 Task: Look for Airbnb options in Orvault, France from 15th December, 2023 to 16th December, 2023 for 2 adults. Place can be entire room with 1  bedroom having 1 bed and 1 bathroom. Property type can be hotel.
Action: Mouse moved to (619, 108)
Screenshot: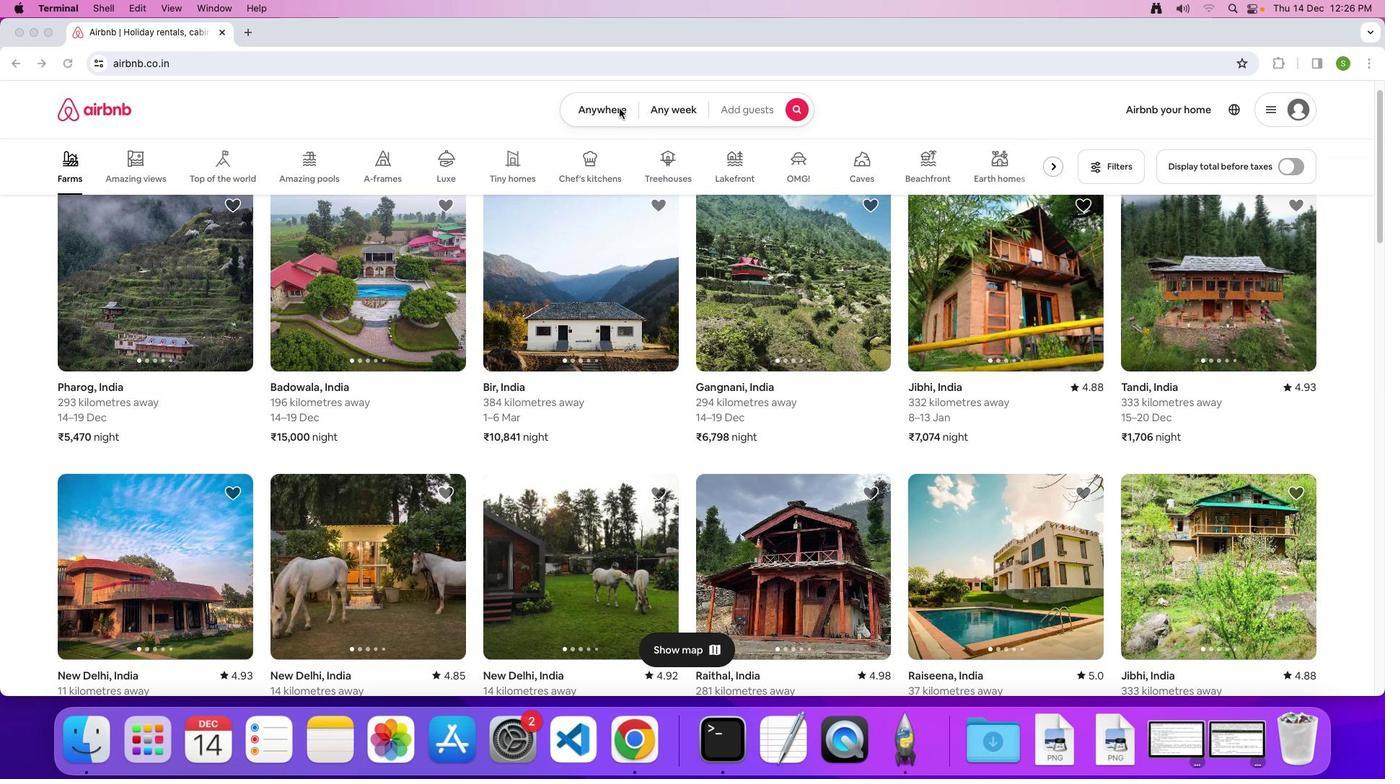 
Action: Mouse pressed left at (619, 108)
Screenshot: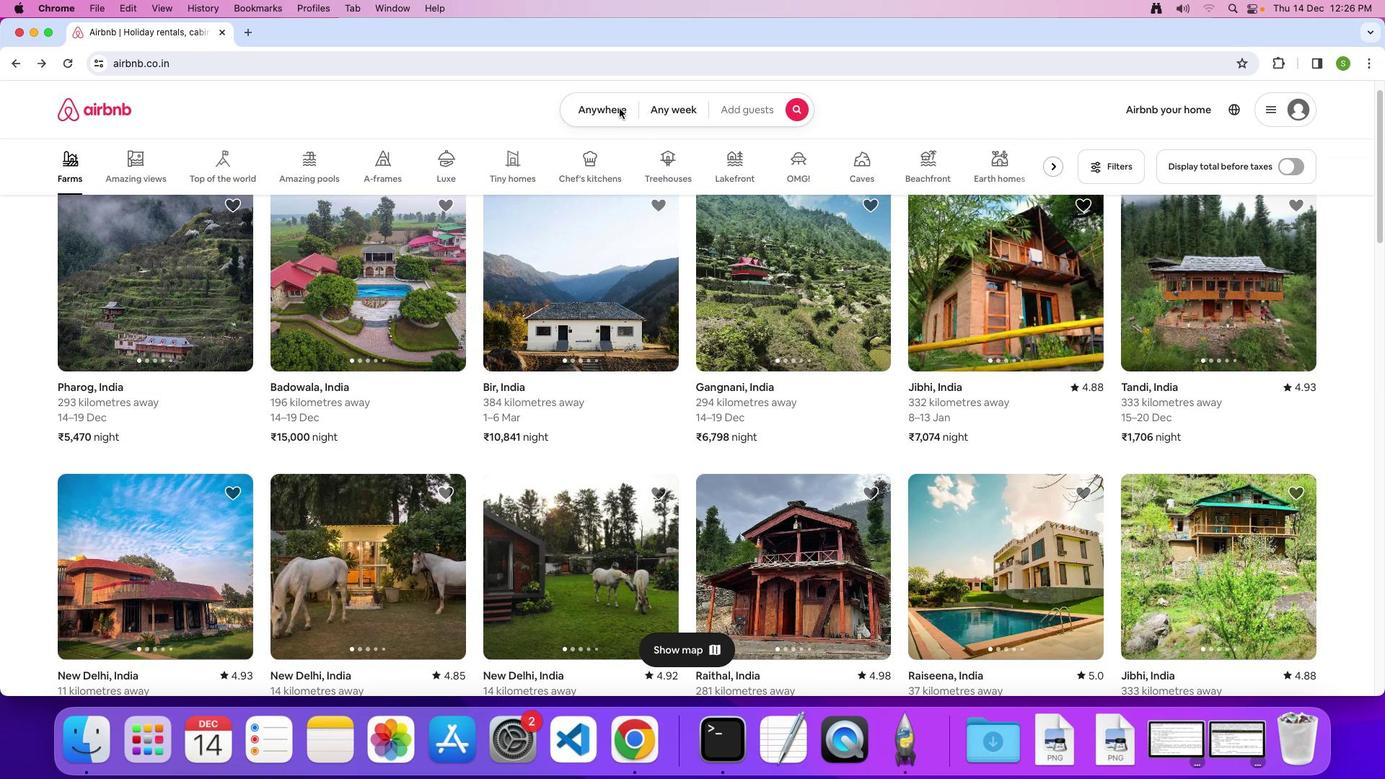 
Action: Mouse moved to (601, 115)
Screenshot: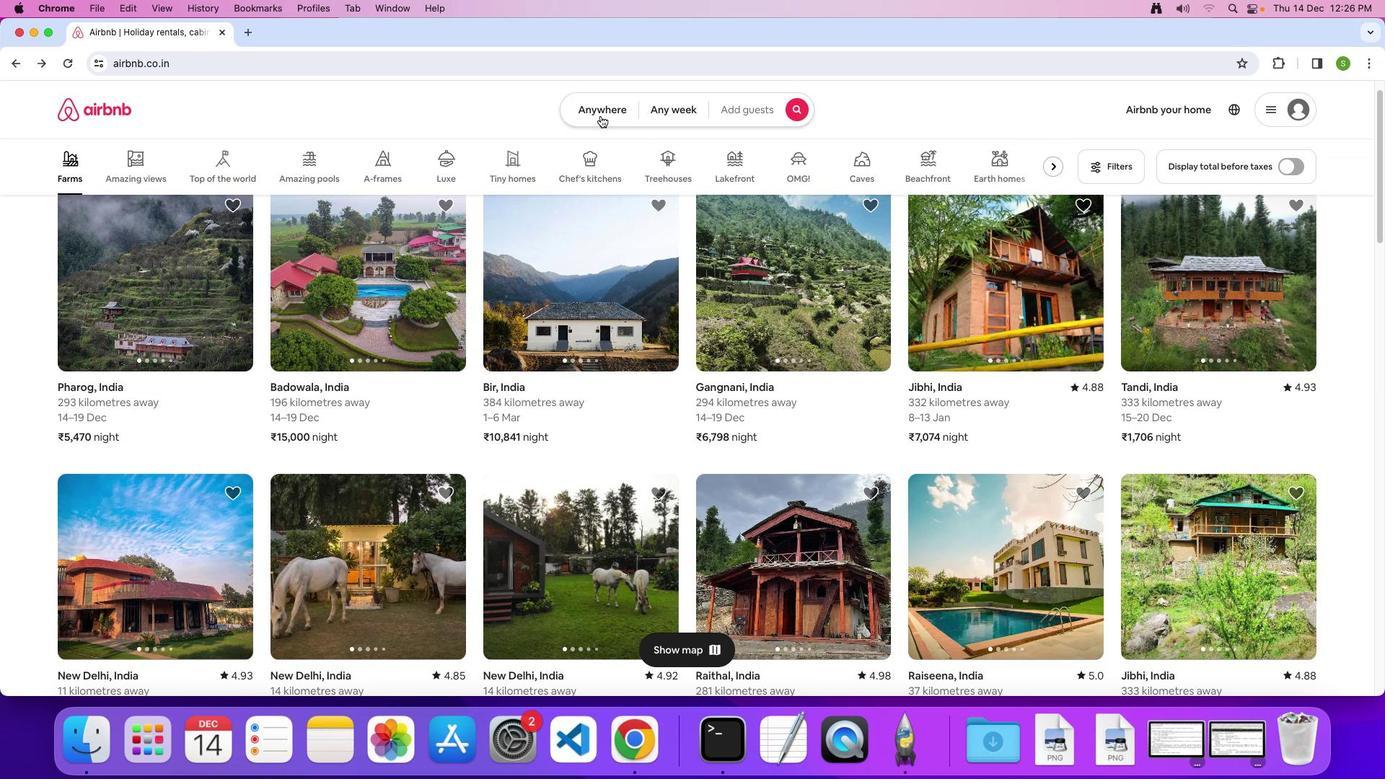 
Action: Mouse pressed left at (601, 115)
Screenshot: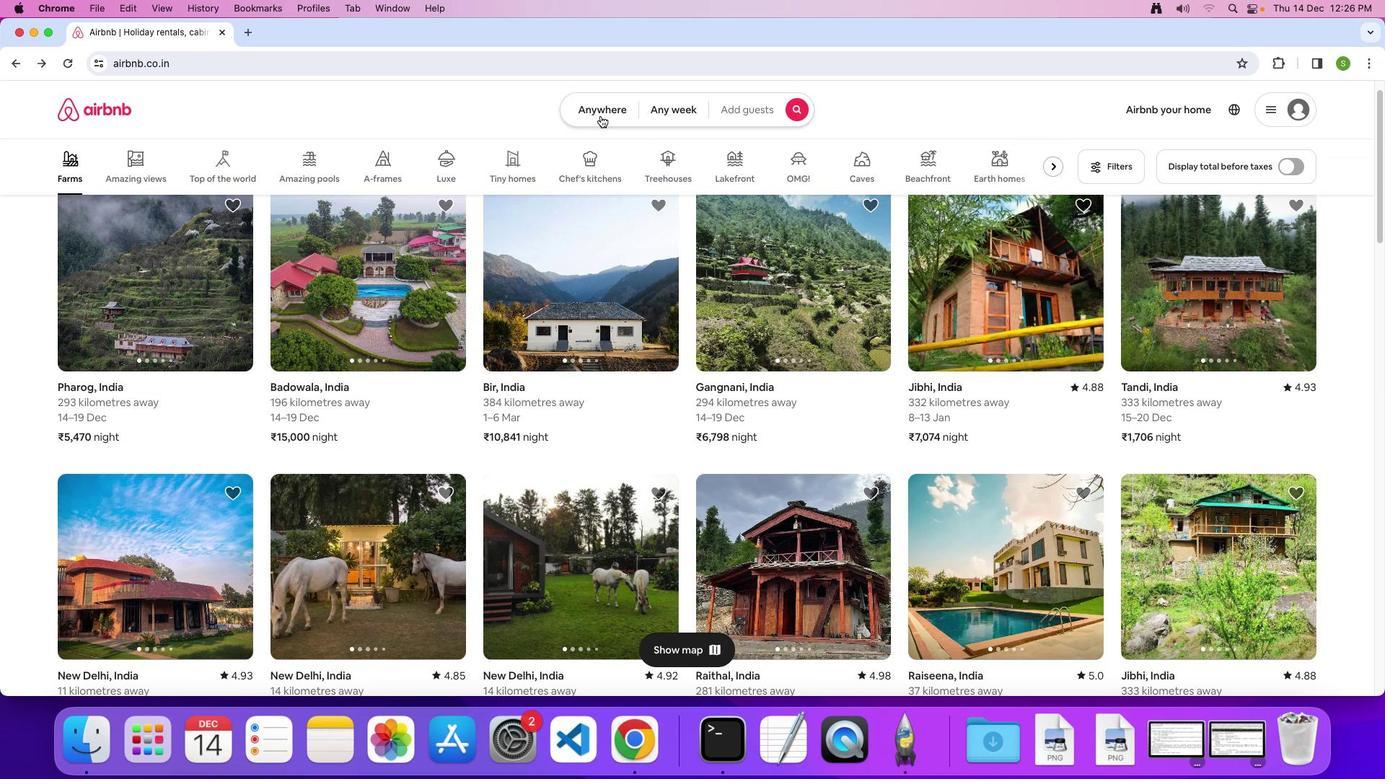
Action: Mouse moved to (533, 169)
Screenshot: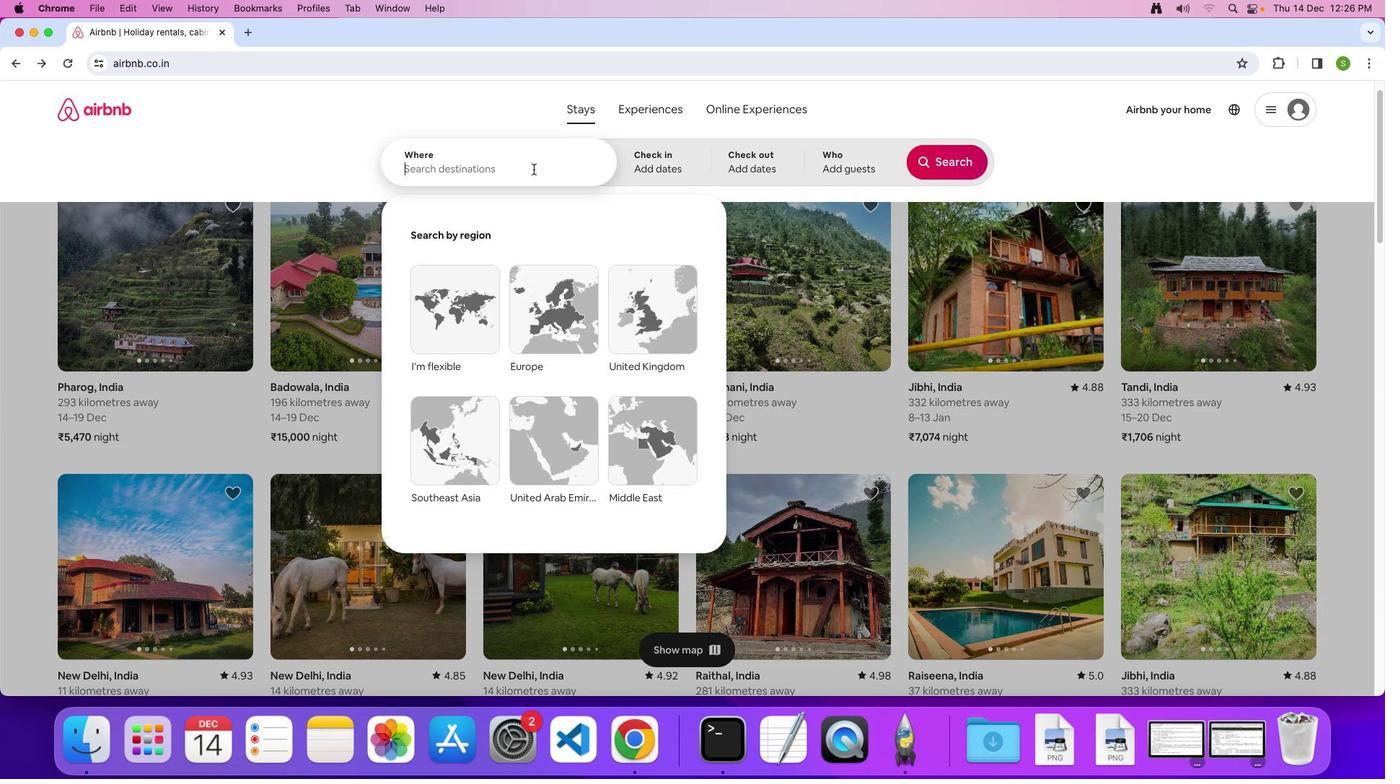 
Action: Mouse pressed left at (533, 169)
Screenshot: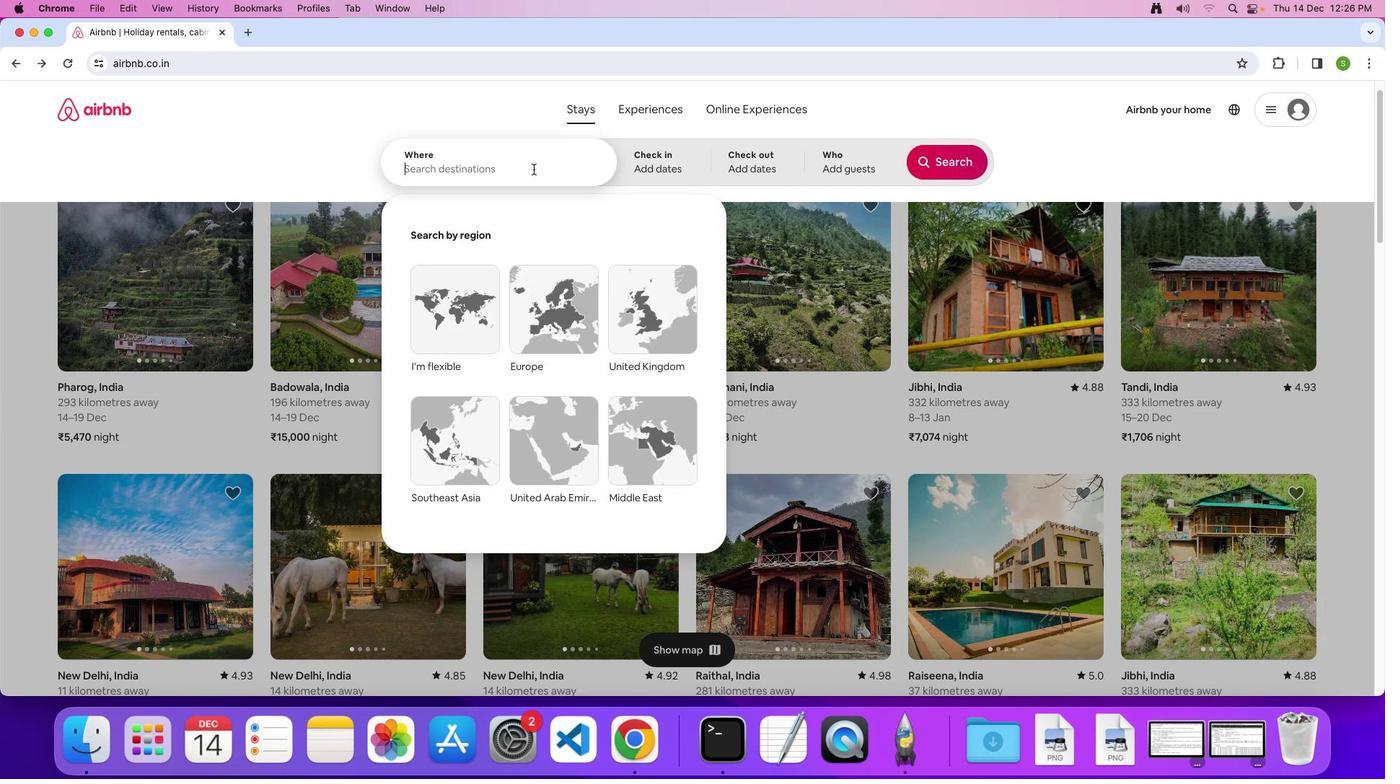 
Action: Key pressed 'O'Key.caps_lock'v'Key.backspace'r''v''a''u''l''t'','Key.spaceKey.shift'F''r''a''n''c''e'Key.enter
Screenshot: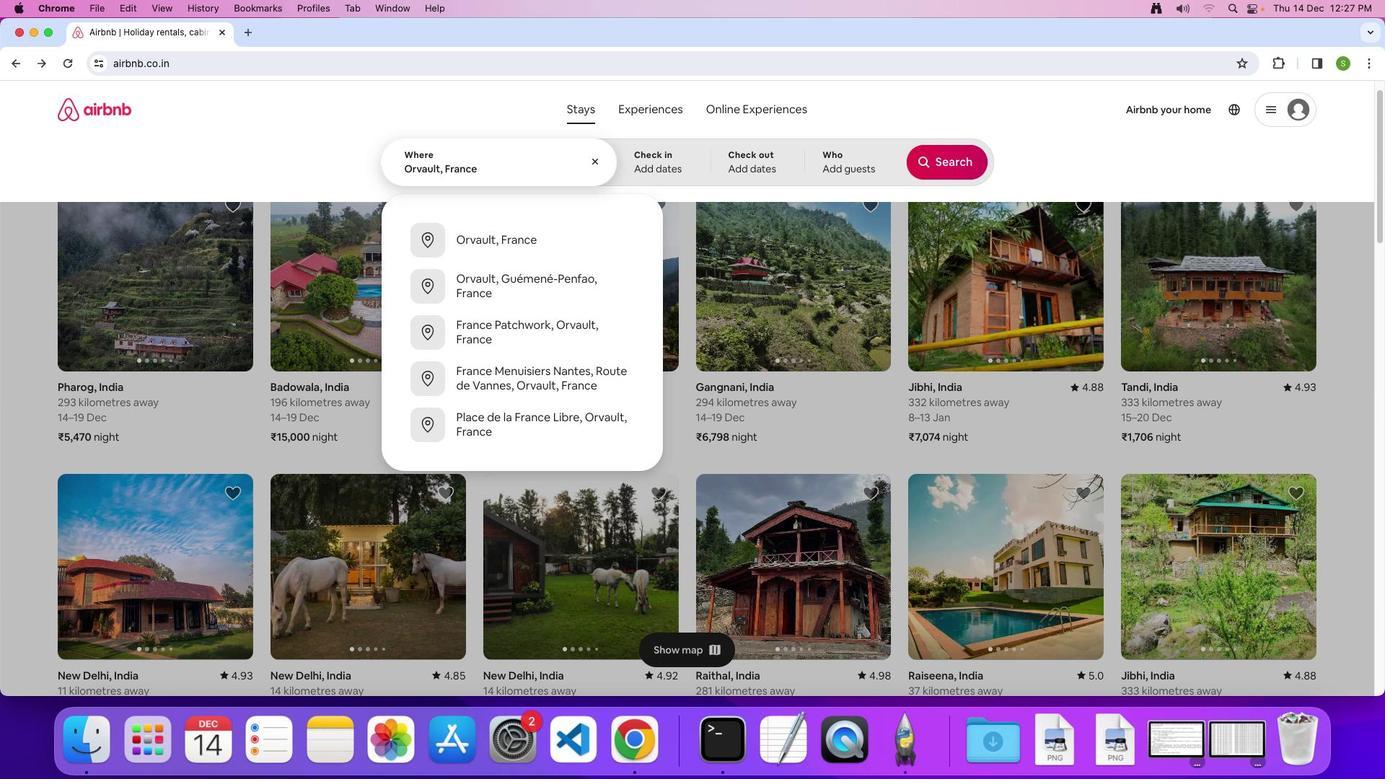 
Action: Mouse moved to (605, 414)
Screenshot: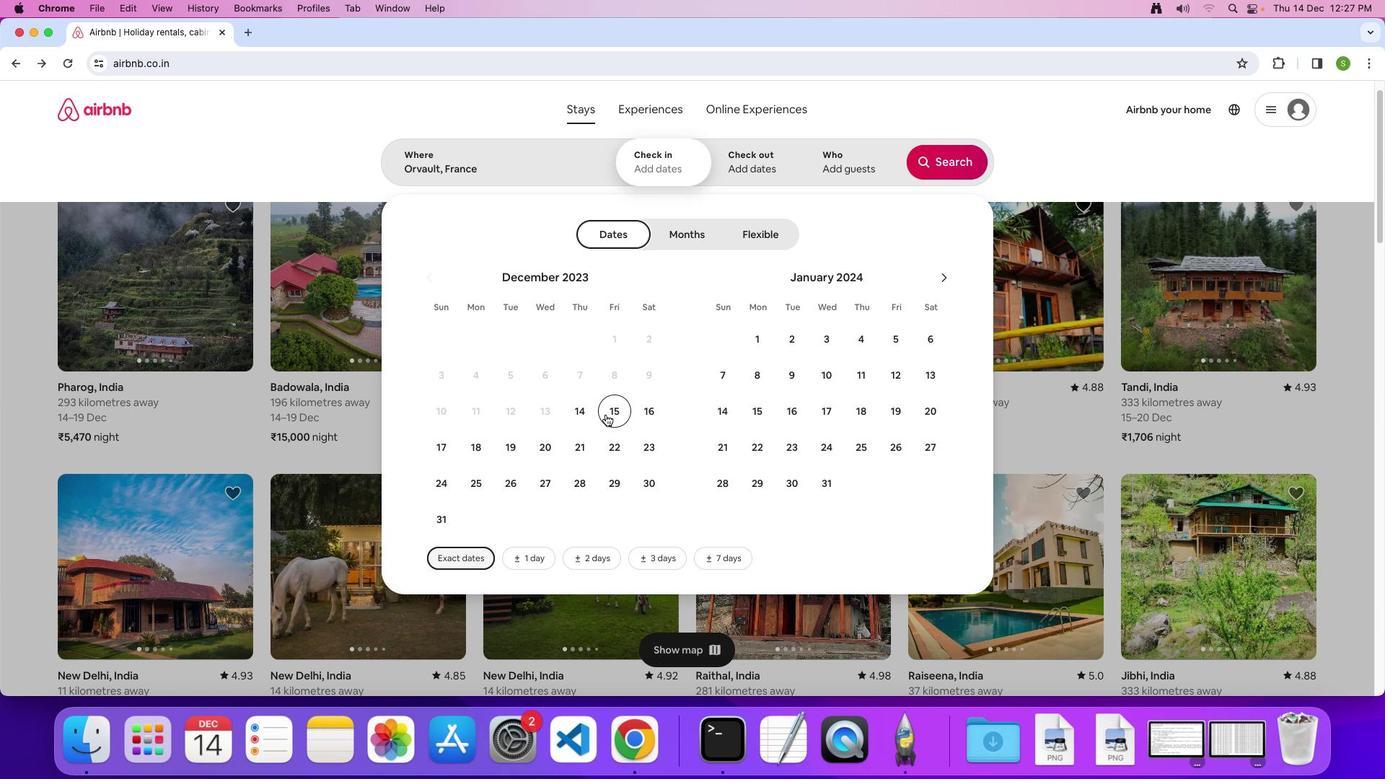 
Action: Mouse pressed left at (605, 414)
Screenshot: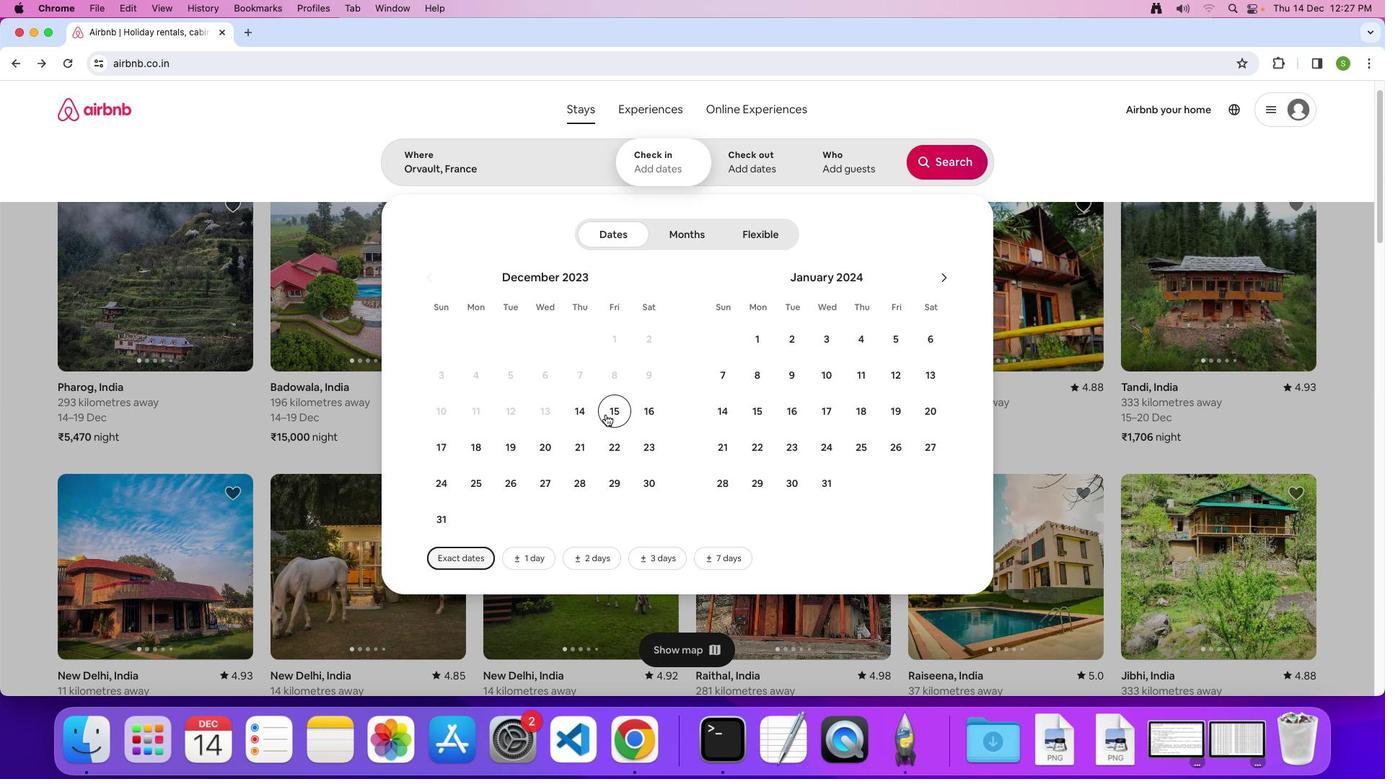 
Action: Mouse moved to (642, 413)
Screenshot: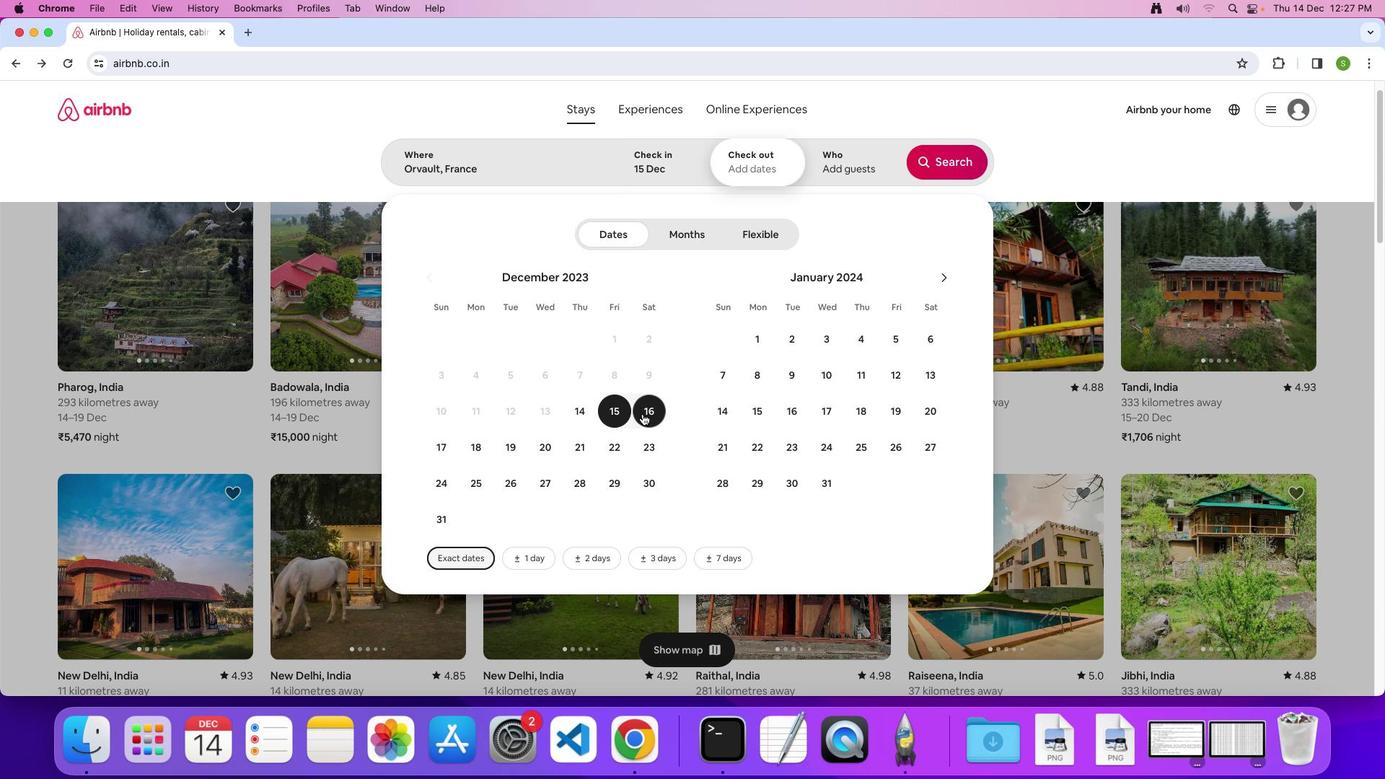 
Action: Mouse pressed left at (642, 413)
Screenshot: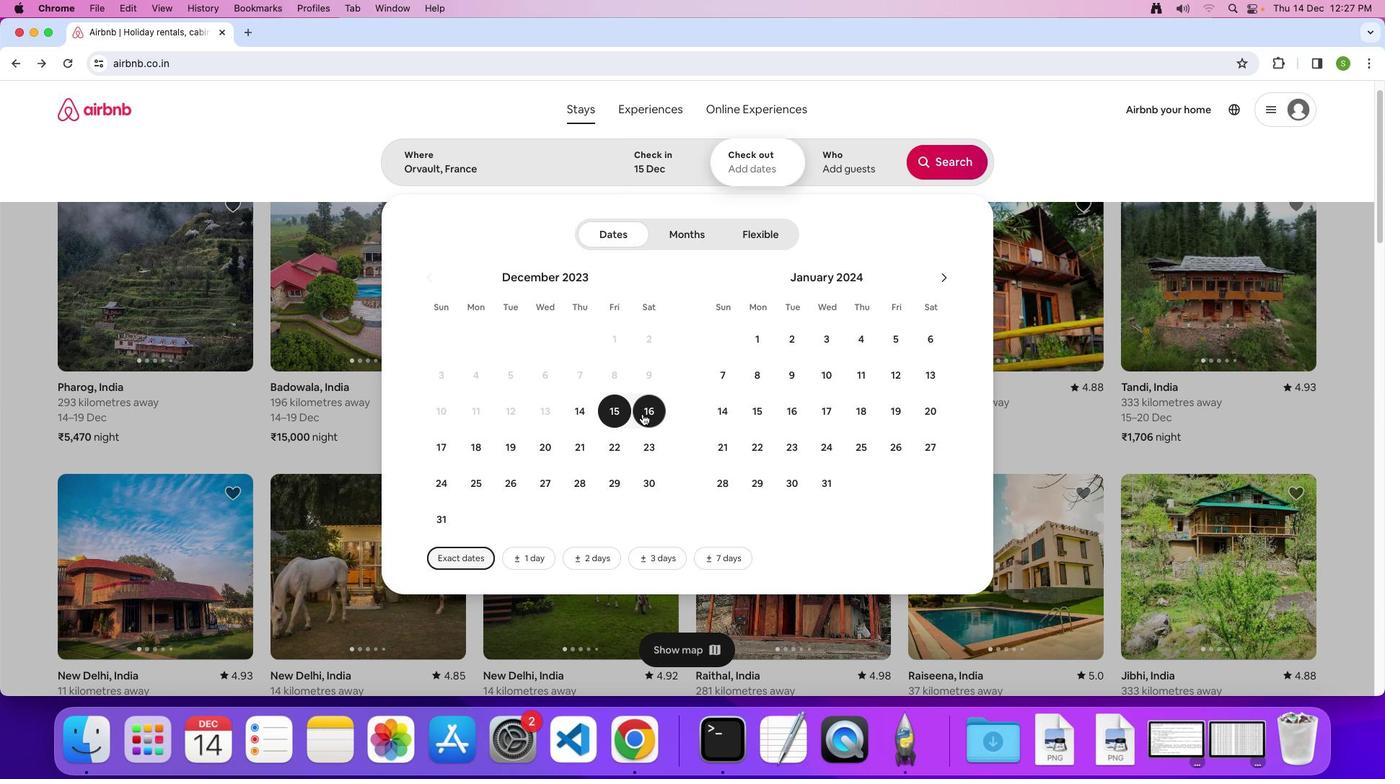
Action: Mouse moved to (844, 171)
Screenshot: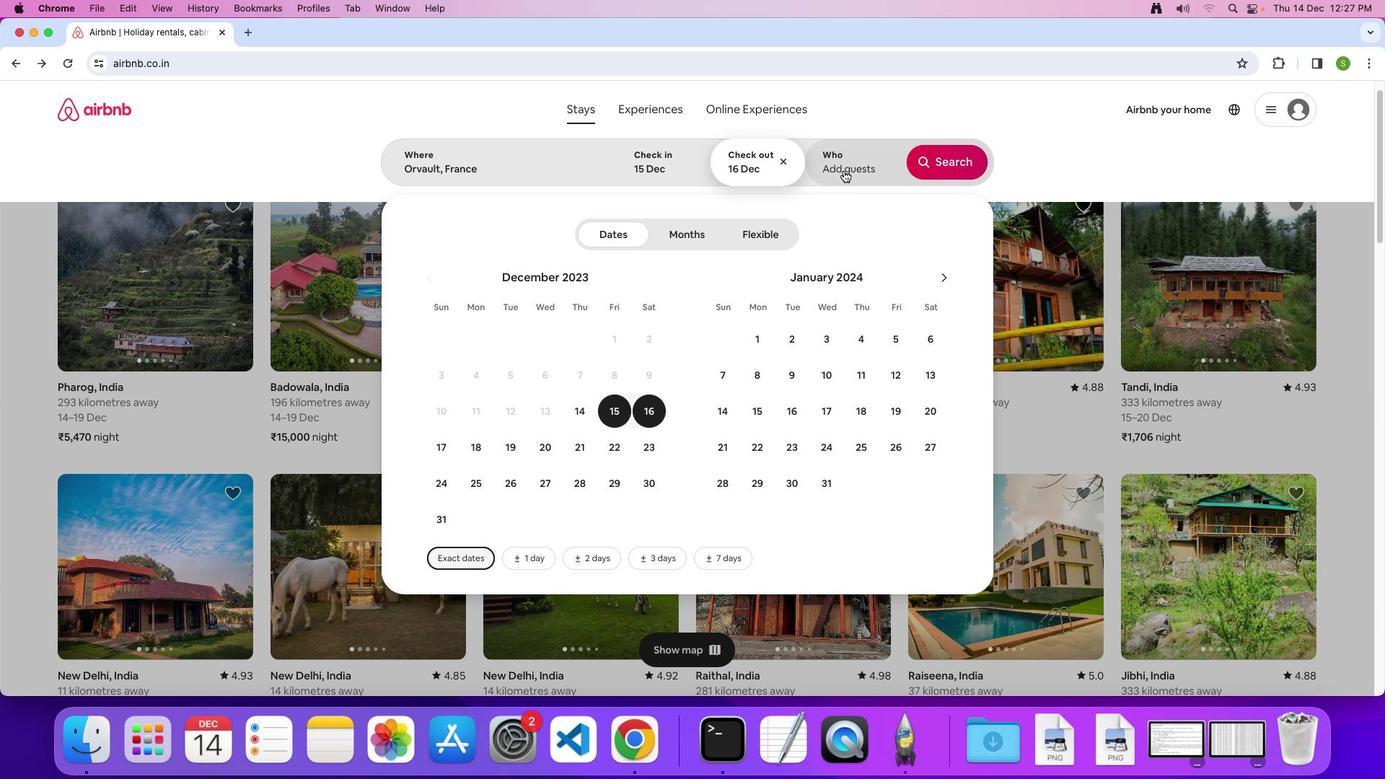 
Action: Mouse pressed left at (844, 171)
Screenshot: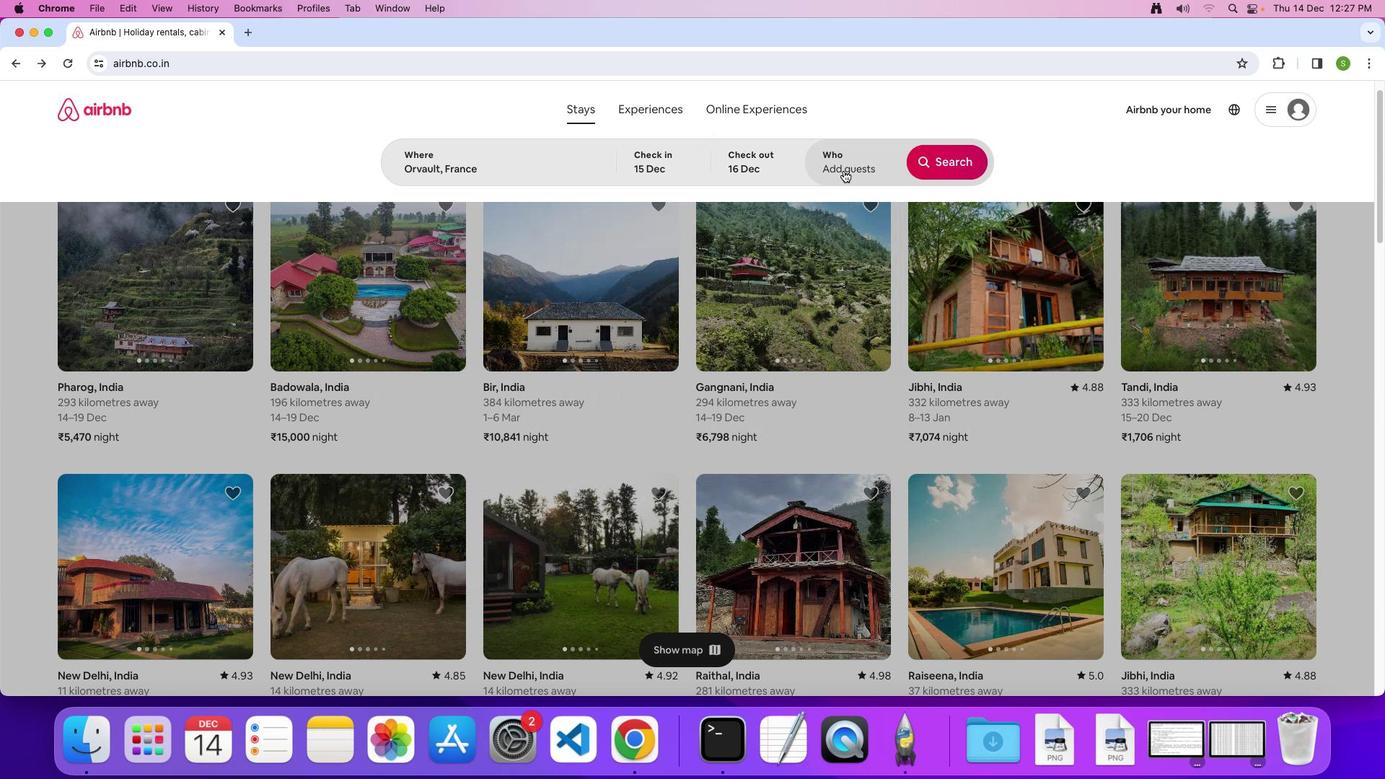
Action: Mouse moved to (953, 236)
Screenshot: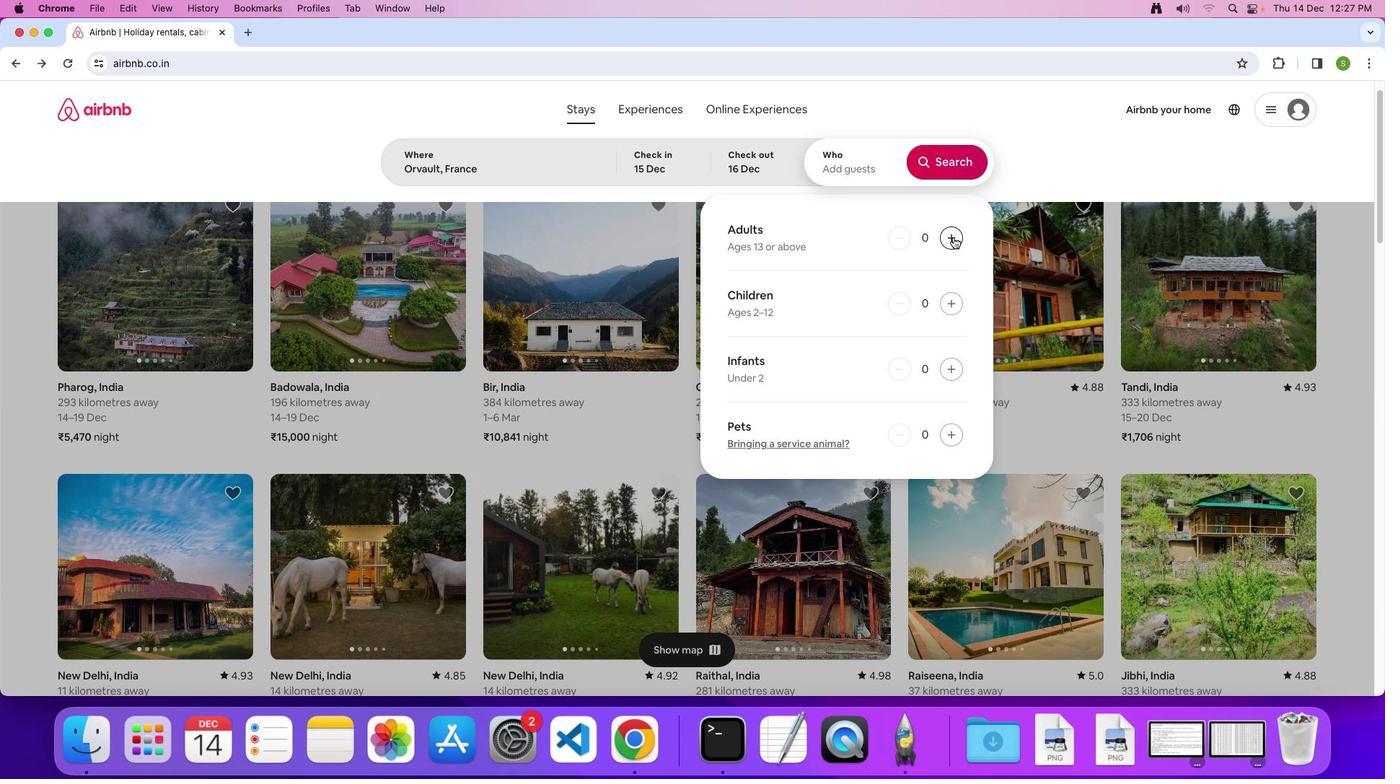 
Action: Mouse pressed left at (953, 236)
Screenshot: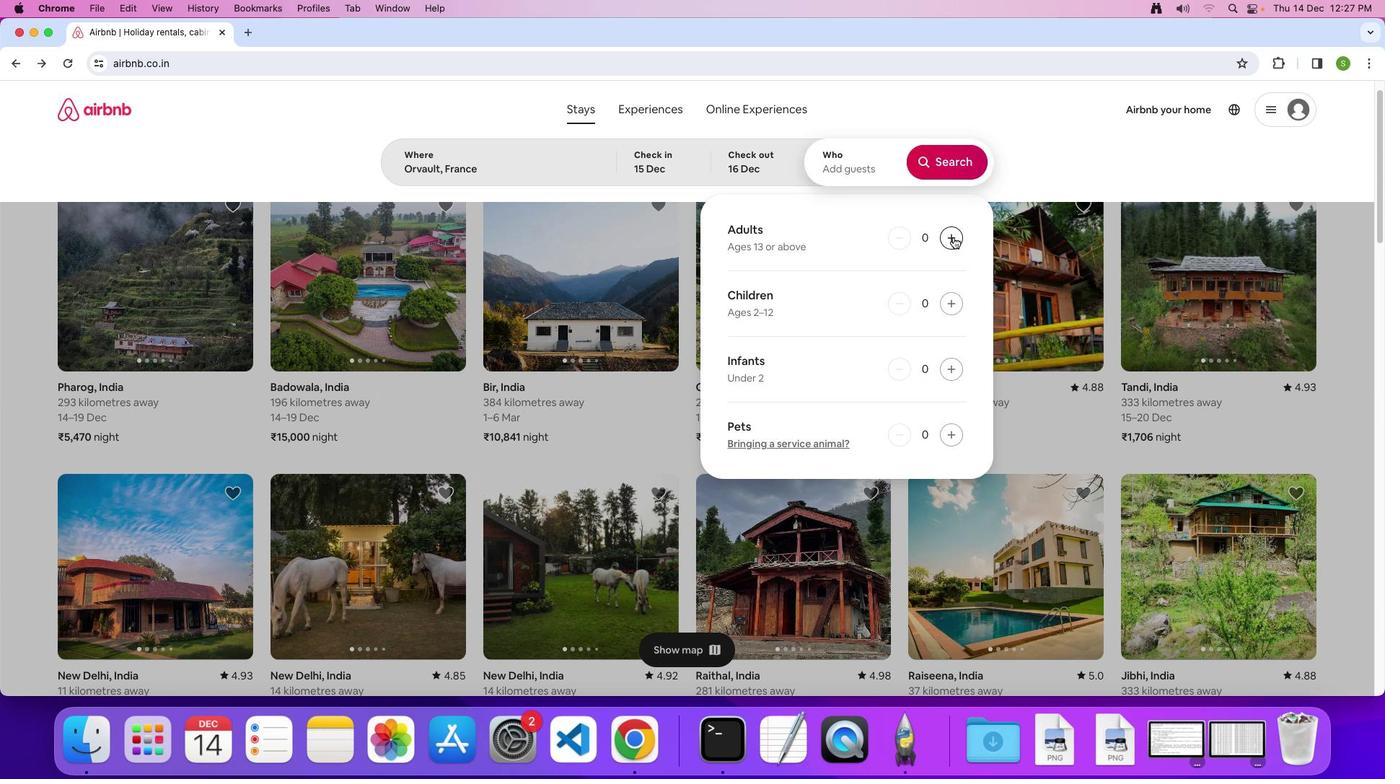 
Action: Mouse pressed left at (953, 236)
Screenshot: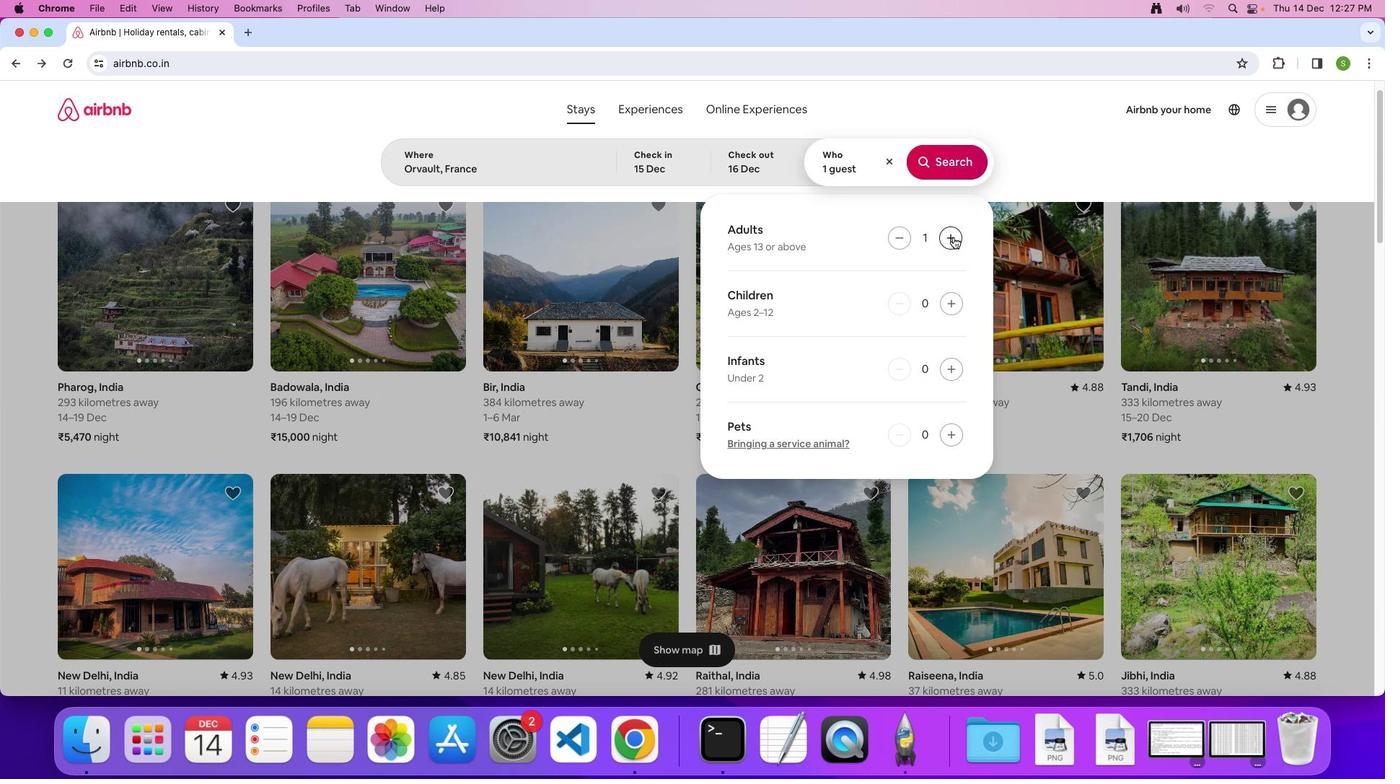 
Action: Mouse moved to (956, 170)
Screenshot: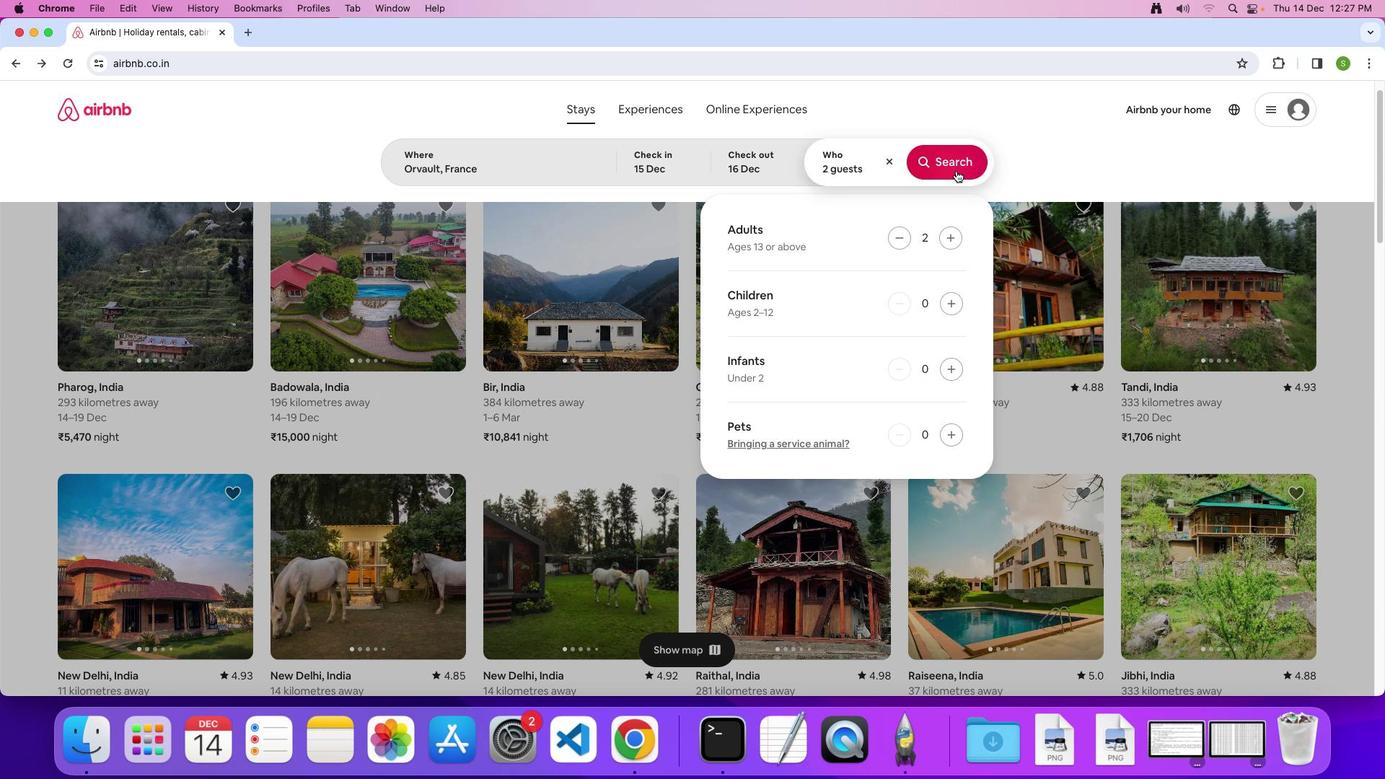 
Action: Mouse pressed left at (956, 170)
Screenshot: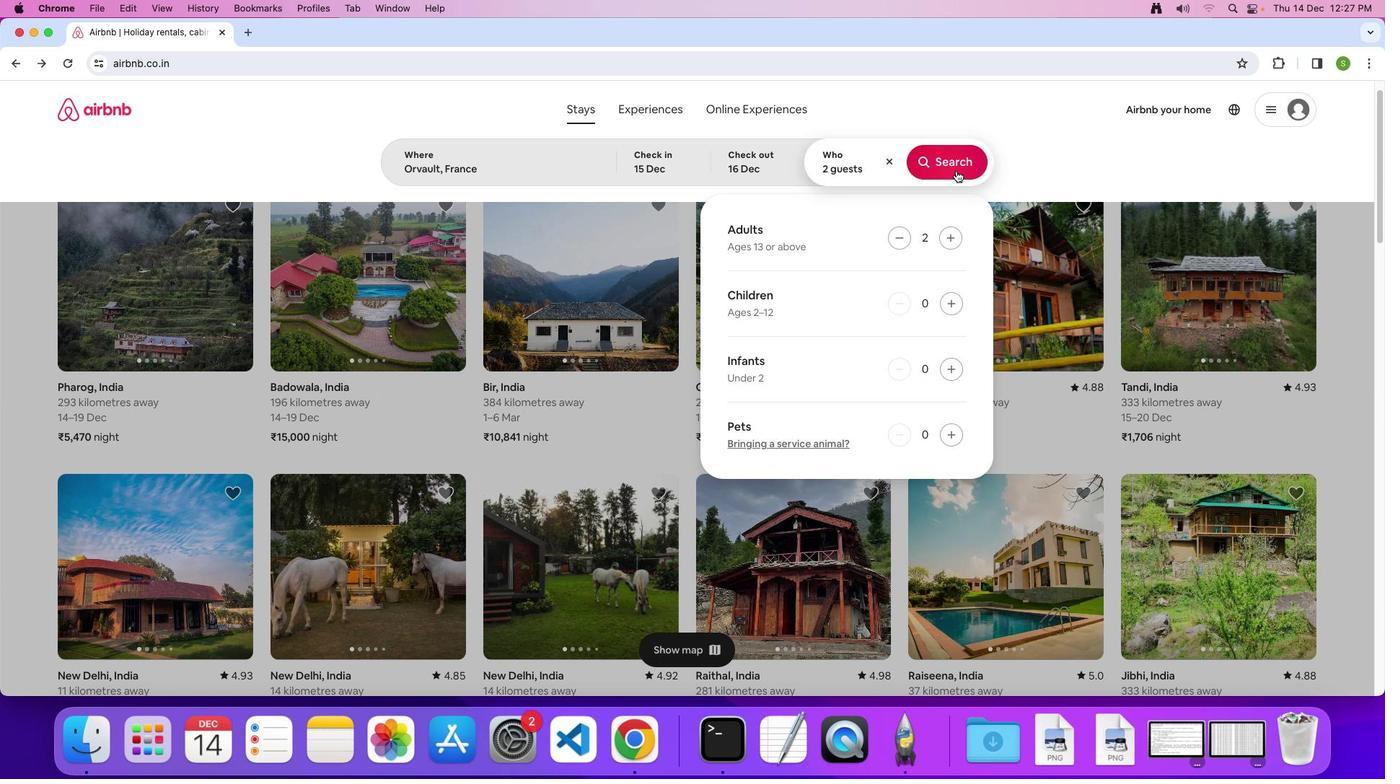 
Action: Mouse moved to (1155, 167)
Screenshot: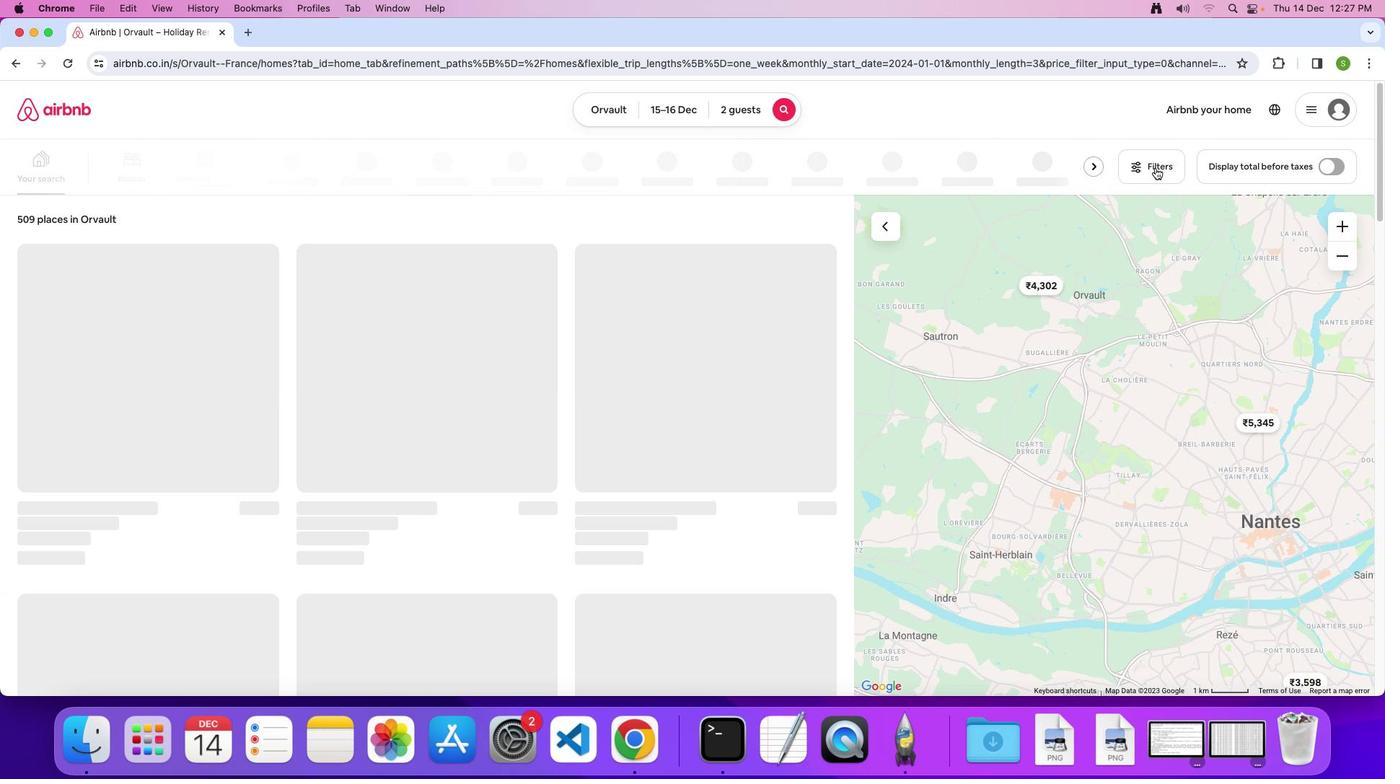 
Action: Mouse pressed left at (1155, 167)
Screenshot: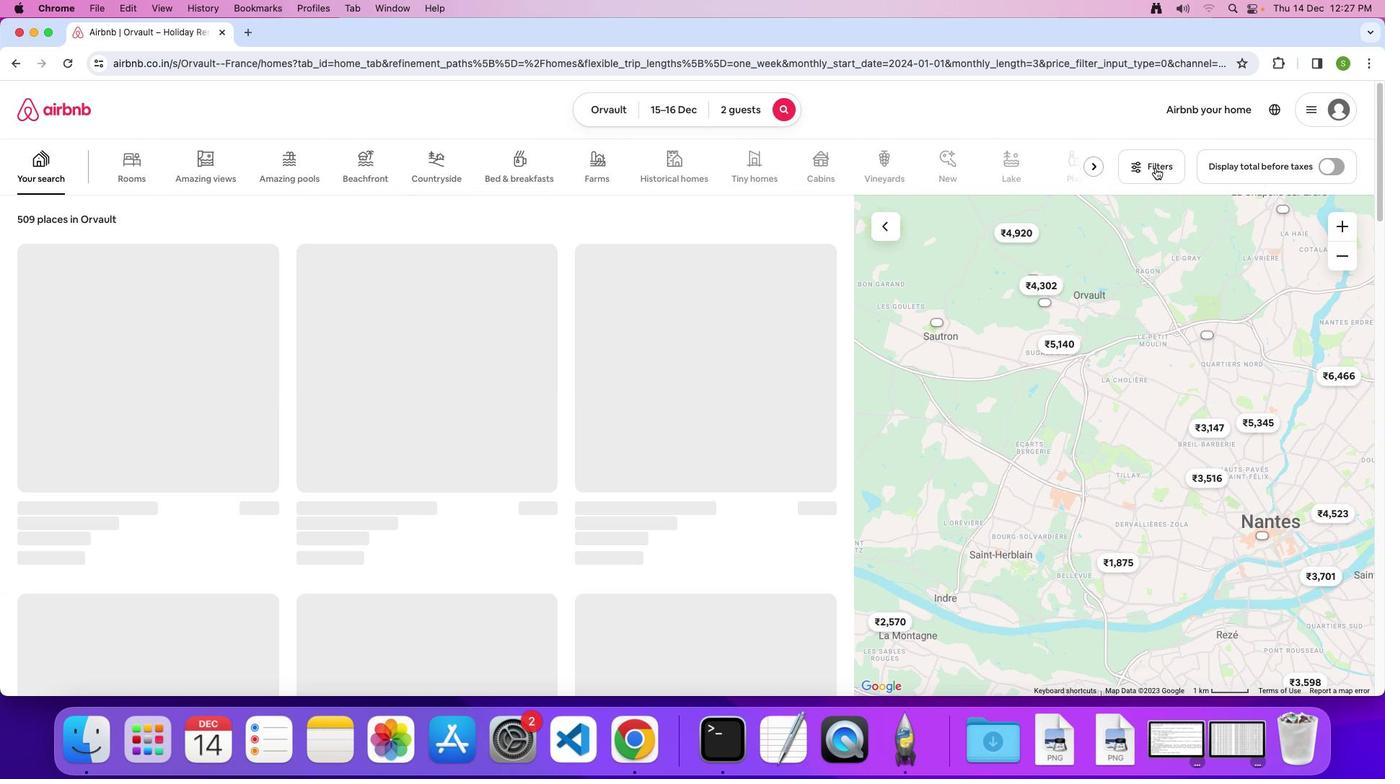 
Action: Mouse moved to (730, 399)
Screenshot: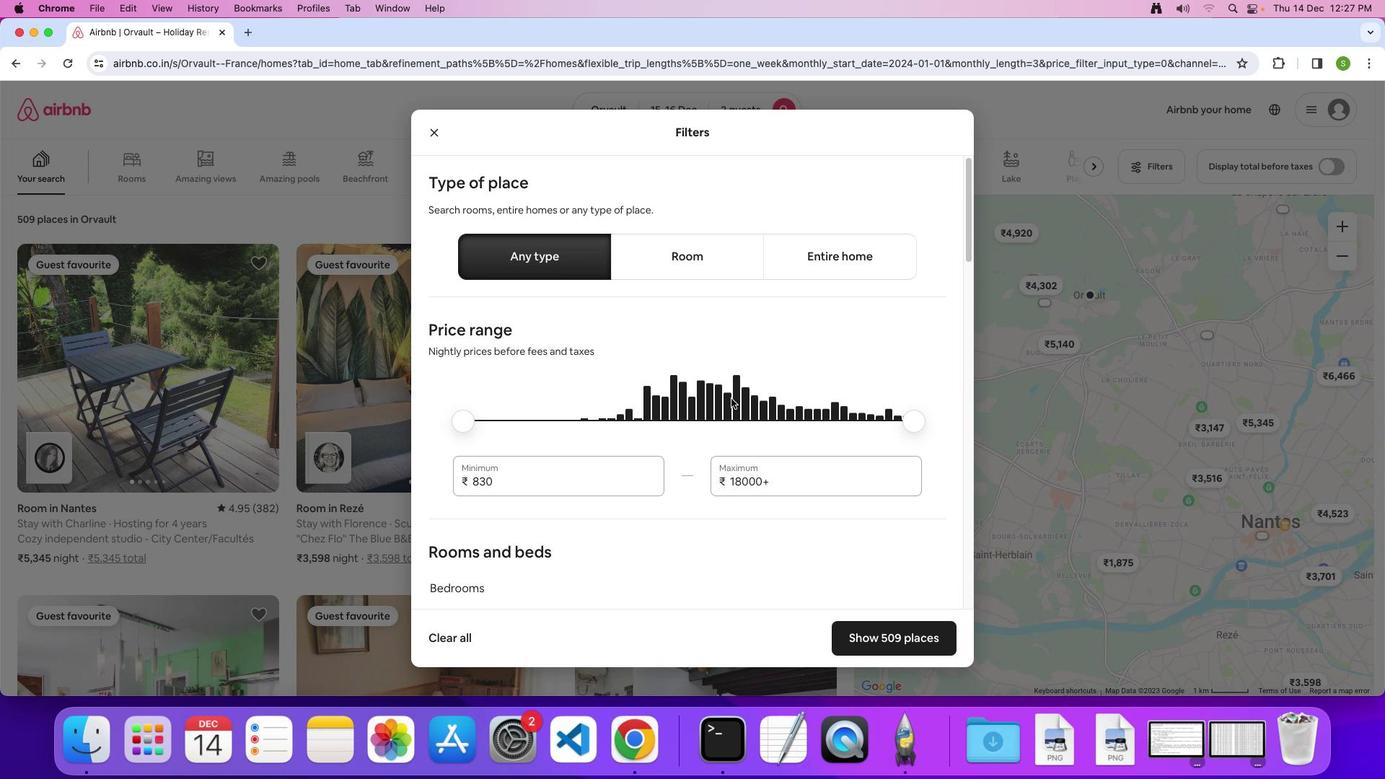 
Action: Mouse scrolled (730, 399) with delta (0, 0)
Screenshot: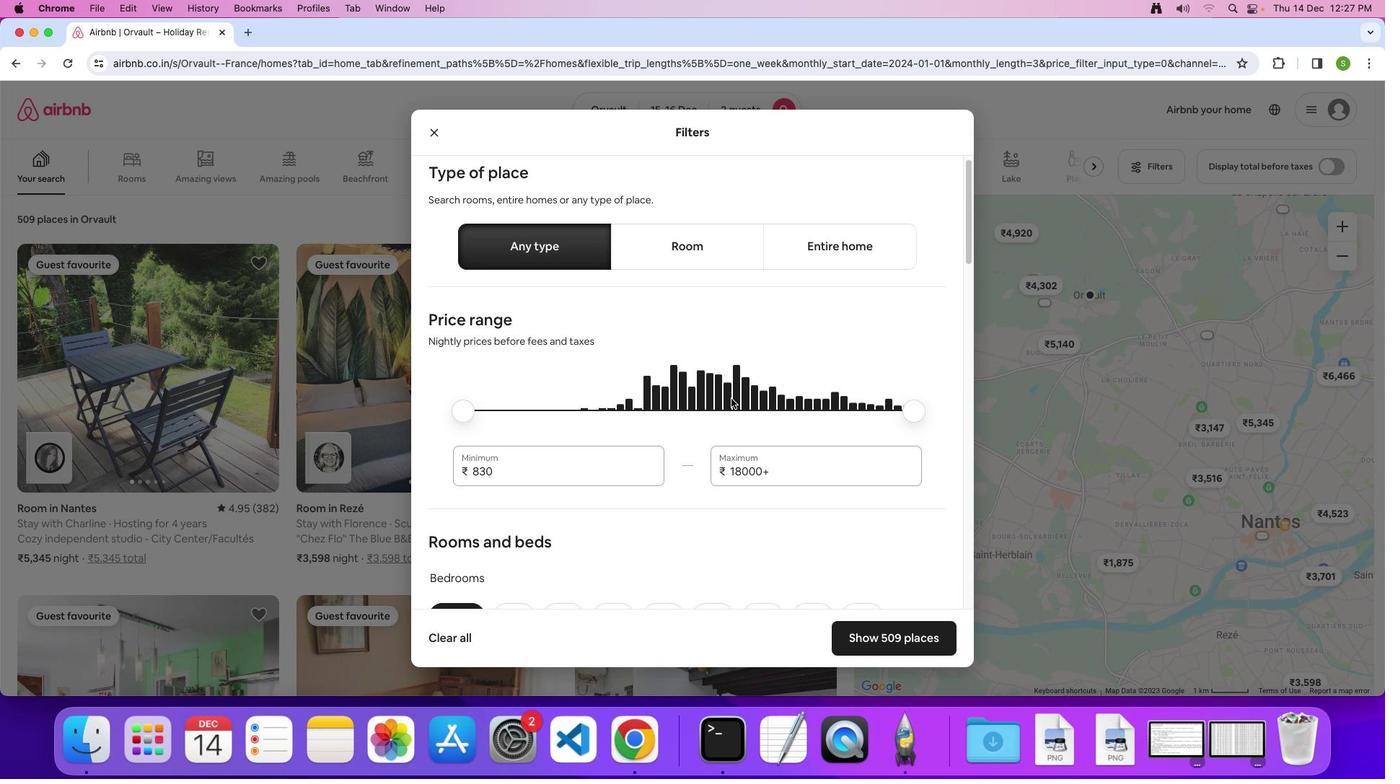 
Action: Mouse scrolled (730, 399) with delta (0, 0)
Screenshot: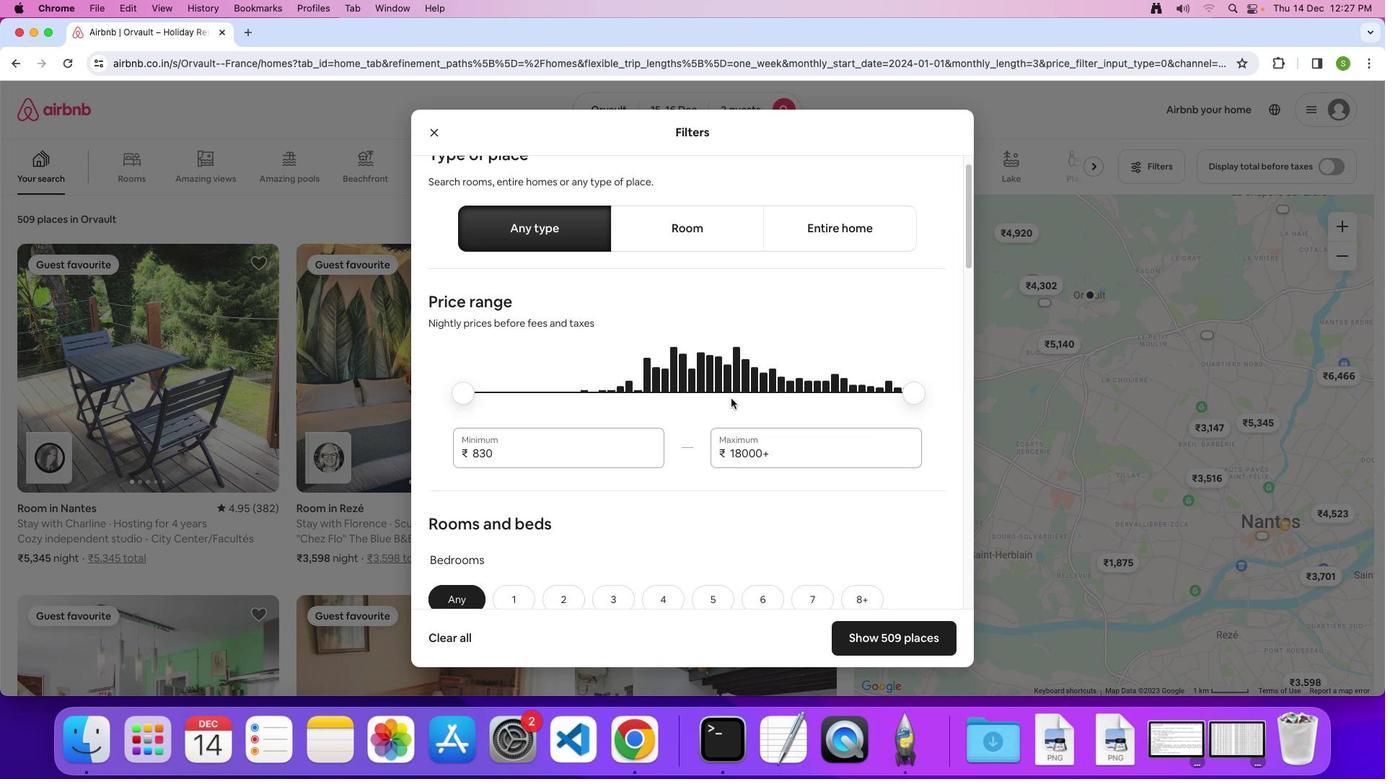 
Action: Mouse scrolled (730, 399) with delta (0, -2)
Screenshot: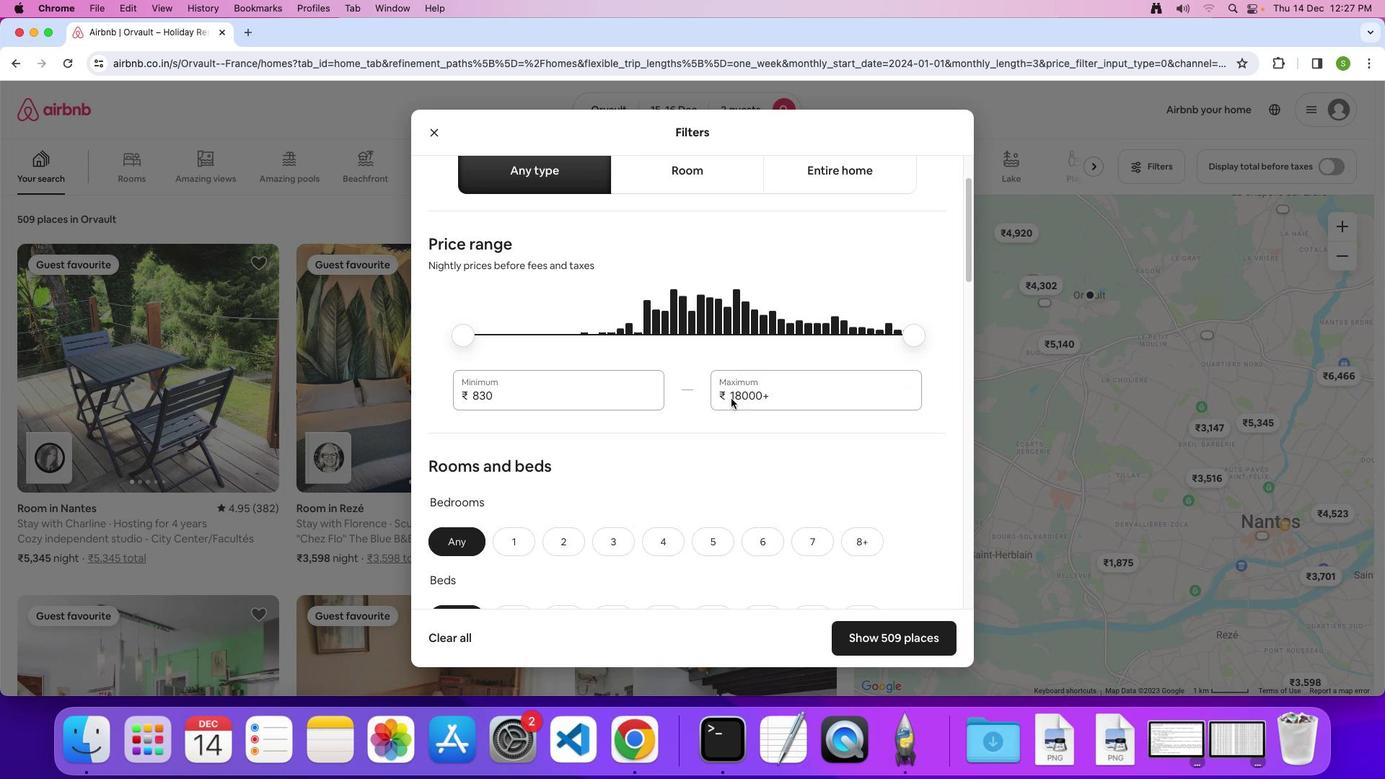 
Action: Mouse scrolled (730, 399) with delta (0, 0)
Screenshot: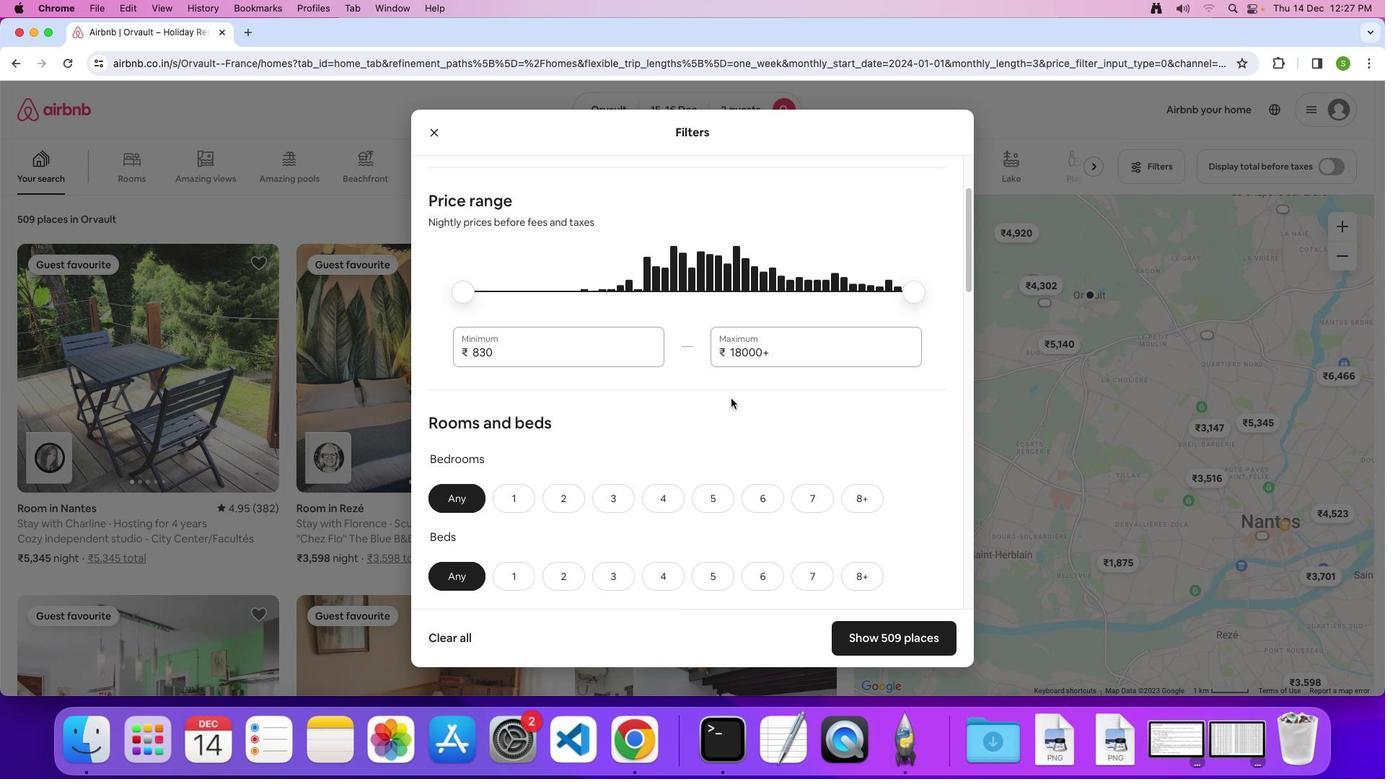 
Action: Mouse scrolled (730, 399) with delta (0, 0)
Screenshot: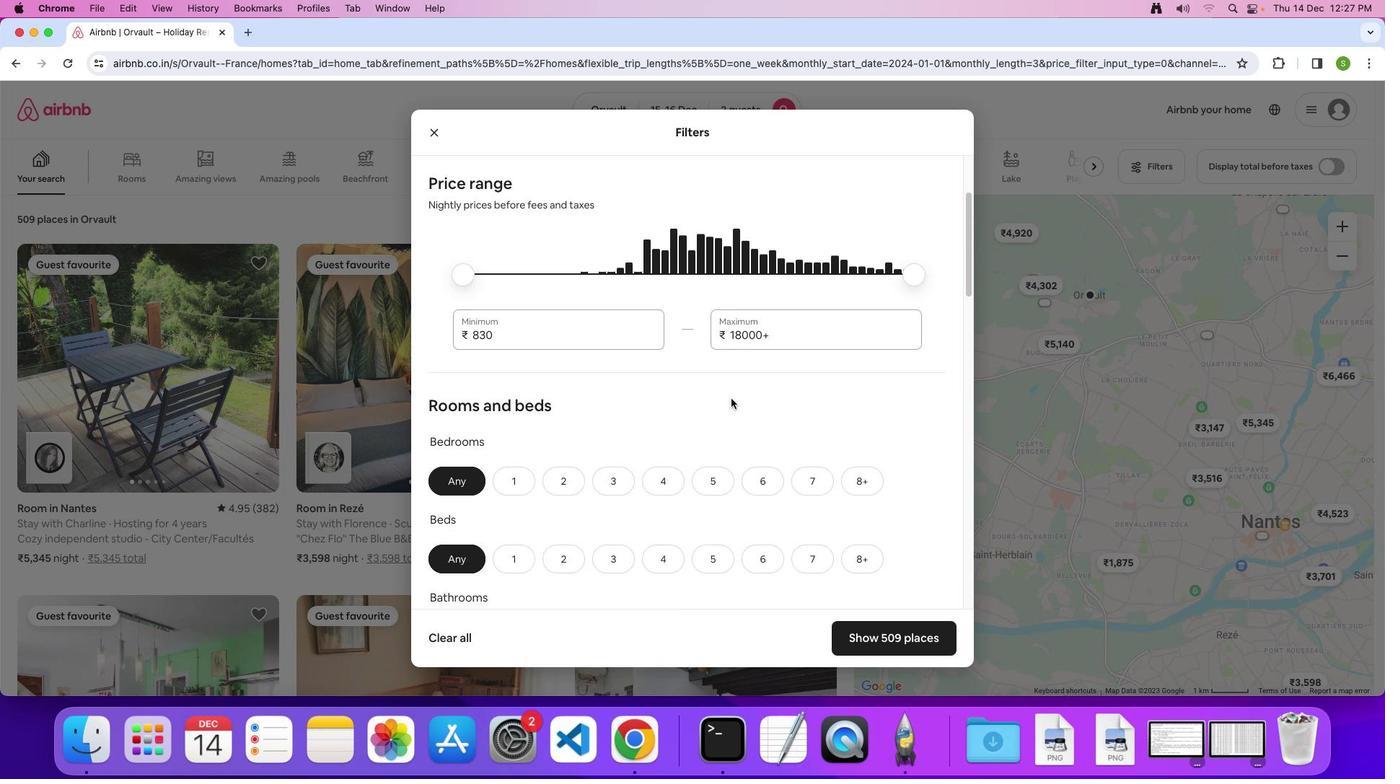 
Action: Mouse scrolled (730, 399) with delta (0, -1)
Screenshot: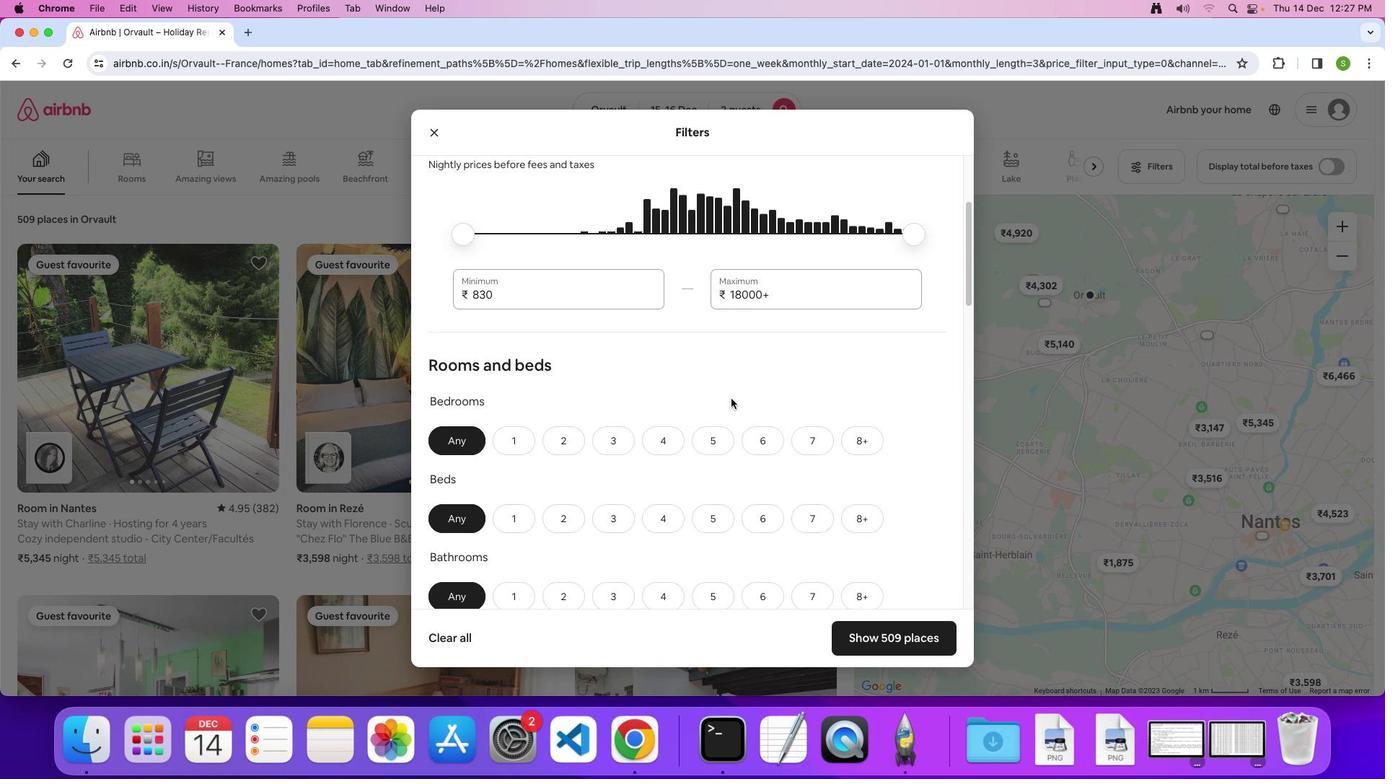 
Action: Mouse moved to (502, 395)
Screenshot: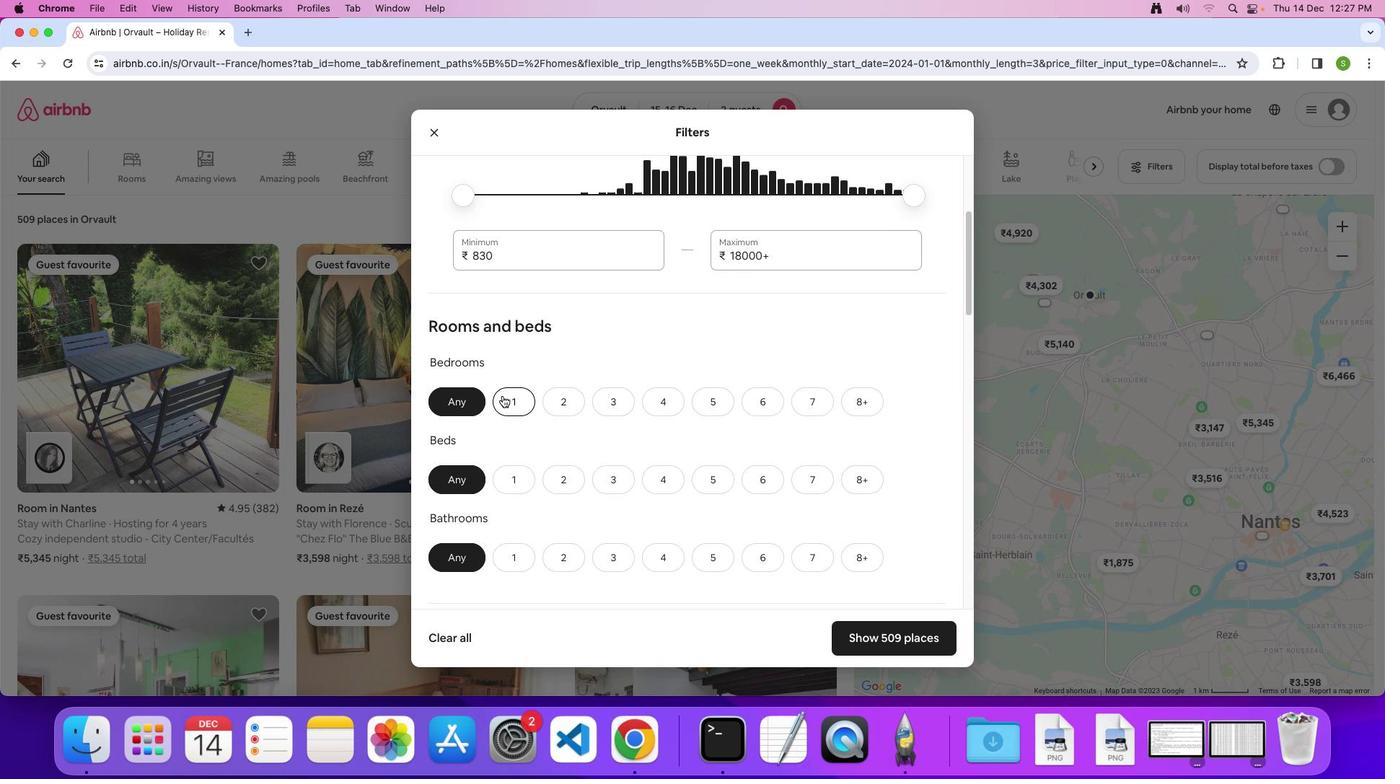 
Action: Mouse pressed left at (502, 395)
Screenshot: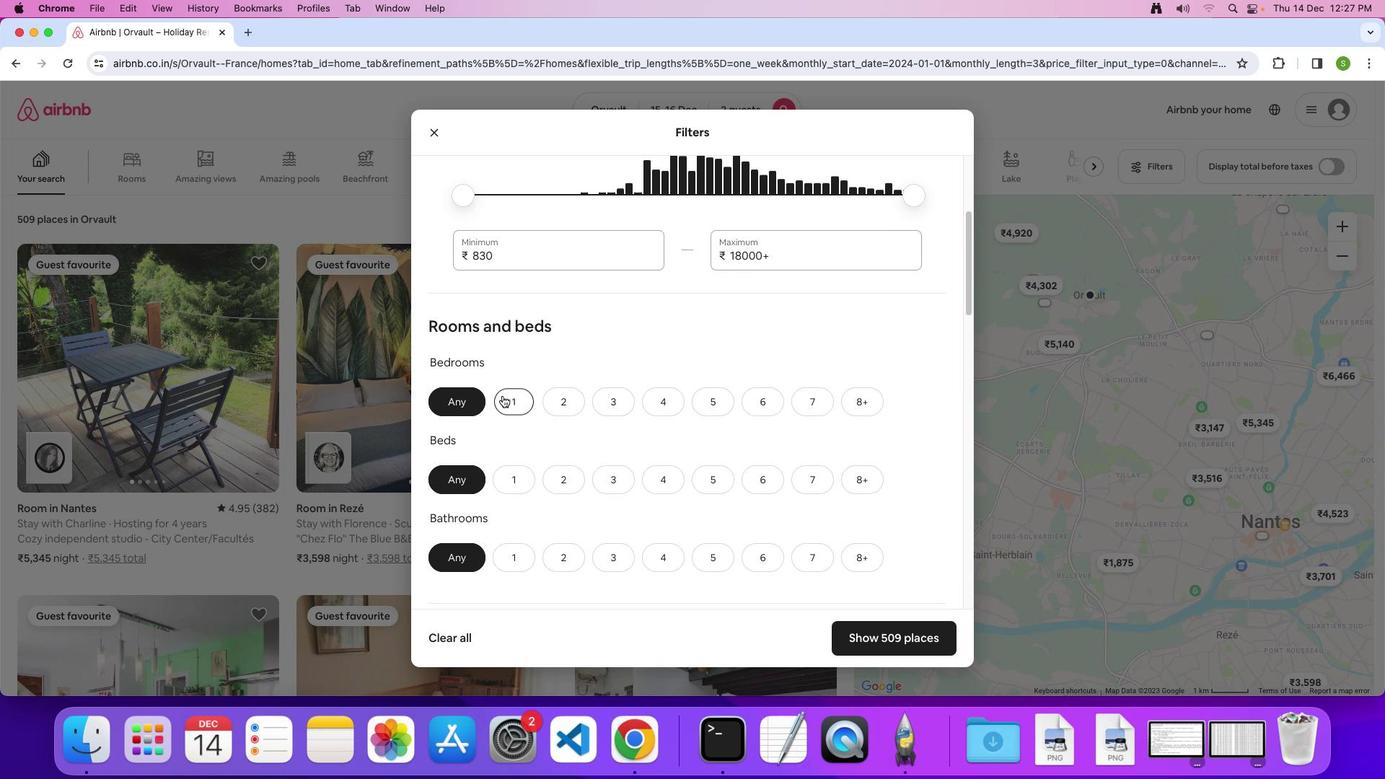 
Action: Mouse moved to (620, 388)
Screenshot: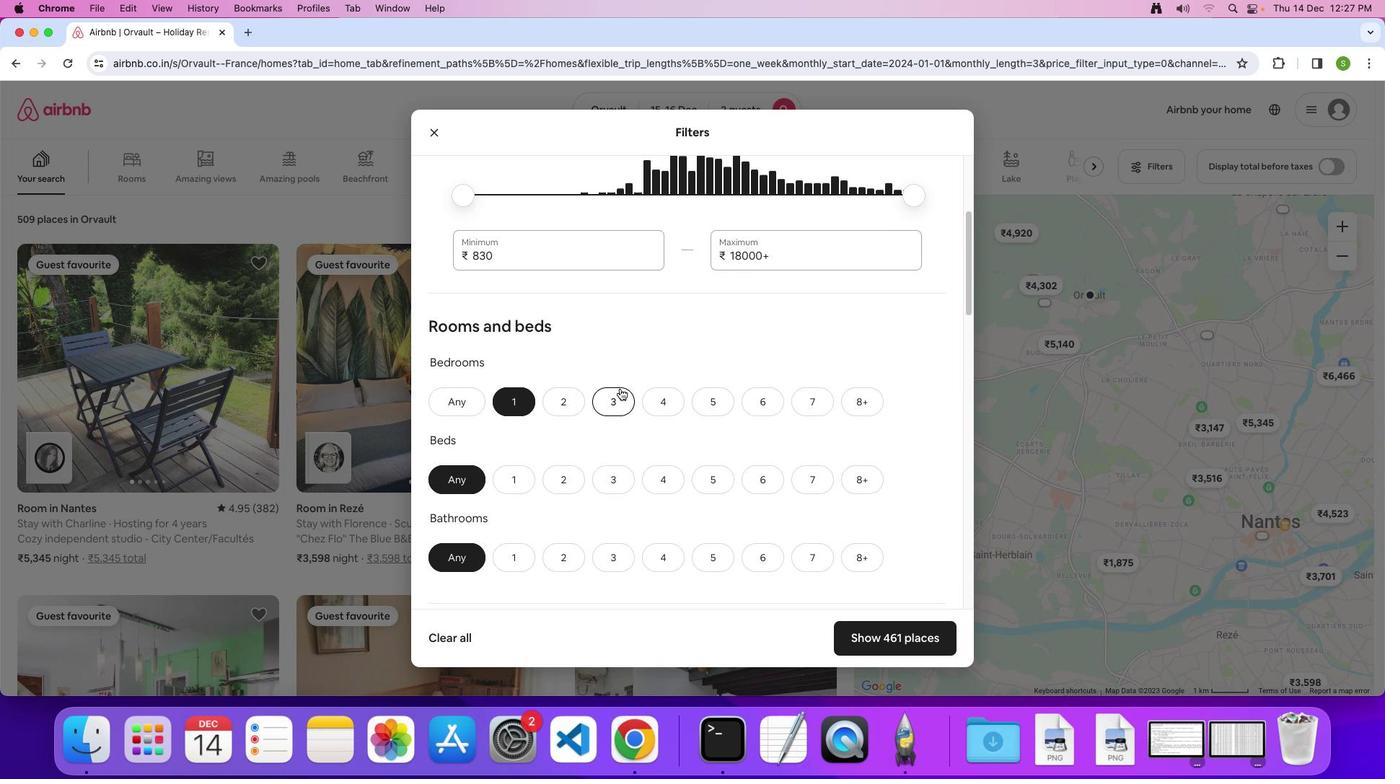 
Action: Mouse scrolled (620, 388) with delta (0, 0)
Screenshot: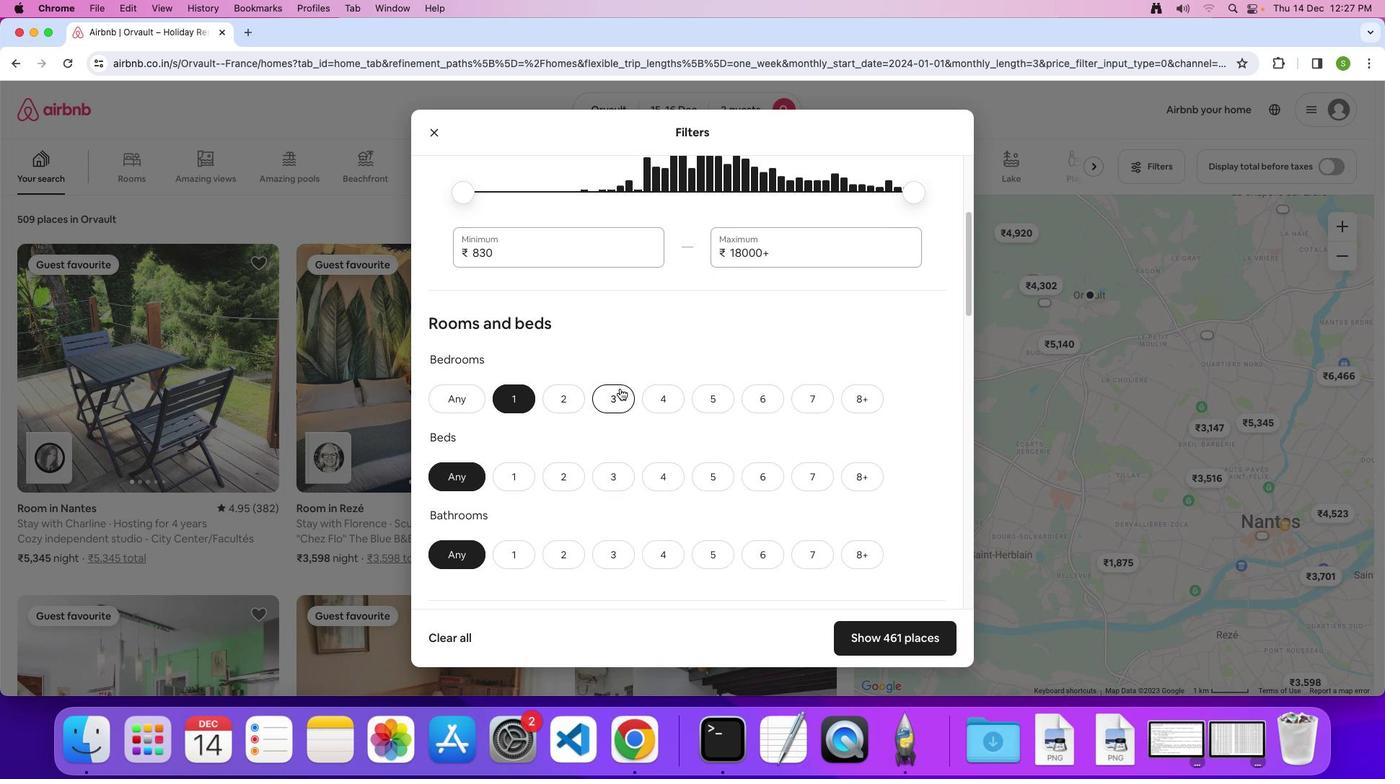 
Action: Mouse scrolled (620, 388) with delta (0, 0)
Screenshot: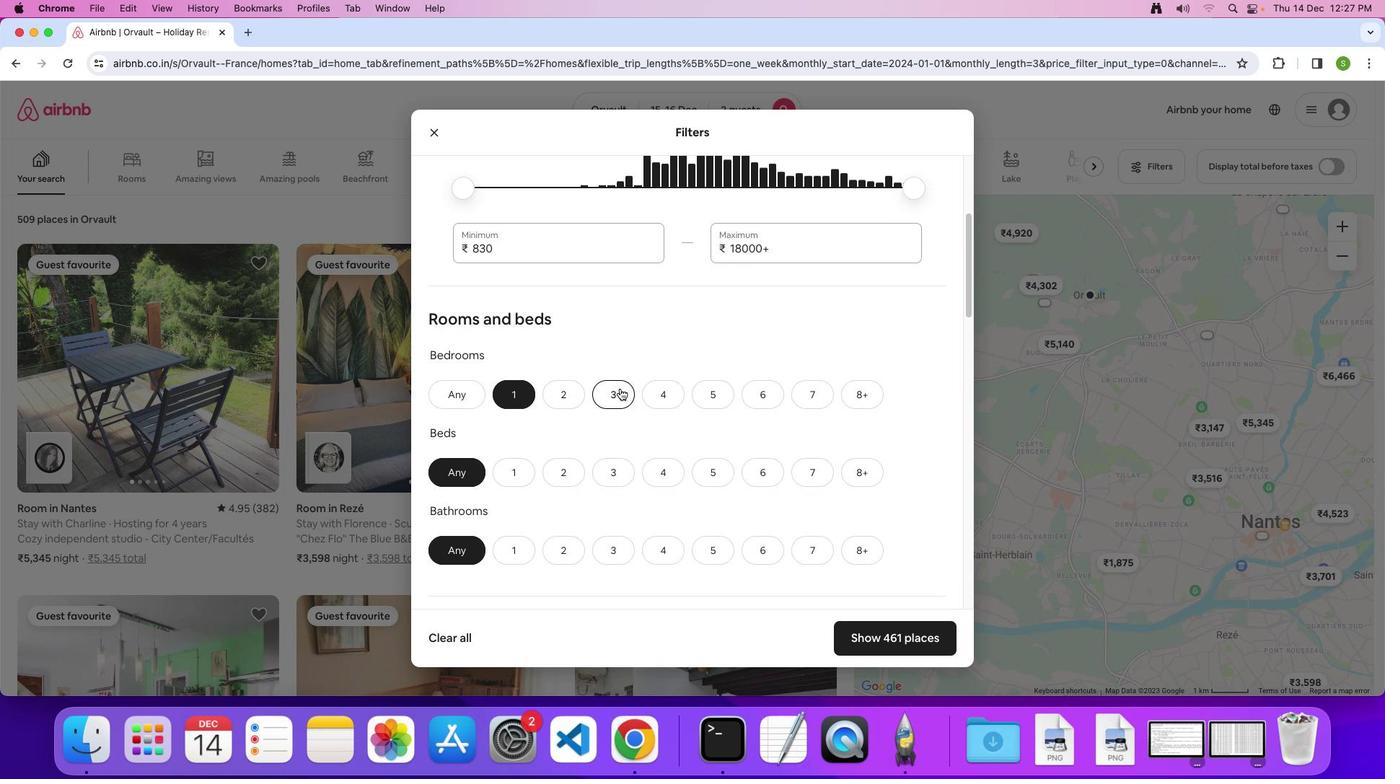 
Action: Mouse moved to (620, 388)
Screenshot: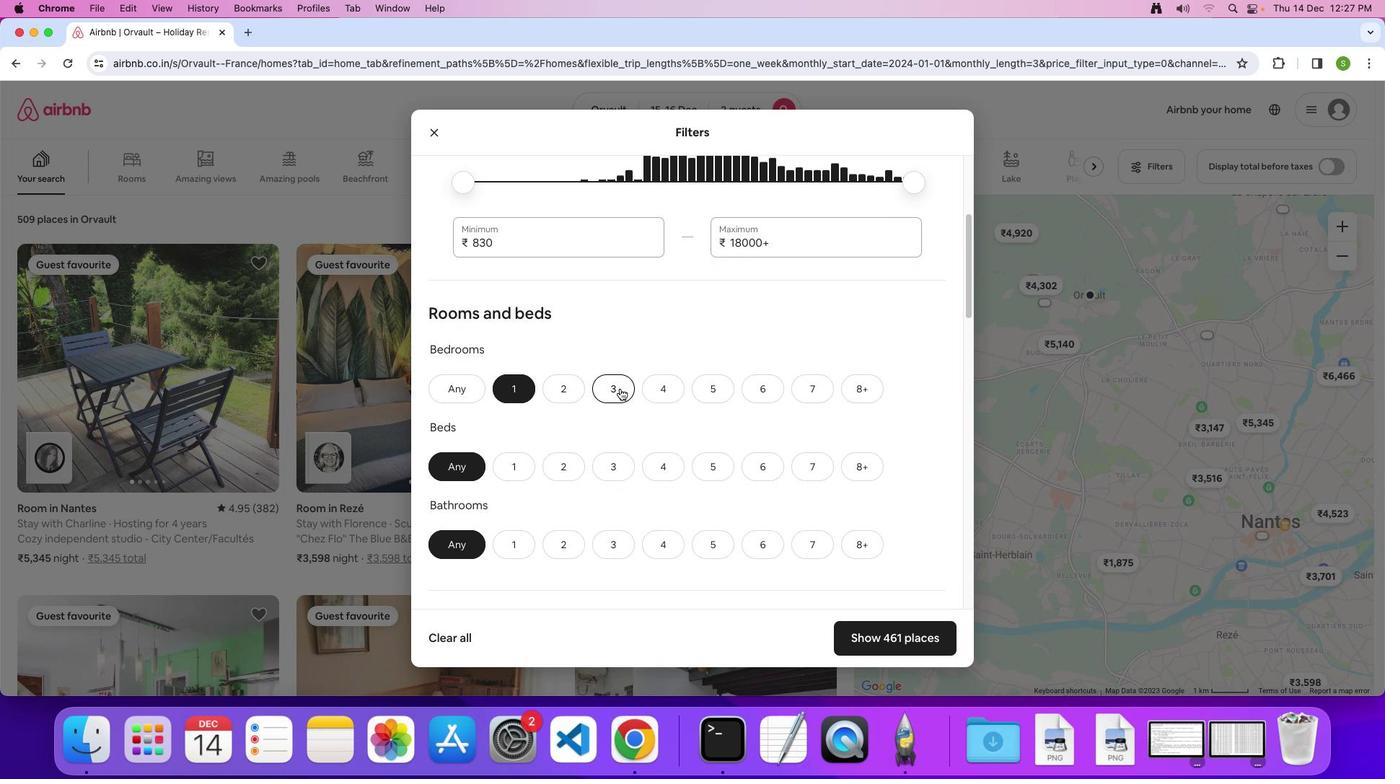 
Action: Mouse scrolled (620, 388) with delta (0, 0)
Screenshot: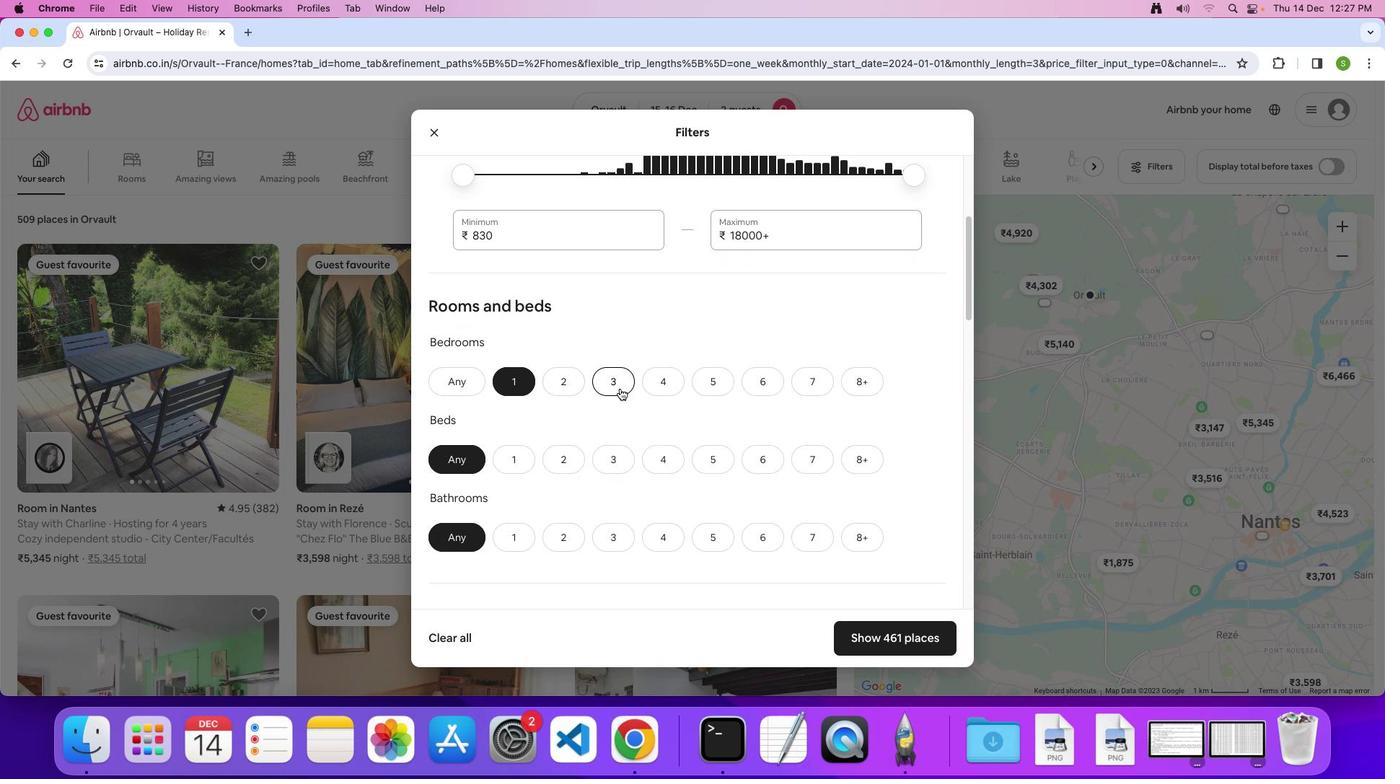 
Action: Mouse scrolled (620, 388) with delta (0, 0)
Screenshot: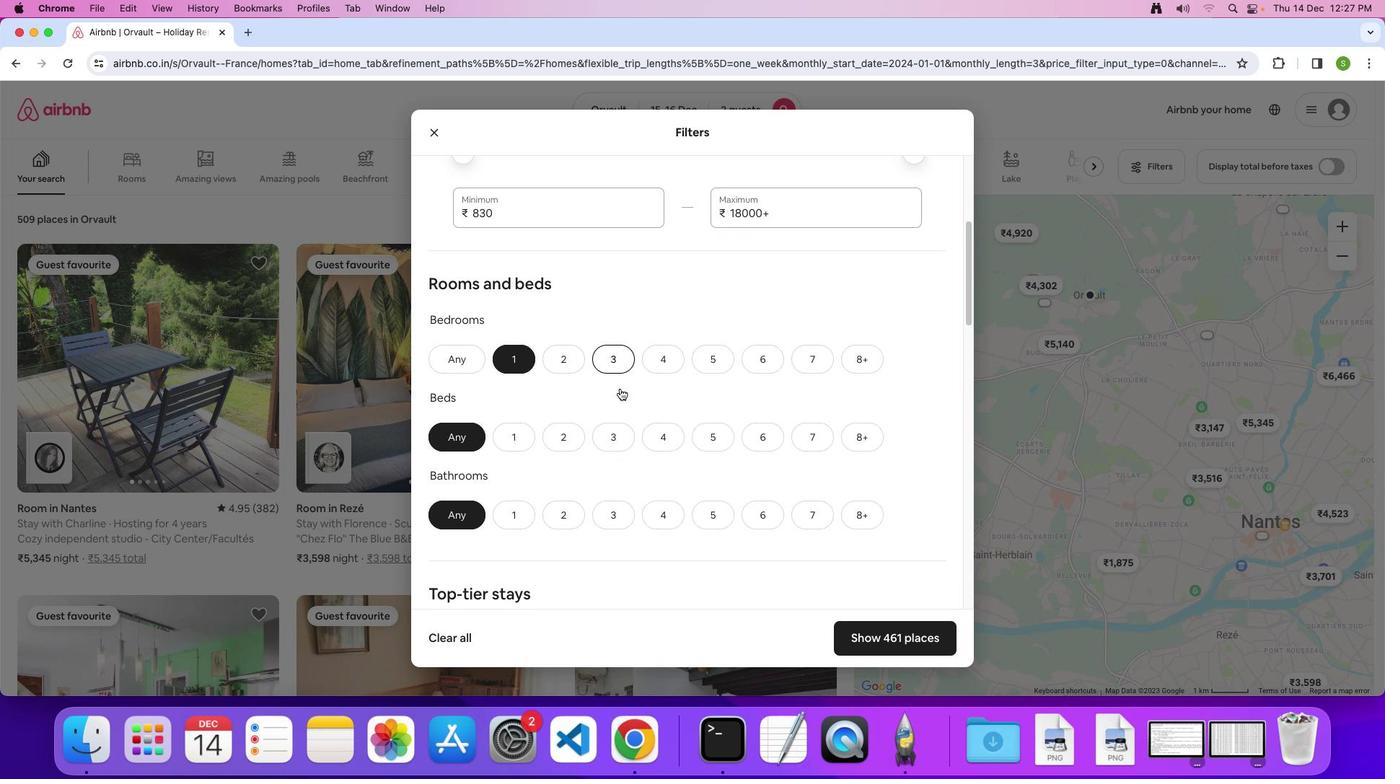 
Action: Mouse scrolled (620, 388) with delta (0, 0)
Screenshot: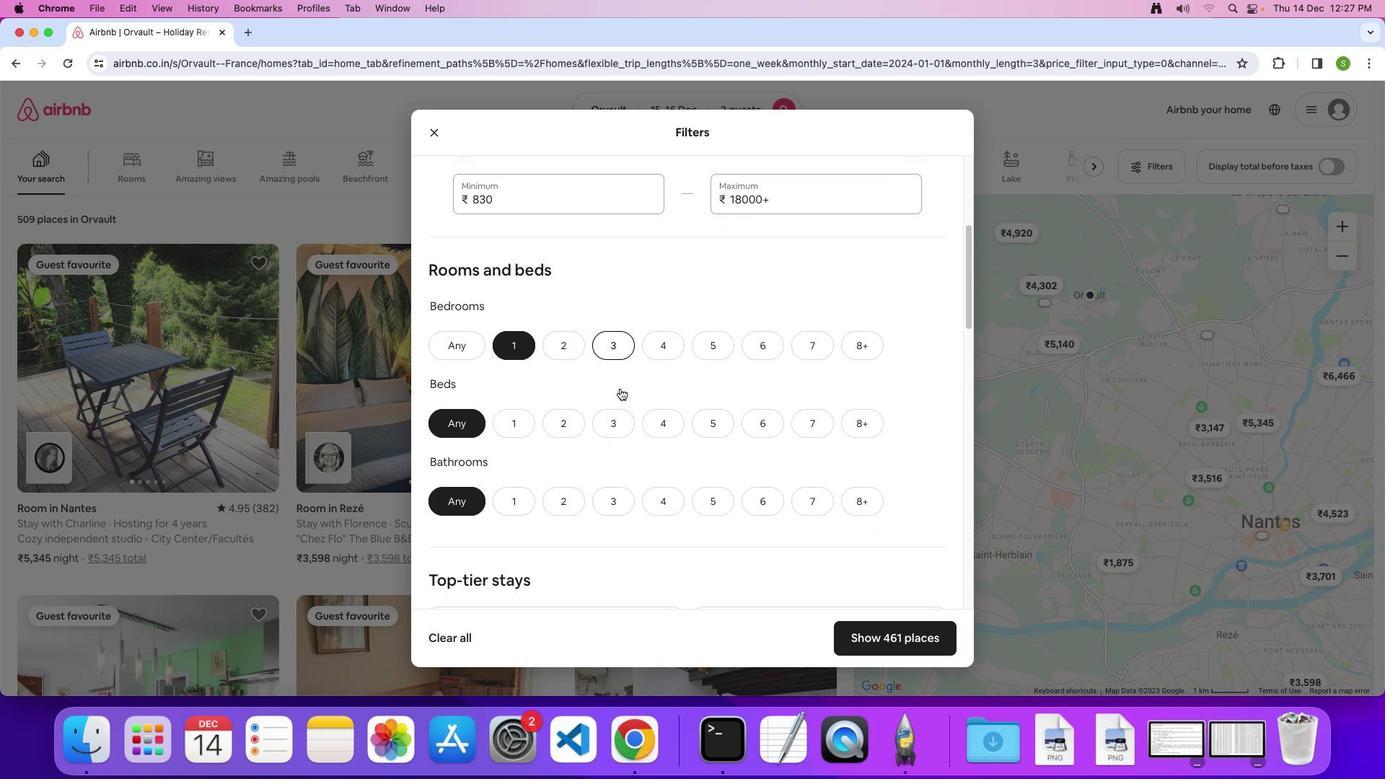 
Action: Mouse scrolled (620, 388) with delta (0, -1)
Screenshot: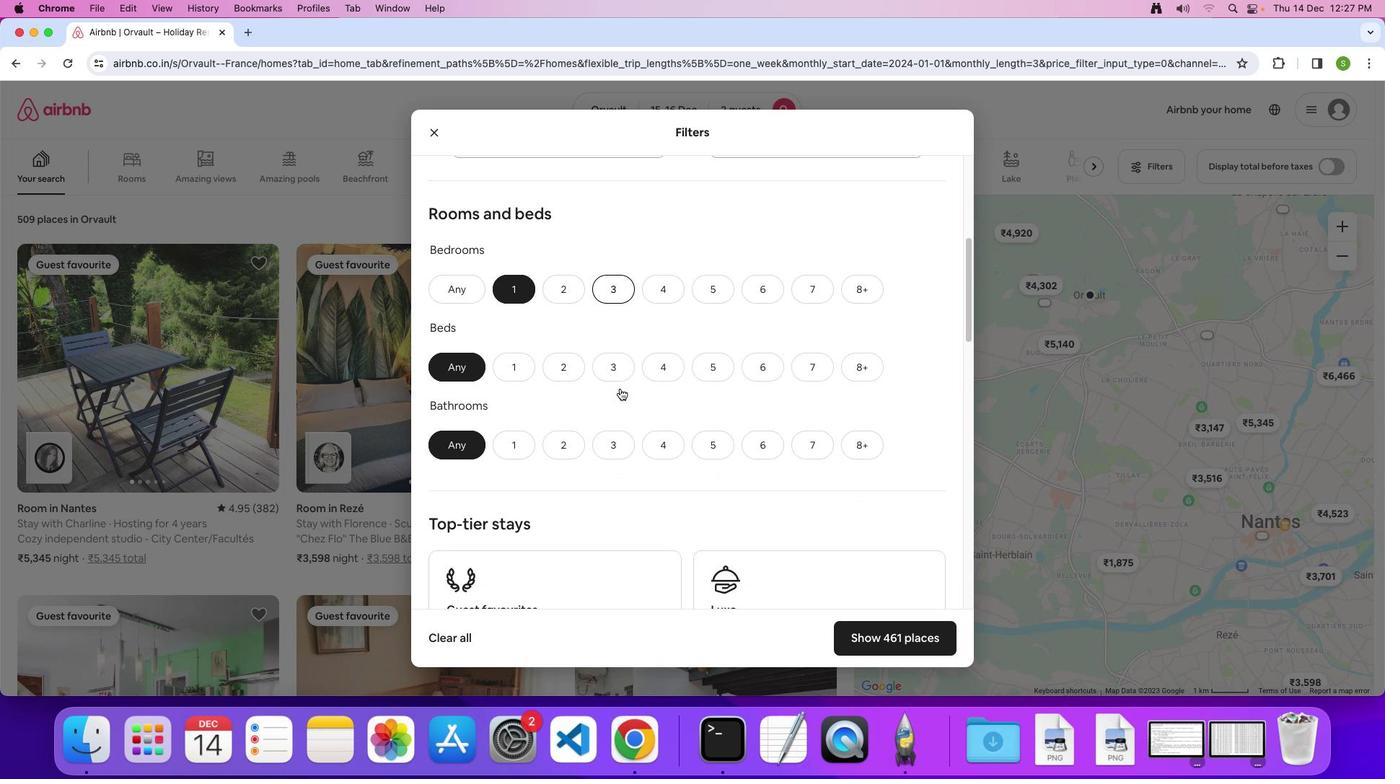 
Action: Mouse scrolled (620, 388) with delta (0, 0)
Screenshot: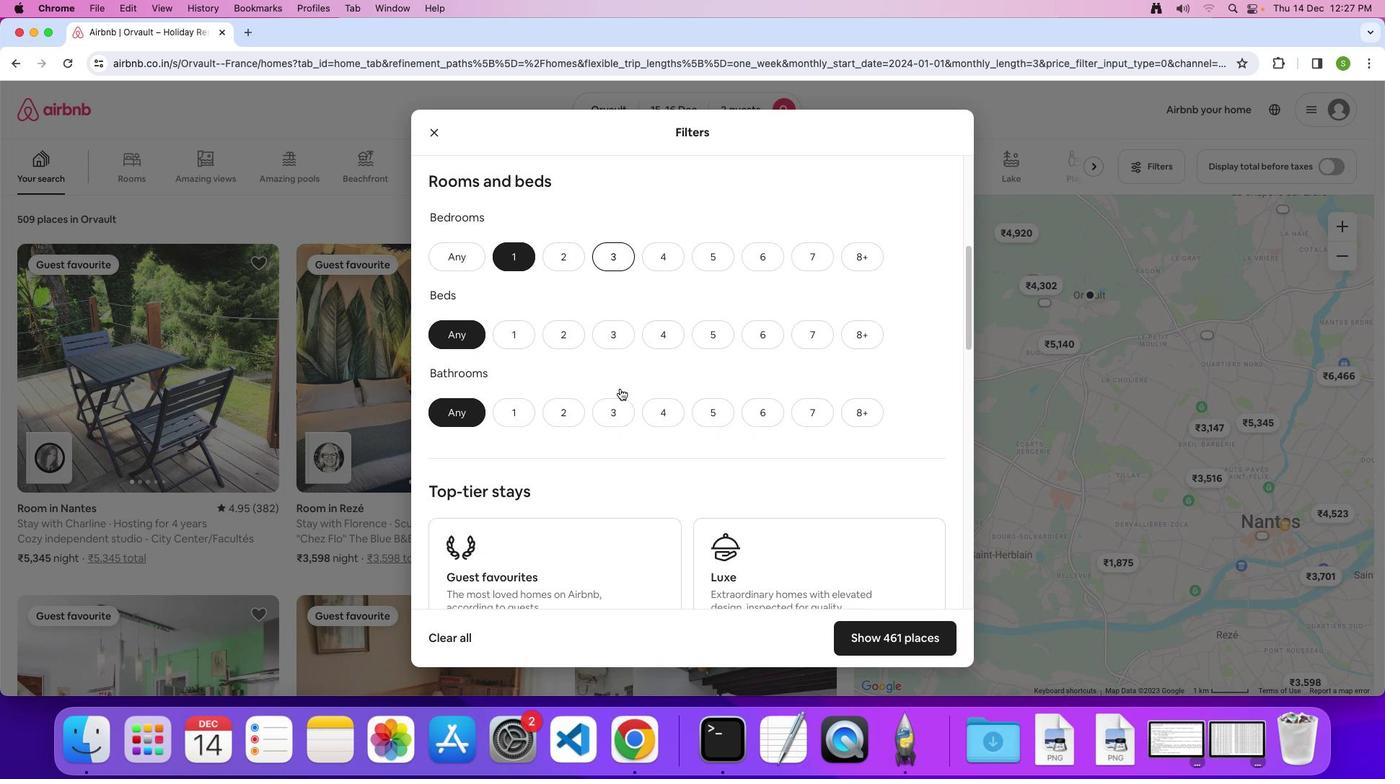 
Action: Mouse scrolled (620, 388) with delta (0, 0)
Screenshot: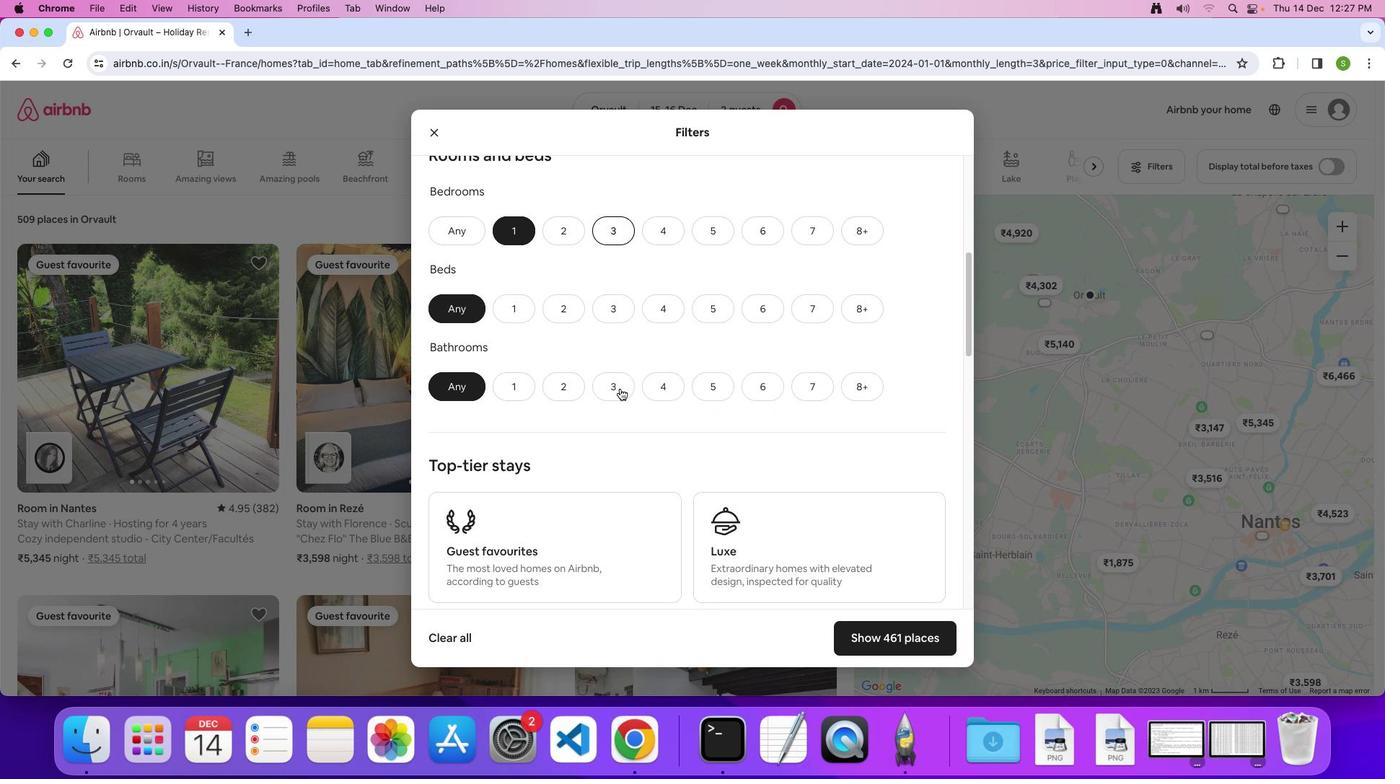 
Action: Mouse scrolled (620, 388) with delta (0, -1)
Screenshot: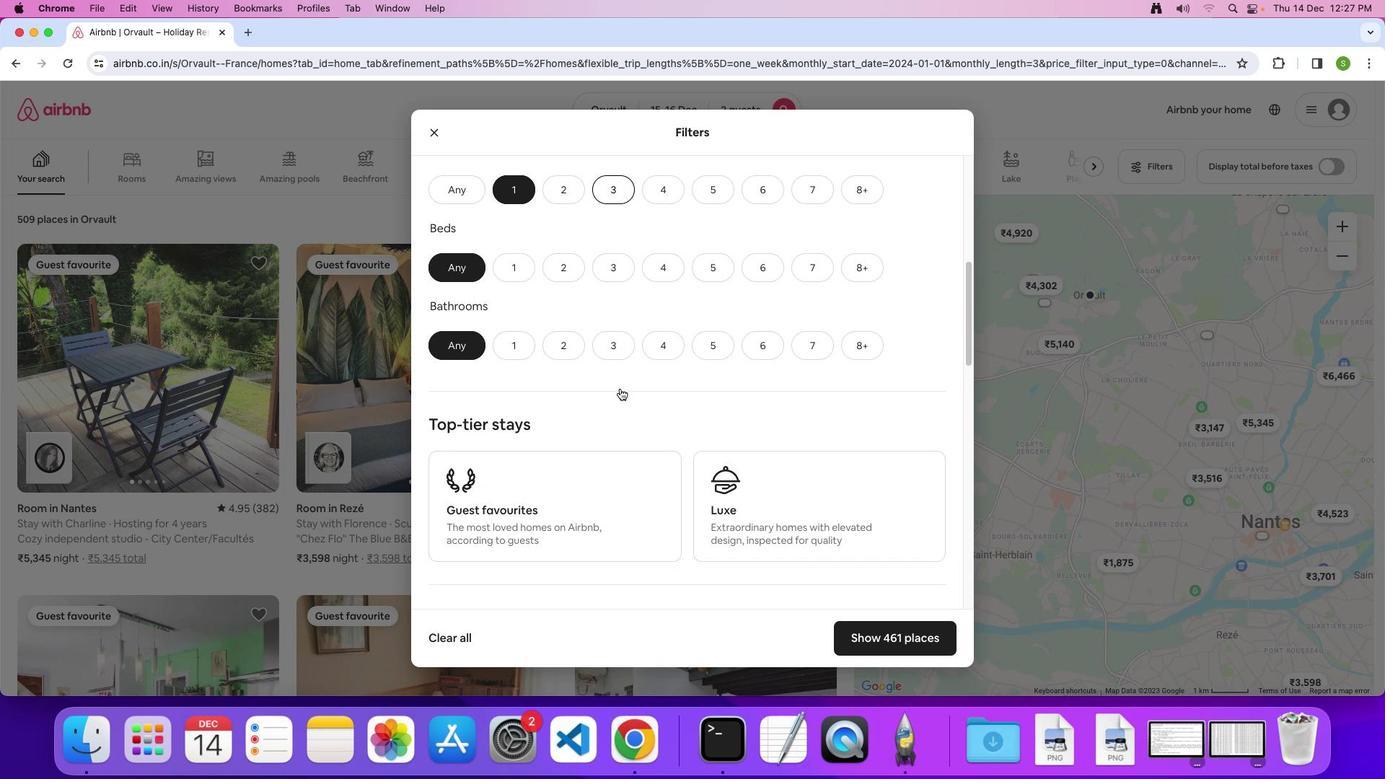 
Action: Mouse moved to (515, 254)
Screenshot: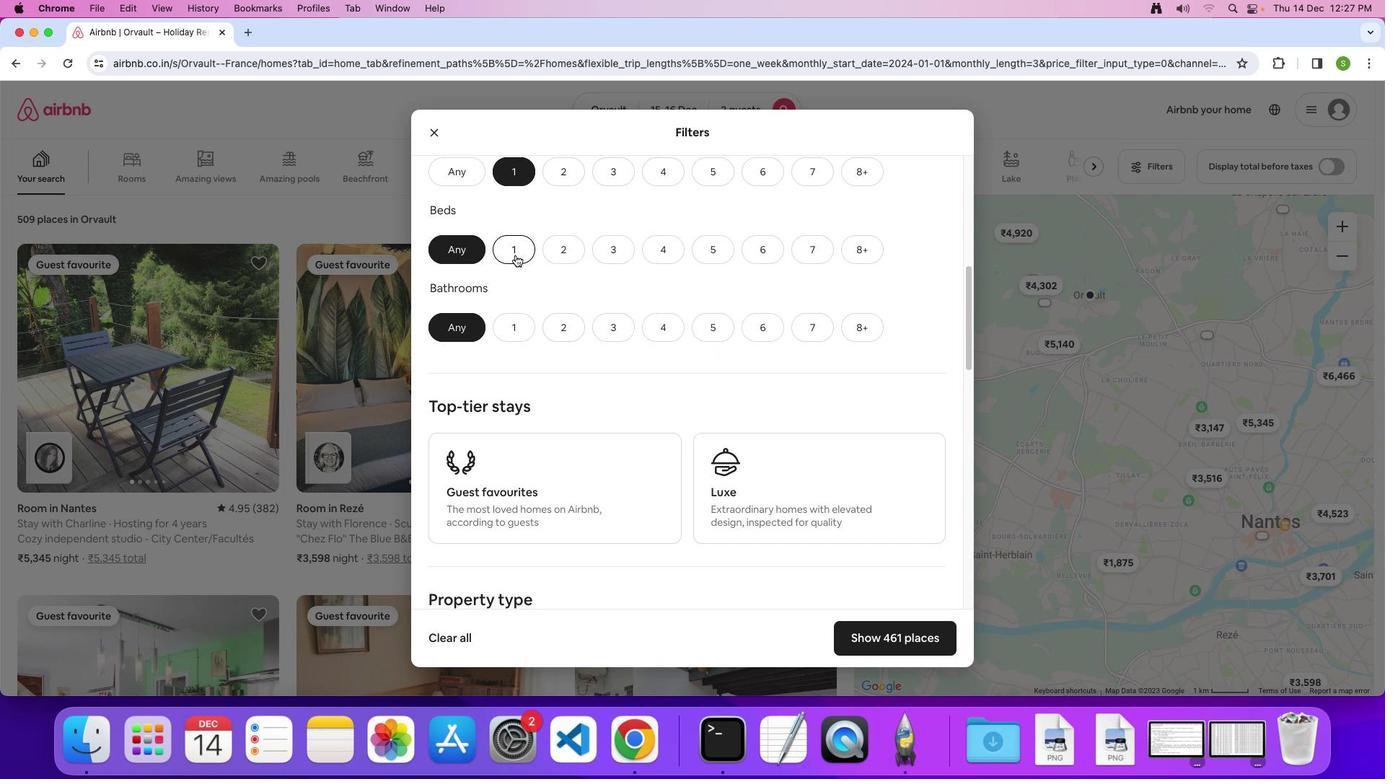 
Action: Mouse pressed left at (515, 254)
Screenshot: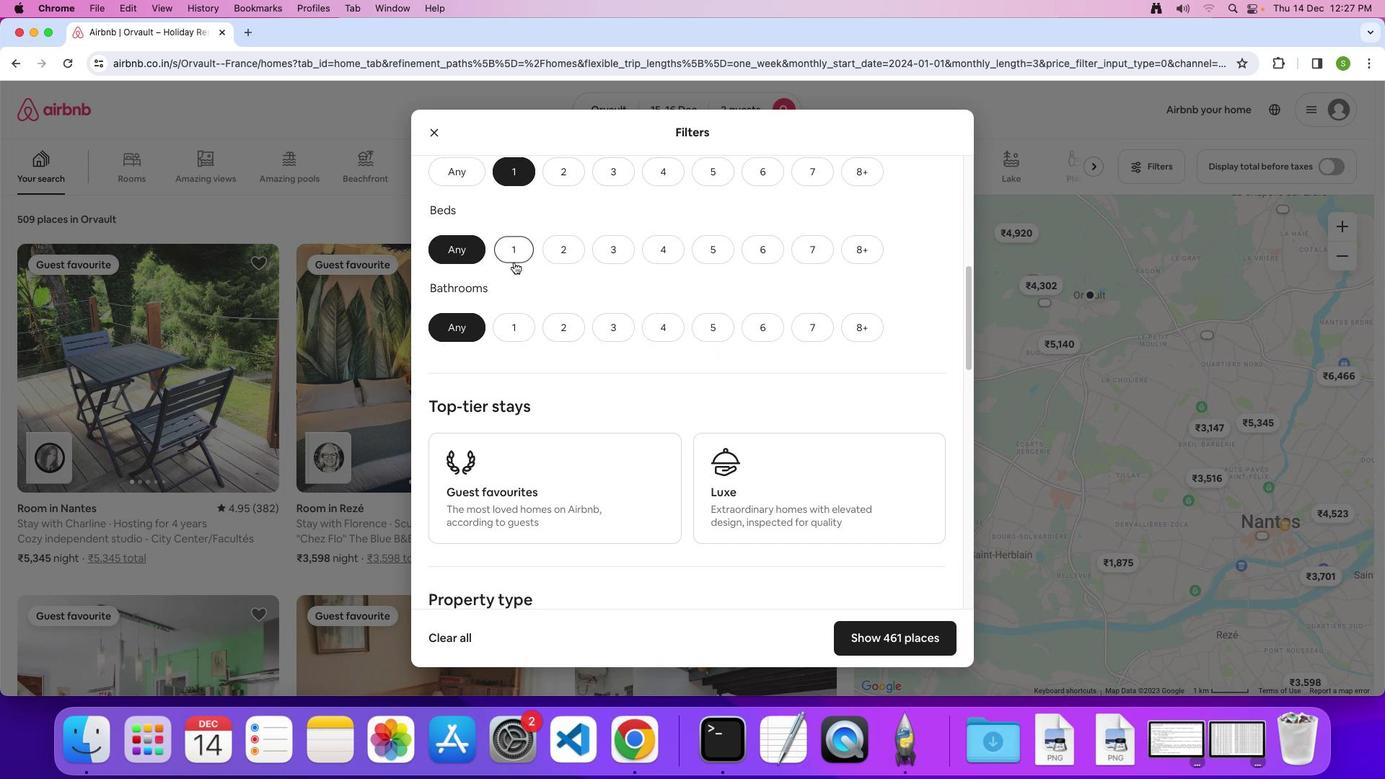 
Action: Mouse moved to (510, 326)
Screenshot: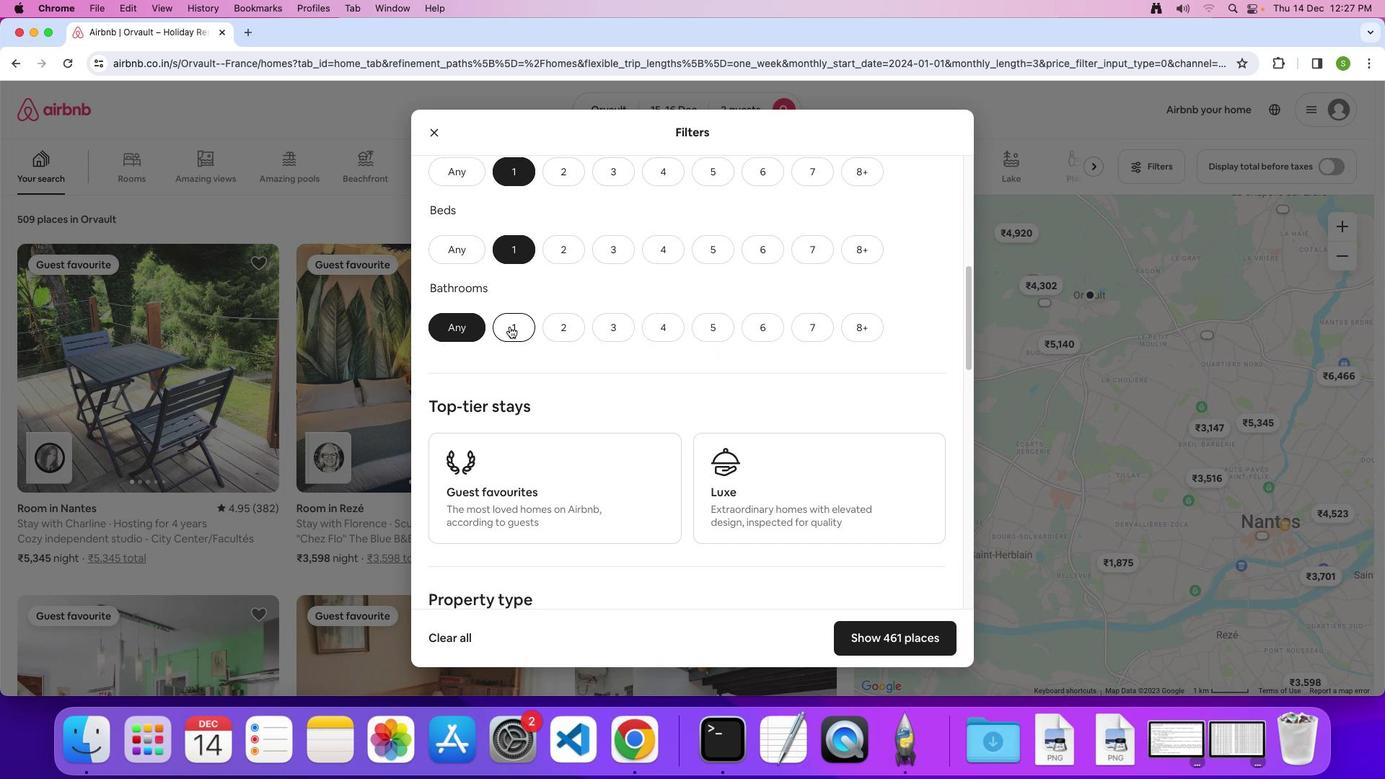 
Action: Mouse pressed left at (510, 326)
Screenshot: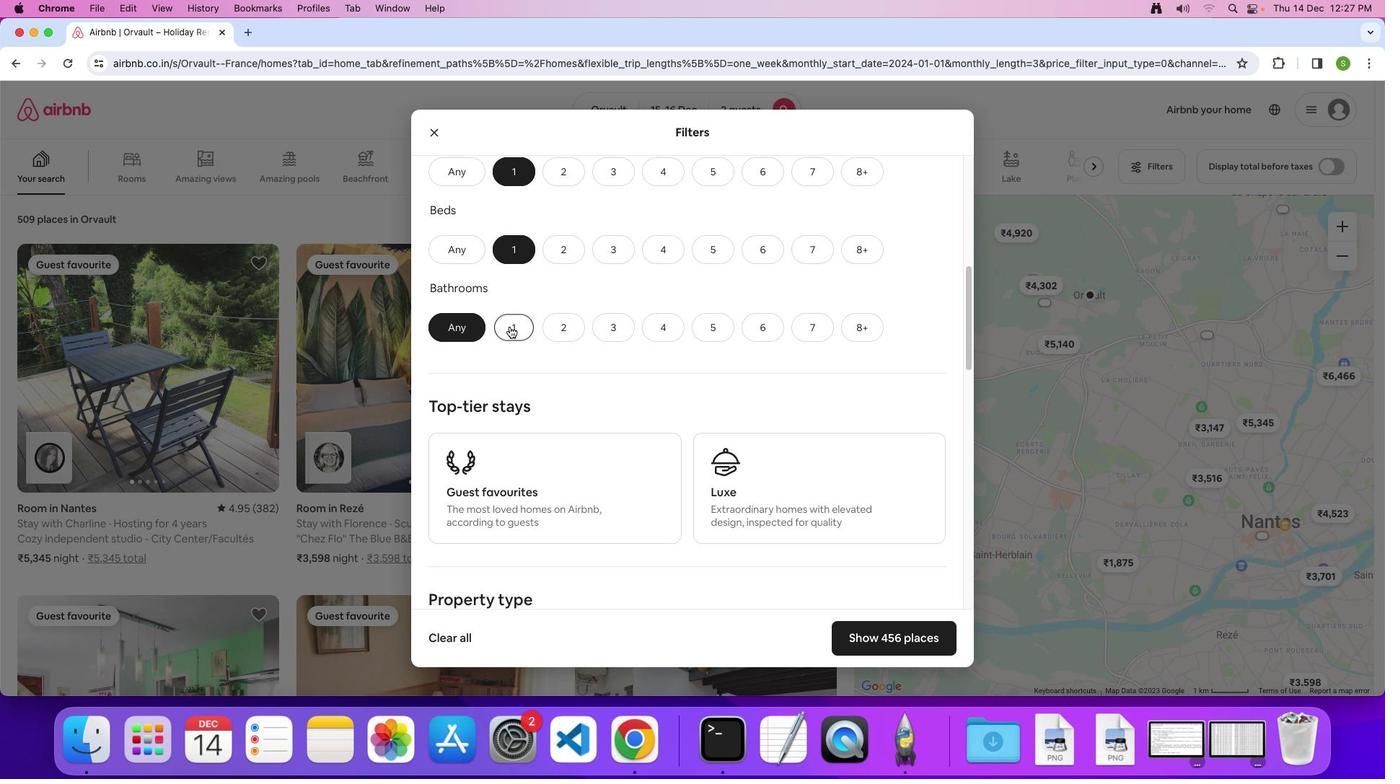 
Action: Mouse moved to (657, 329)
Screenshot: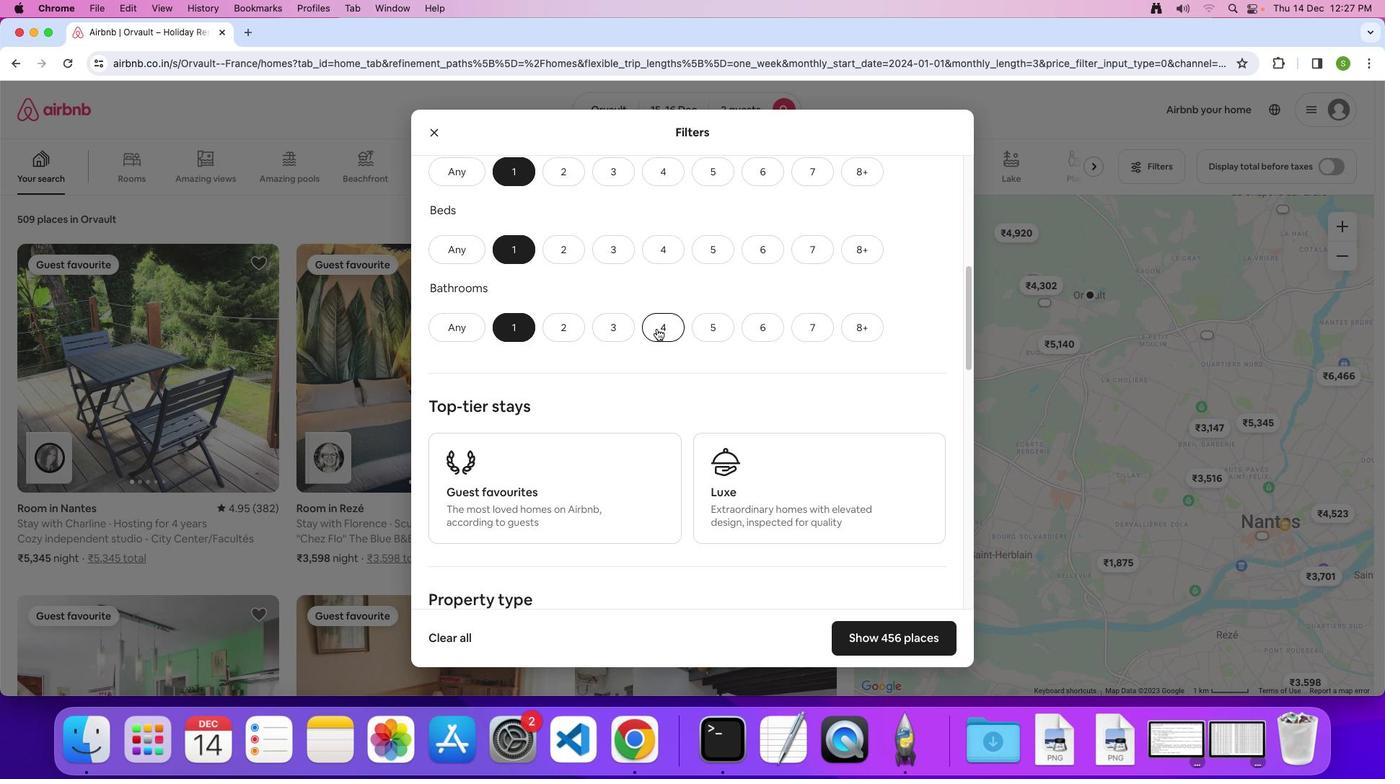
Action: Mouse scrolled (657, 329) with delta (0, 0)
Screenshot: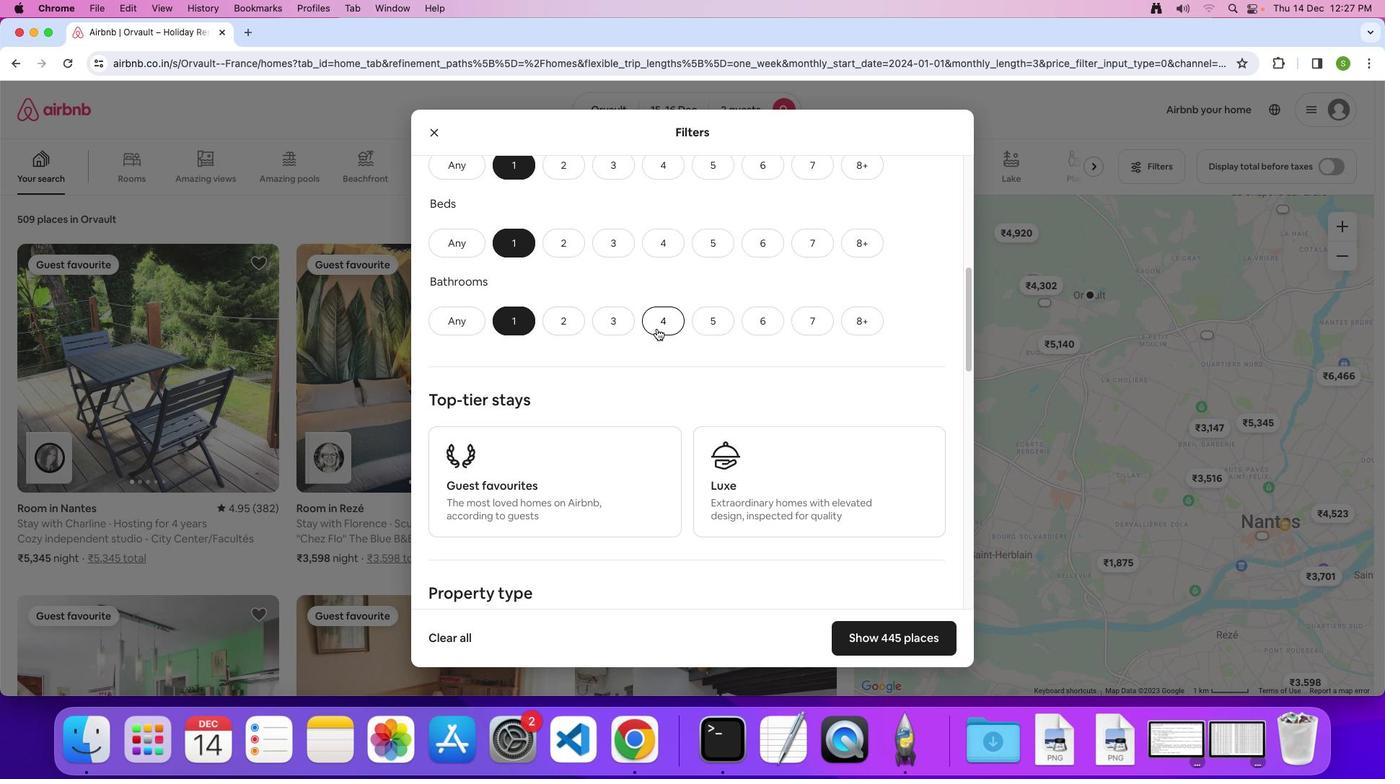
Action: Mouse scrolled (657, 329) with delta (0, 0)
Screenshot: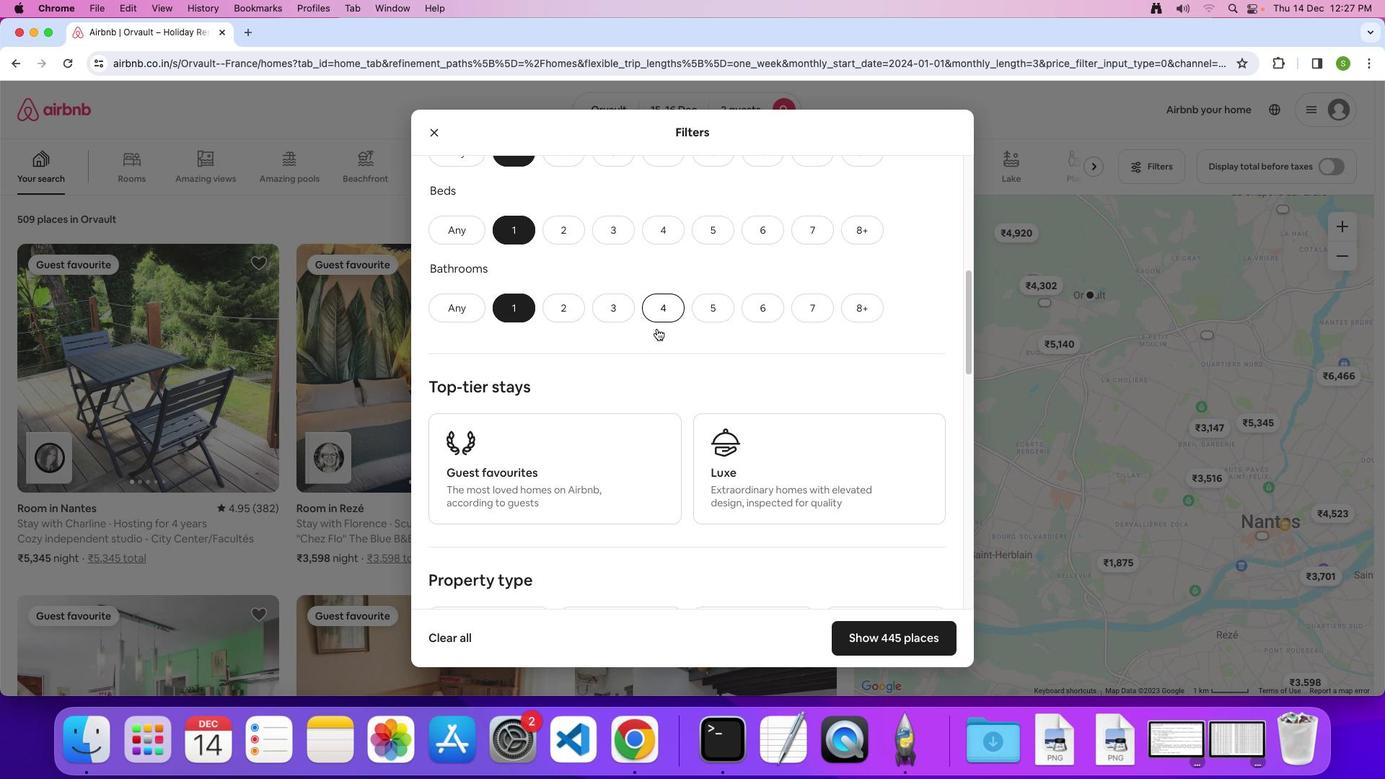 
Action: Mouse scrolled (657, 329) with delta (0, 0)
Screenshot: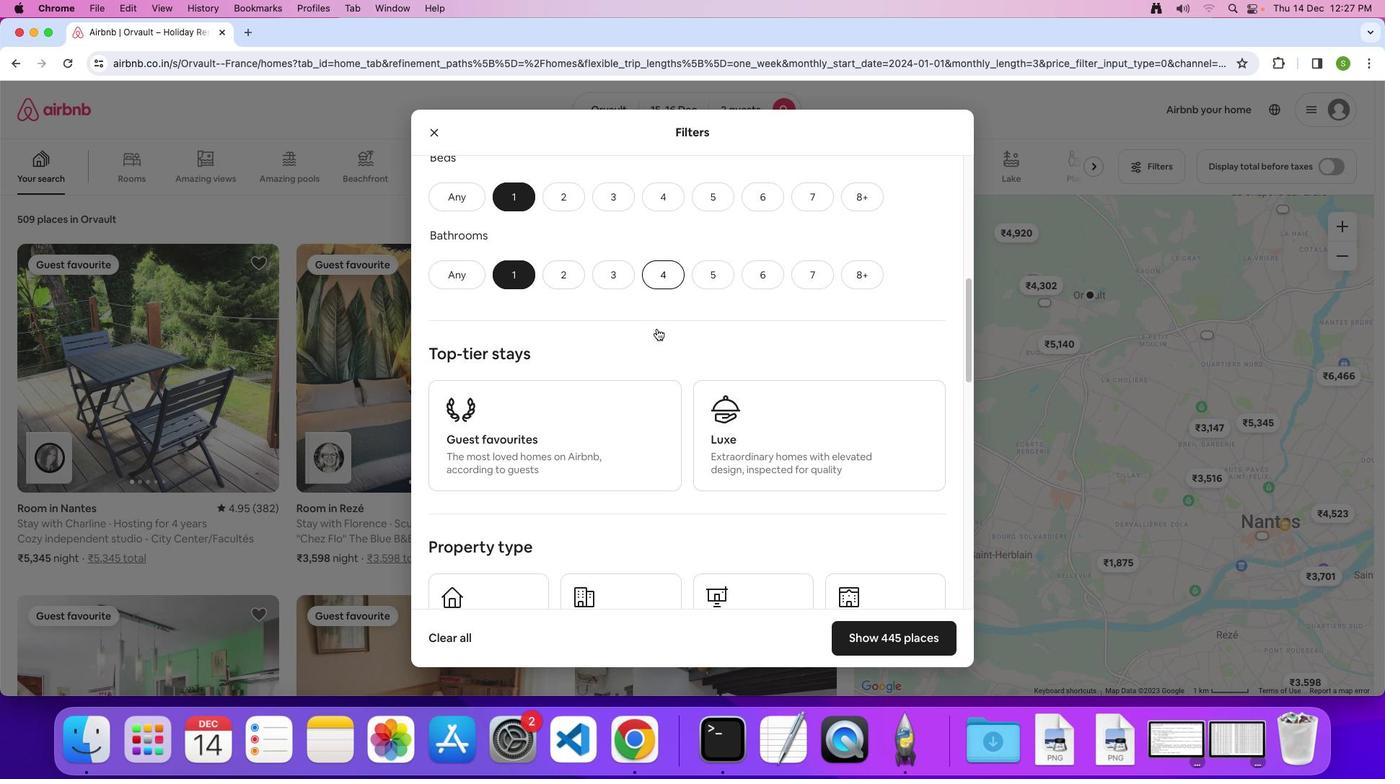 
Action: Mouse scrolled (657, 329) with delta (0, 0)
Screenshot: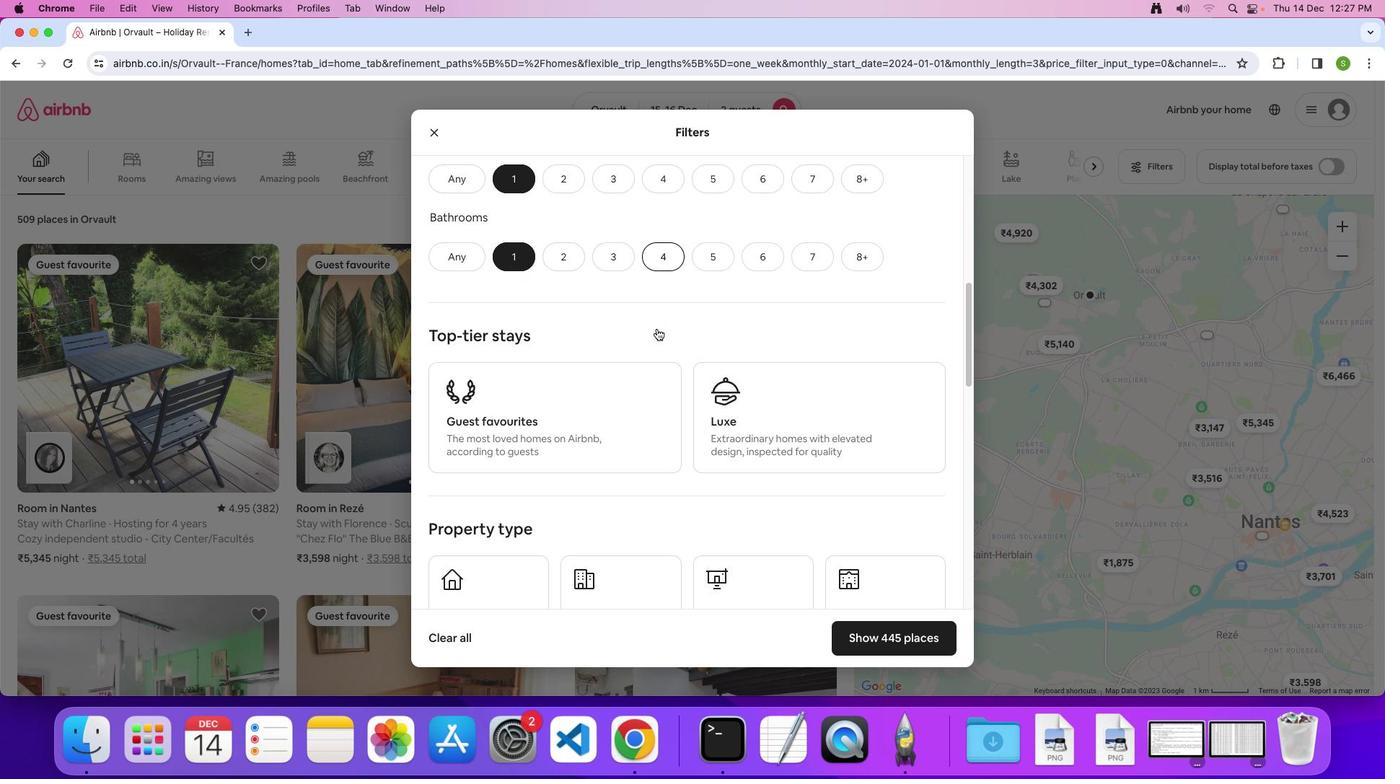 
Action: Mouse scrolled (657, 329) with delta (0, 0)
Screenshot: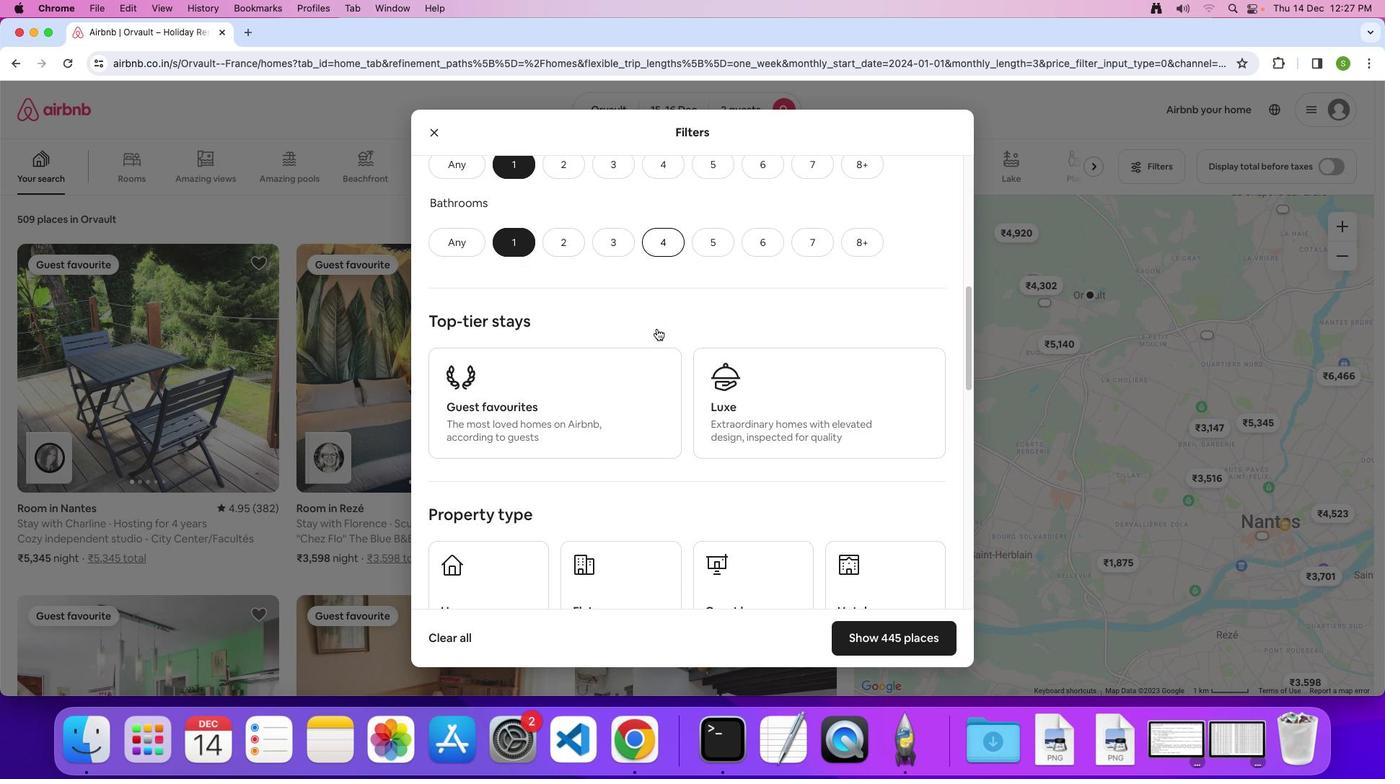 
Action: Mouse scrolled (657, 329) with delta (0, 0)
Screenshot: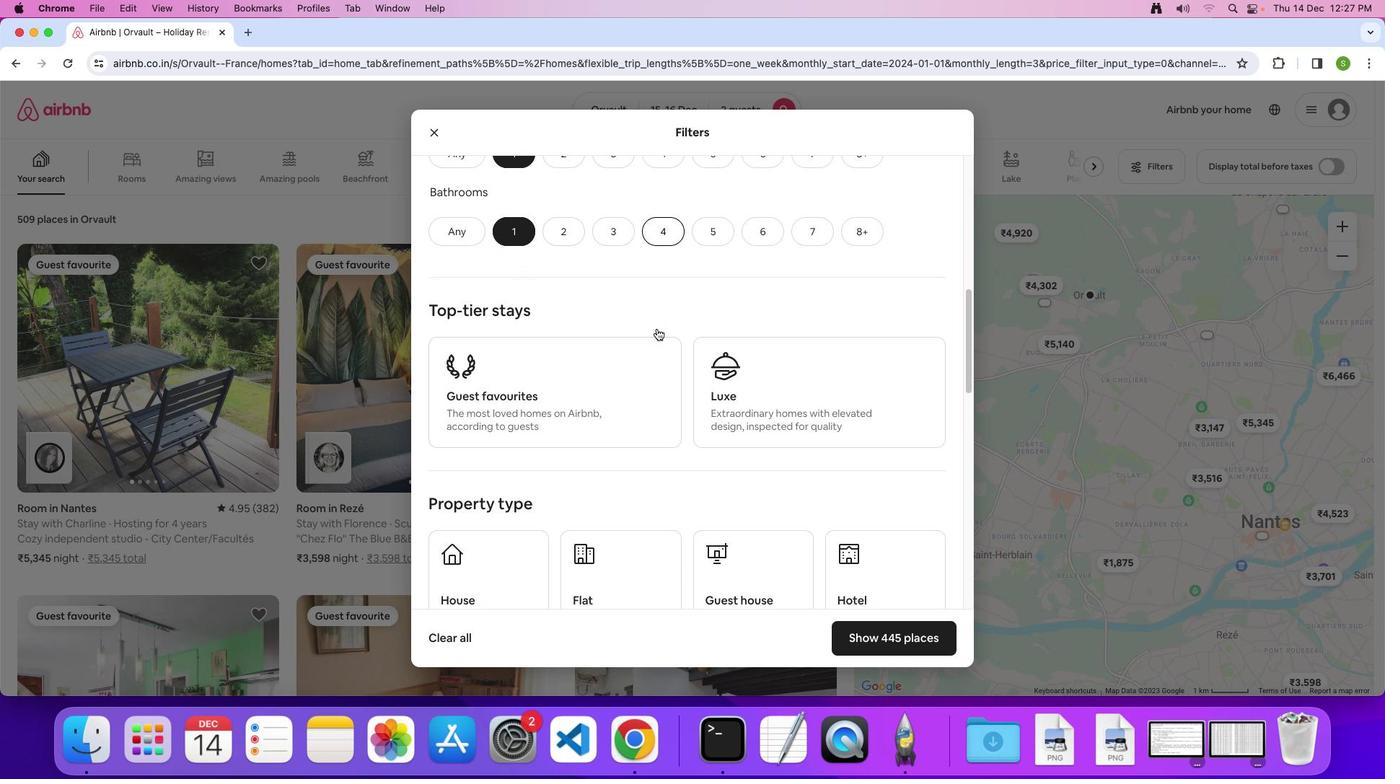 
Action: Mouse scrolled (657, 329) with delta (0, 0)
Screenshot: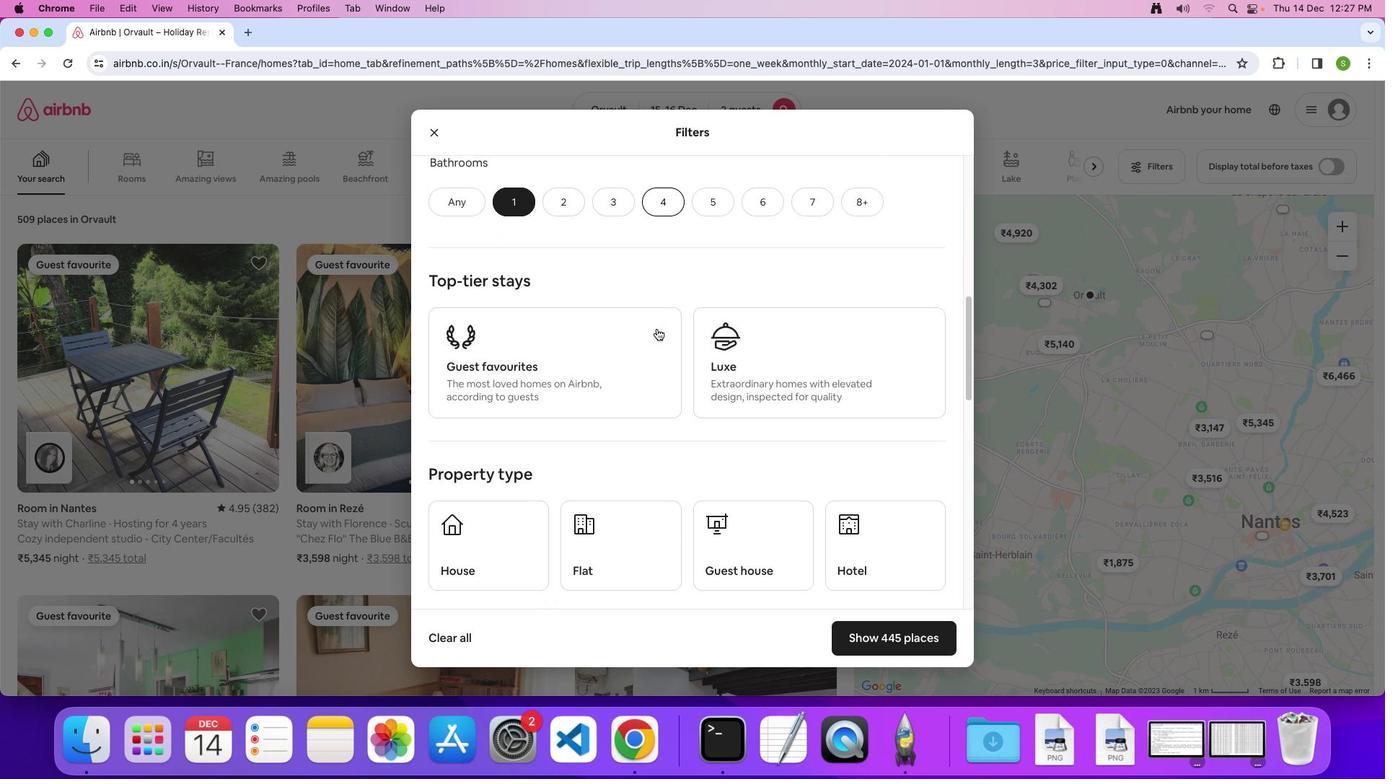 
Action: Mouse scrolled (657, 329) with delta (0, -1)
Screenshot: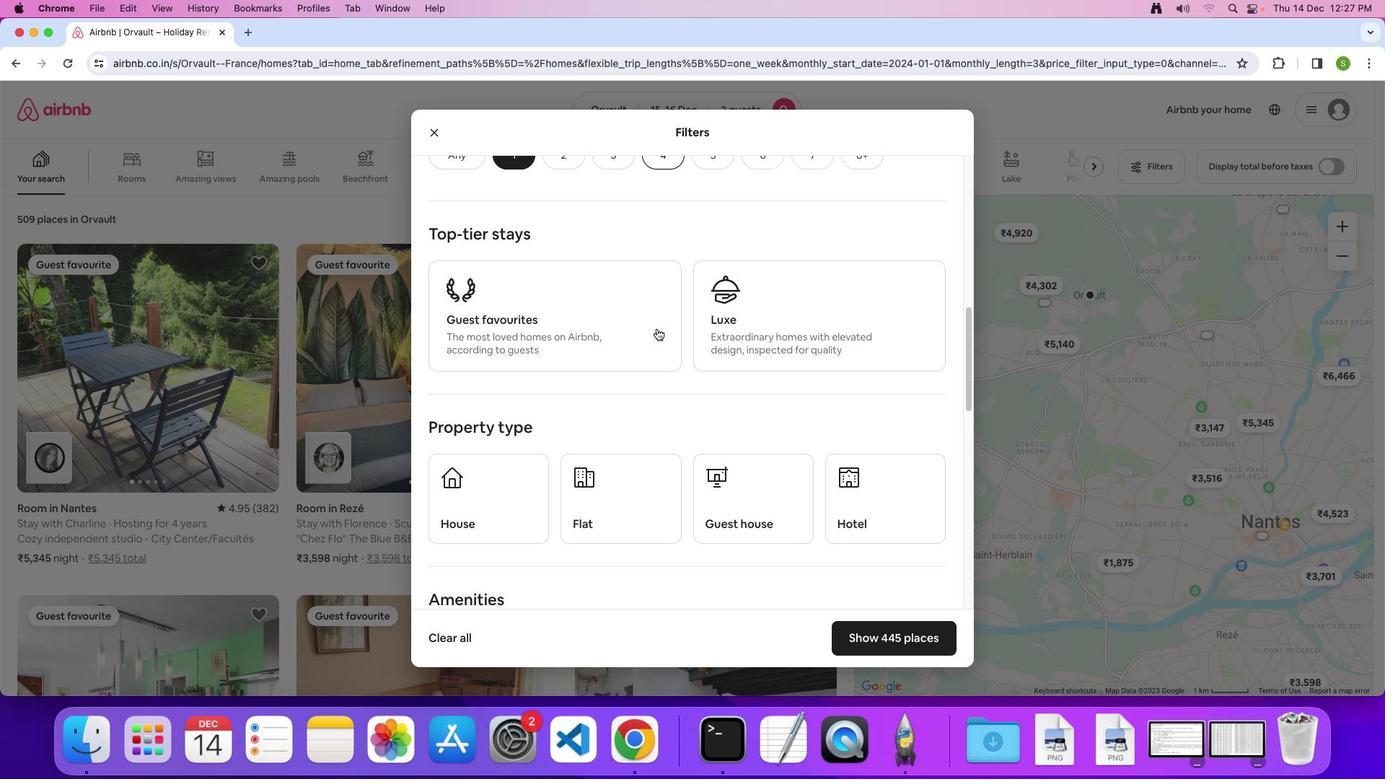 
Action: Mouse scrolled (657, 329) with delta (0, 0)
Screenshot: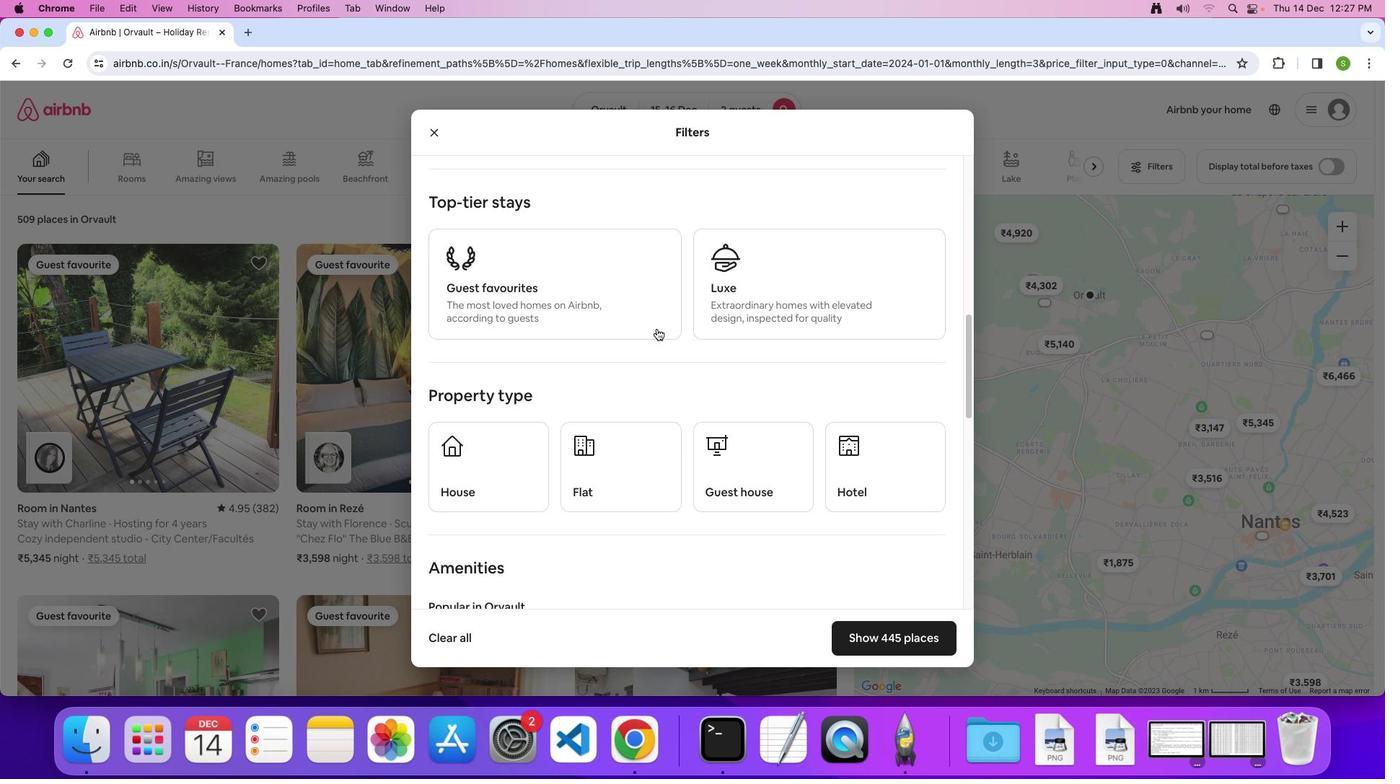 
Action: Mouse scrolled (657, 329) with delta (0, 0)
Screenshot: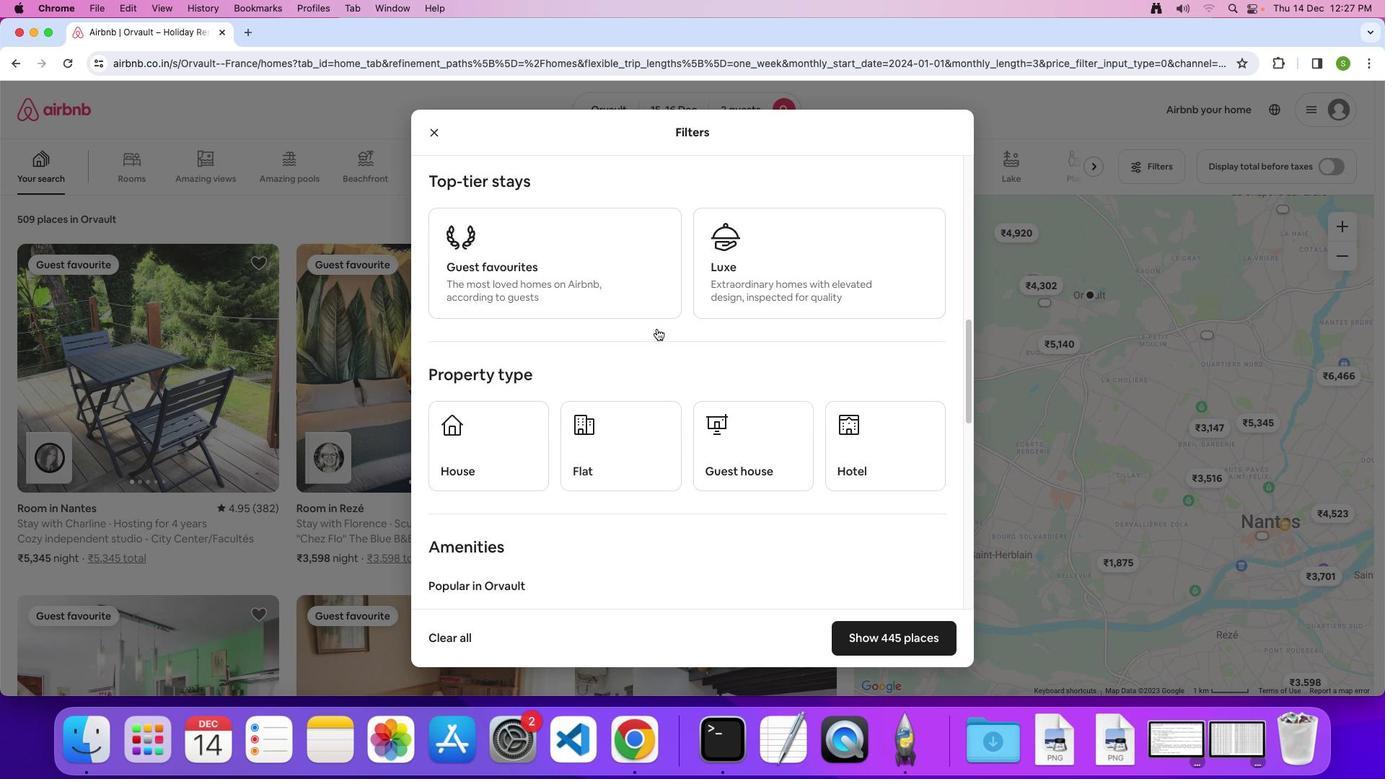 
Action: Mouse scrolled (657, 329) with delta (0, -2)
Screenshot: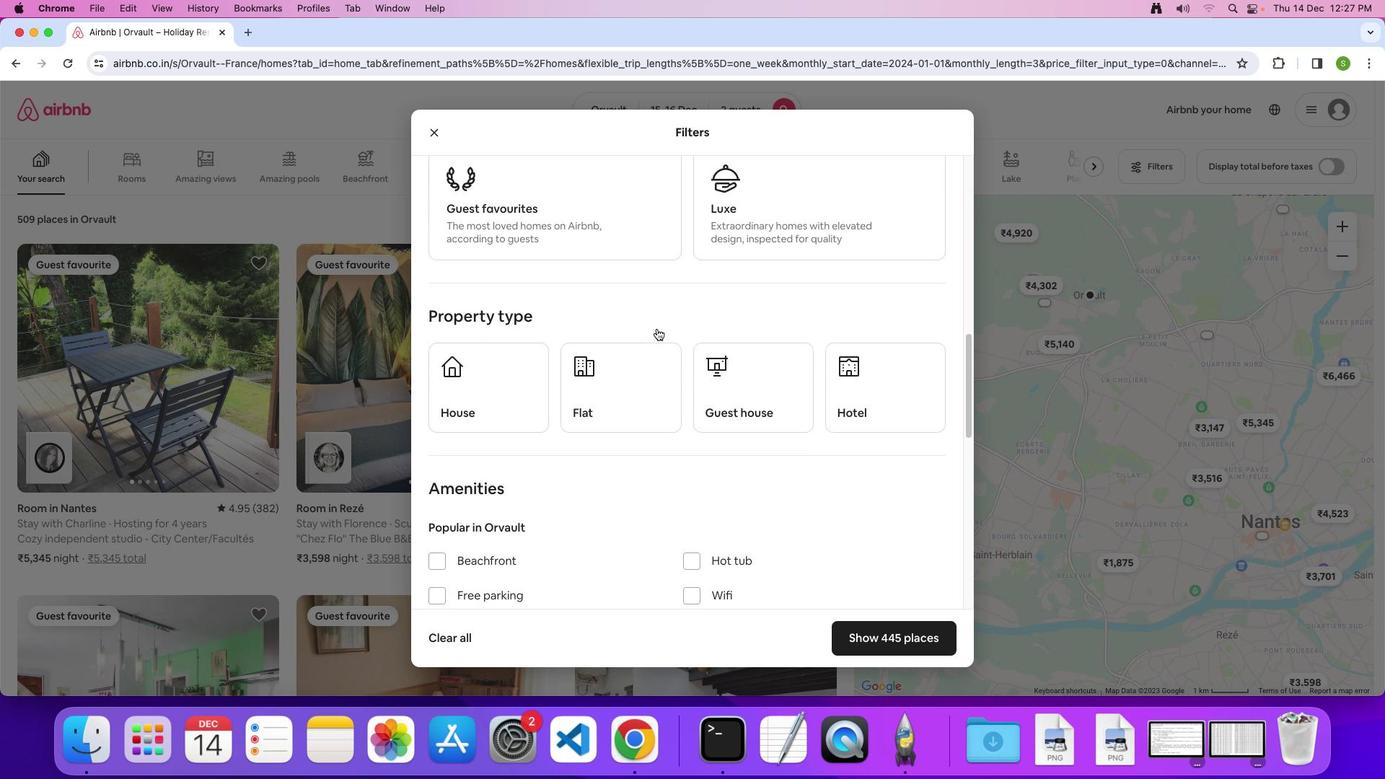 
Action: Mouse scrolled (657, 329) with delta (0, 0)
Screenshot: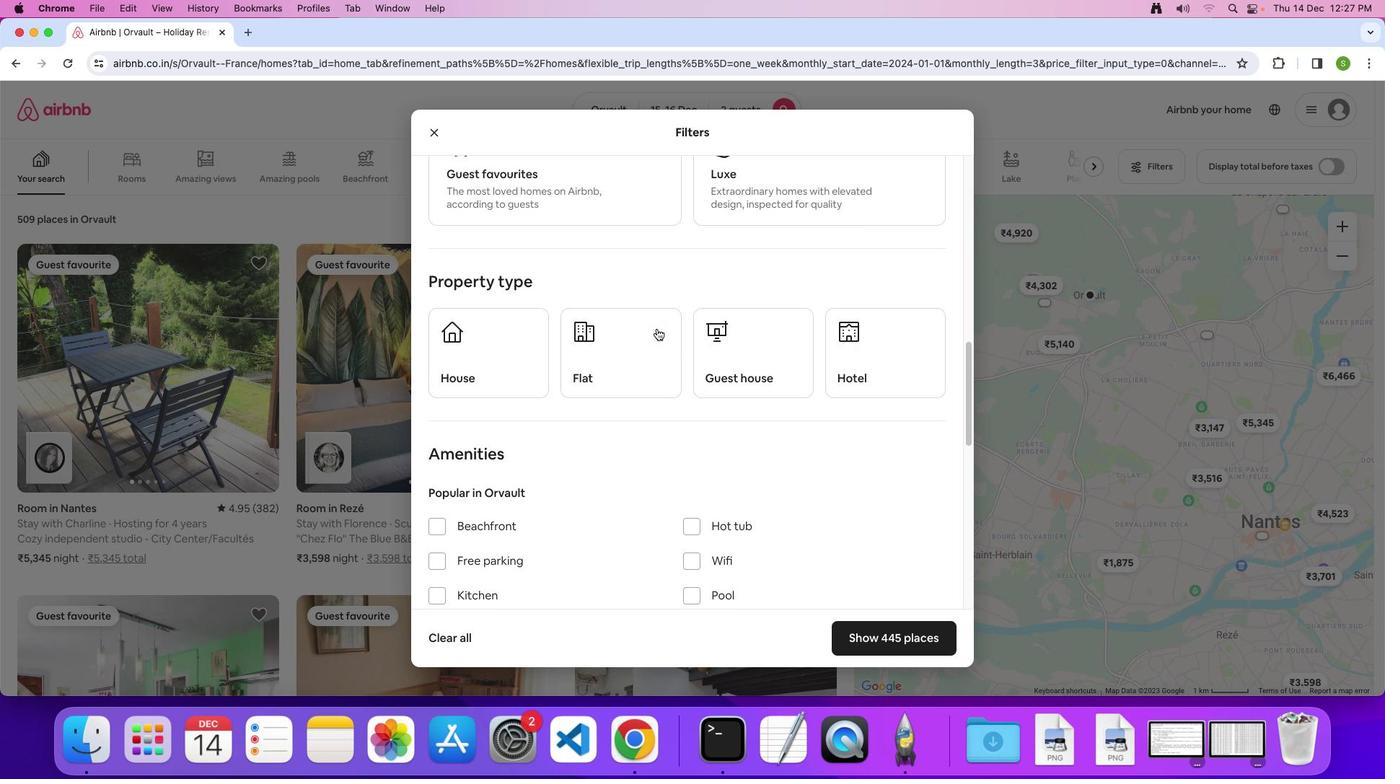 
Action: Mouse scrolled (657, 329) with delta (0, 0)
Screenshot: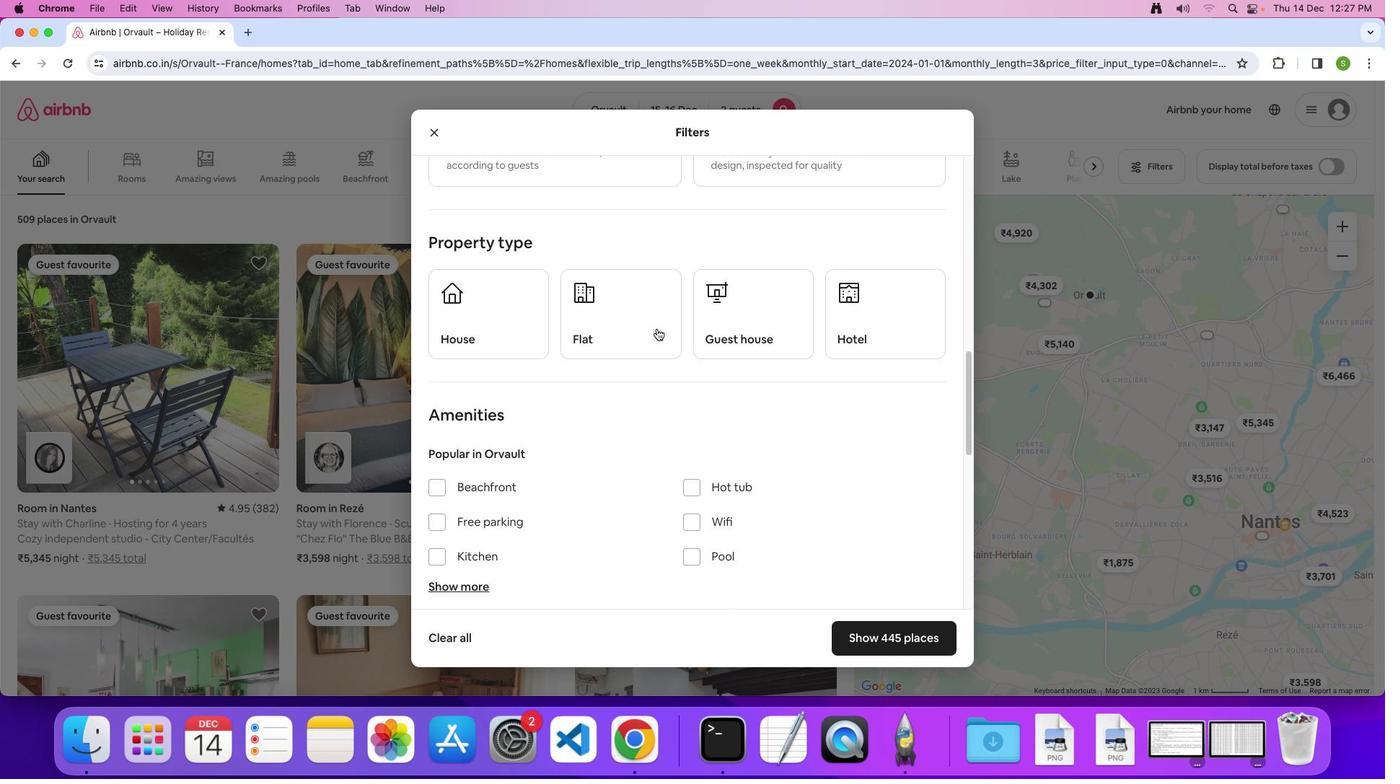 
Action: Mouse scrolled (657, 329) with delta (0, -1)
Screenshot: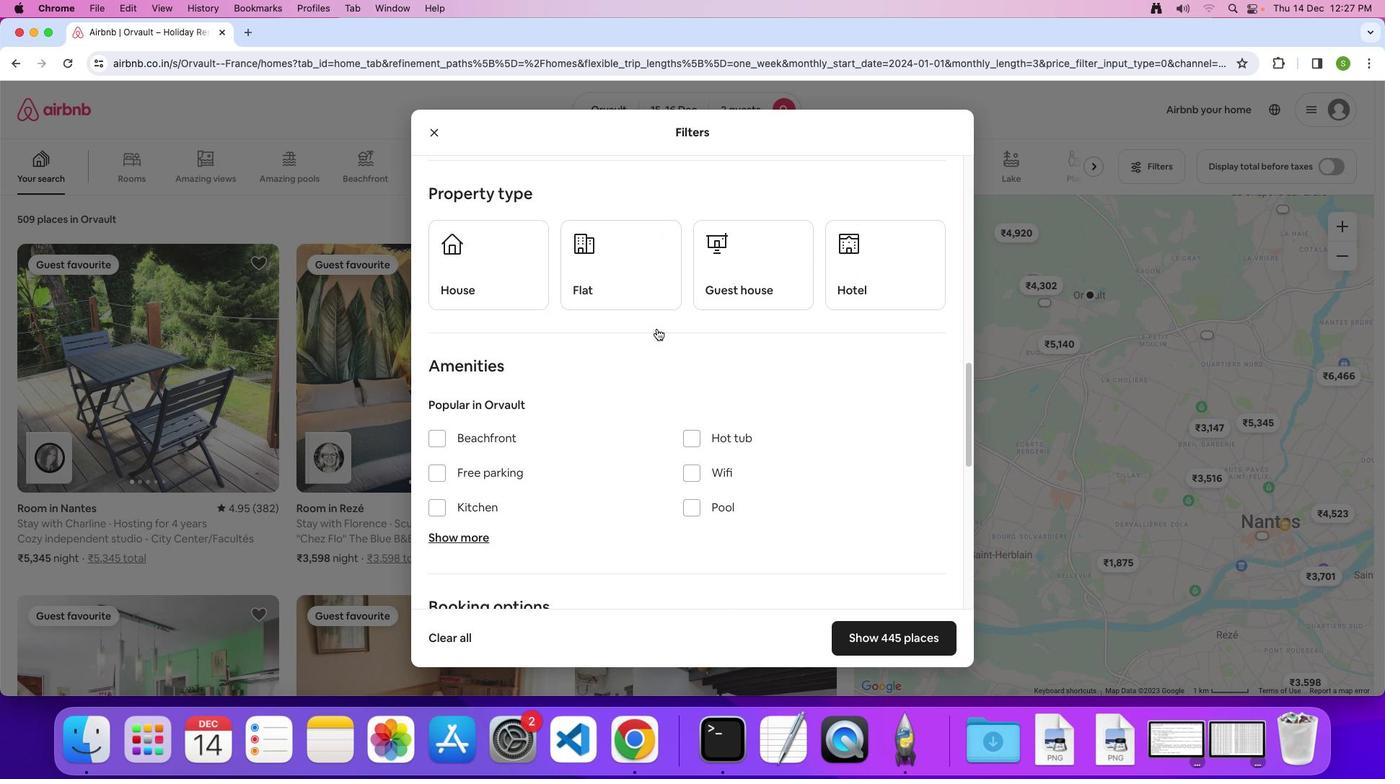 
Action: Mouse moved to (864, 285)
Screenshot: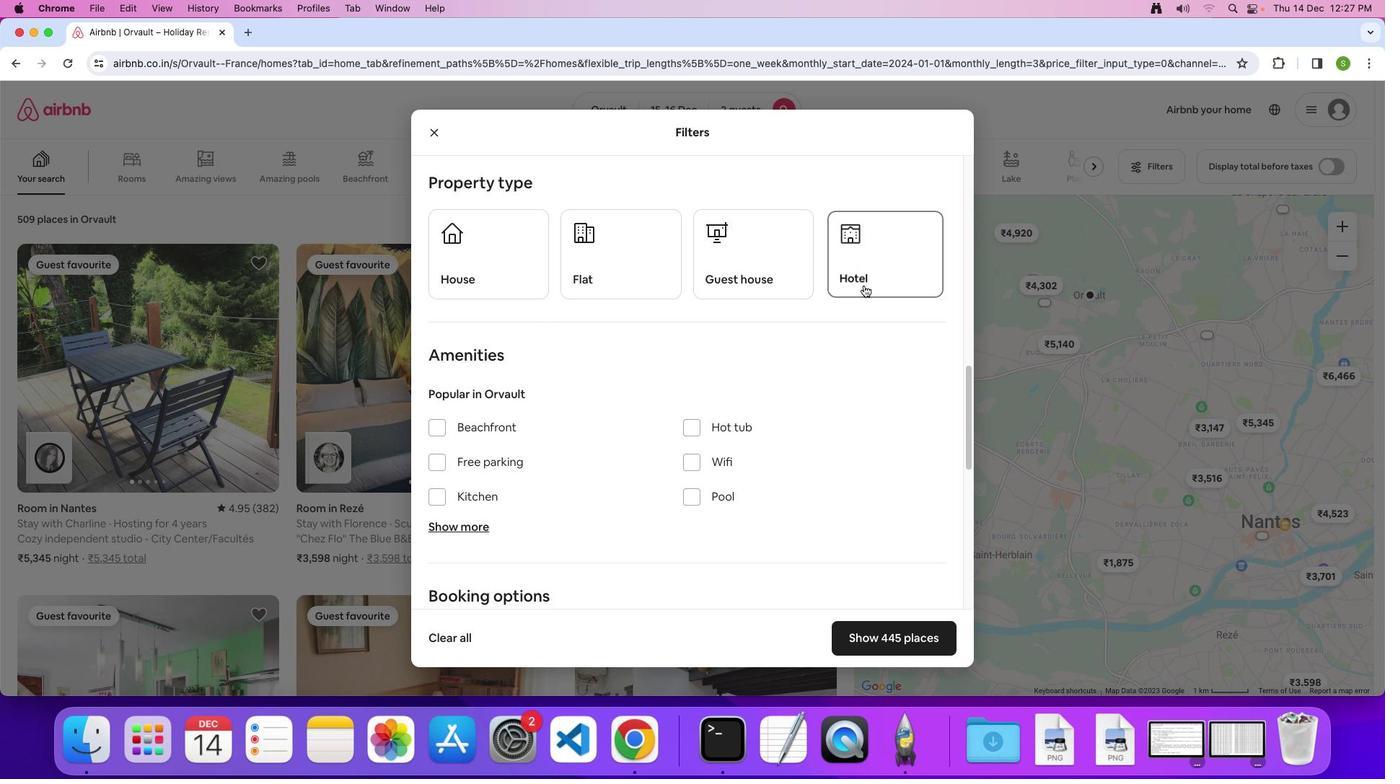 
Action: Mouse pressed left at (864, 285)
Screenshot: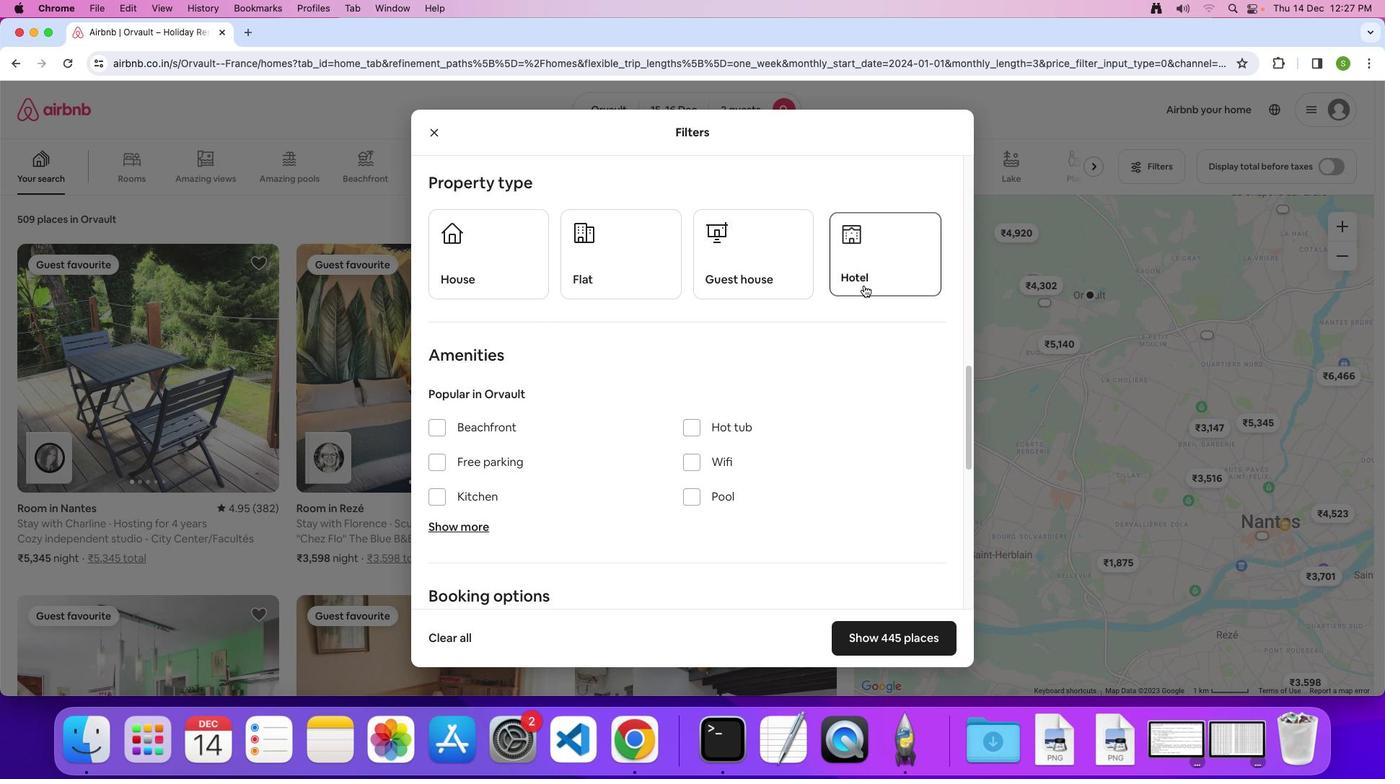 
Action: Mouse moved to (868, 393)
Screenshot: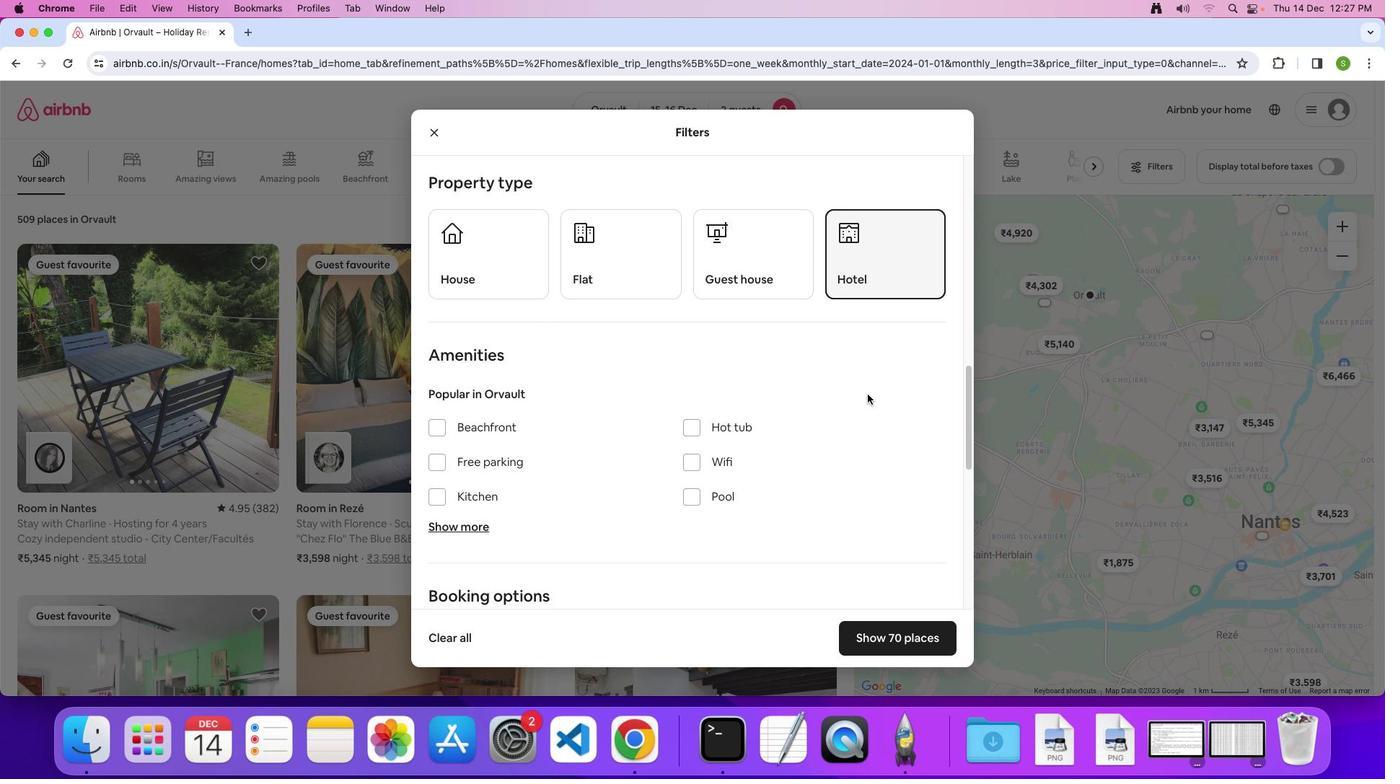 
Action: Mouse scrolled (868, 393) with delta (0, 0)
Screenshot: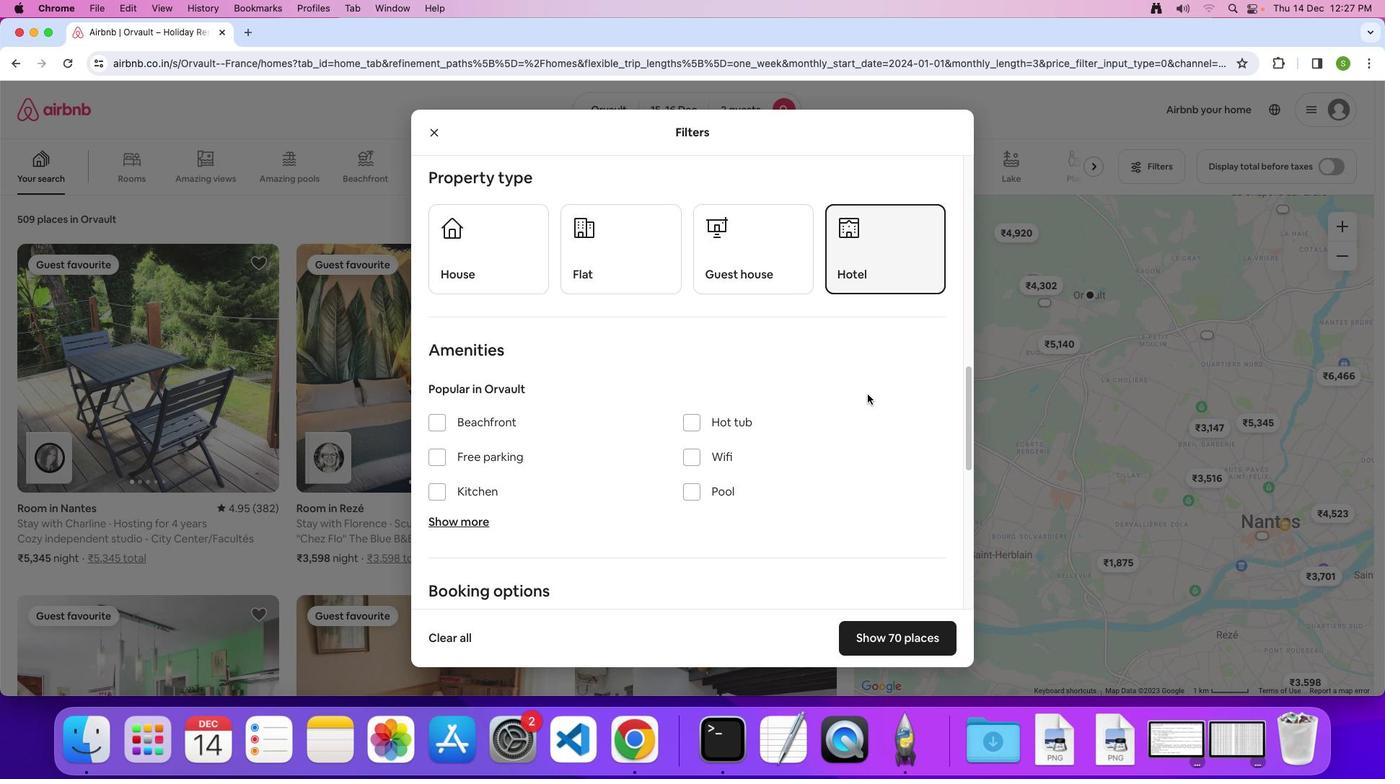
Action: Mouse scrolled (868, 393) with delta (0, 0)
Screenshot: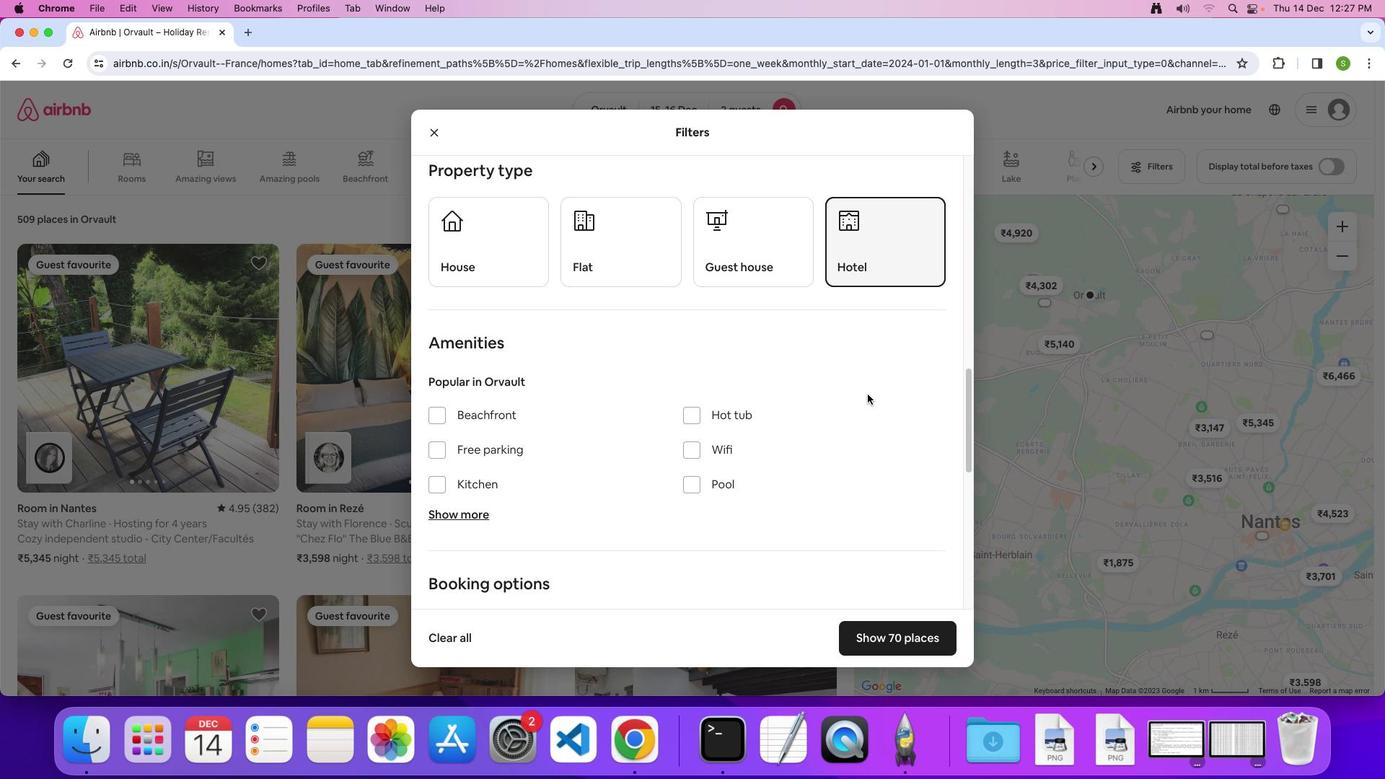 
Action: Mouse scrolled (868, 393) with delta (0, -1)
Screenshot: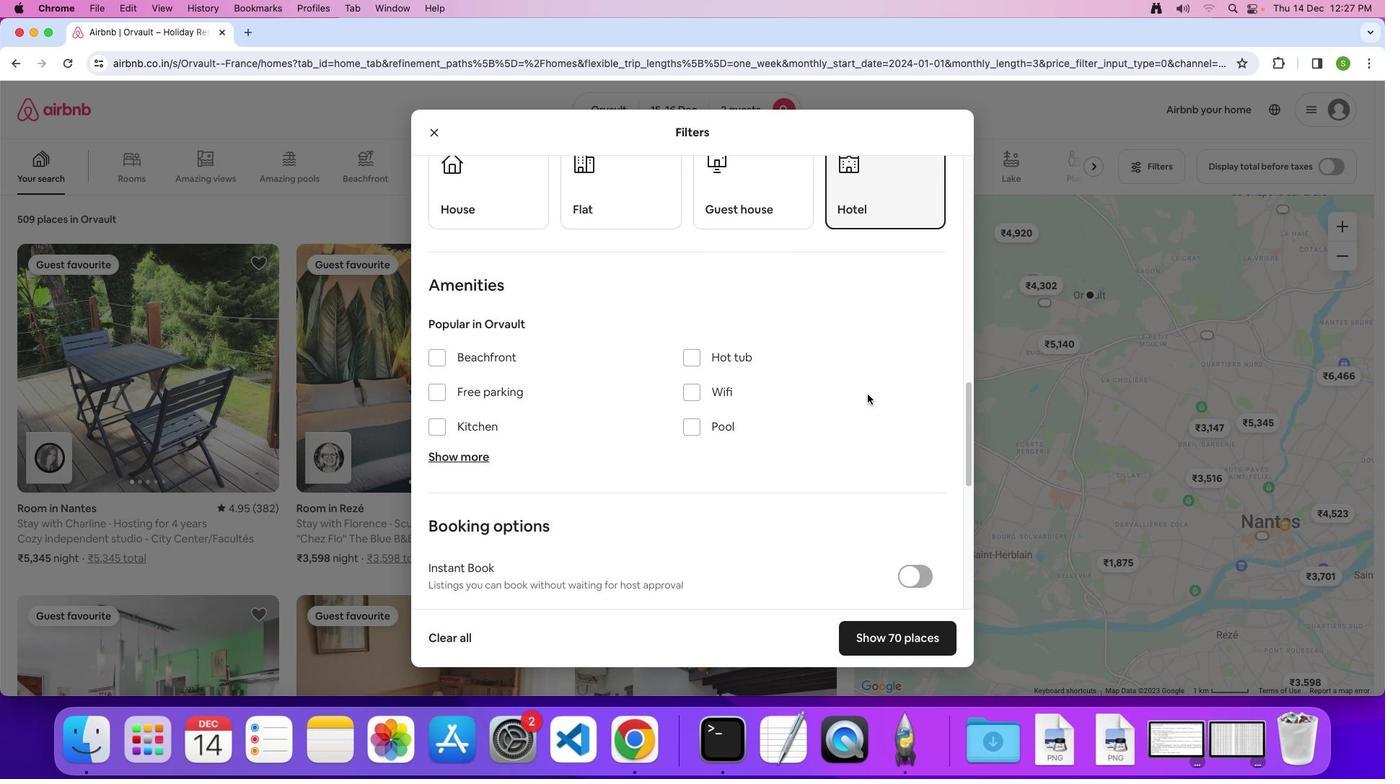 
Action: Mouse scrolled (868, 393) with delta (0, 0)
Screenshot: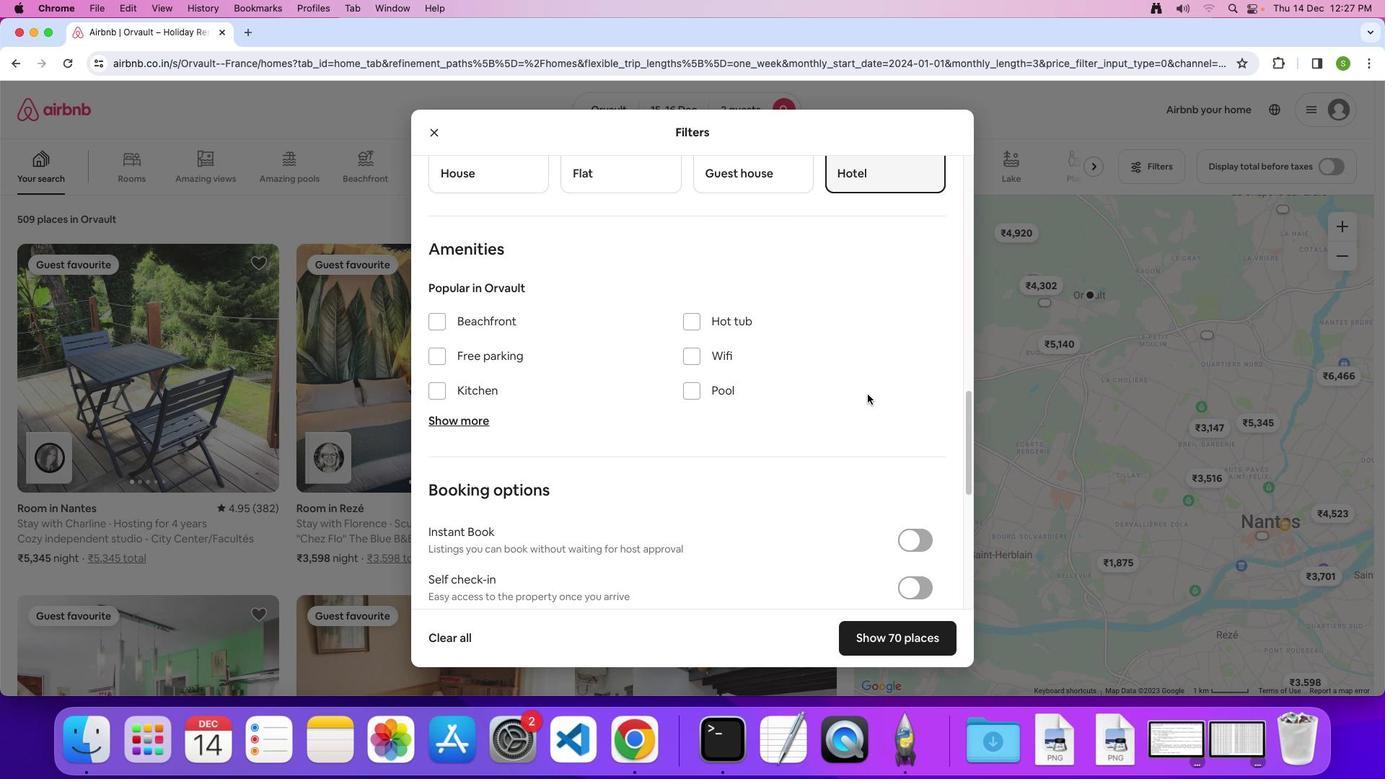 
Action: Mouse scrolled (868, 393) with delta (0, 0)
Screenshot: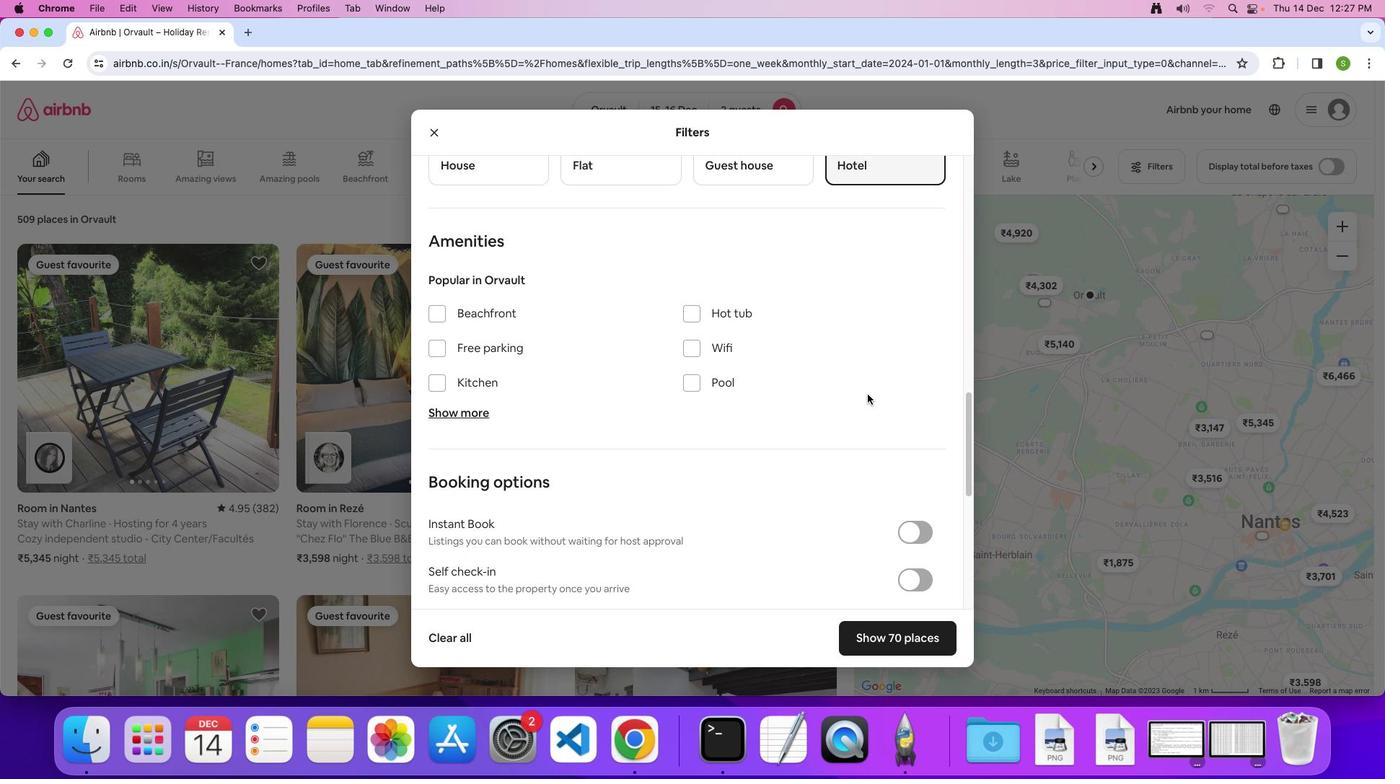 
Action: Mouse scrolled (868, 393) with delta (0, -1)
Screenshot: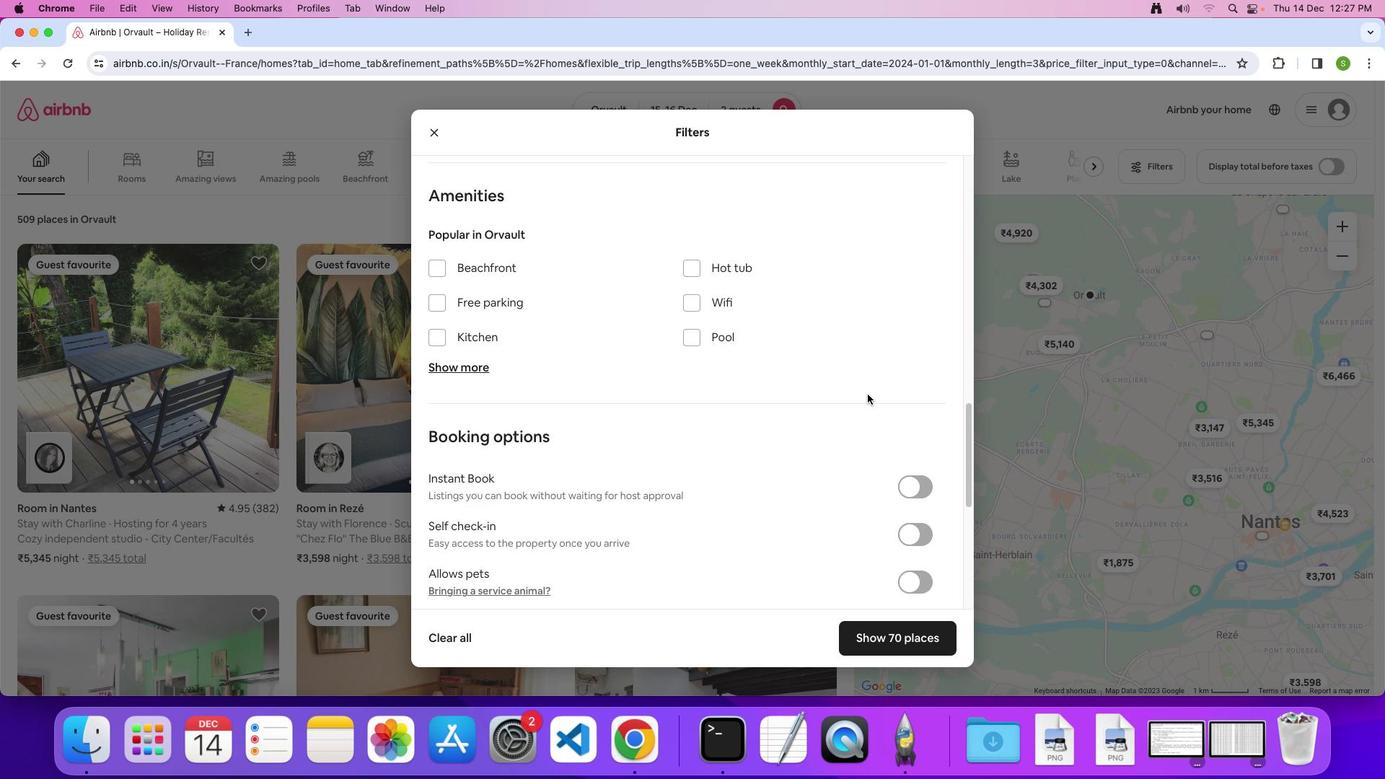 
Action: Mouse scrolled (868, 393) with delta (0, 0)
Screenshot: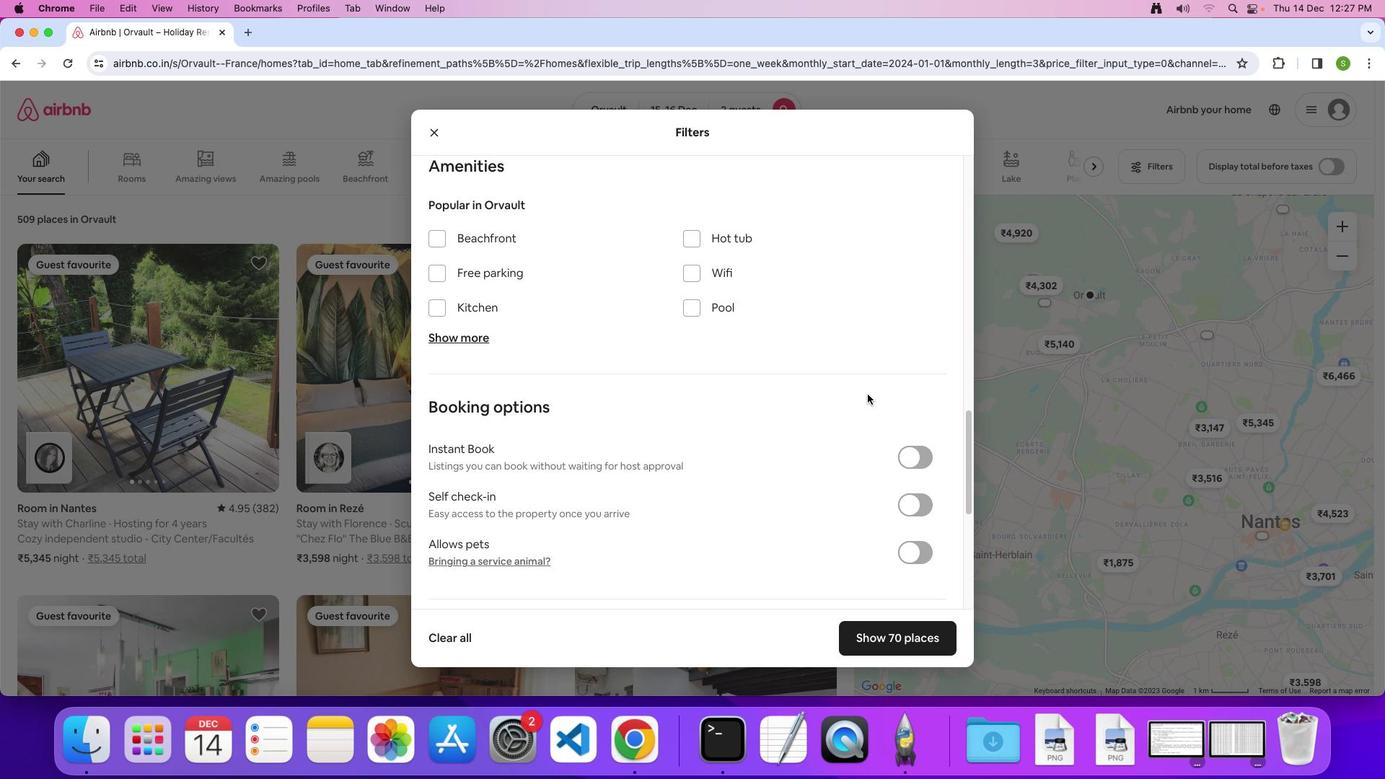 
Action: Mouse scrolled (868, 393) with delta (0, 0)
Screenshot: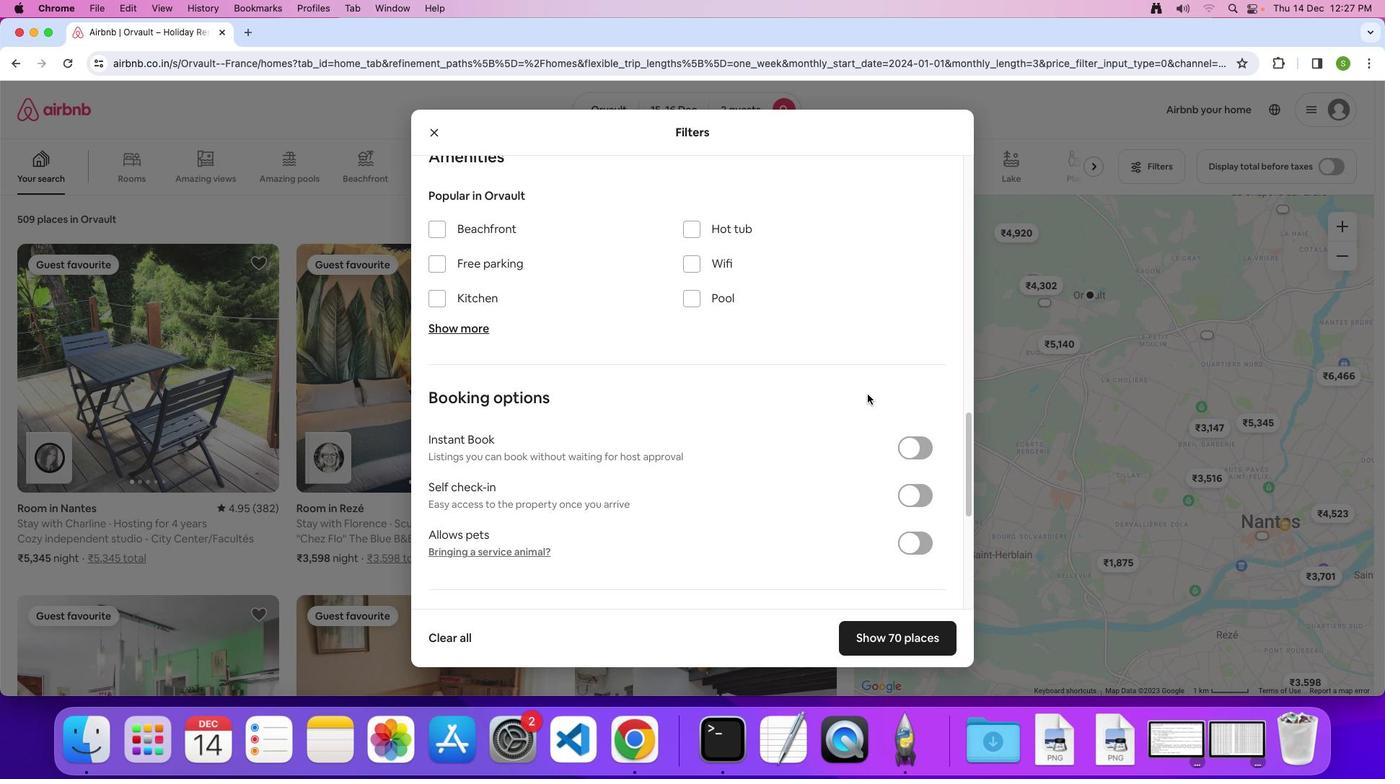 
Action: Mouse scrolled (868, 393) with delta (0, 0)
Screenshot: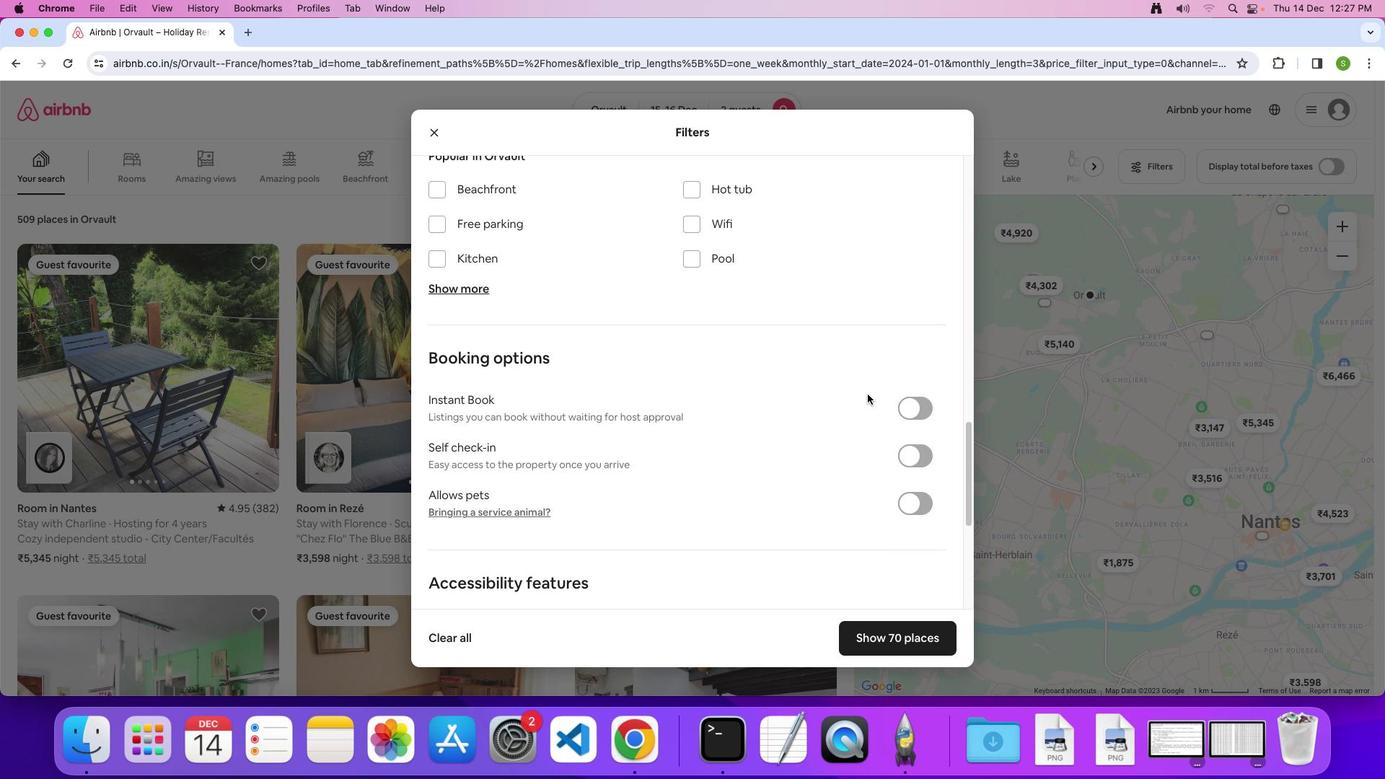 
Action: Mouse scrolled (868, 393) with delta (0, 0)
Screenshot: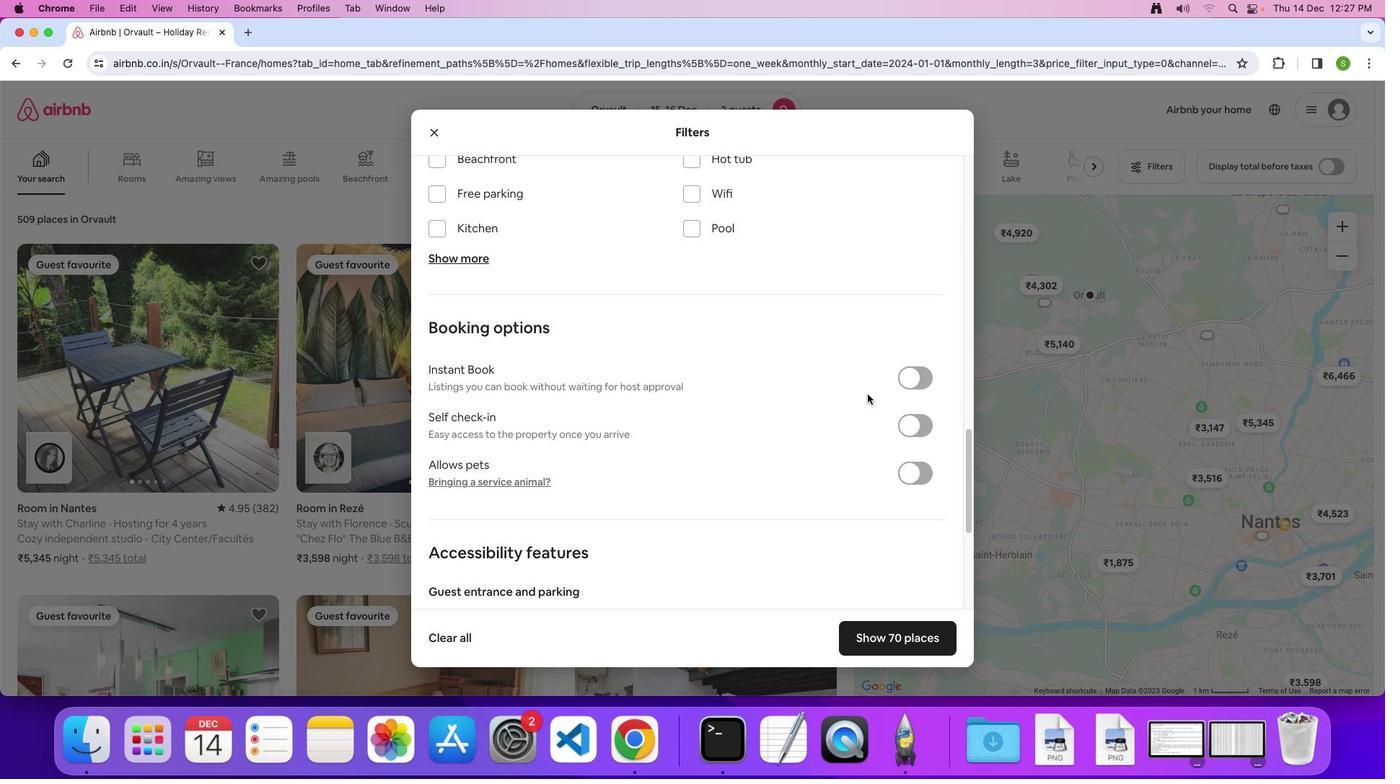 
Action: Mouse scrolled (868, 393) with delta (0, 0)
Screenshot: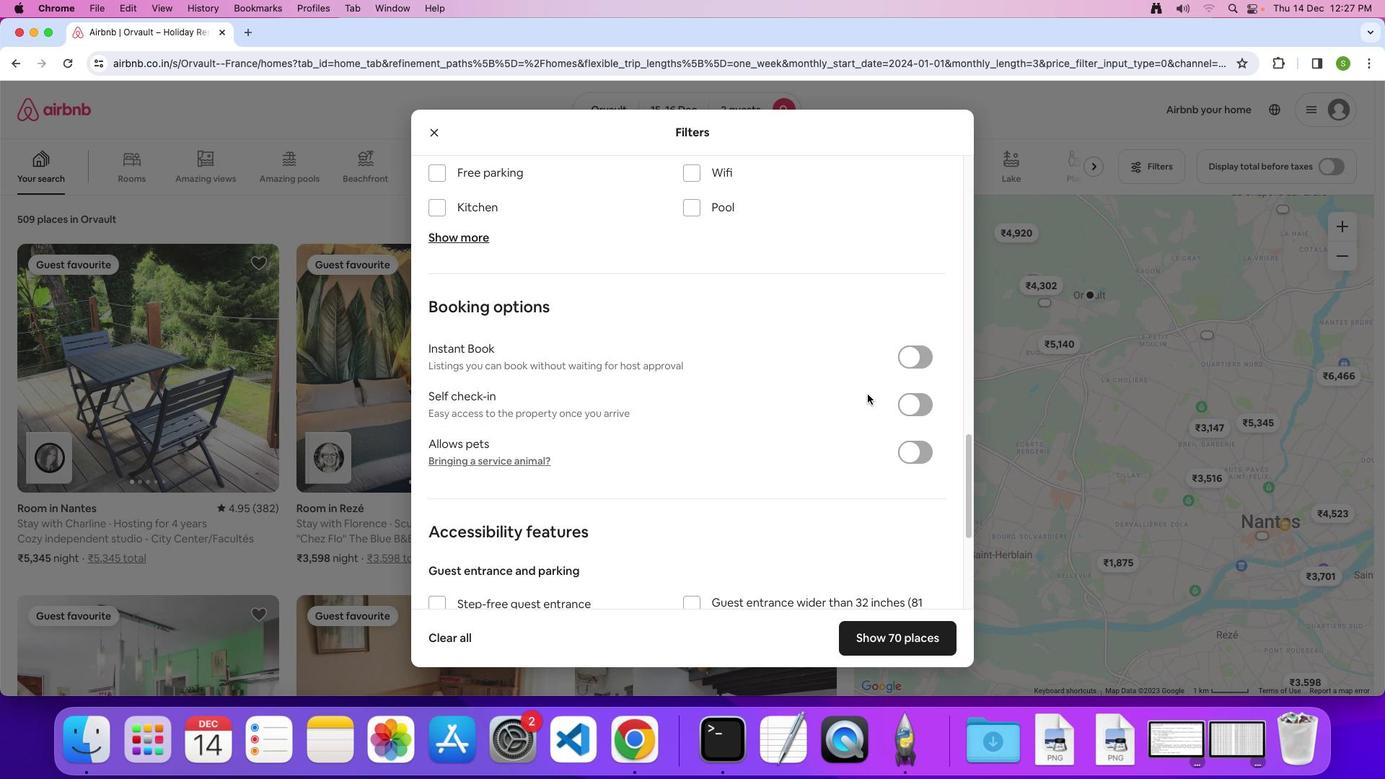 
Action: Mouse scrolled (868, 393) with delta (0, -1)
Screenshot: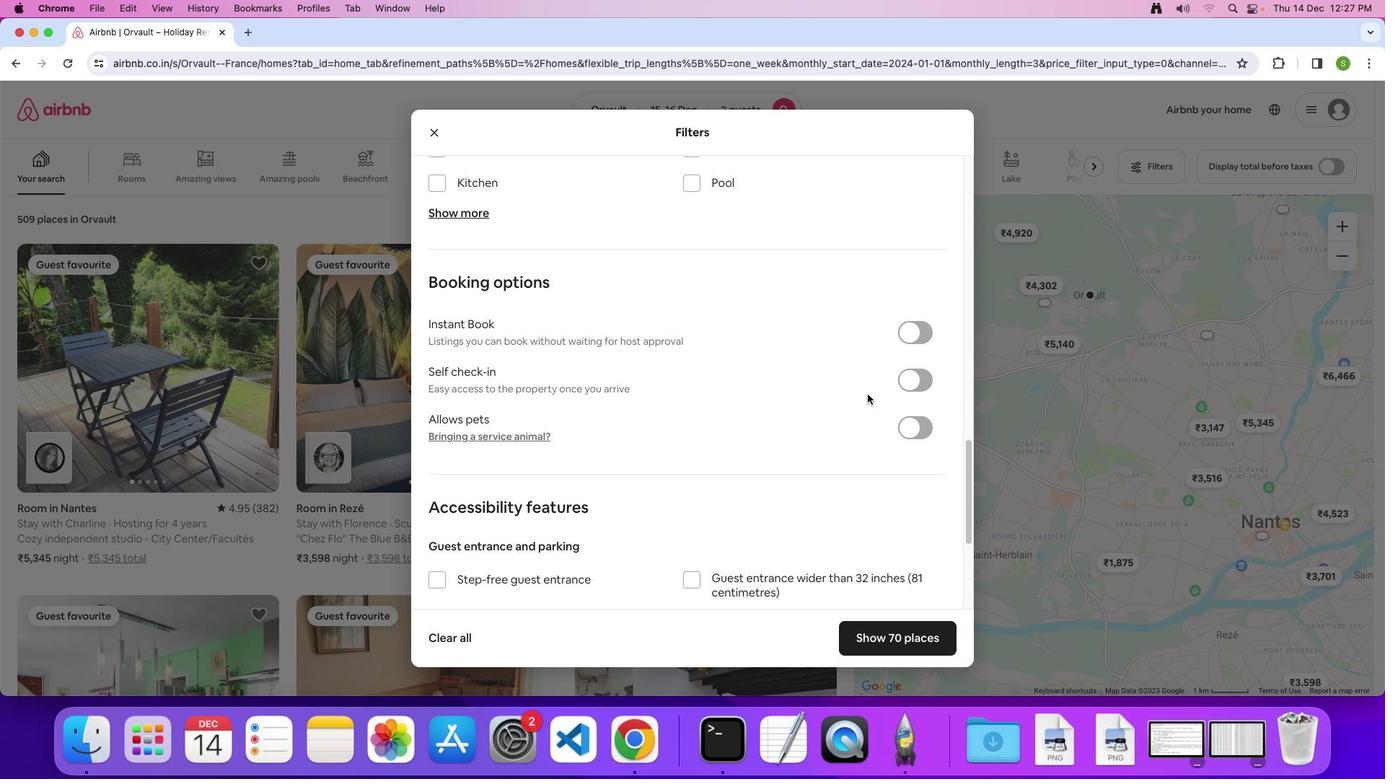 
Action: Mouse scrolled (868, 393) with delta (0, 0)
Screenshot: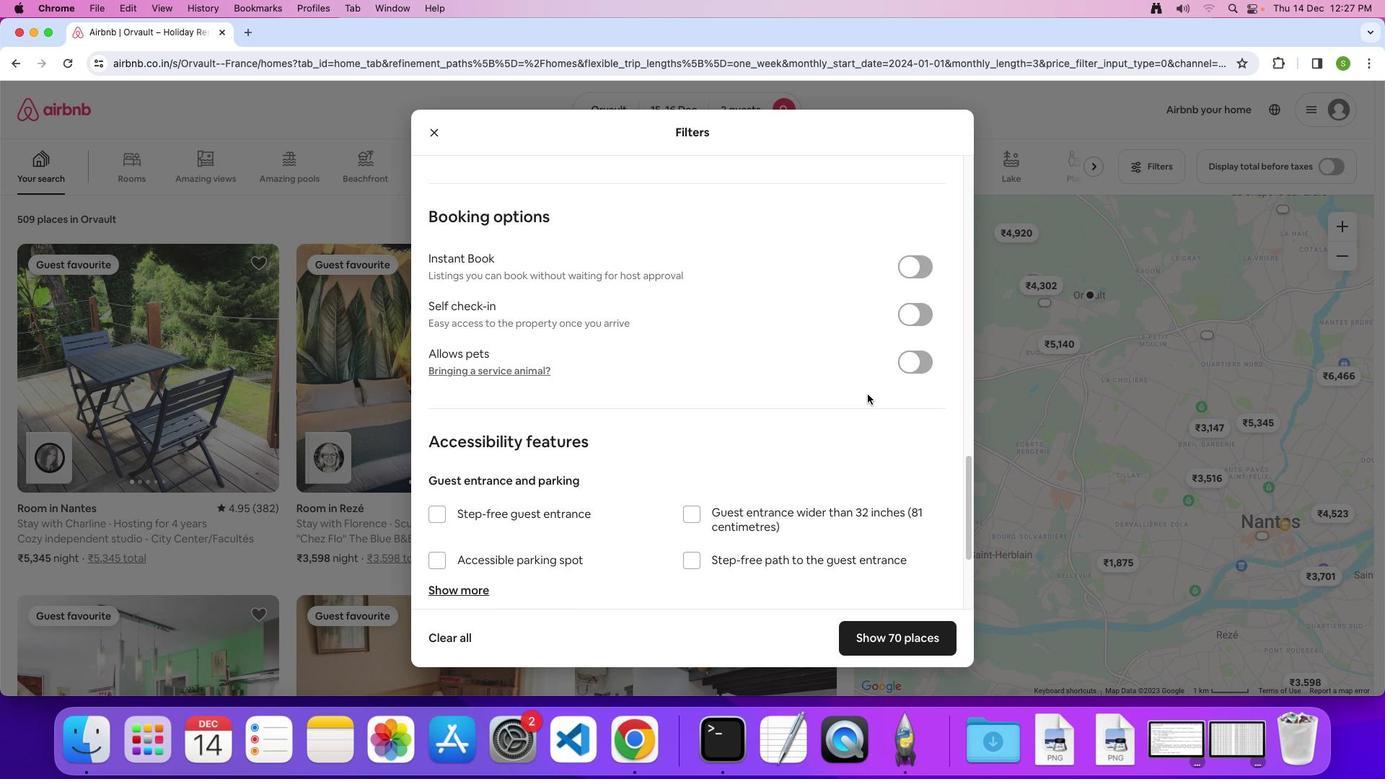 
Action: Mouse scrolled (868, 393) with delta (0, 0)
Screenshot: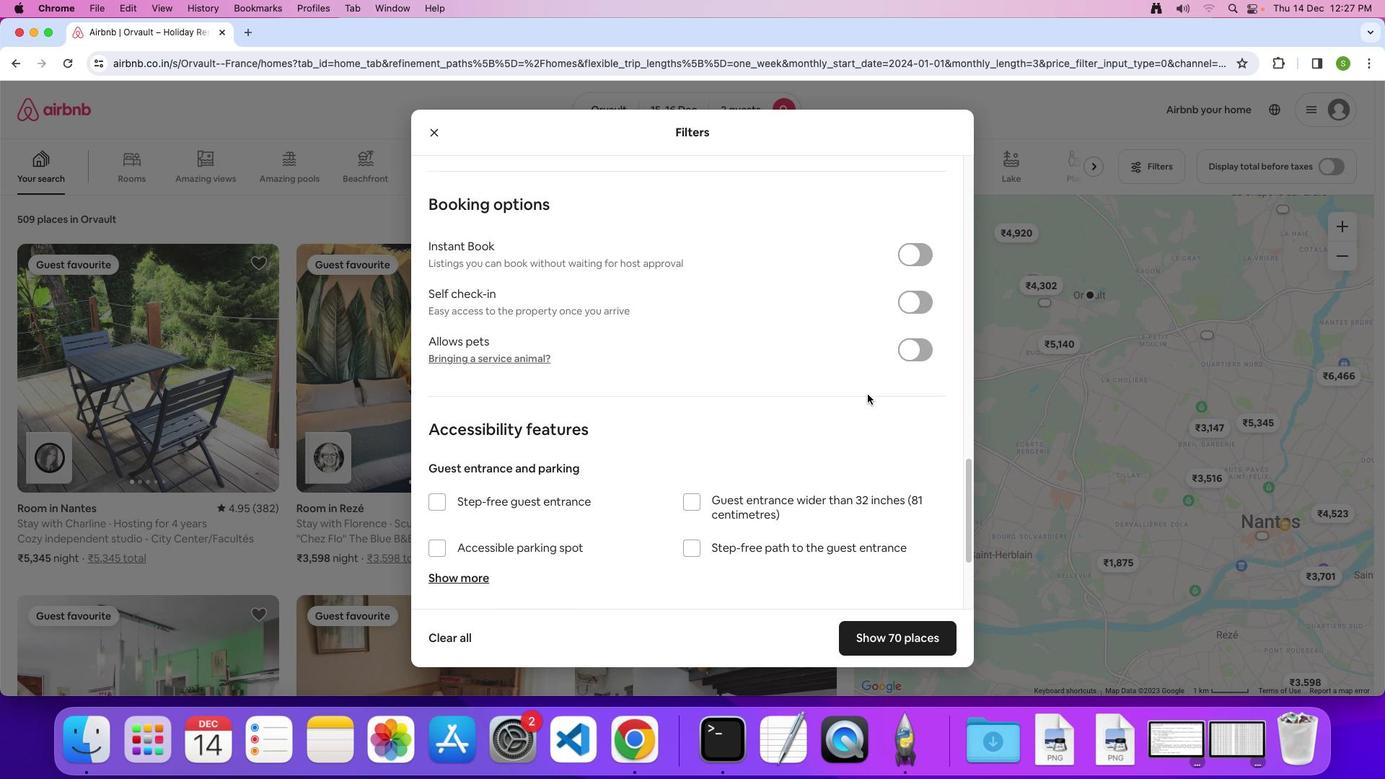 
Action: Mouse scrolled (868, 393) with delta (0, -2)
Screenshot: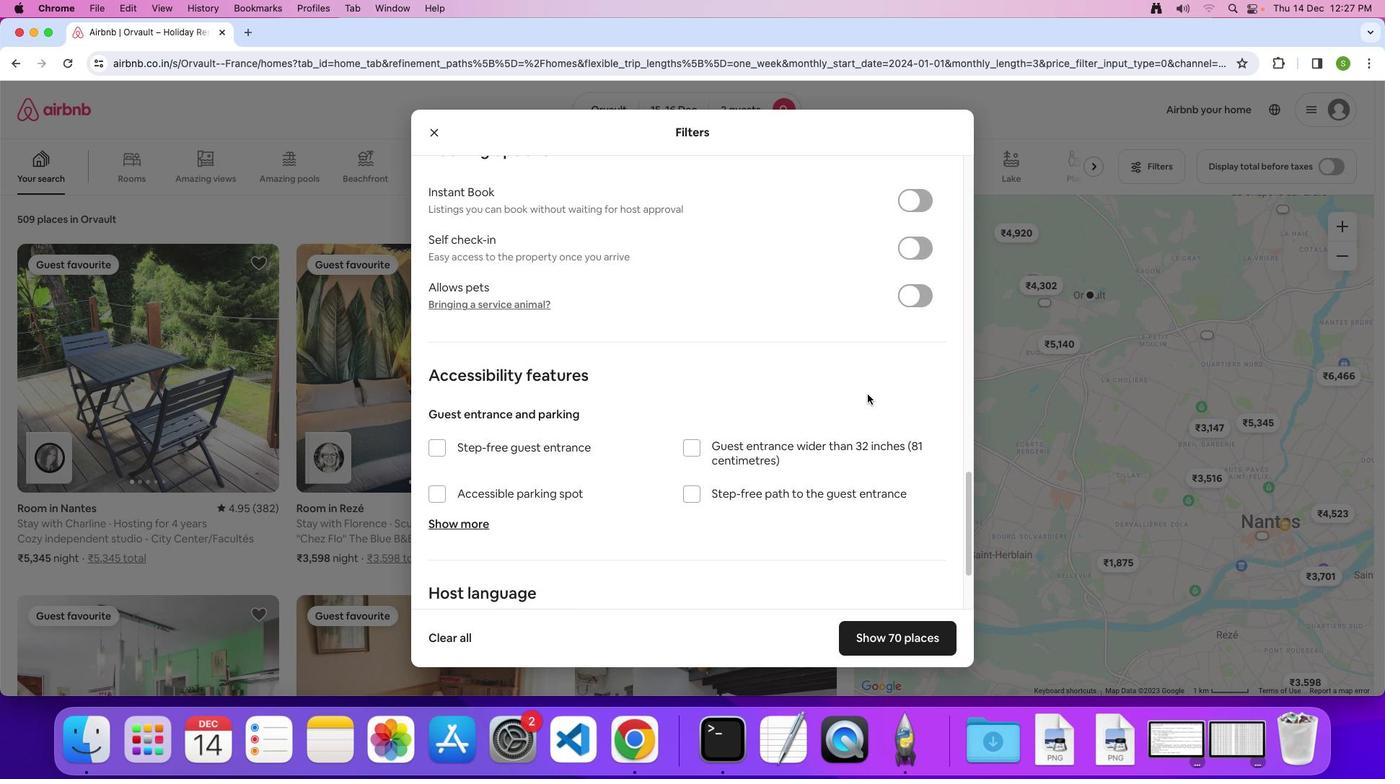
Action: Mouse scrolled (868, 393) with delta (0, 0)
Screenshot: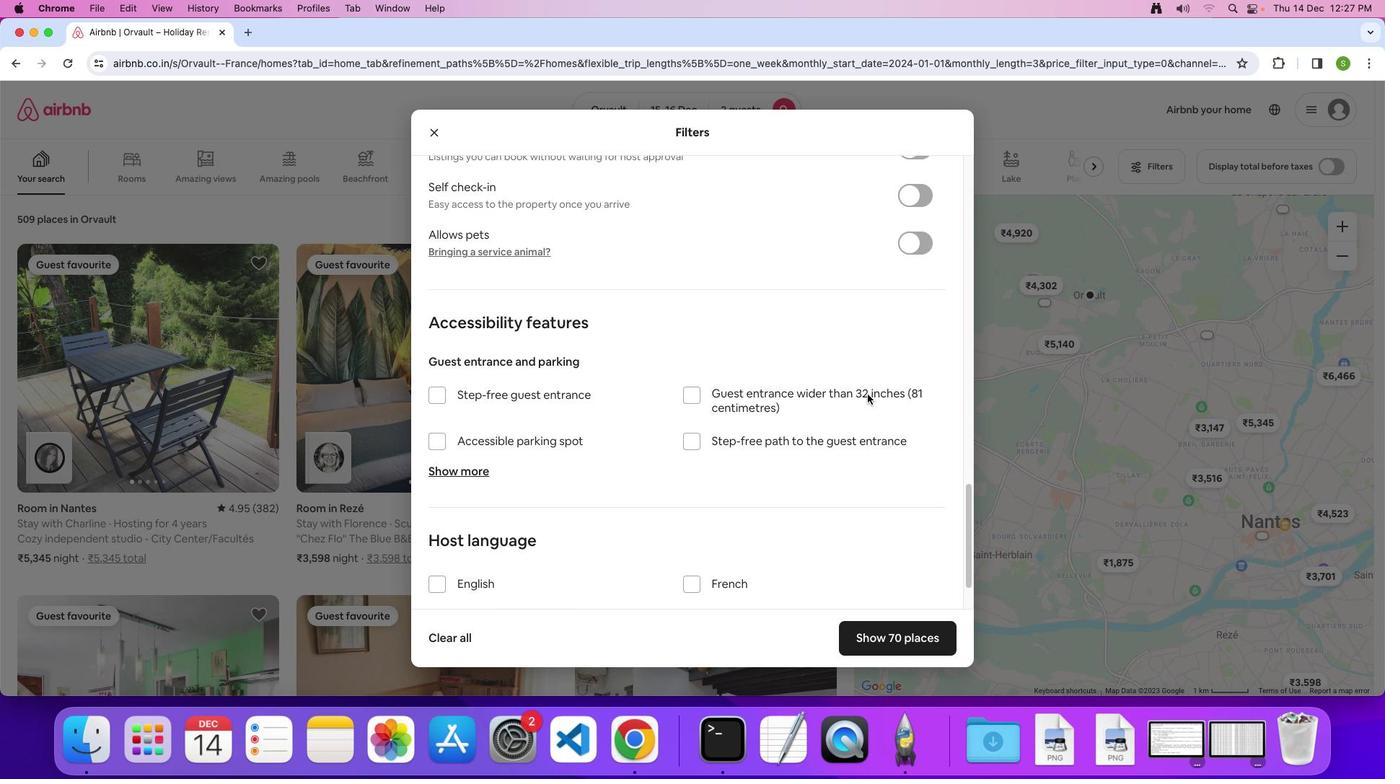 
Action: Mouse scrolled (868, 393) with delta (0, 0)
Screenshot: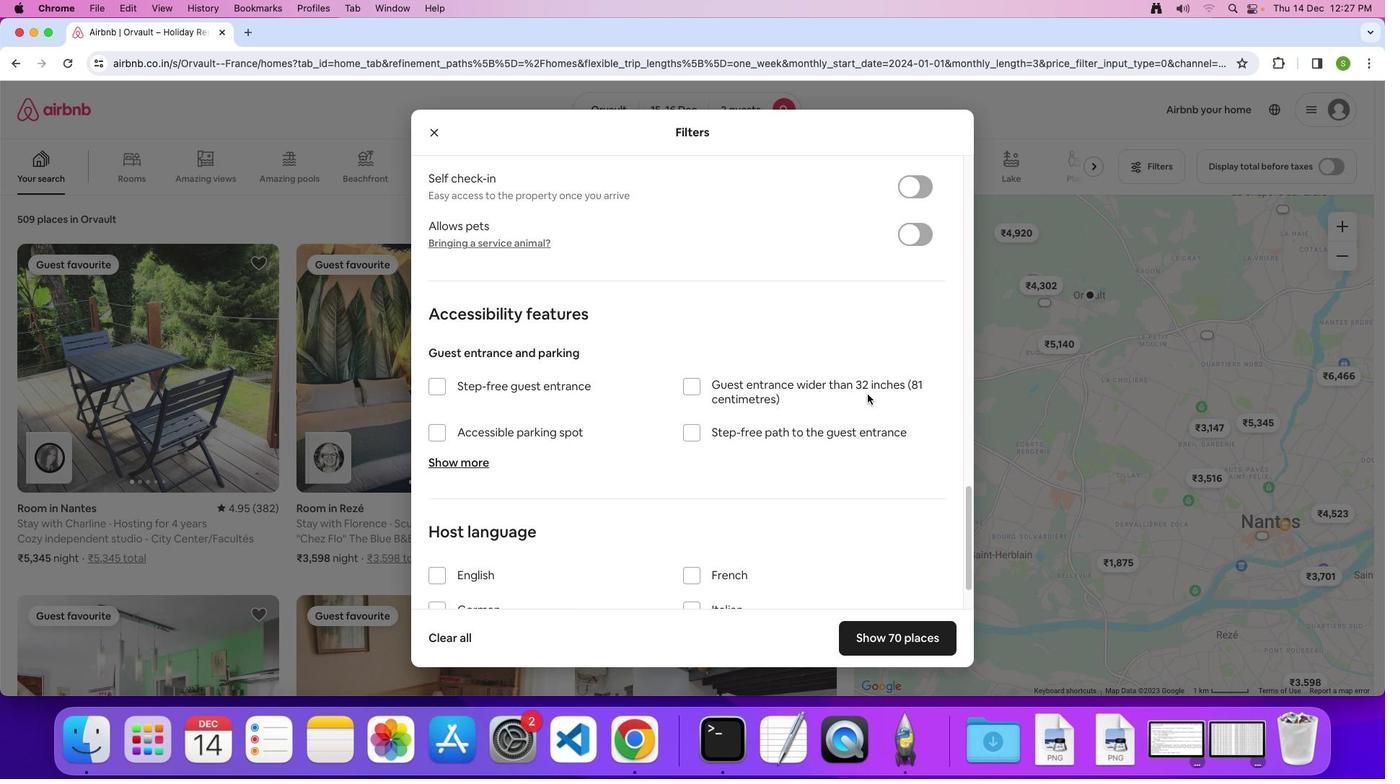 
Action: Mouse scrolled (868, 393) with delta (0, -2)
Screenshot: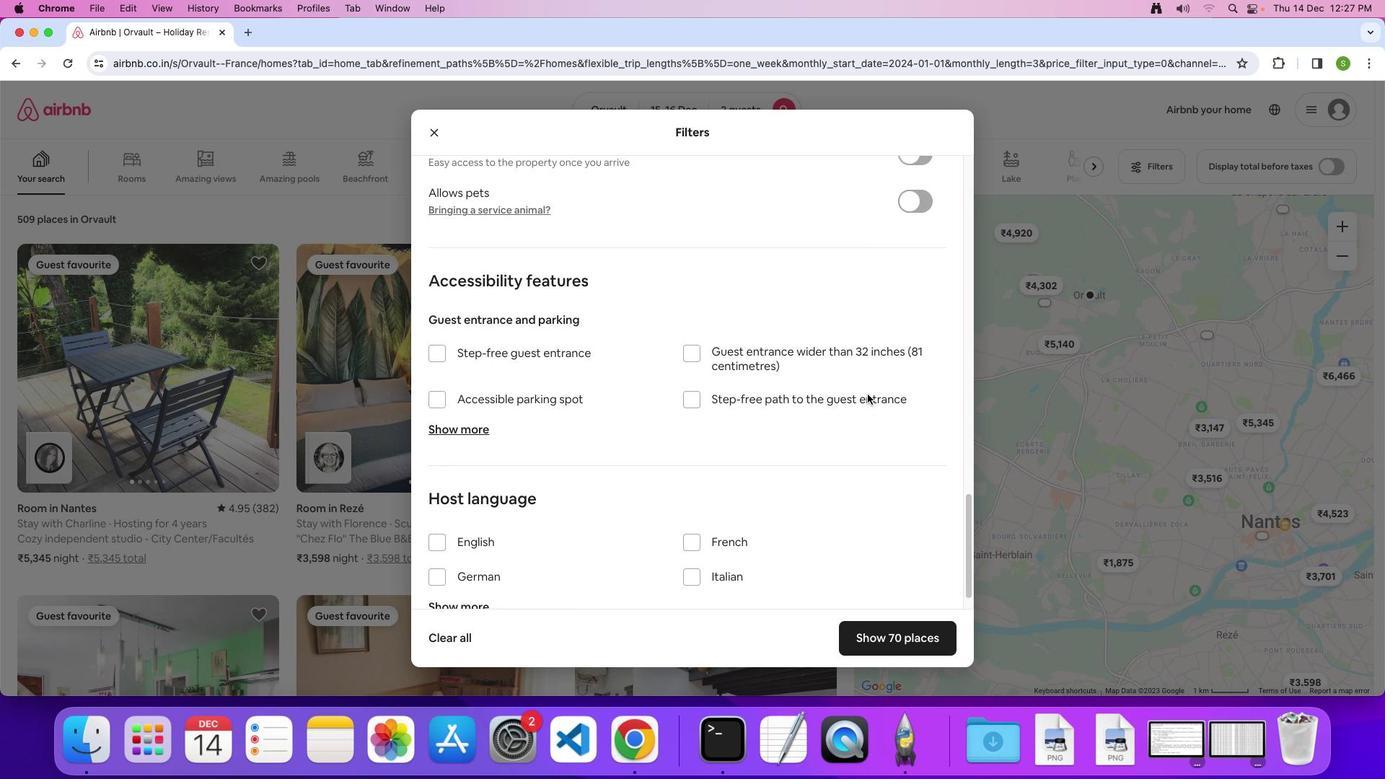 
Action: Mouse scrolled (868, 393) with delta (0, 0)
Screenshot: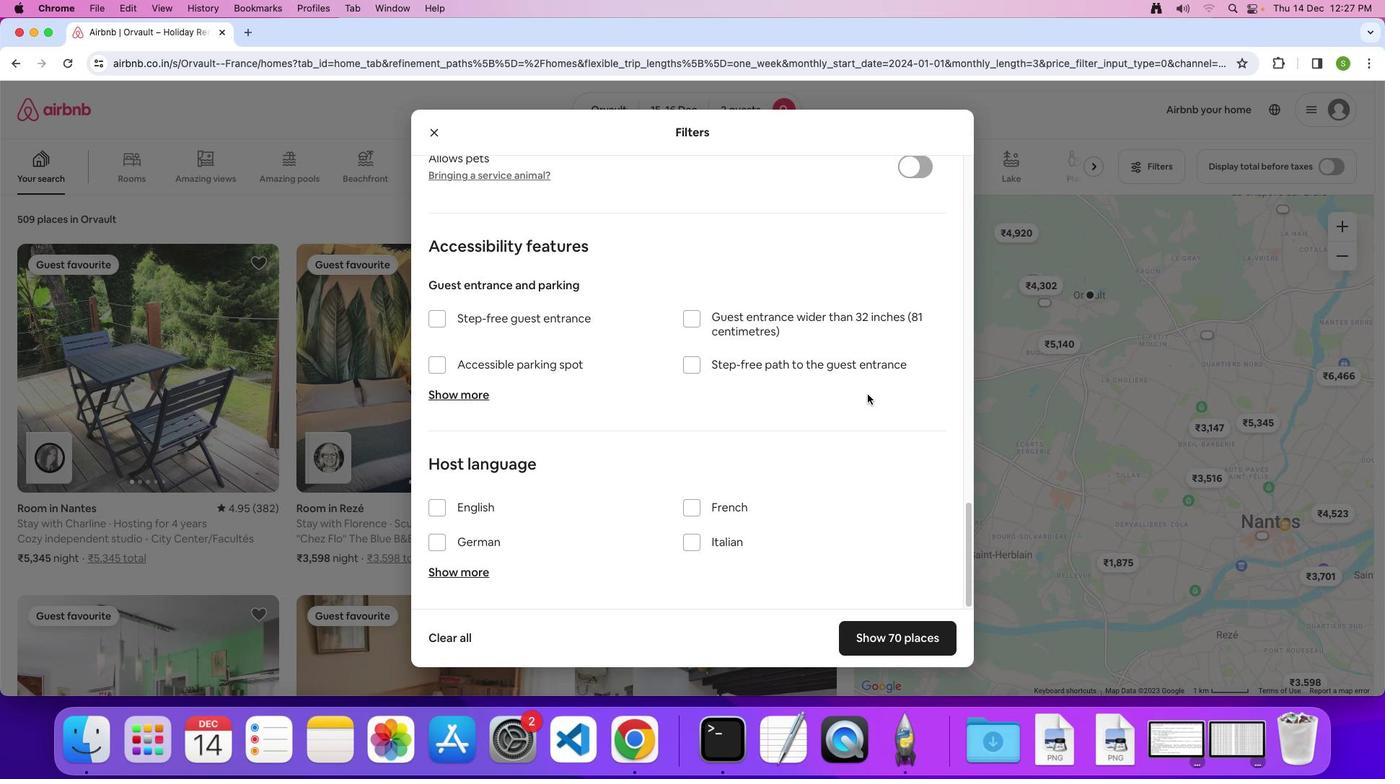 
Action: Mouse scrolled (868, 393) with delta (0, 0)
Screenshot: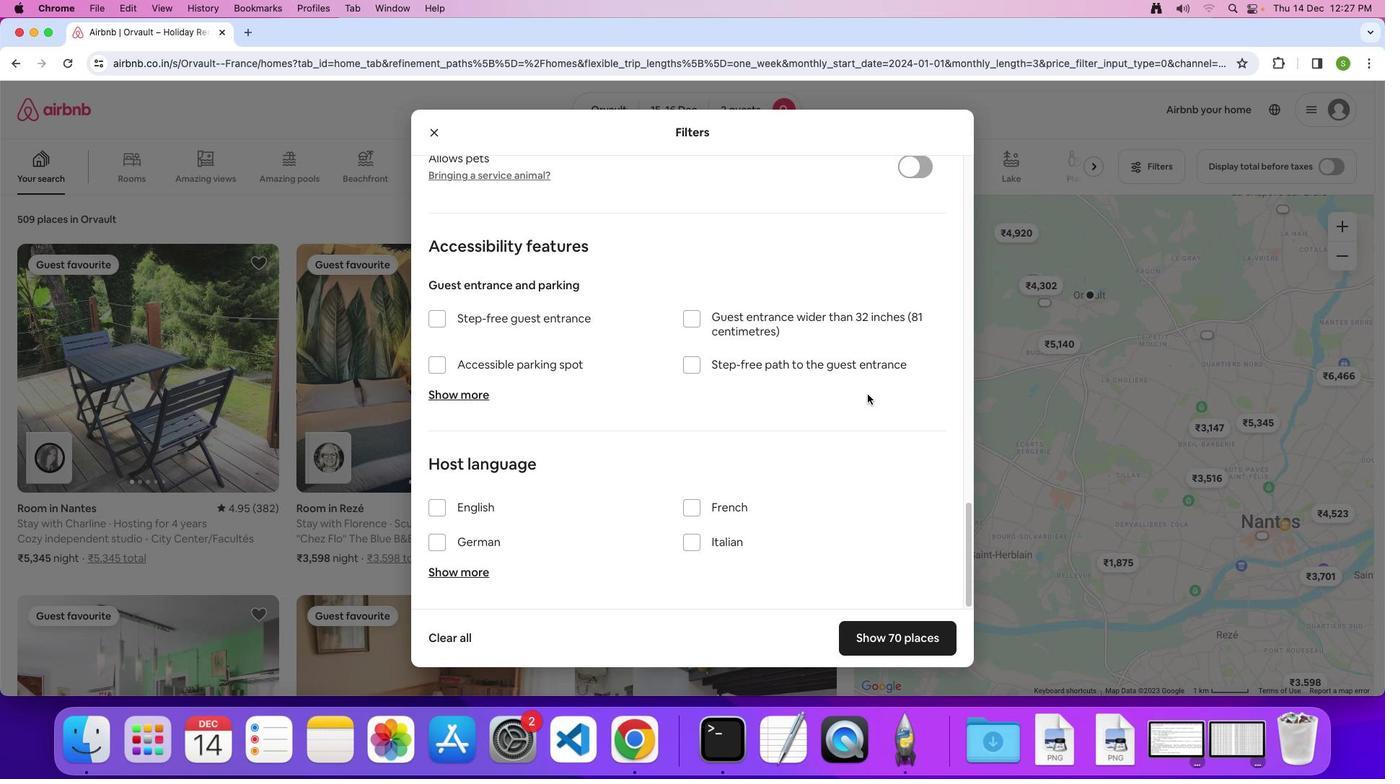 
Action: Mouse scrolled (868, 393) with delta (0, -1)
Screenshot: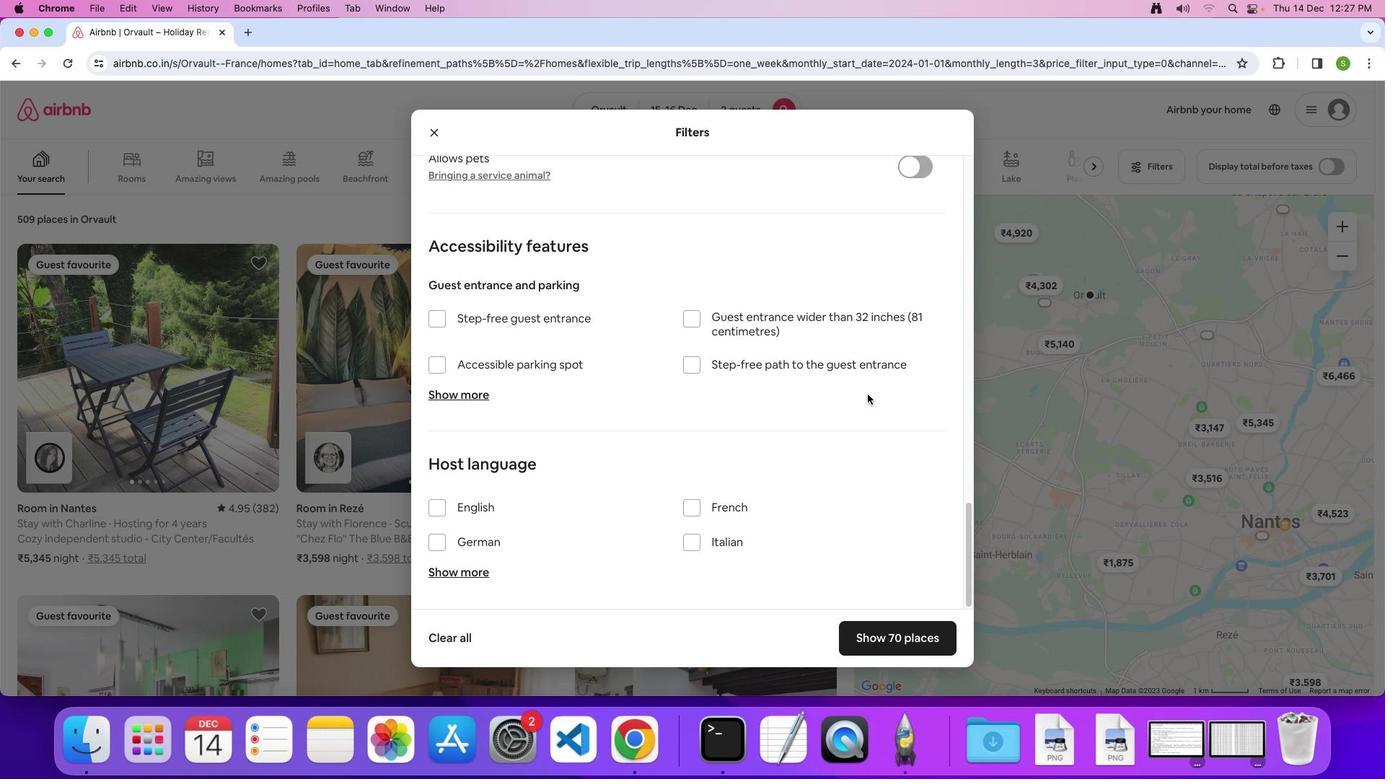 
Action: Mouse moved to (903, 639)
Screenshot: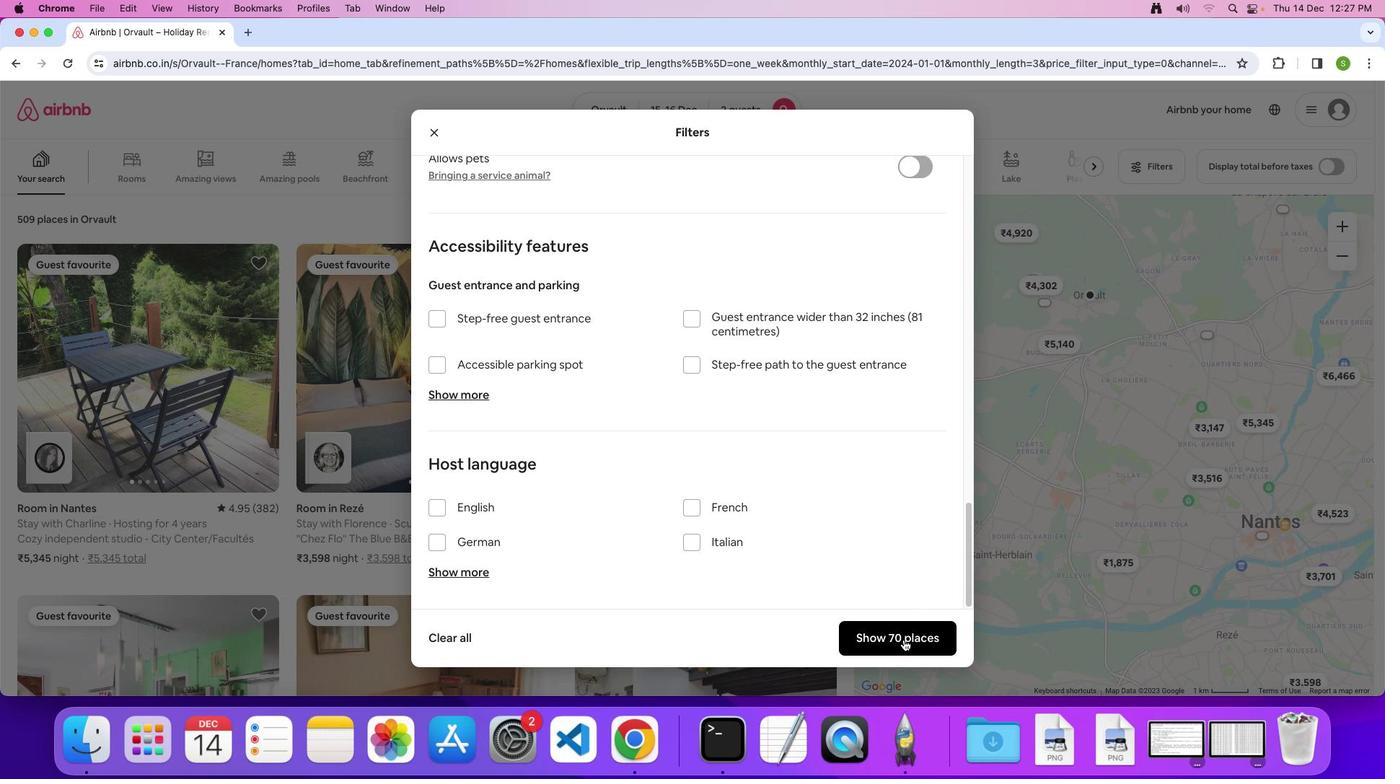
Action: Mouse pressed left at (903, 639)
Screenshot: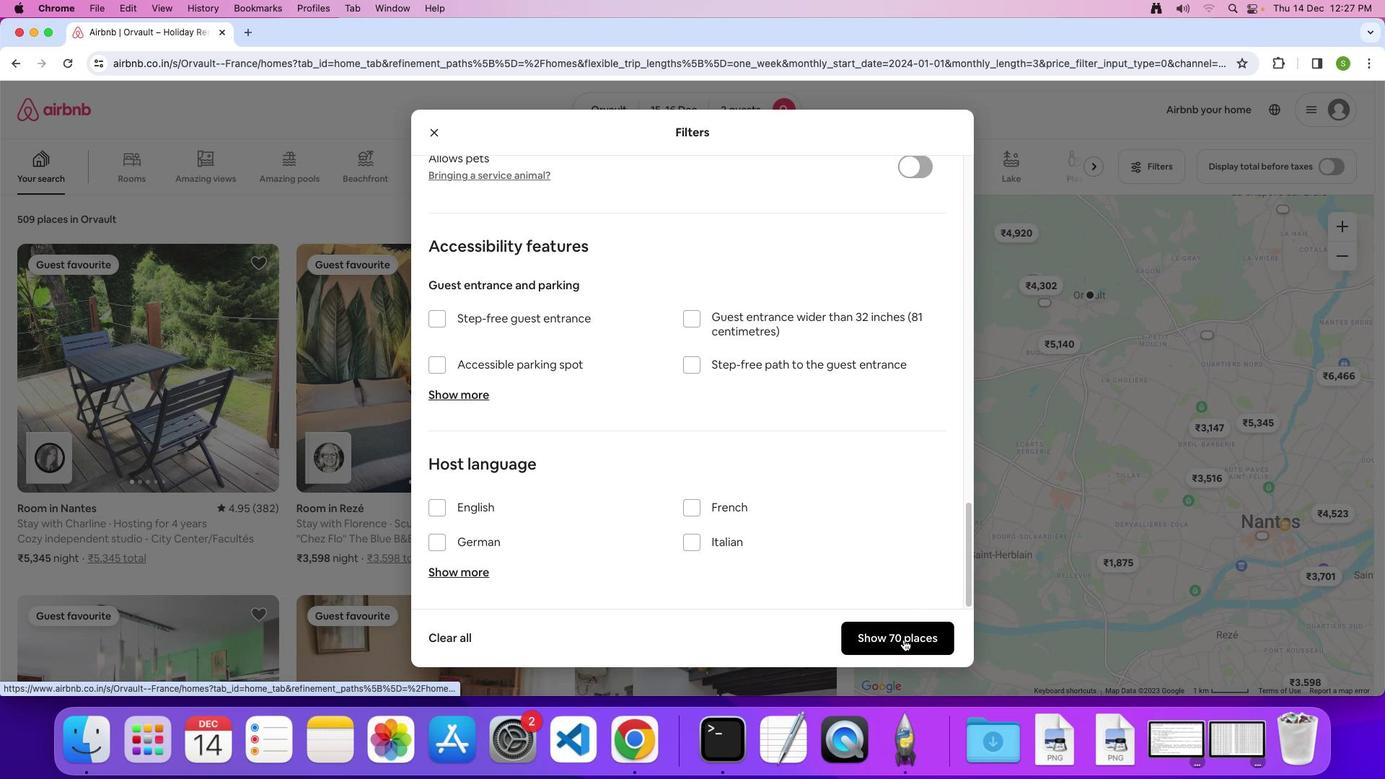 
Action: Mouse moved to (73, 305)
Screenshot: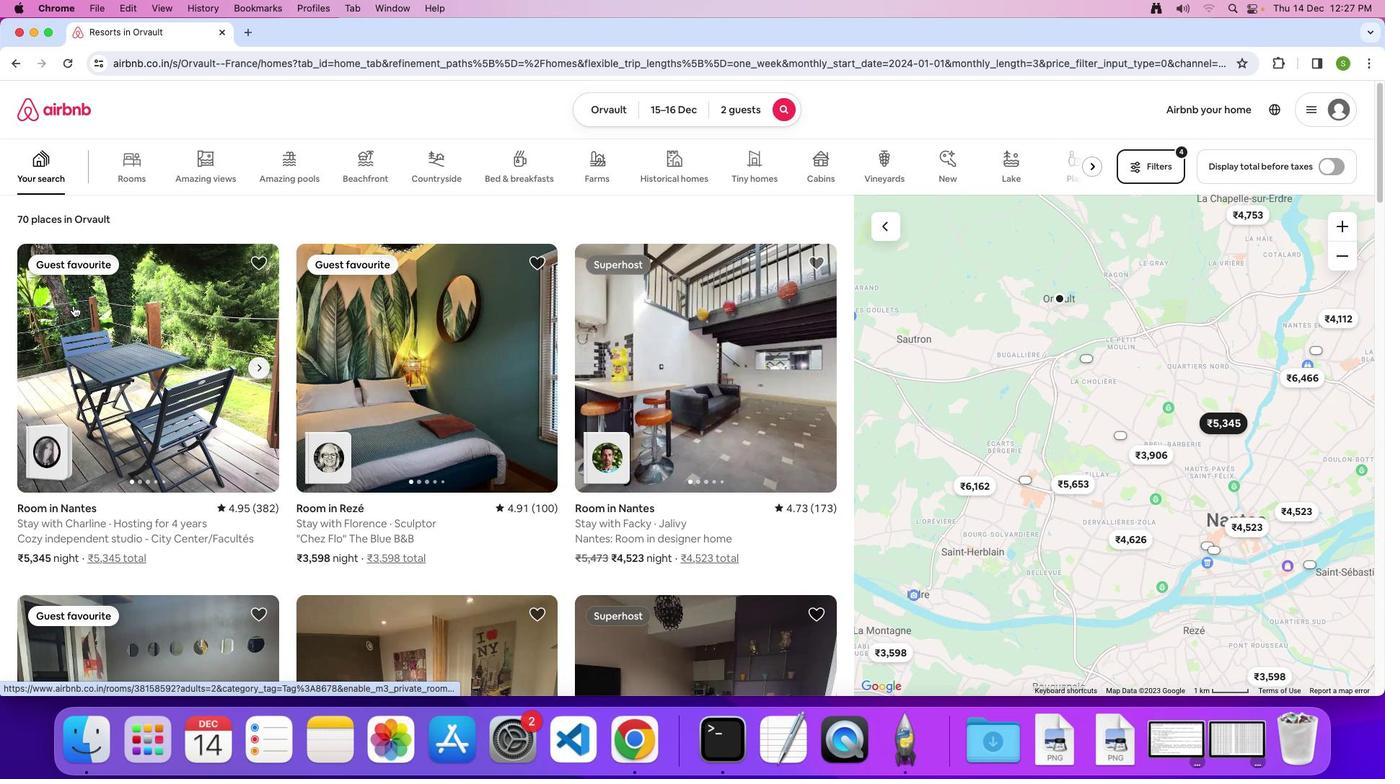 
Action: Mouse pressed left at (73, 305)
Screenshot: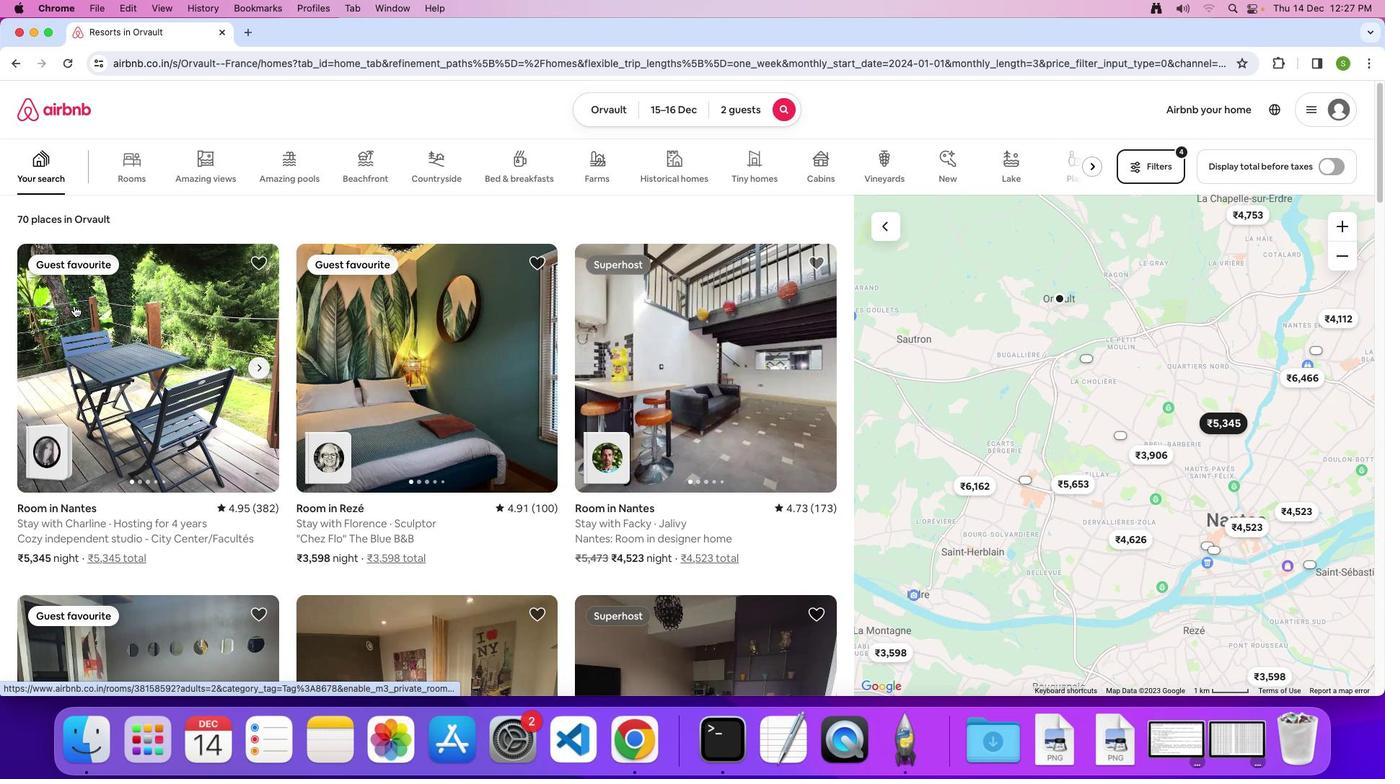 
Action: Mouse moved to (616, 394)
Screenshot: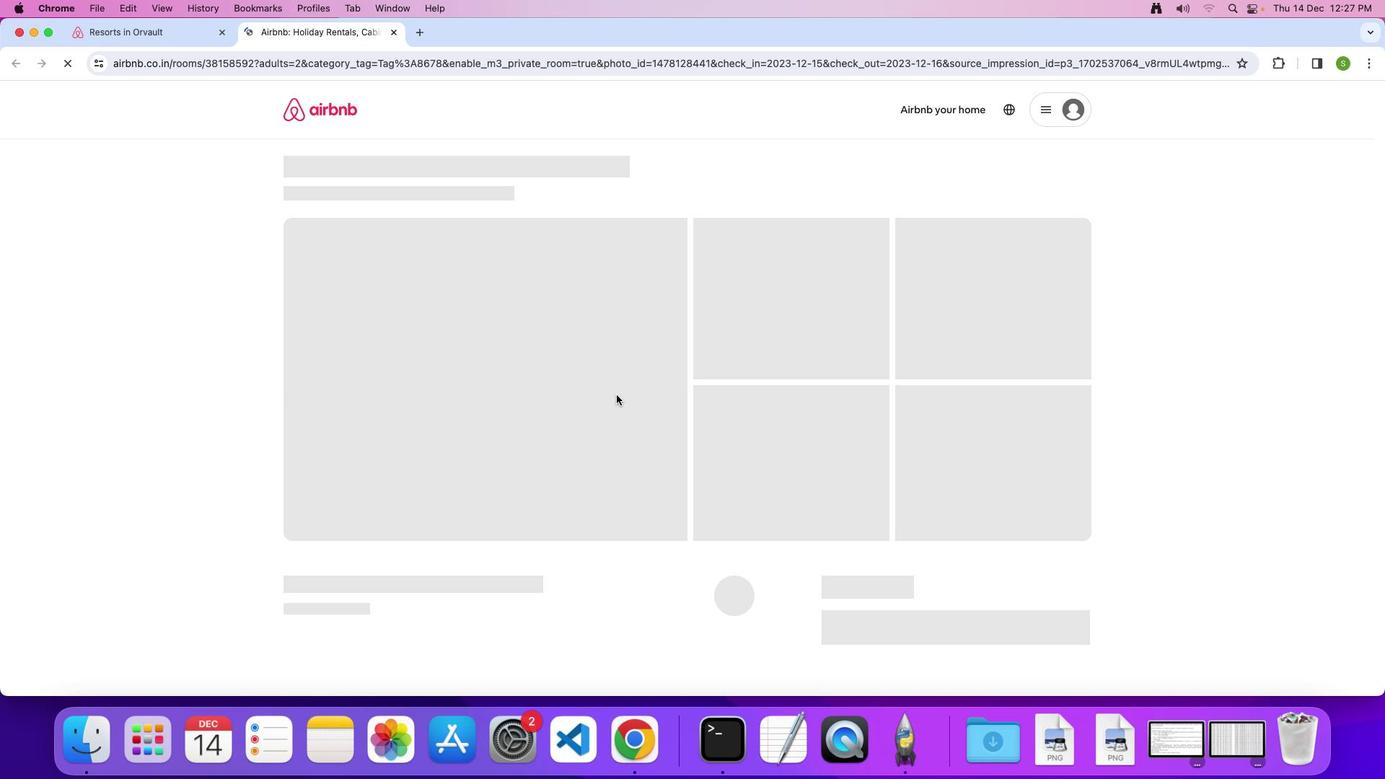 
Action: Mouse pressed left at (616, 394)
Screenshot: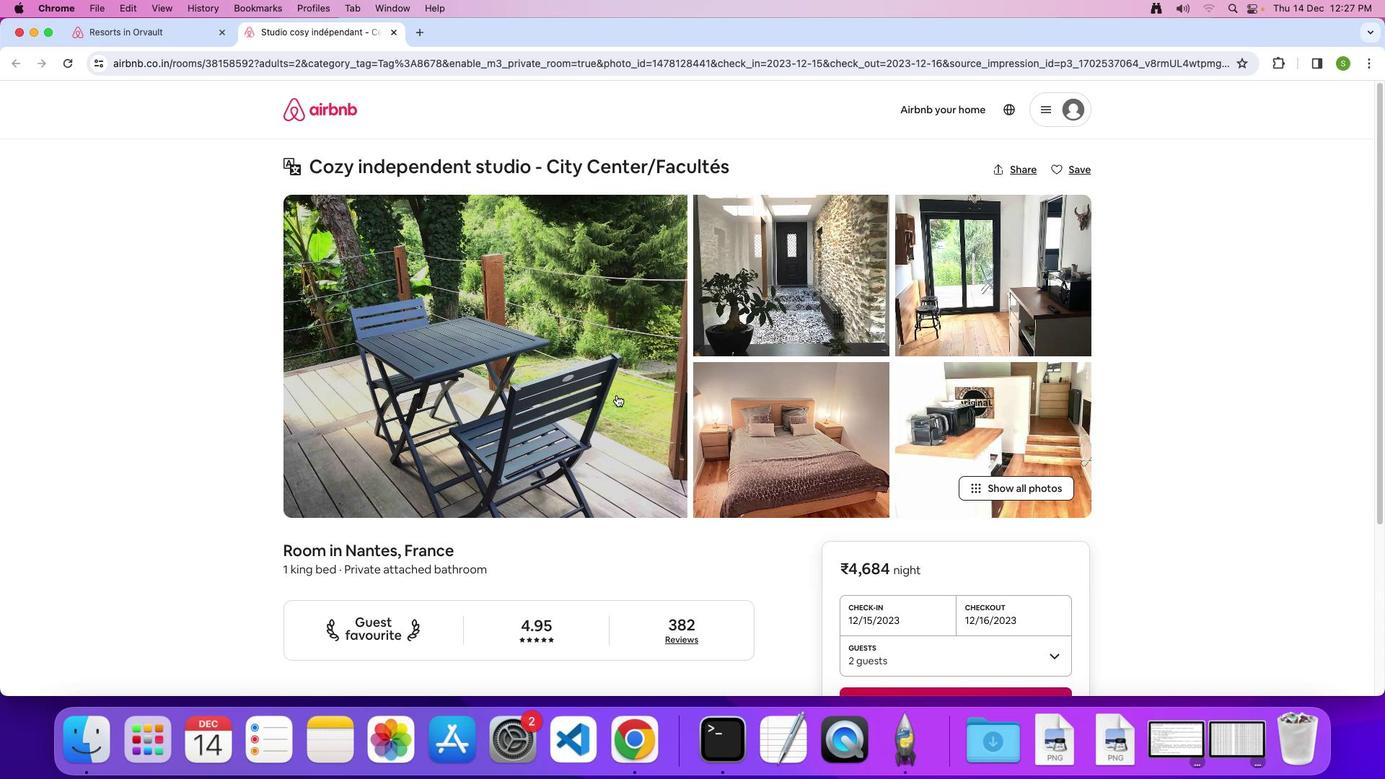 
Action: Mouse moved to (655, 426)
Screenshot: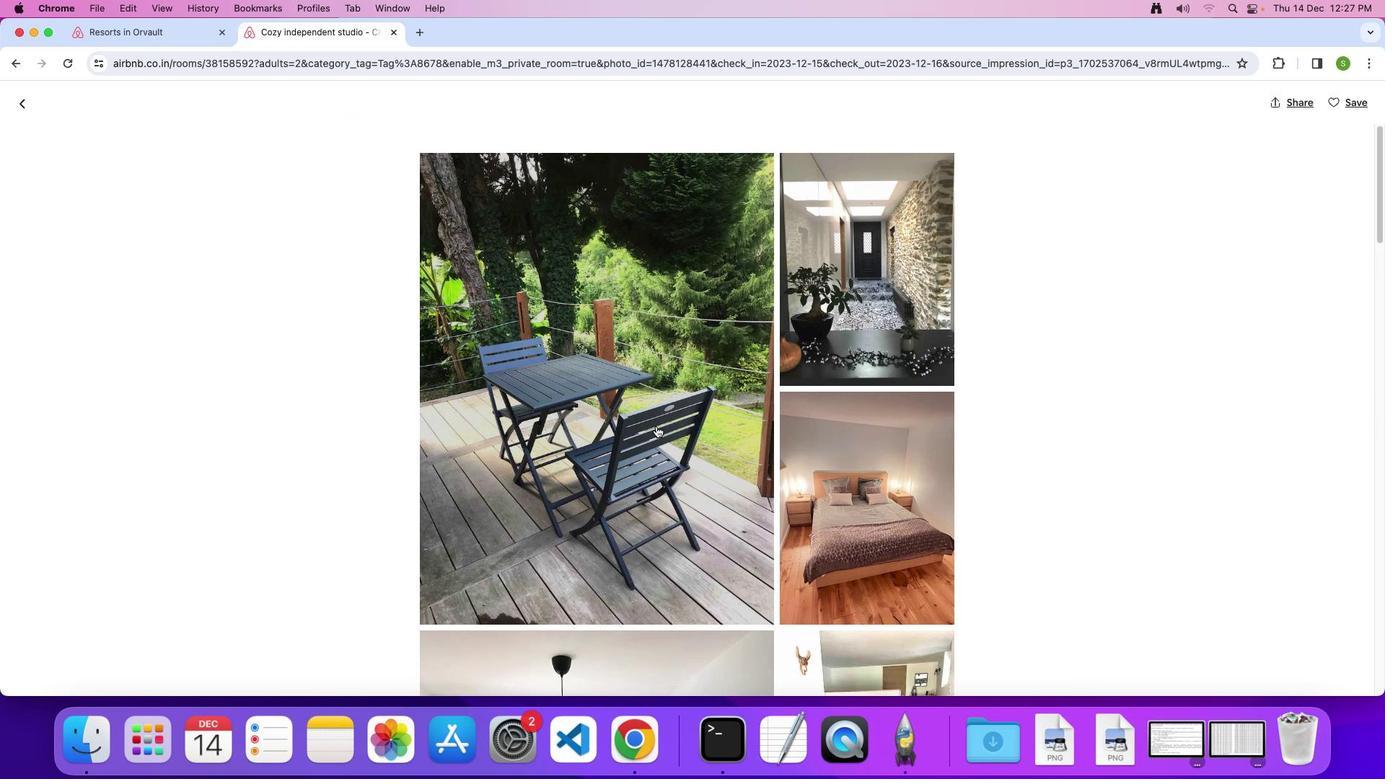 
Action: Mouse scrolled (655, 426) with delta (0, 0)
Screenshot: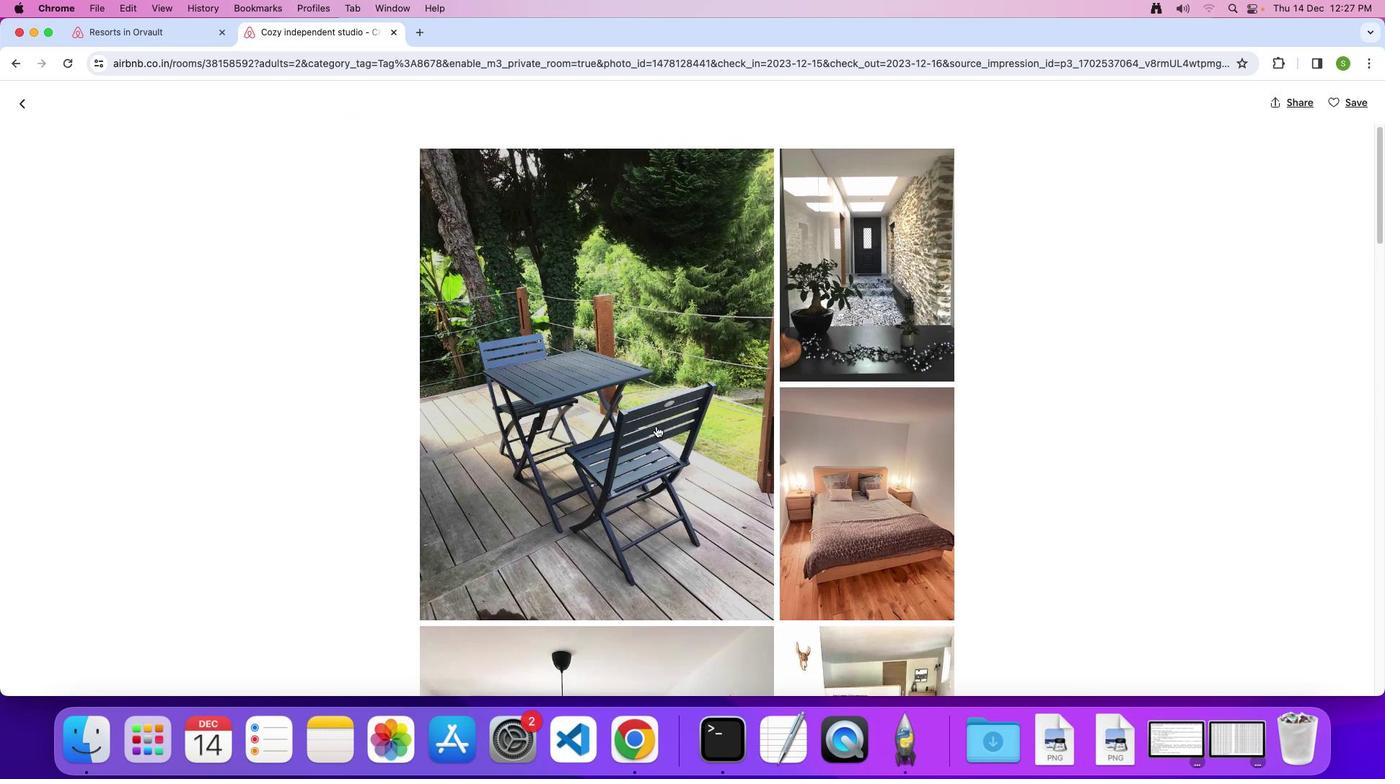 
Action: Mouse scrolled (655, 426) with delta (0, 0)
Screenshot: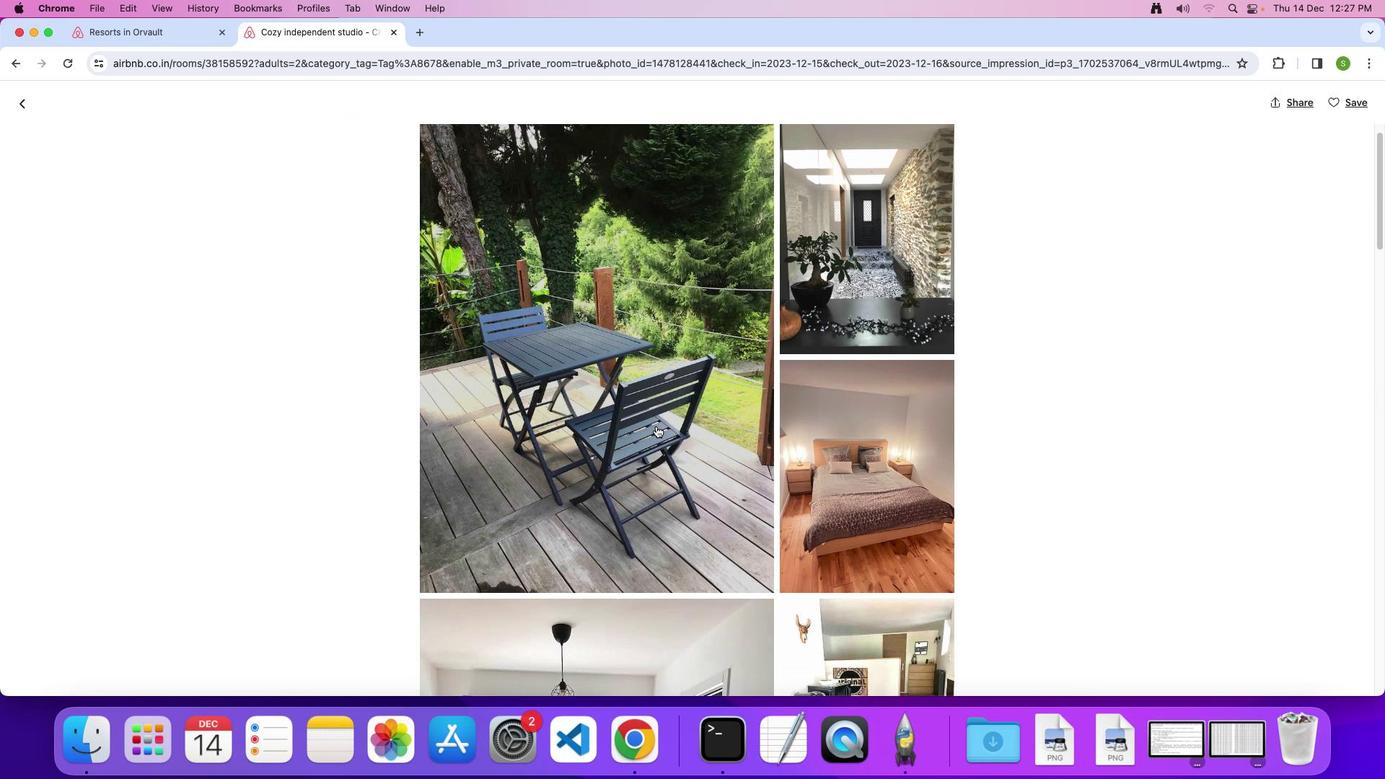 
Action: Mouse scrolled (655, 426) with delta (0, -1)
Screenshot: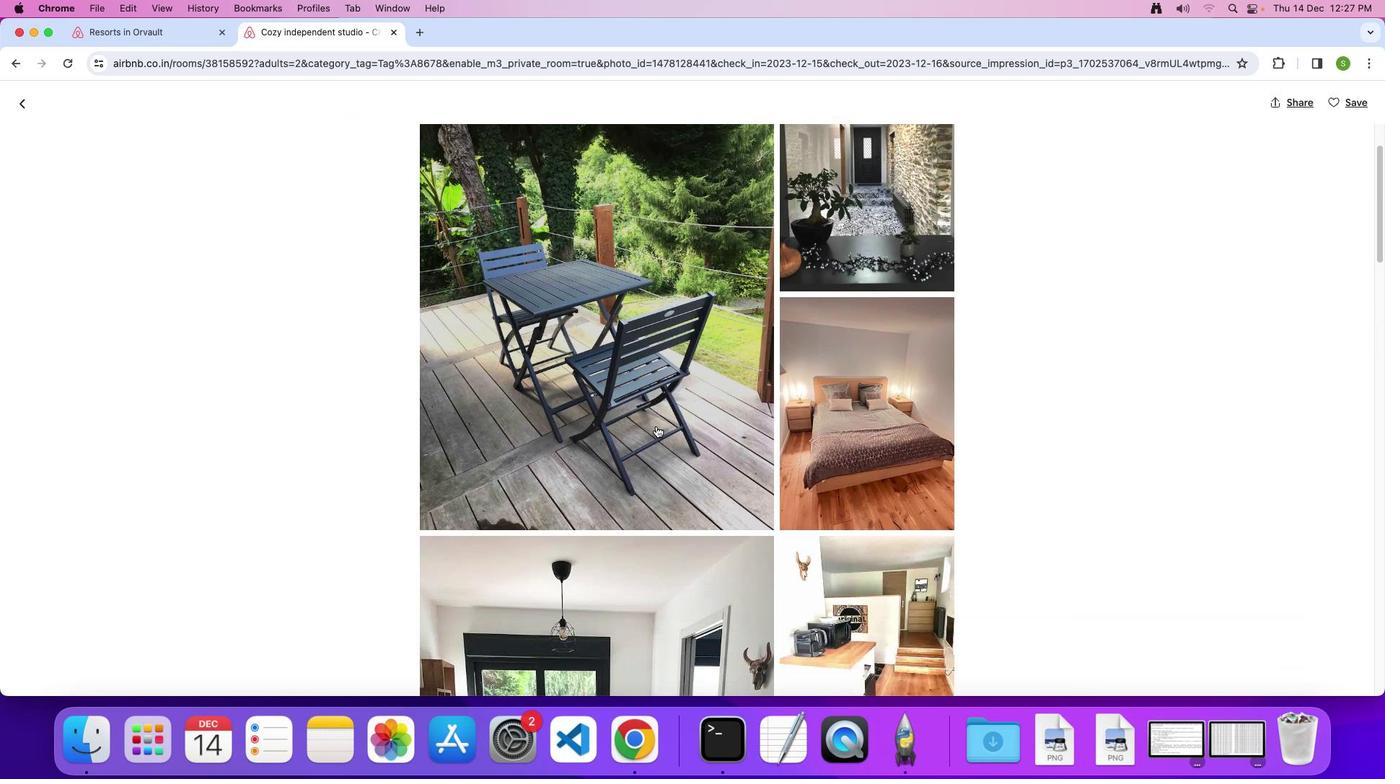 
Action: Mouse scrolled (655, 426) with delta (0, 0)
Screenshot: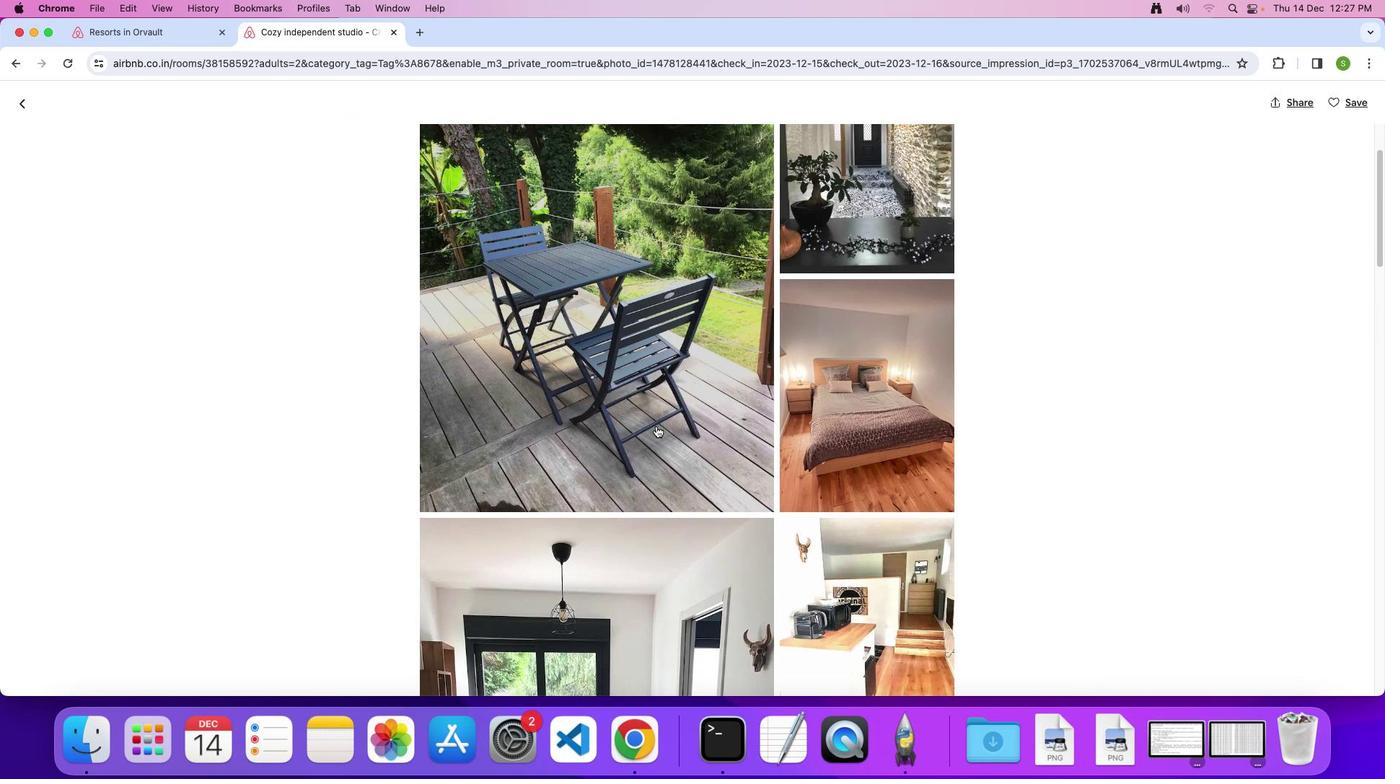 
Action: Mouse scrolled (655, 426) with delta (0, 0)
Screenshot: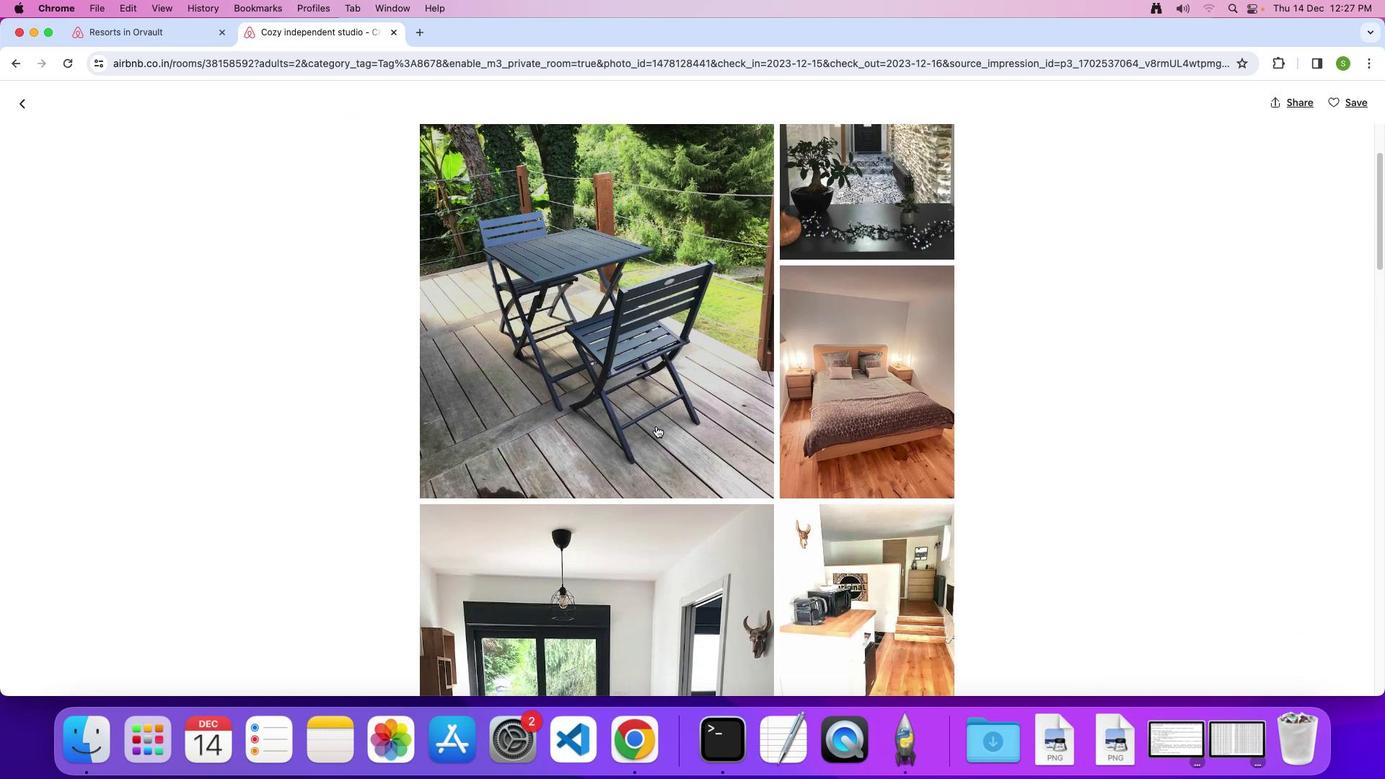 
Action: Mouse scrolled (655, 426) with delta (0, -1)
Screenshot: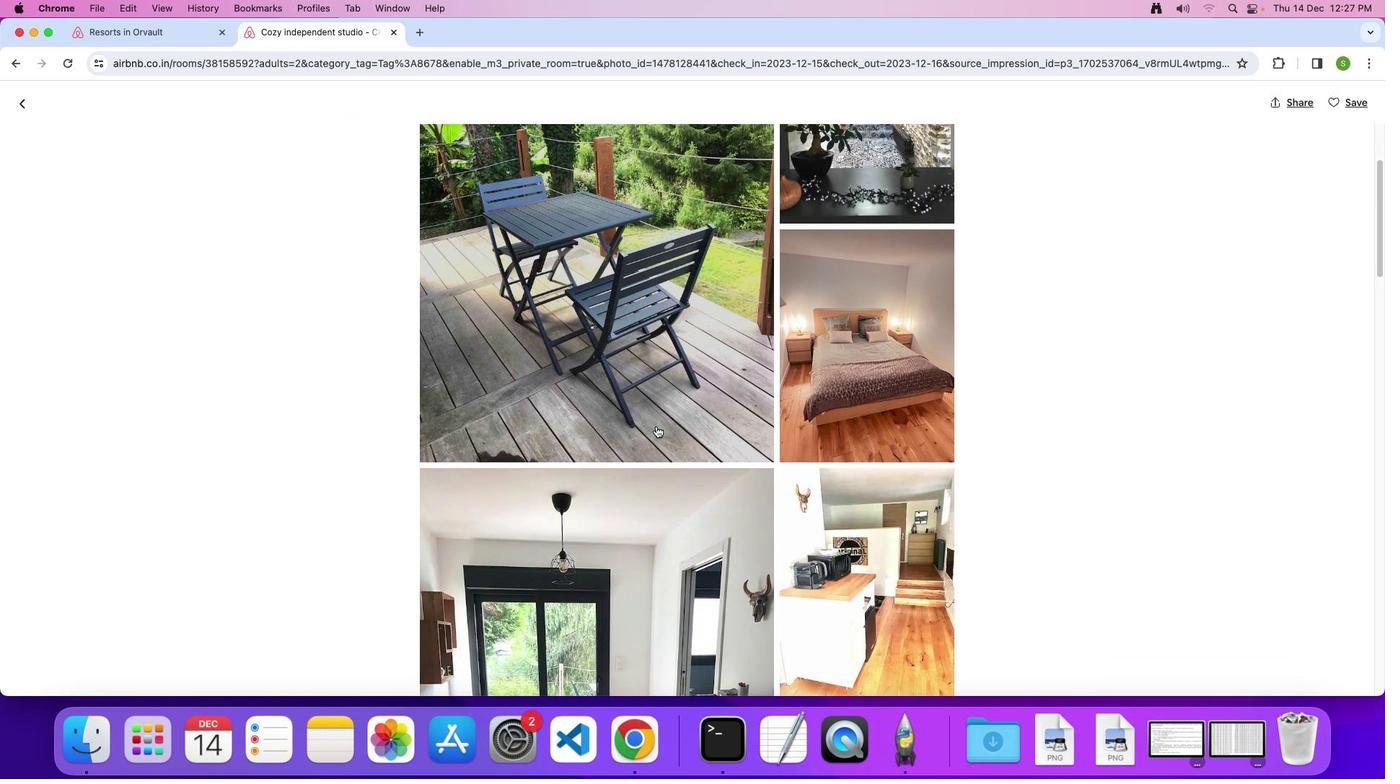 
Action: Mouse scrolled (655, 426) with delta (0, 0)
Screenshot: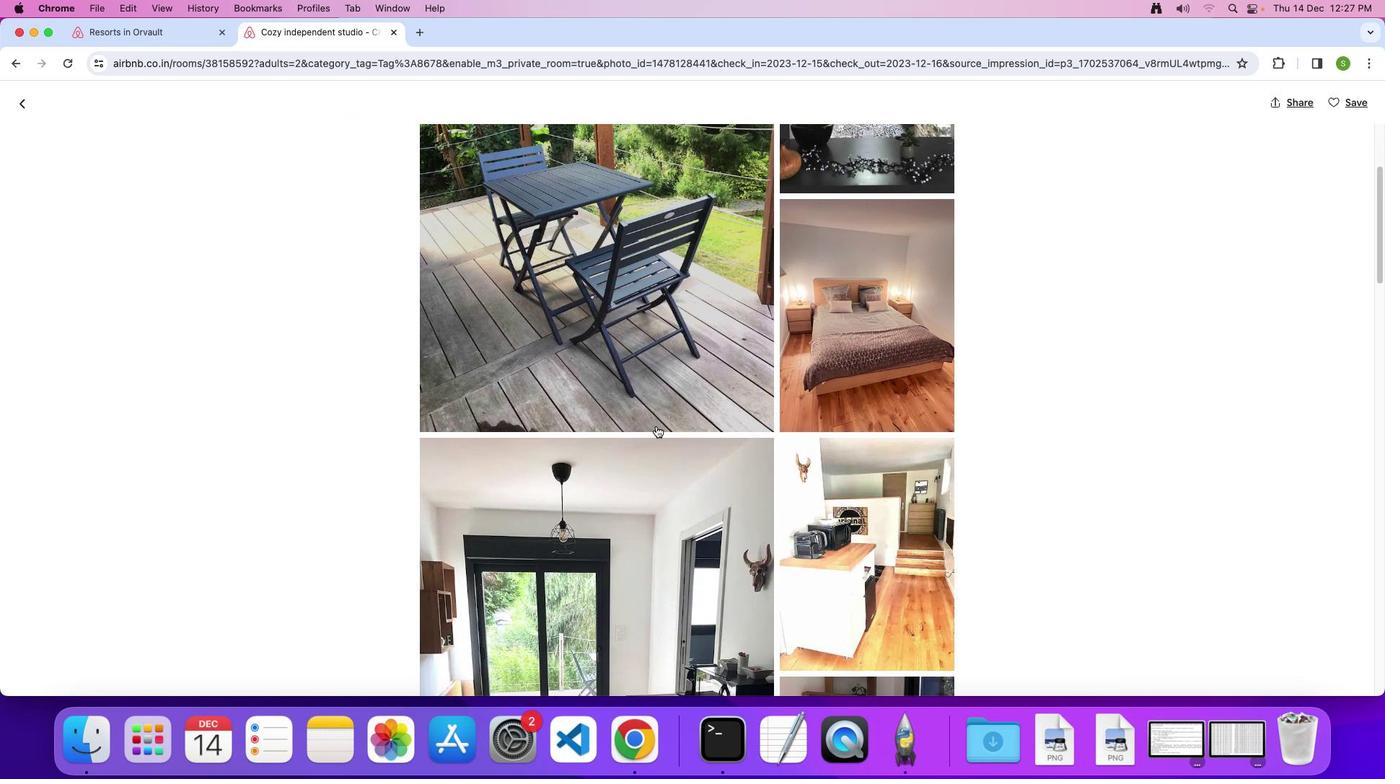 
Action: Mouse scrolled (655, 426) with delta (0, 0)
Screenshot: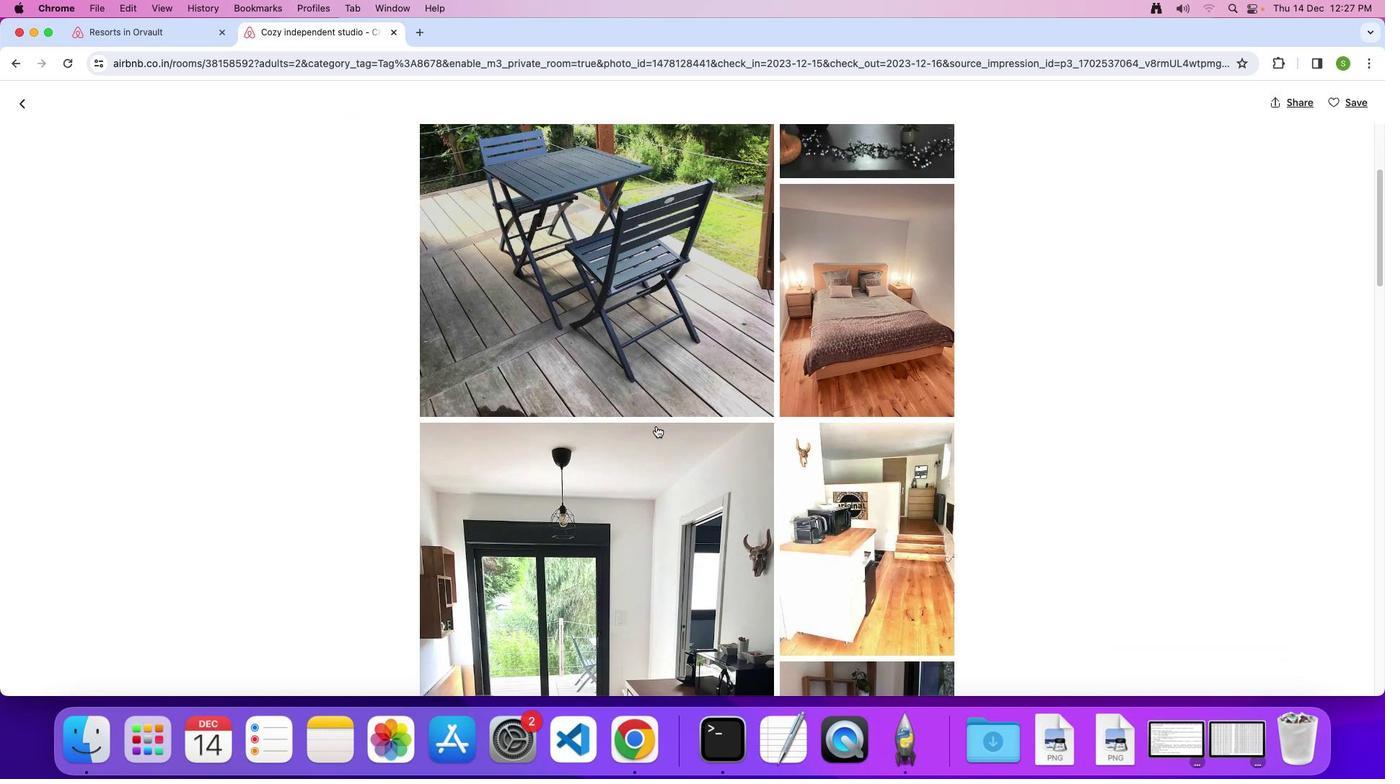 
Action: Mouse scrolled (655, 426) with delta (0, -1)
Screenshot: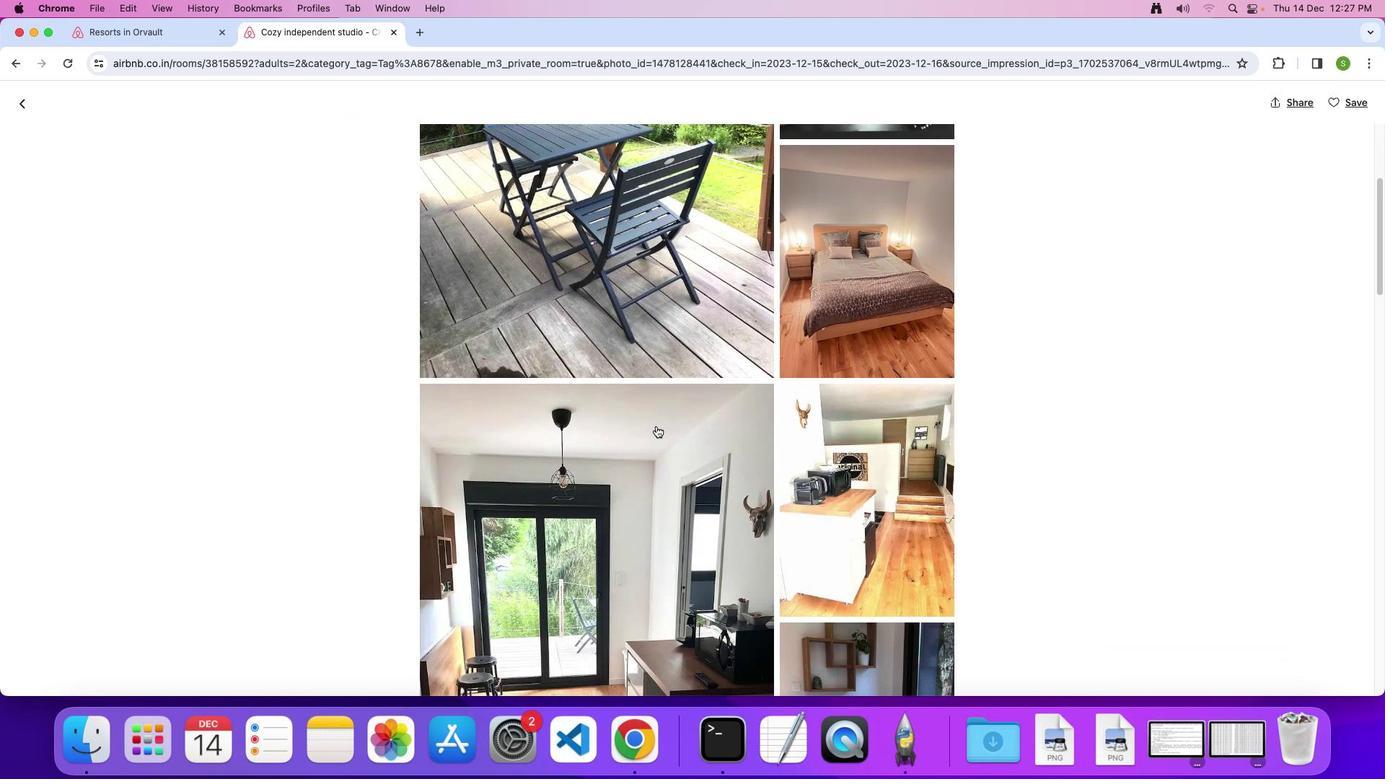 
Action: Mouse scrolled (655, 426) with delta (0, 0)
Screenshot: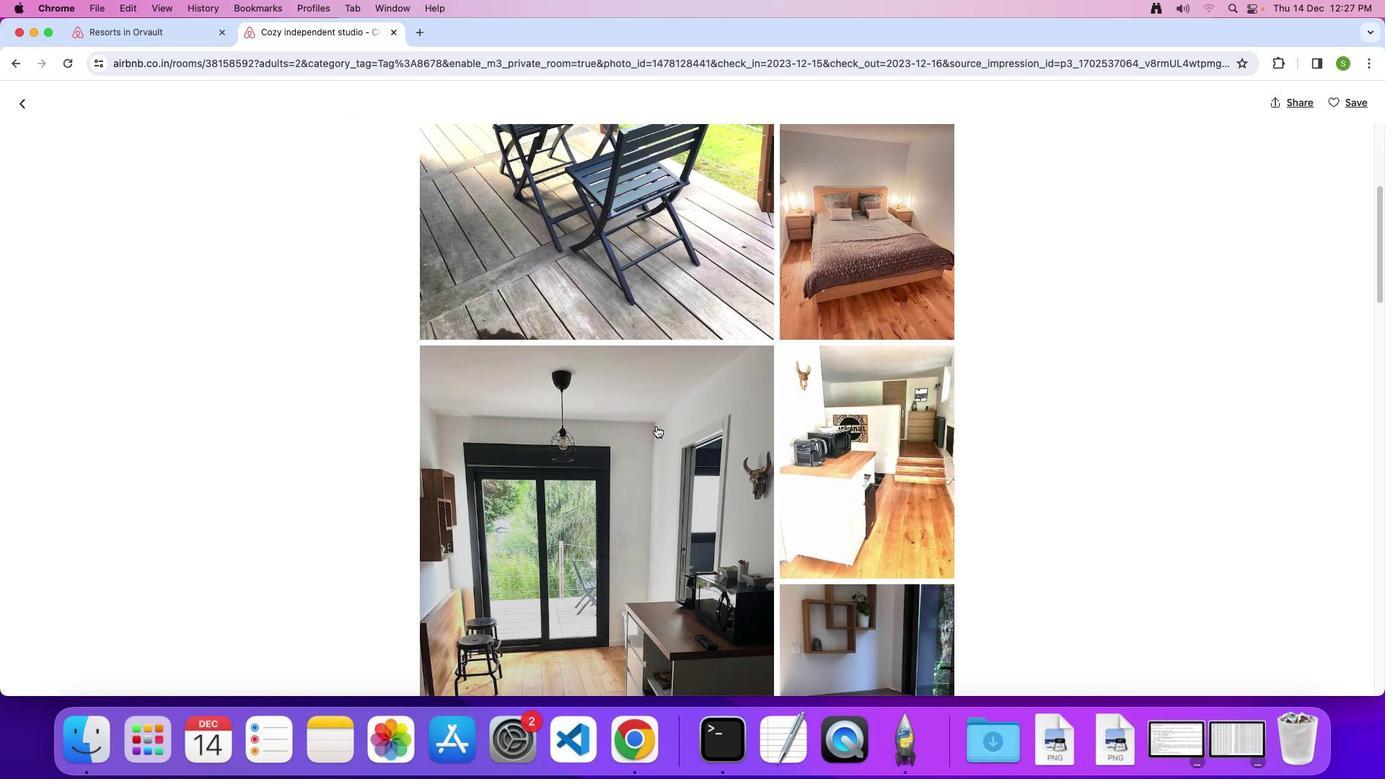 
Action: Mouse scrolled (655, 426) with delta (0, 0)
Screenshot: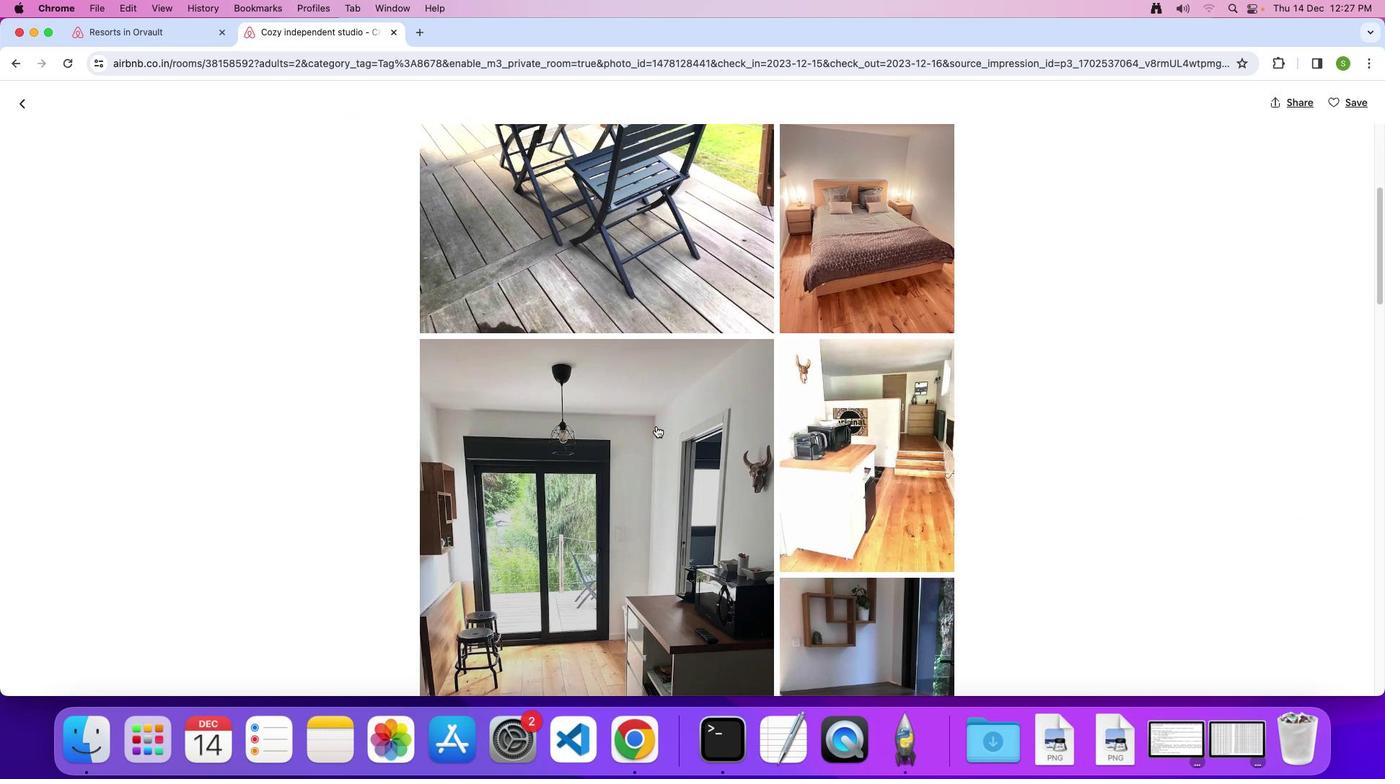 
Action: Mouse scrolled (655, 426) with delta (0, 0)
Screenshot: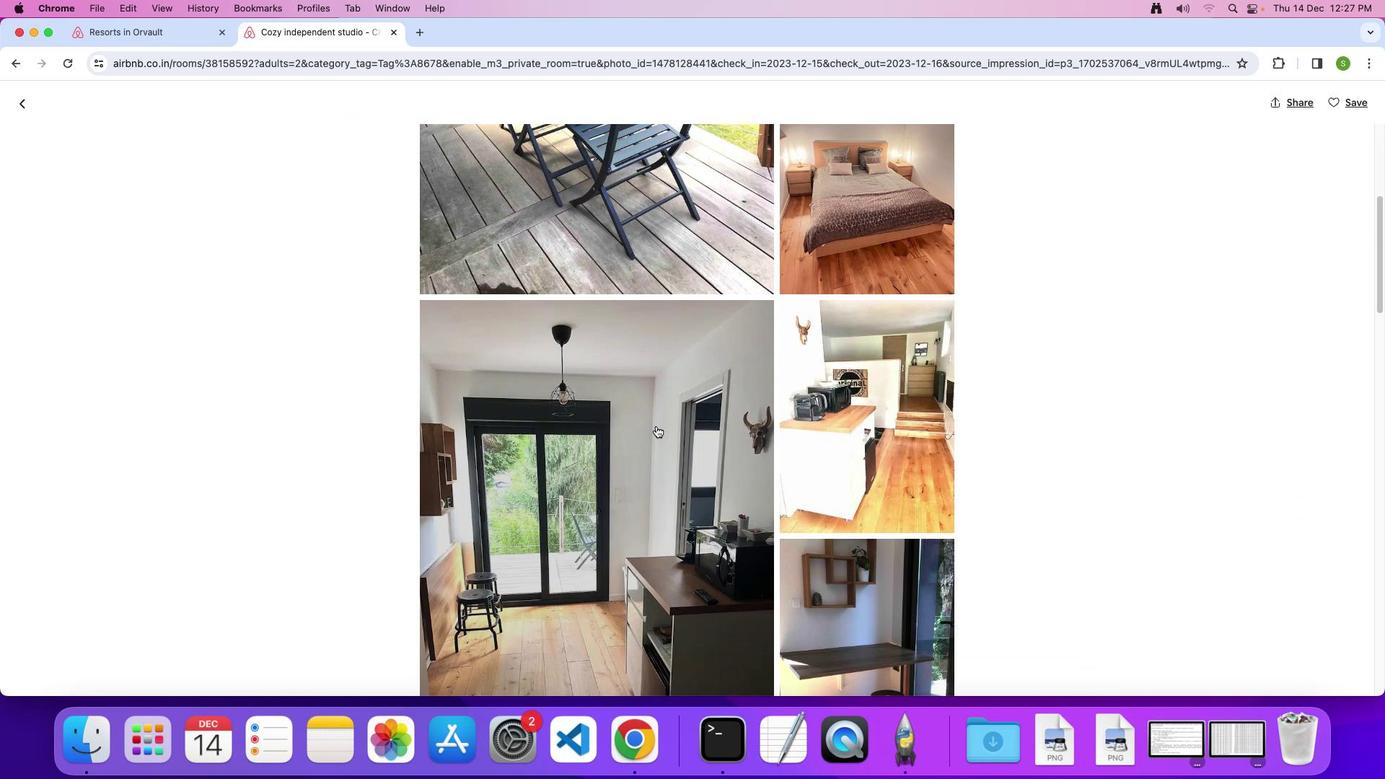 
Action: Mouse scrolled (655, 426) with delta (0, 0)
Screenshot: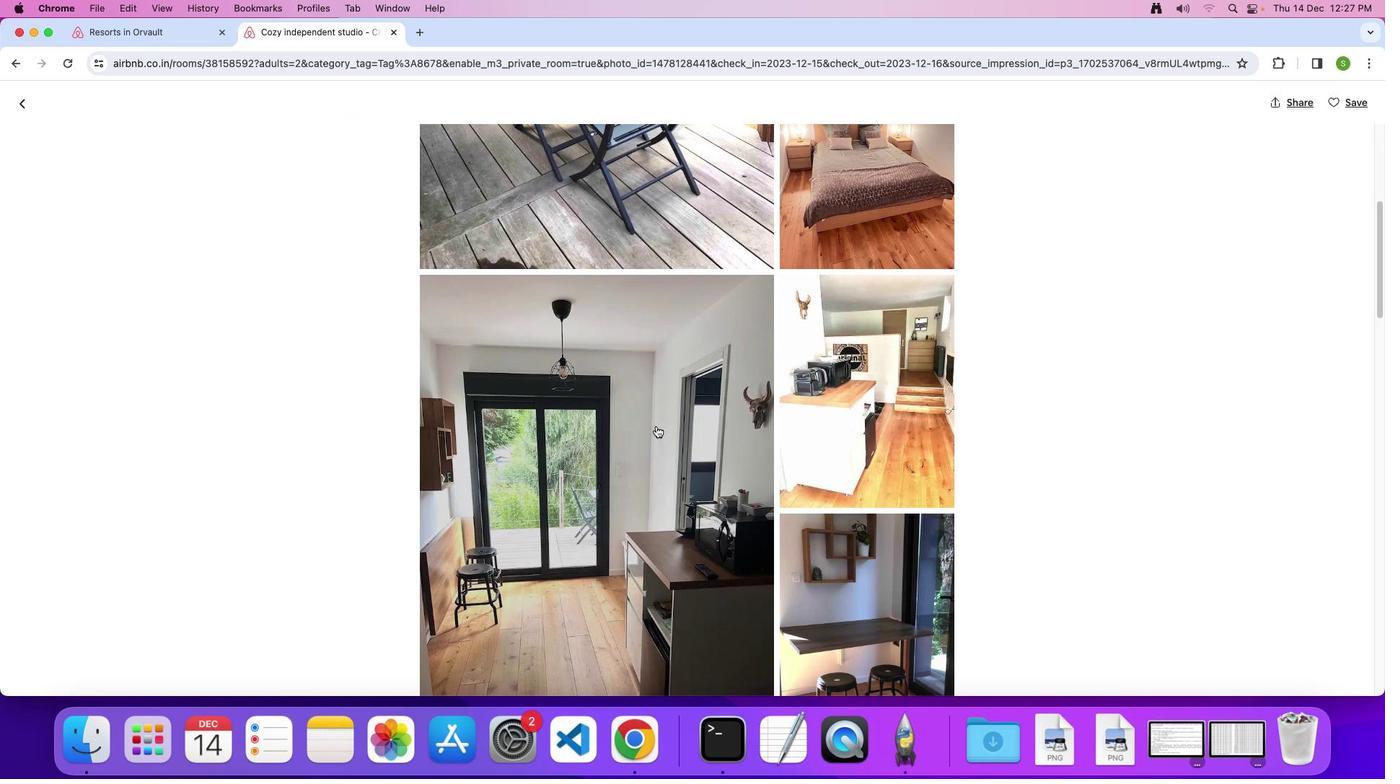 
Action: Mouse scrolled (655, 426) with delta (0, 0)
Screenshot: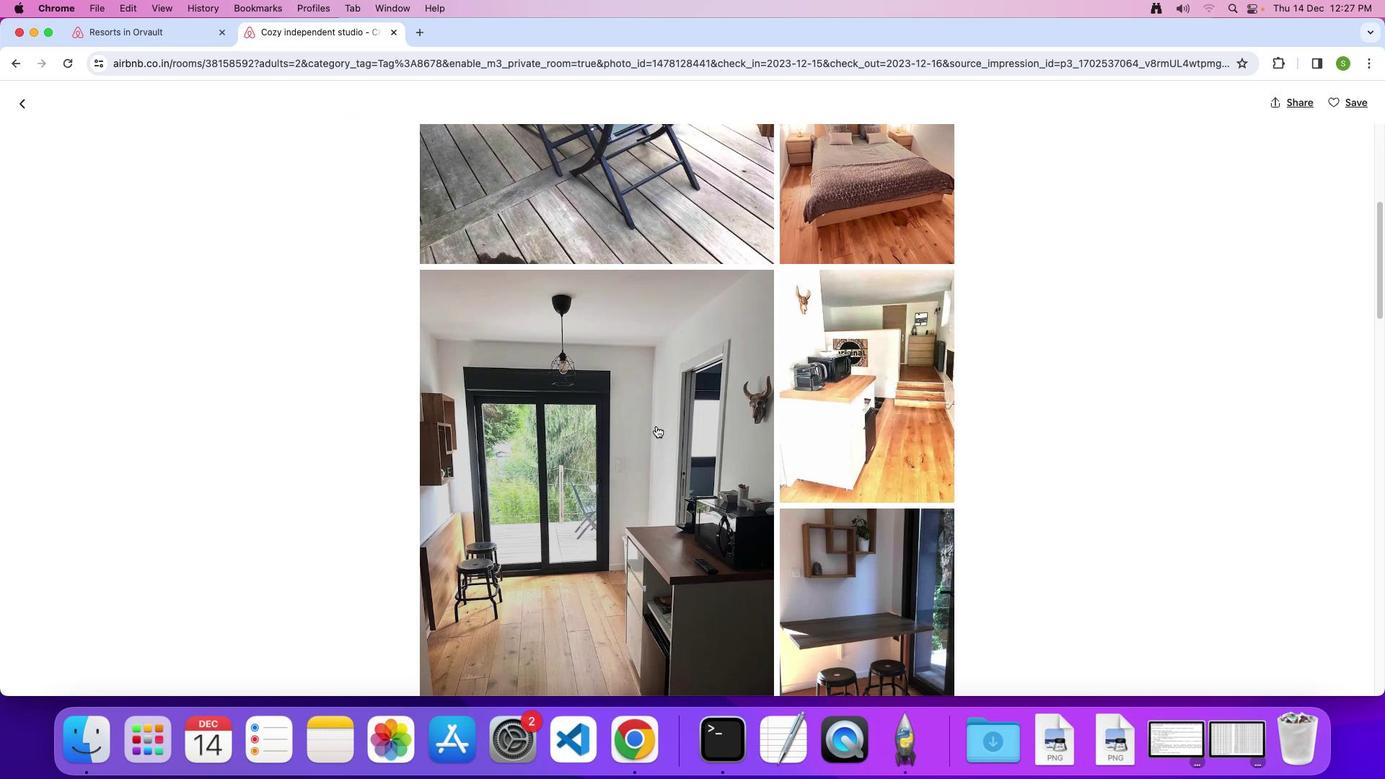 
Action: Mouse scrolled (655, 426) with delta (0, -1)
Screenshot: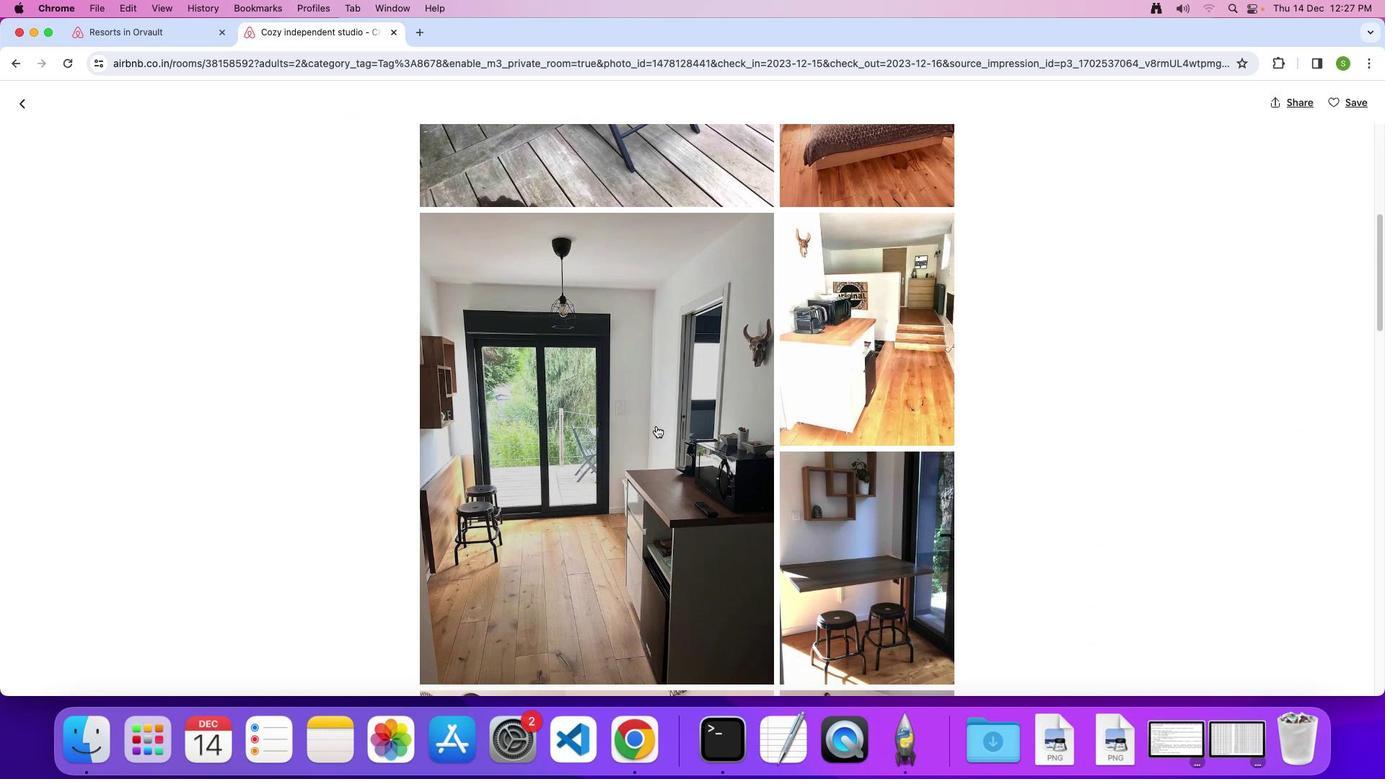 
Action: Mouse scrolled (655, 426) with delta (0, 0)
Screenshot: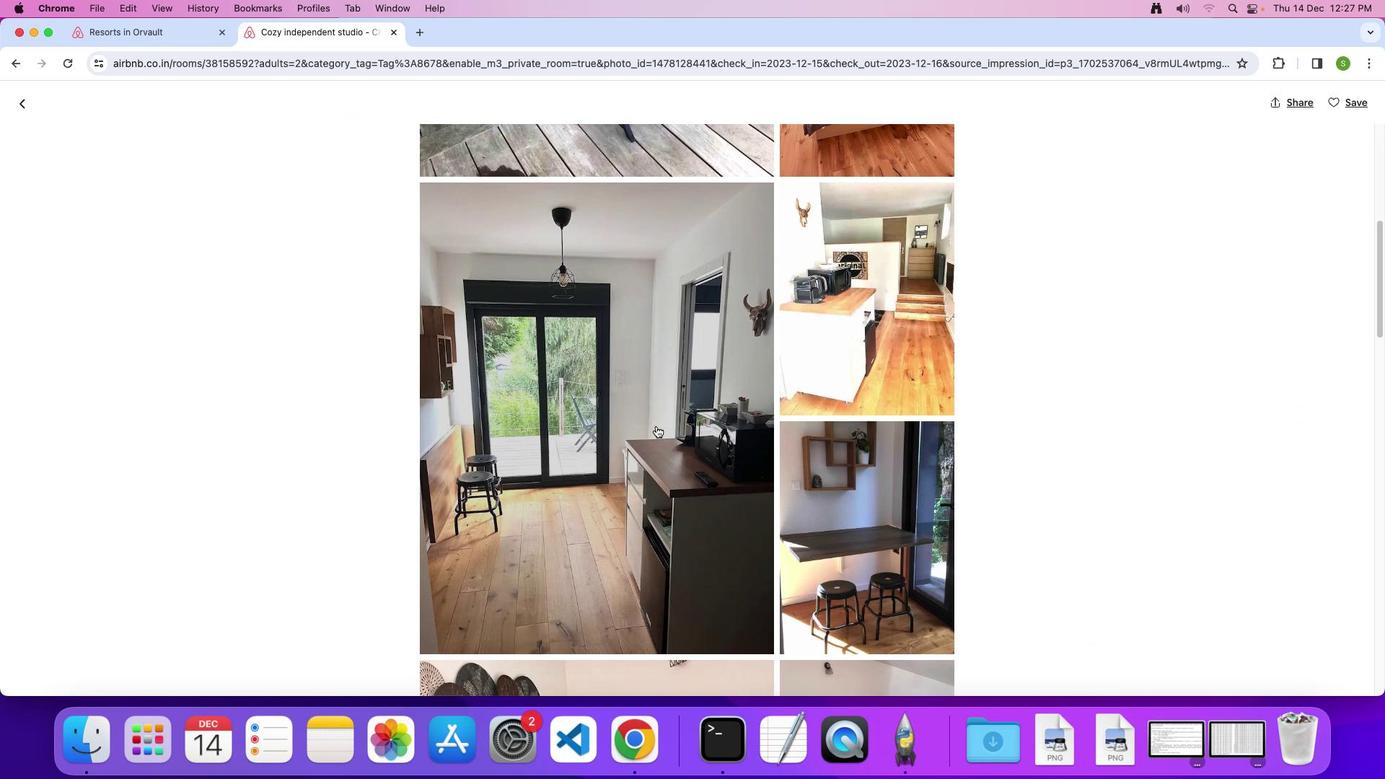
Action: Mouse scrolled (655, 426) with delta (0, 0)
Screenshot: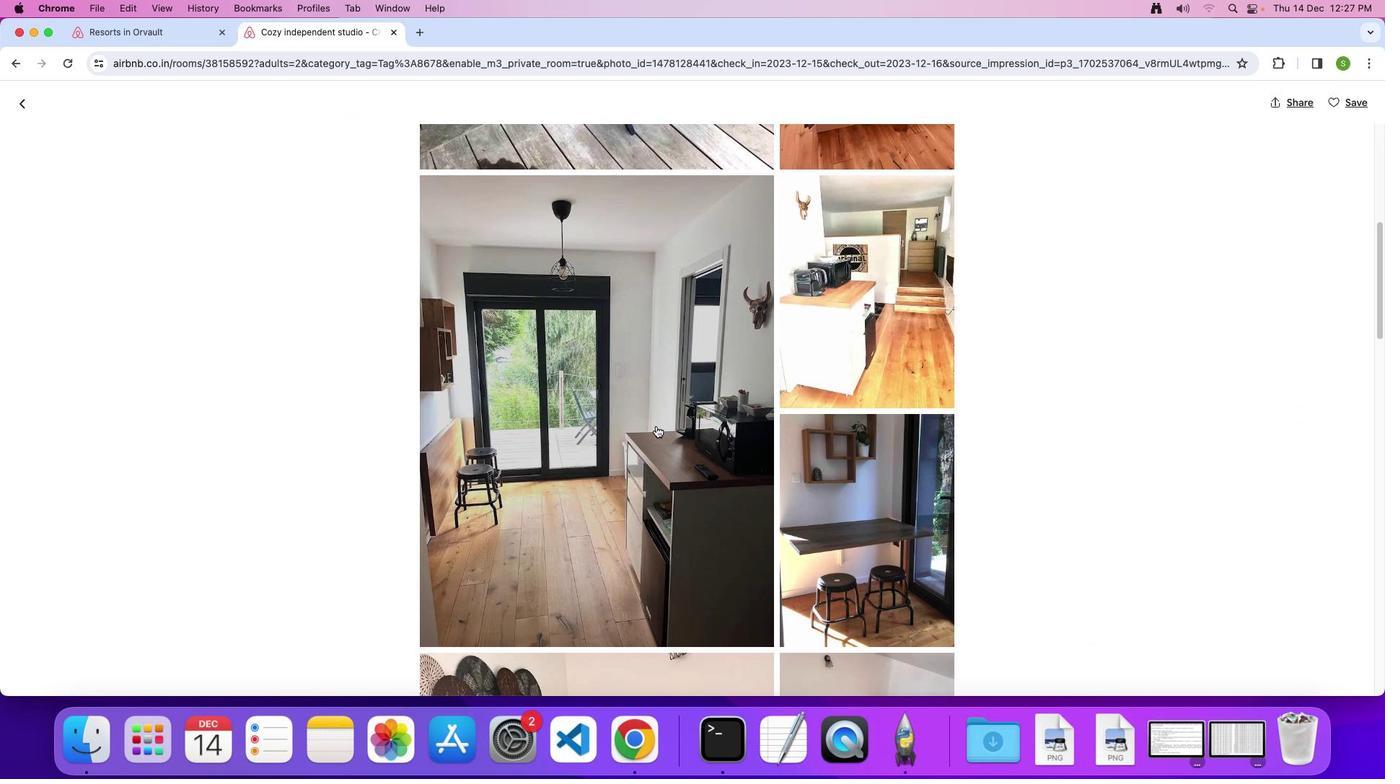 
Action: Mouse scrolled (655, 426) with delta (0, 0)
Screenshot: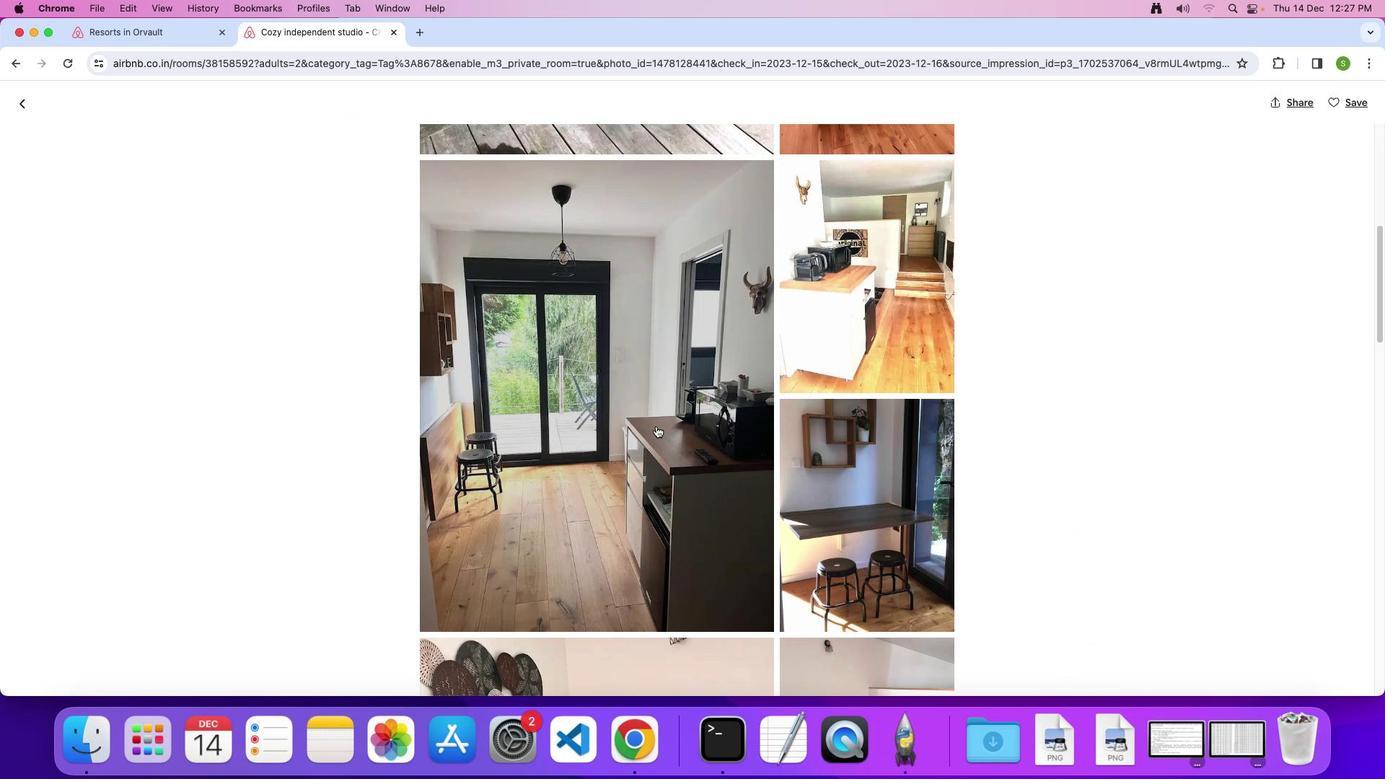 
Action: Mouse scrolled (655, 426) with delta (0, 0)
Screenshot: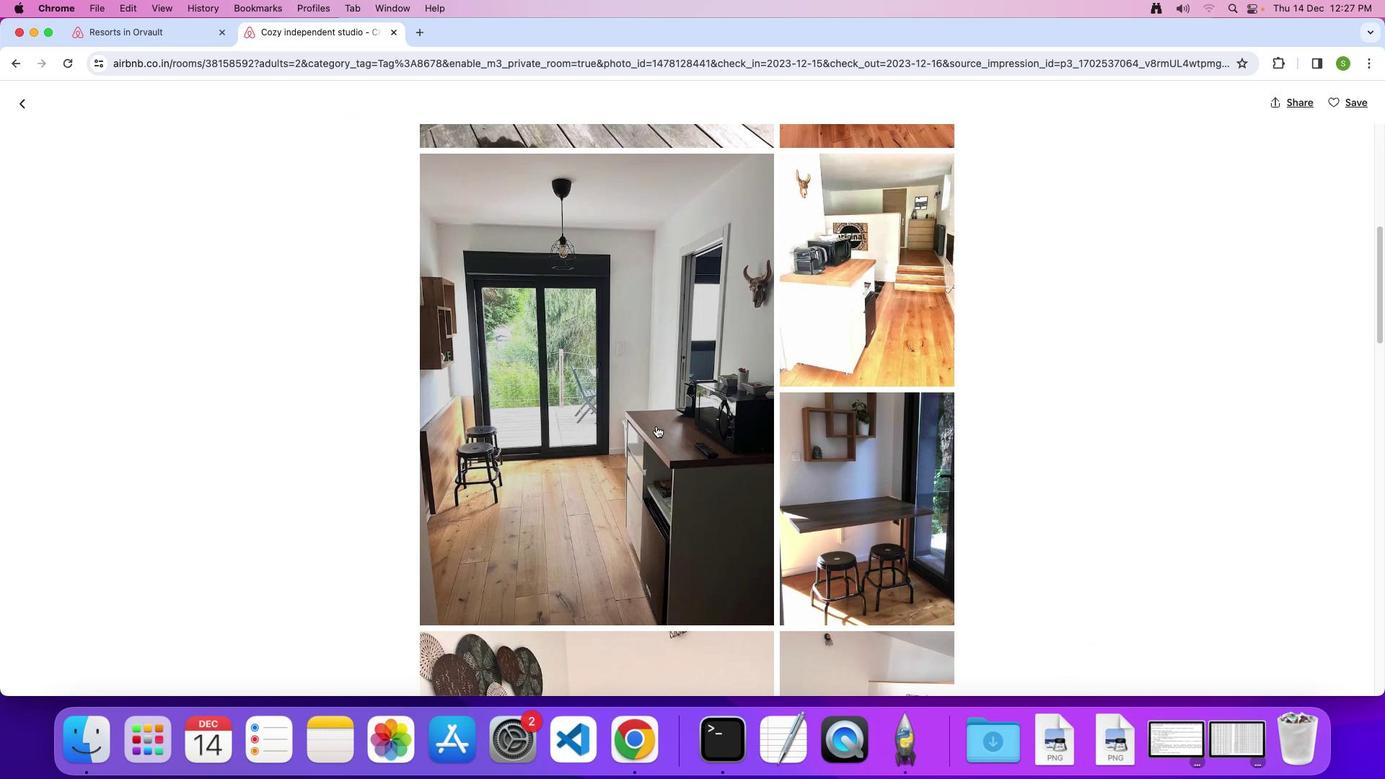
Action: Mouse scrolled (655, 426) with delta (0, -1)
Screenshot: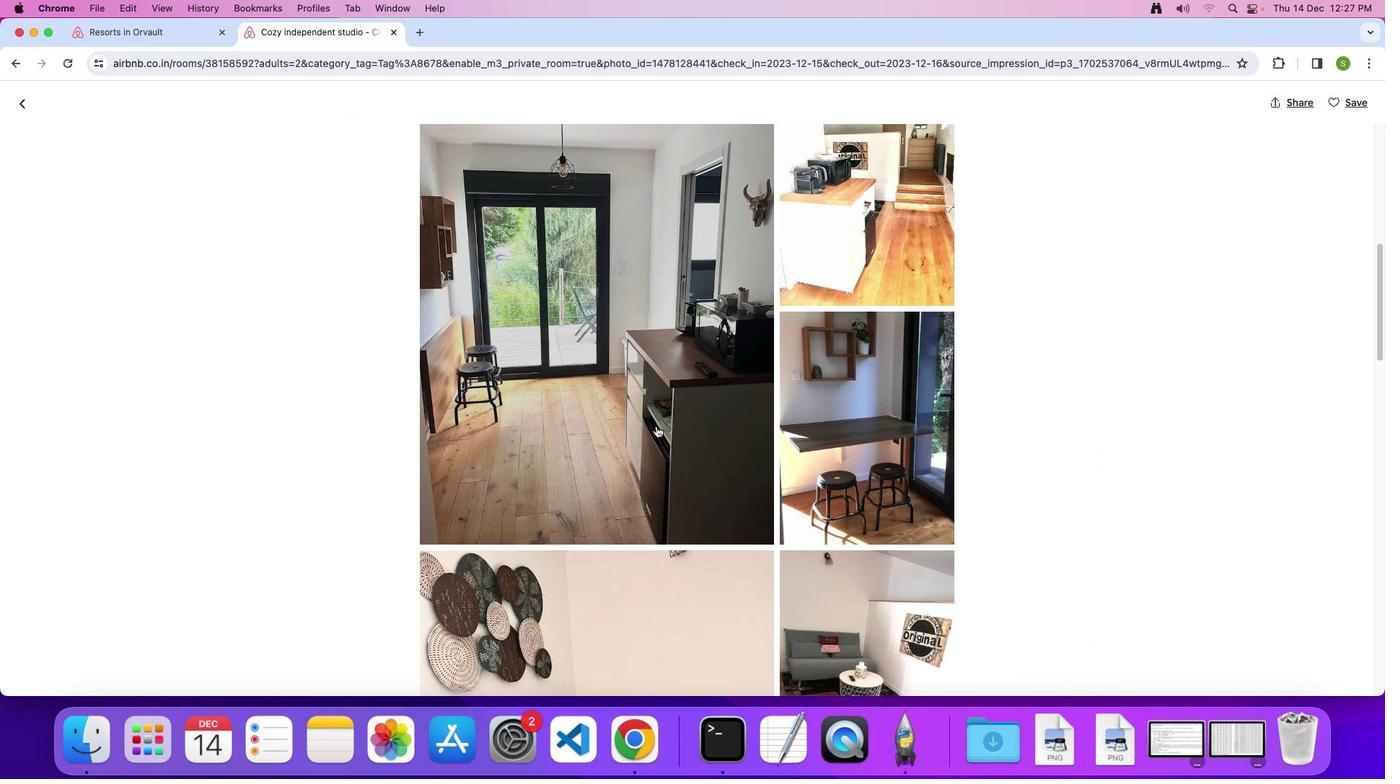 
Action: Mouse moved to (655, 426)
Screenshot: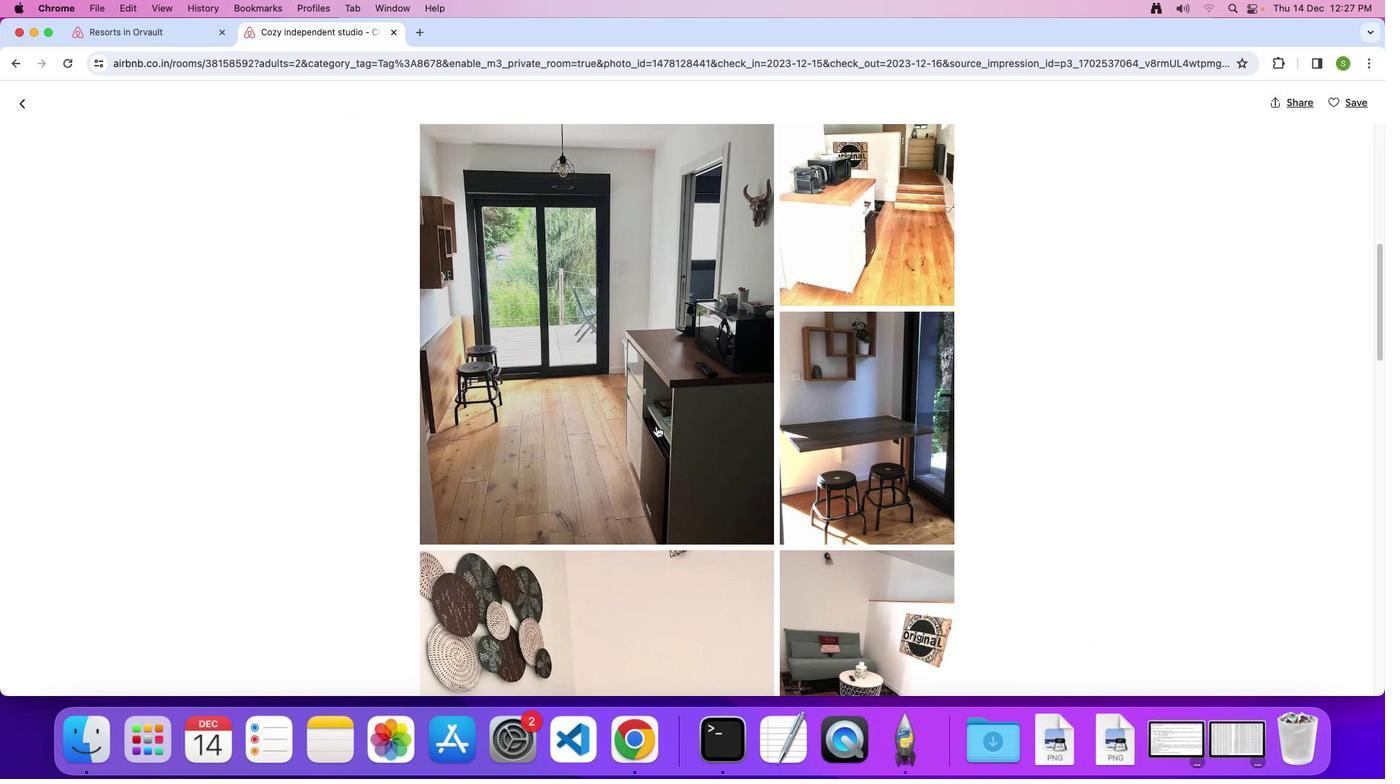 
Action: Mouse scrolled (655, 426) with delta (0, 0)
Screenshot: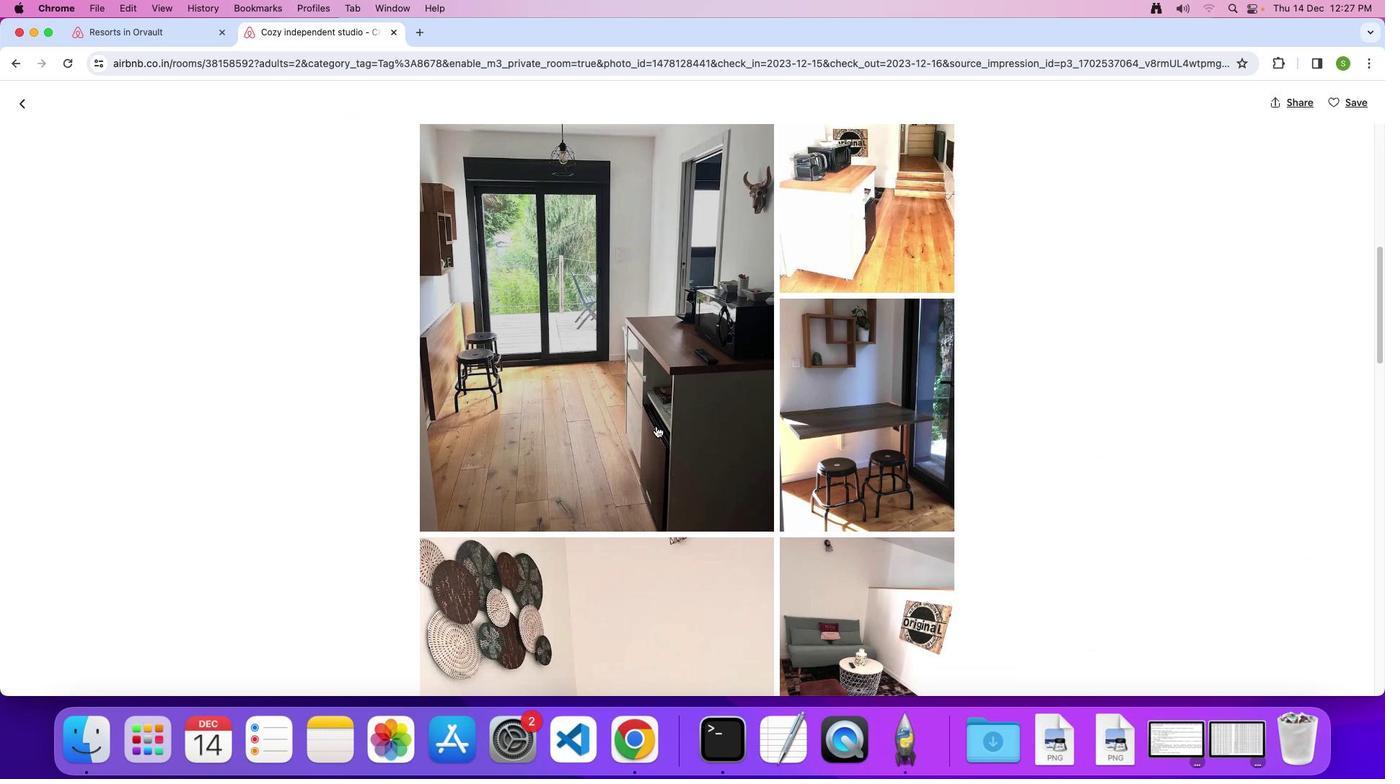 
Action: Mouse scrolled (655, 426) with delta (0, 0)
Screenshot: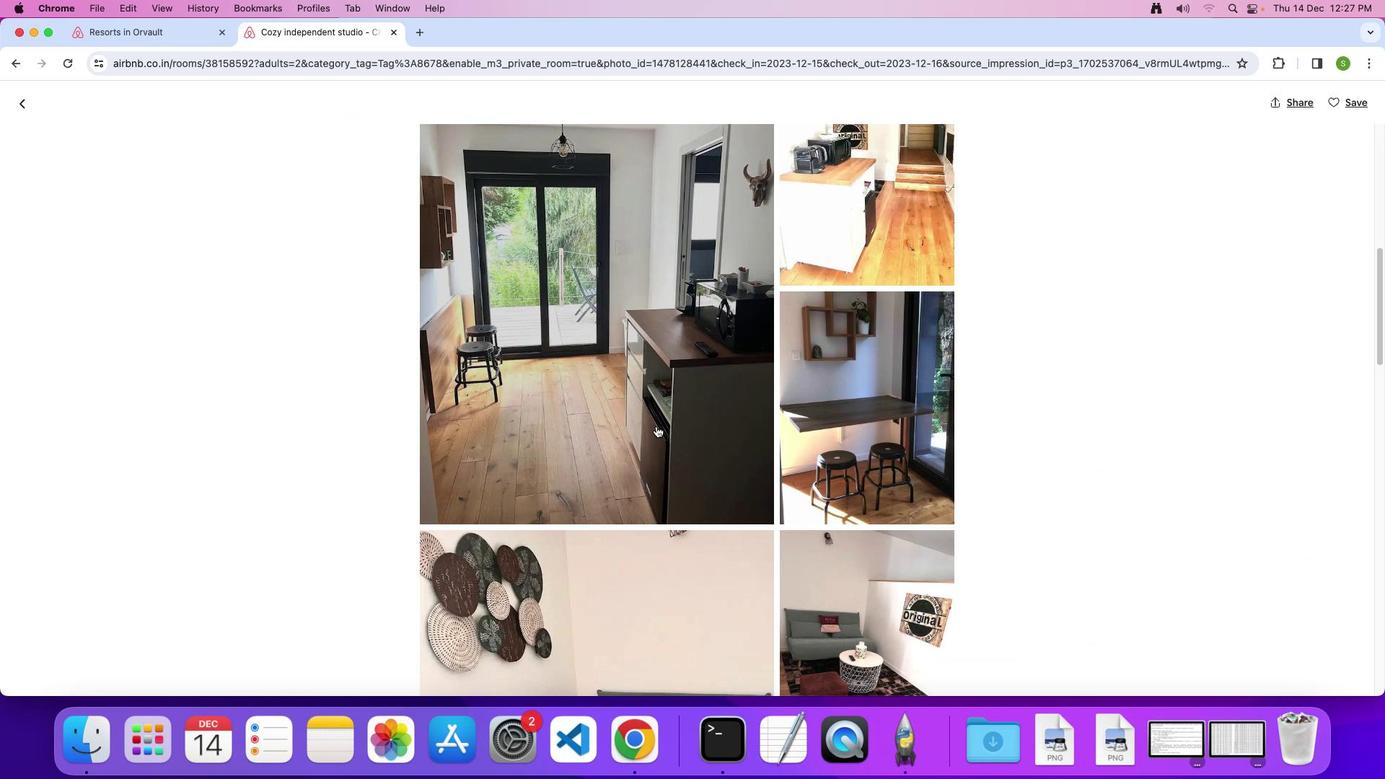 
Action: Mouse scrolled (655, 426) with delta (0, 0)
Screenshot: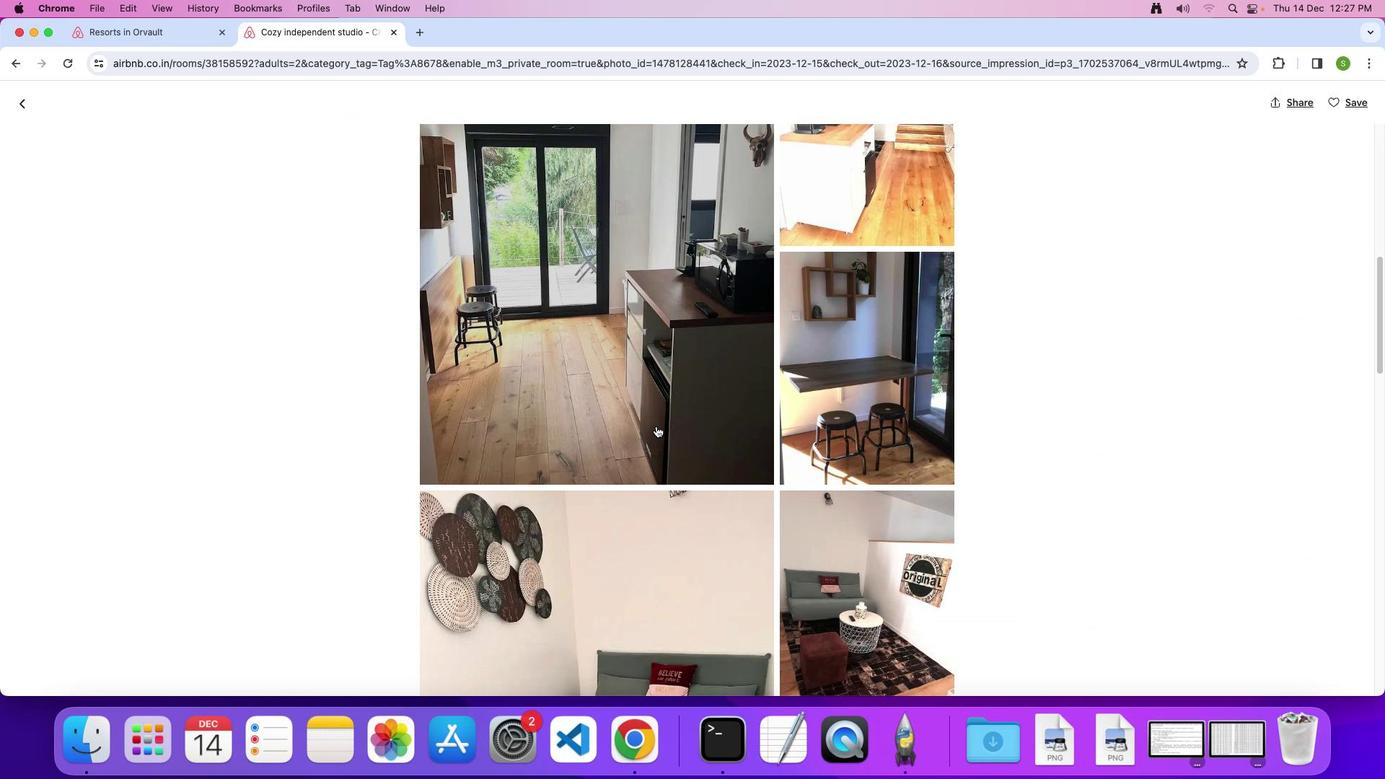 
Action: Mouse scrolled (655, 426) with delta (0, 0)
Screenshot: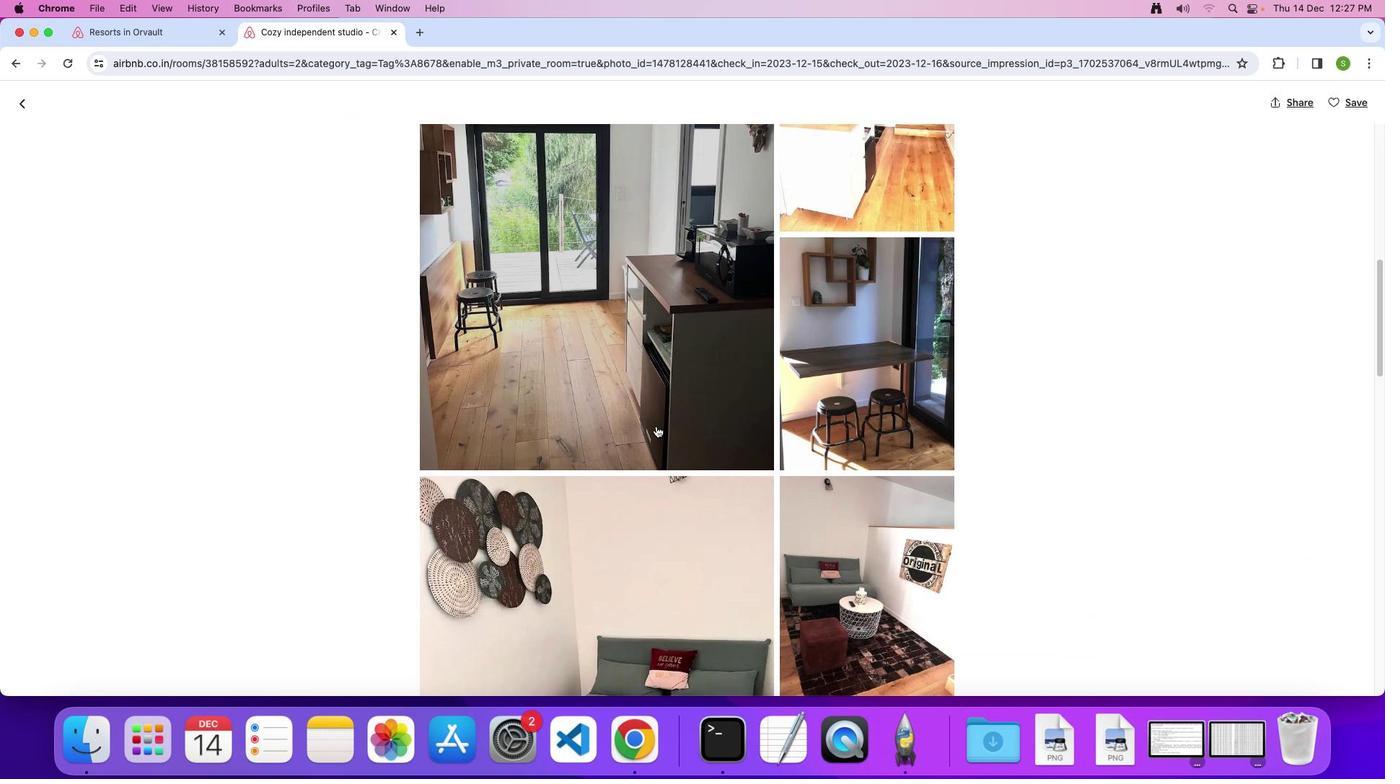 
Action: Mouse scrolled (655, 426) with delta (0, 0)
Screenshot: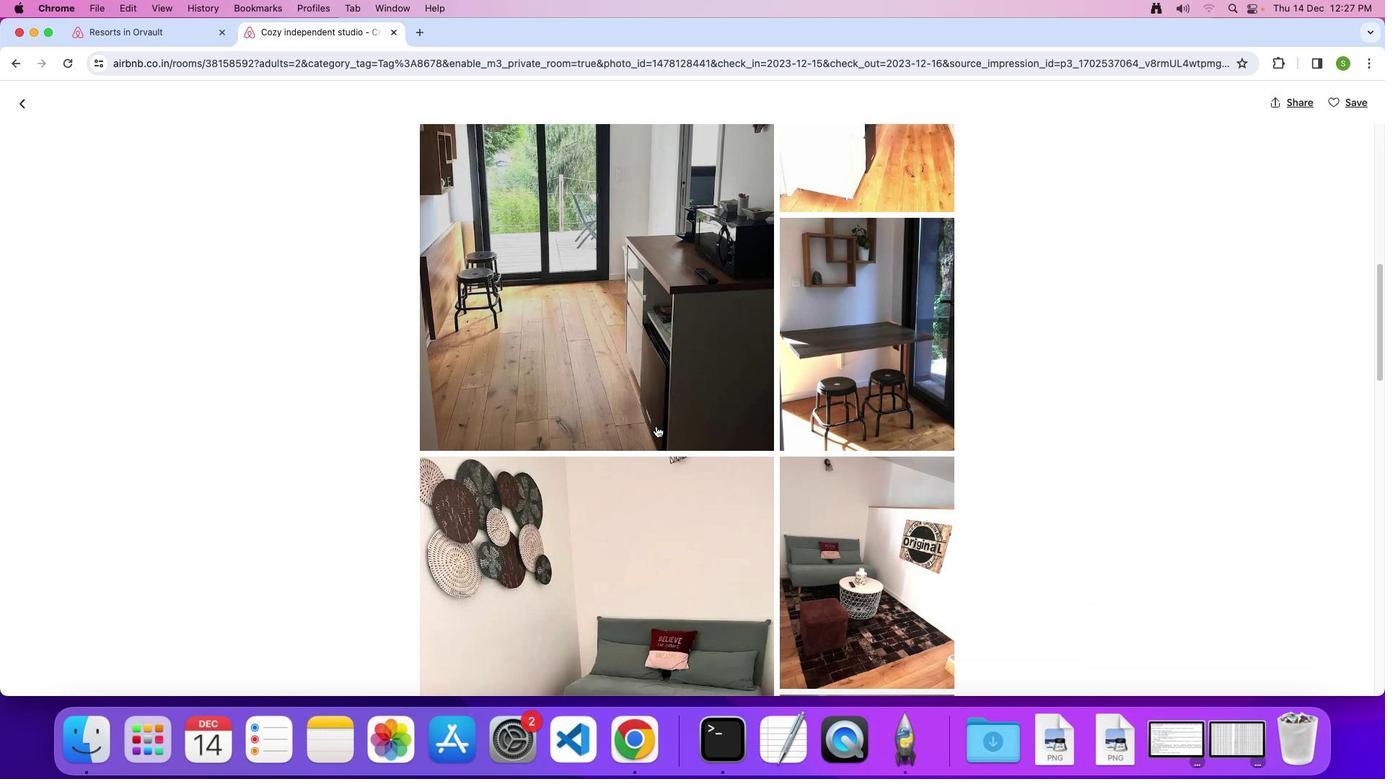 
Action: Mouse scrolled (655, 426) with delta (0, 0)
Screenshot: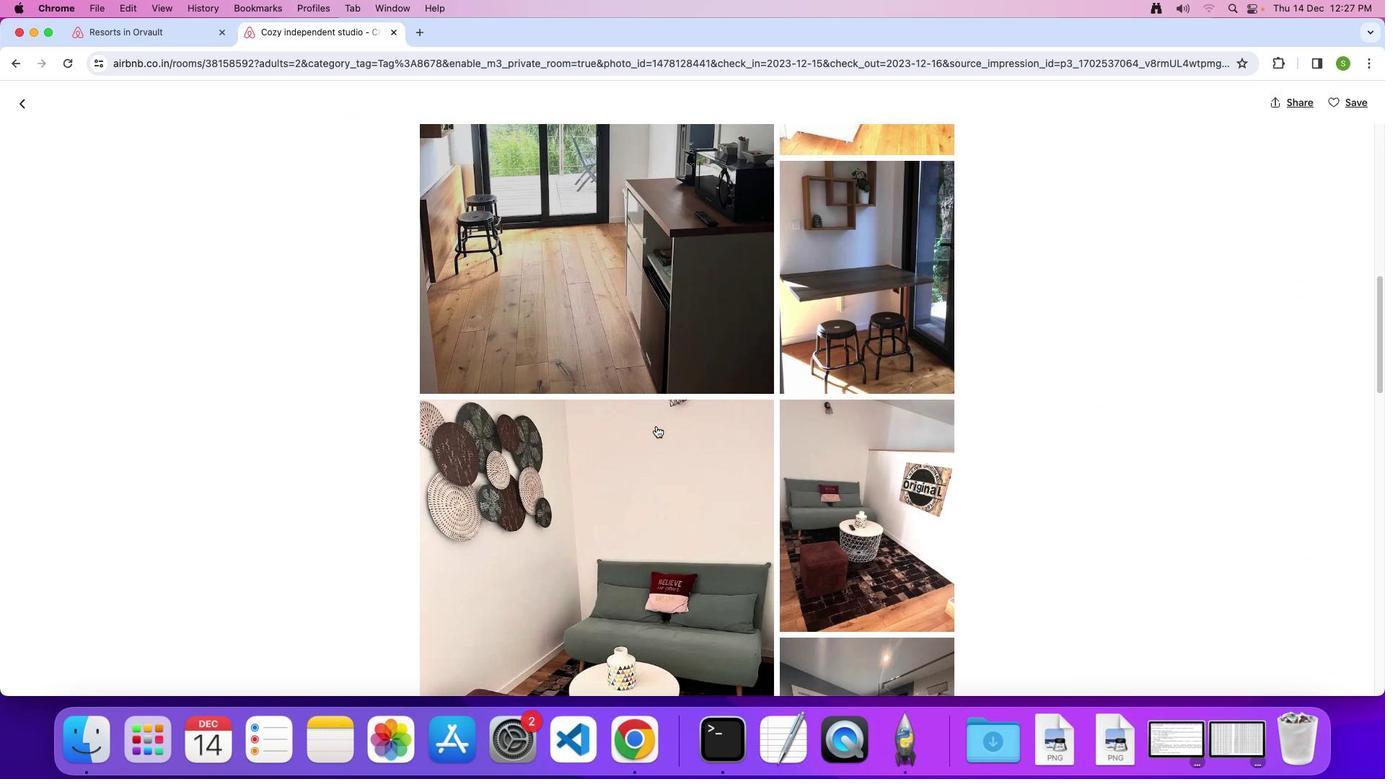 
Action: Mouse scrolled (655, 426) with delta (0, 0)
Screenshot: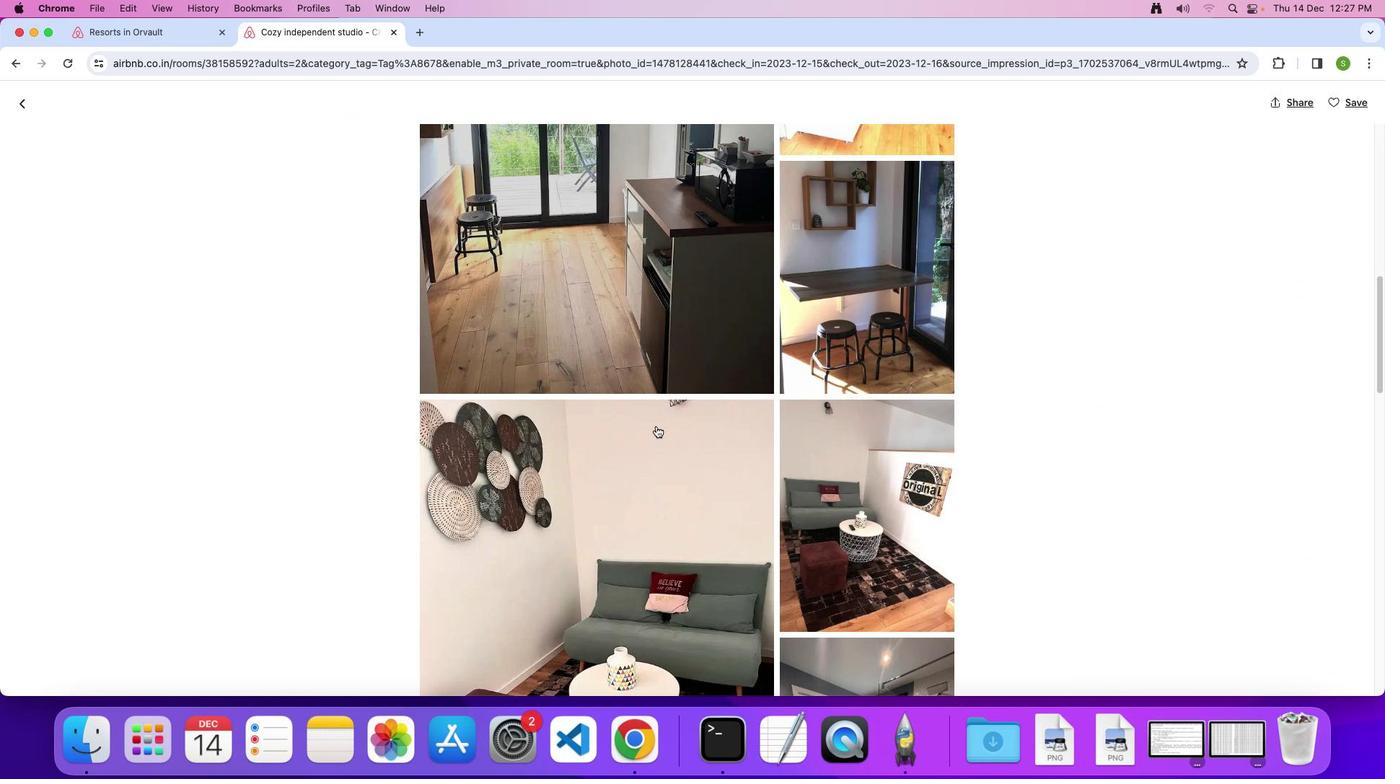 
Action: Mouse scrolled (655, 426) with delta (0, -1)
Screenshot: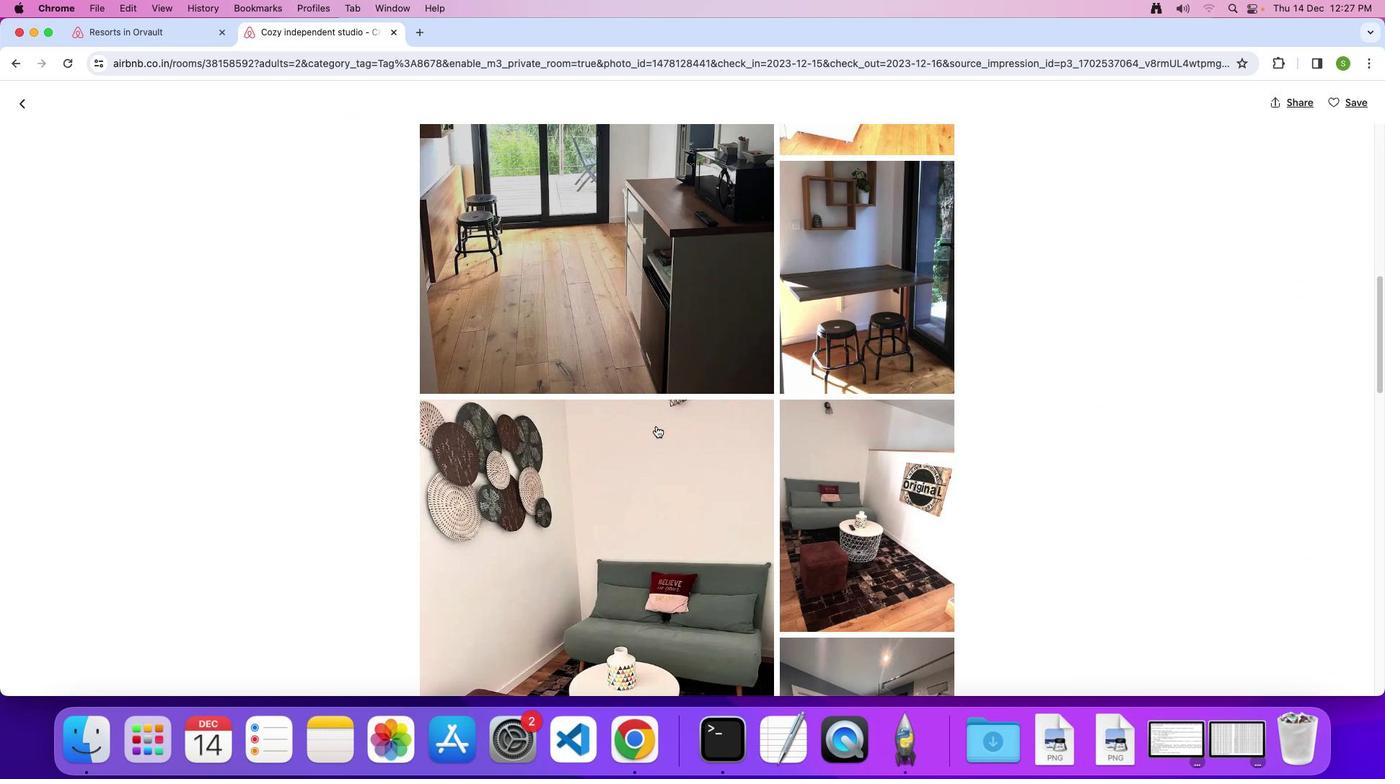 
Action: Mouse scrolled (655, 426) with delta (0, 0)
Screenshot: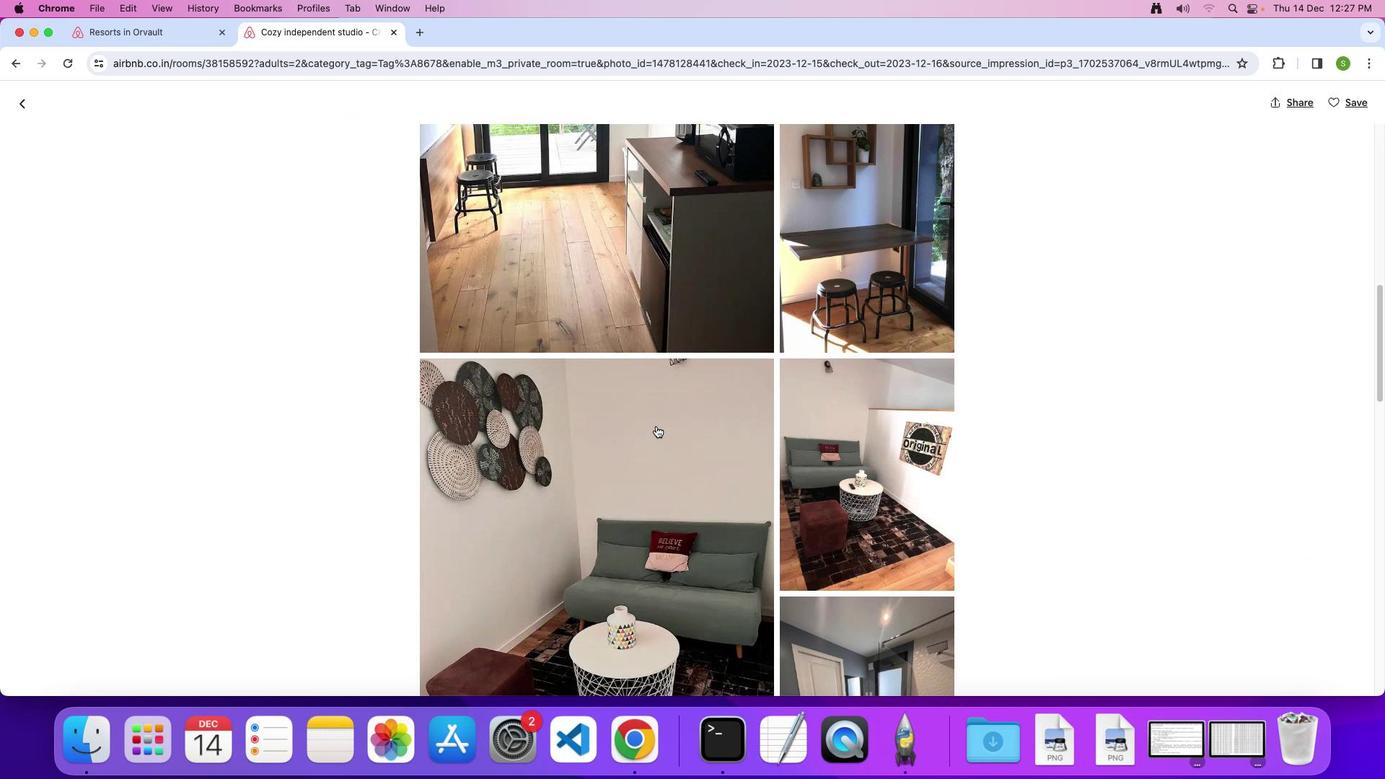 
Action: Mouse scrolled (655, 426) with delta (0, 0)
Screenshot: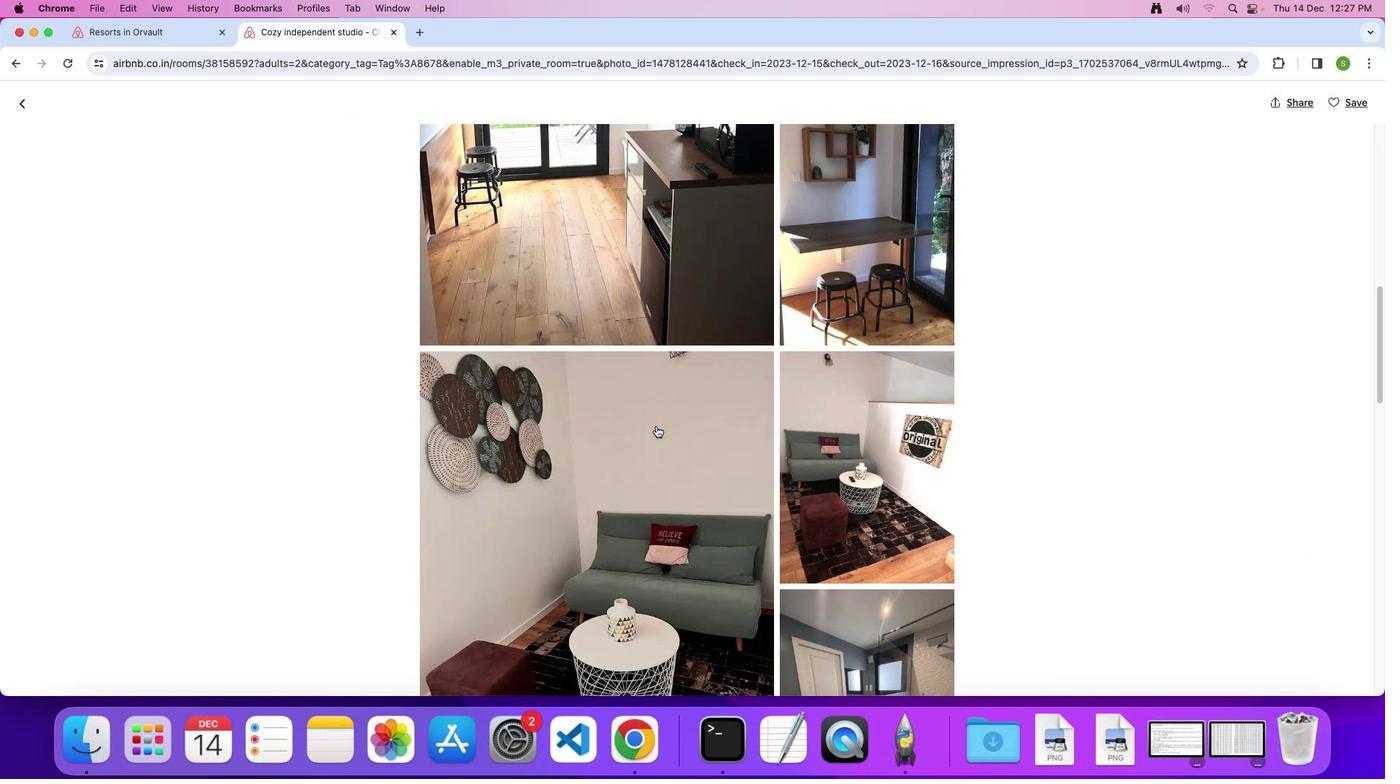 
Action: Mouse scrolled (655, 426) with delta (0, 0)
Screenshot: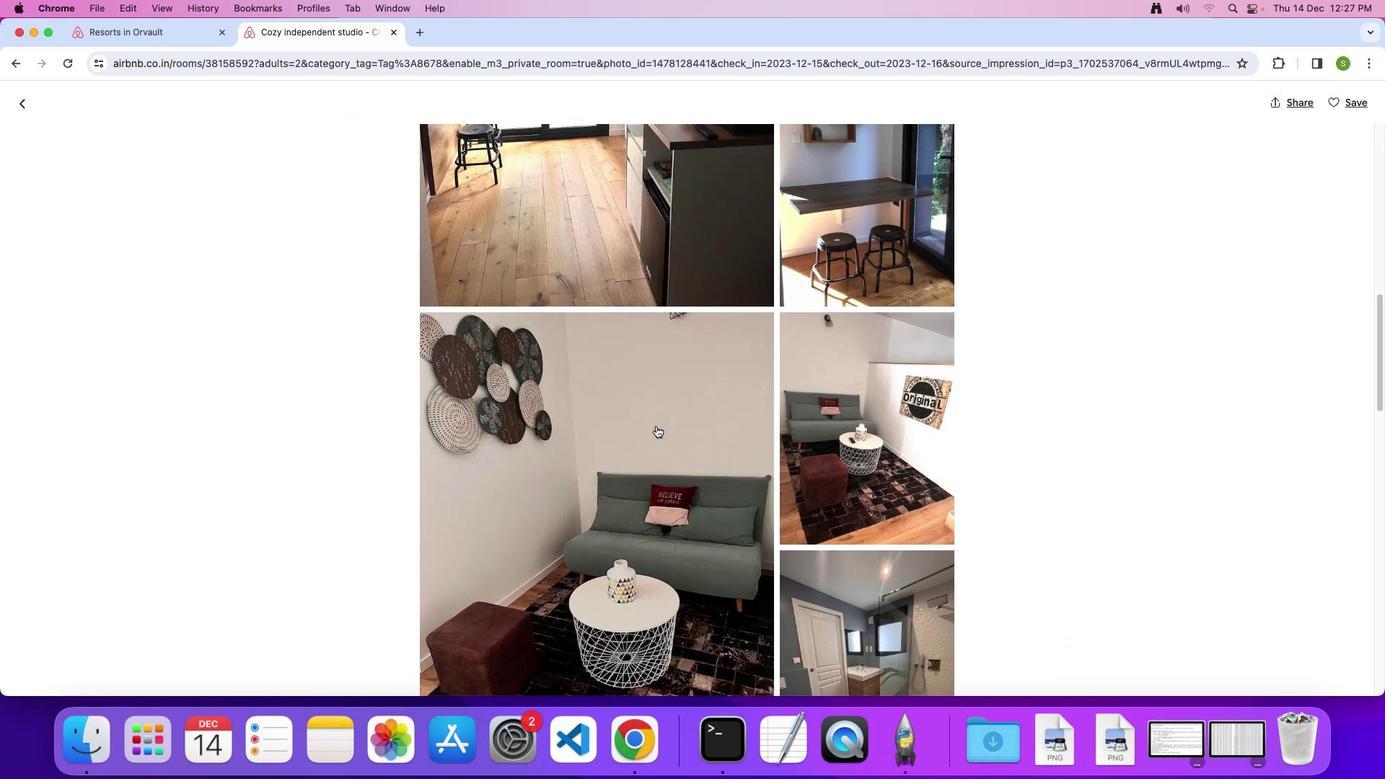 
Action: Mouse scrolled (655, 426) with delta (0, 0)
Screenshot: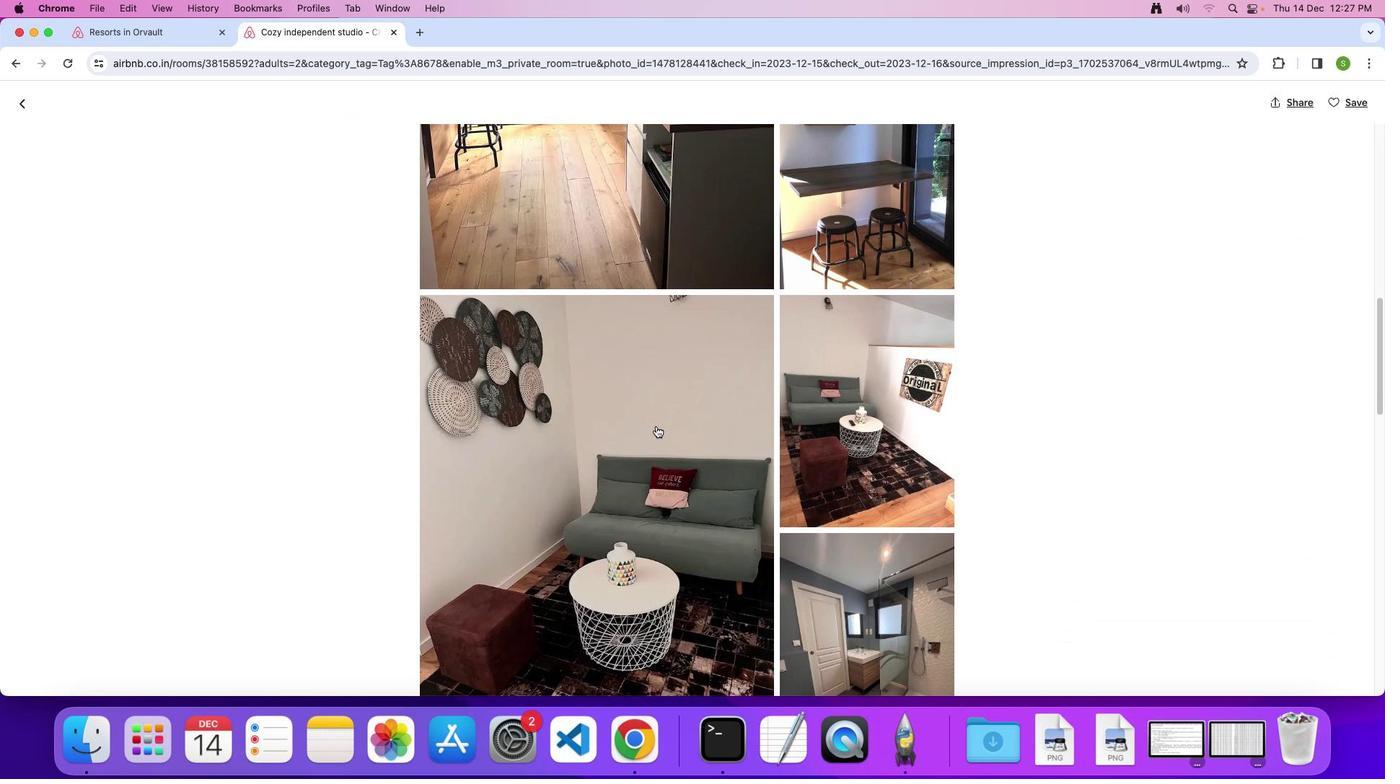 
Action: Mouse scrolled (655, 426) with delta (0, 0)
Screenshot: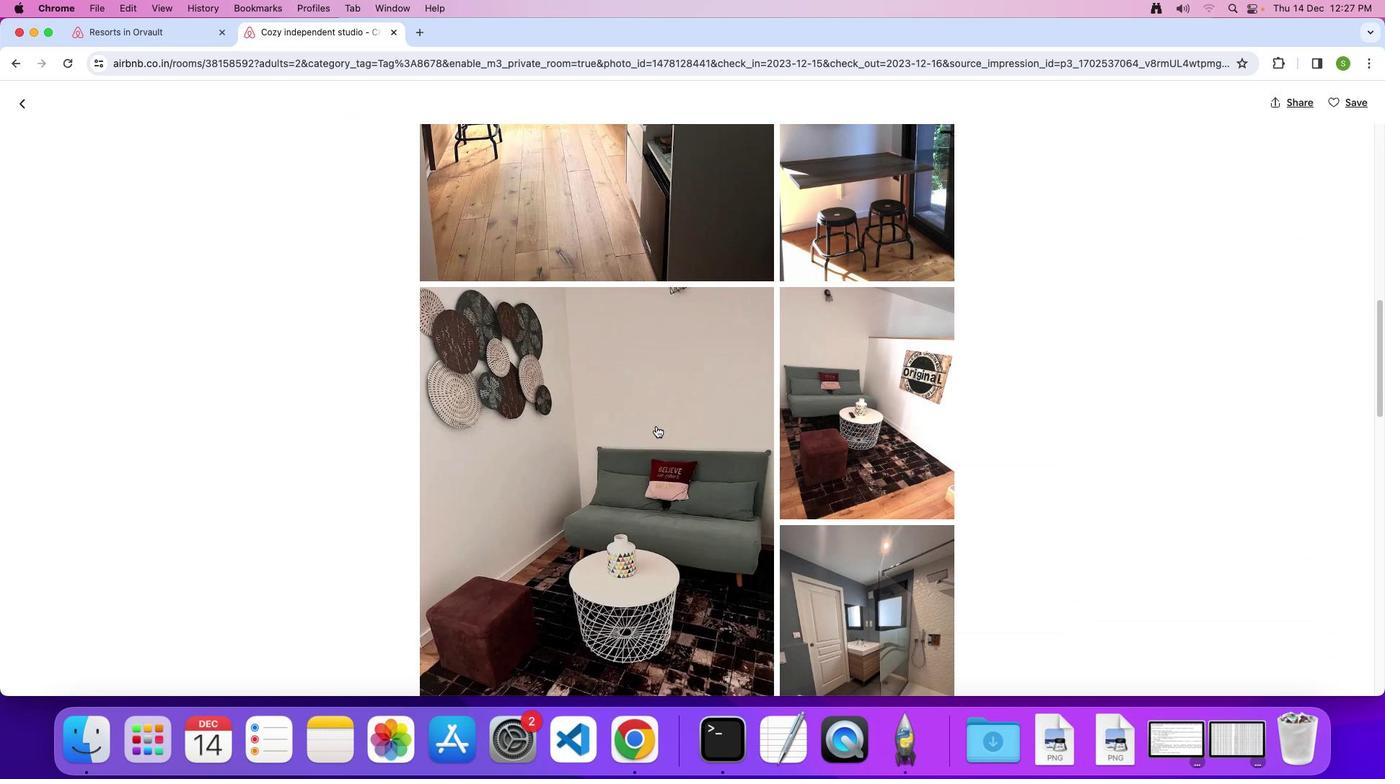 
Action: Mouse scrolled (655, 426) with delta (0, 0)
Screenshot: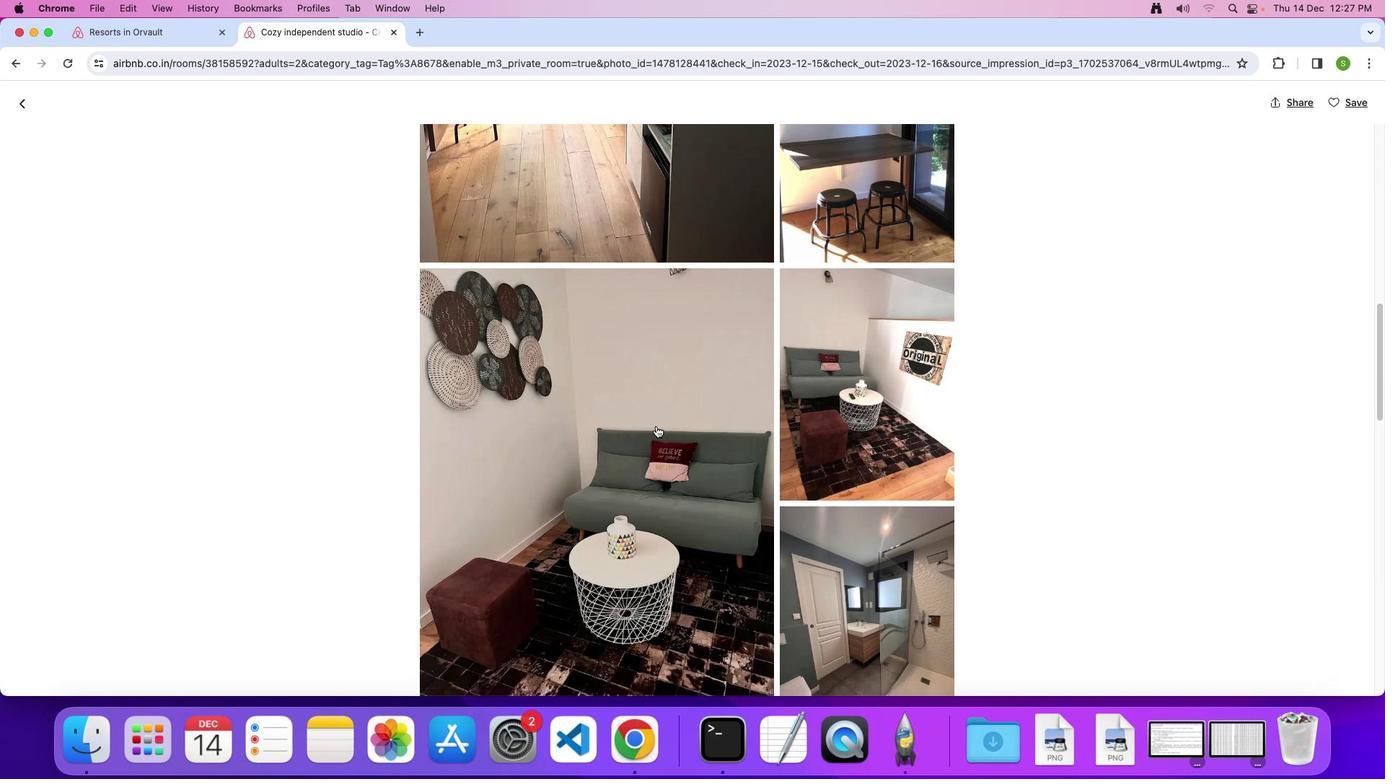 
Action: Mouse scrolled (655, 426) with delta (0, 0)
Screenshot: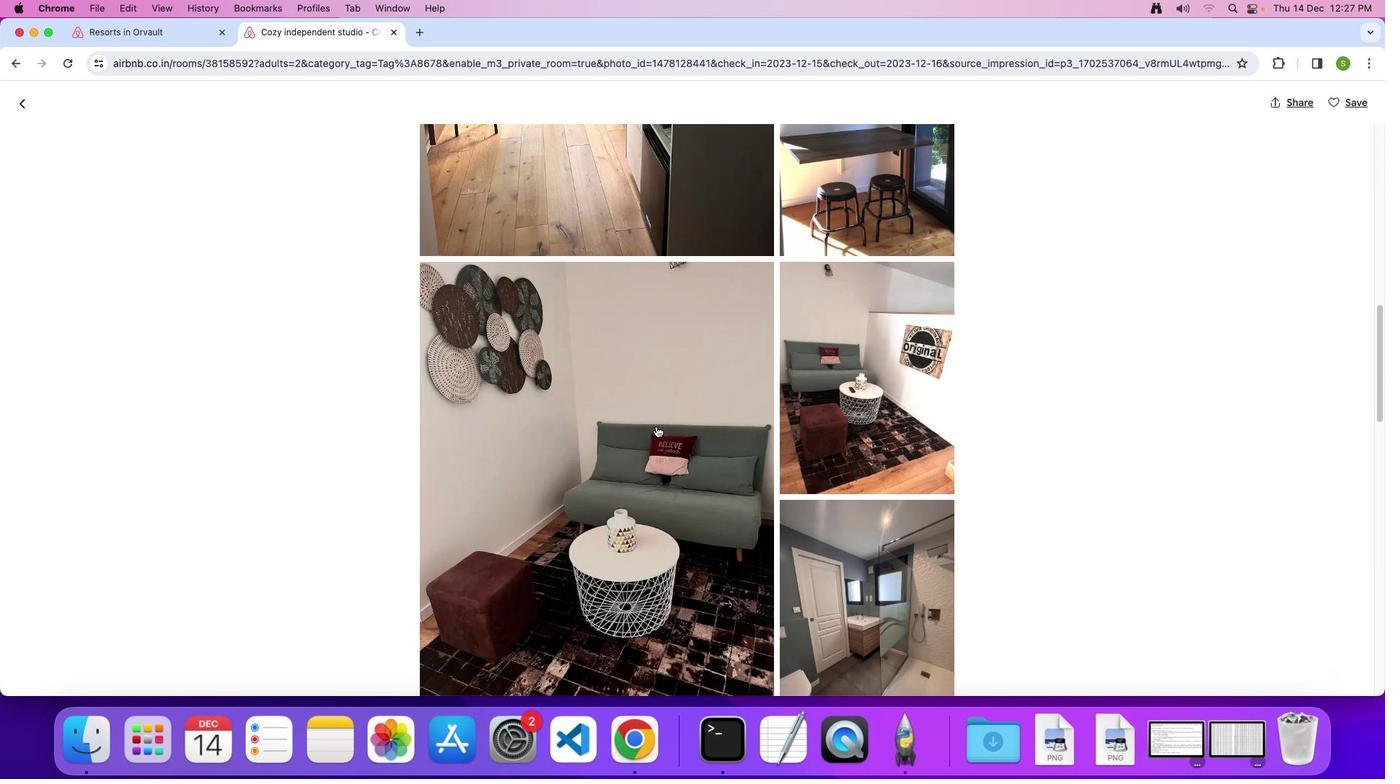 
Action: Mouse scrolled (655, 426) with delta (0, -1)
Screenshot: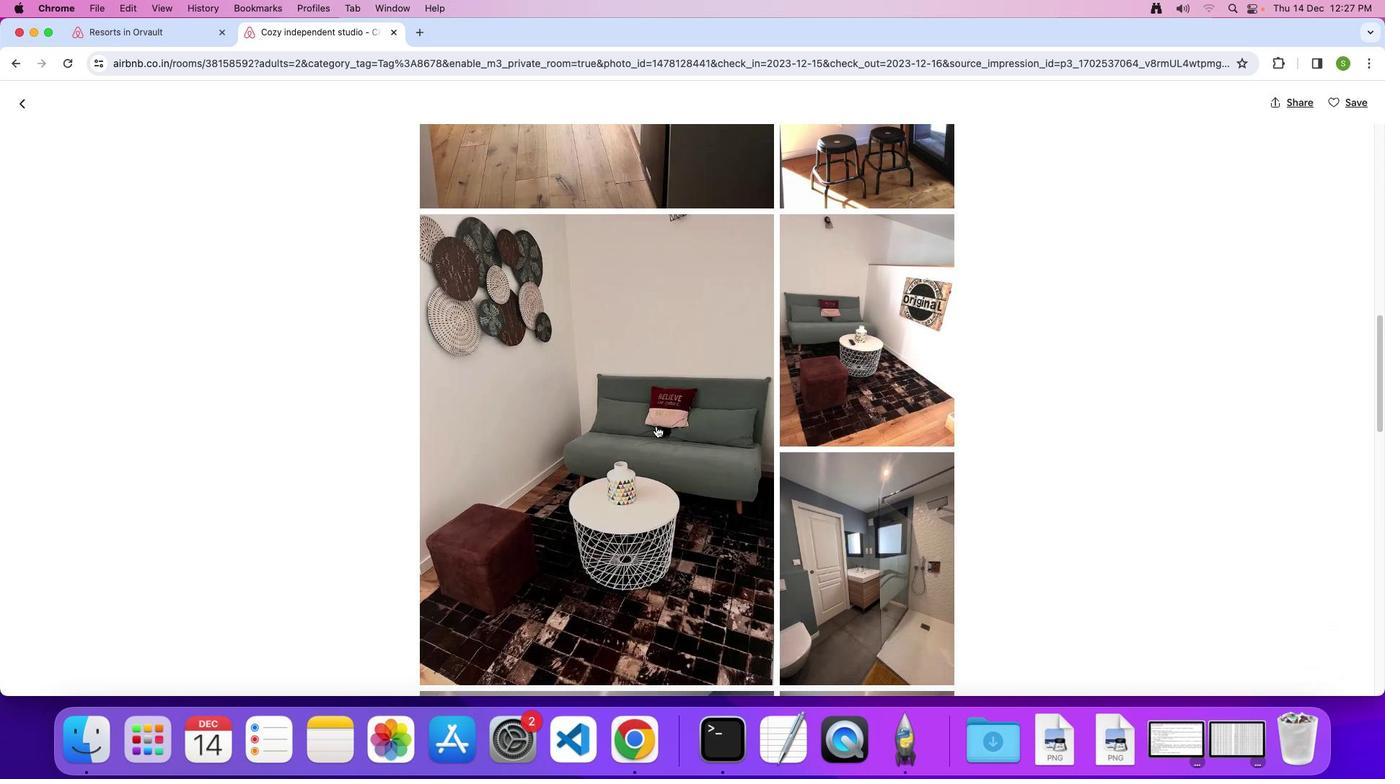 
Action: Mouse scrolled (655, 426) with delta (0, 0)
Screenshot: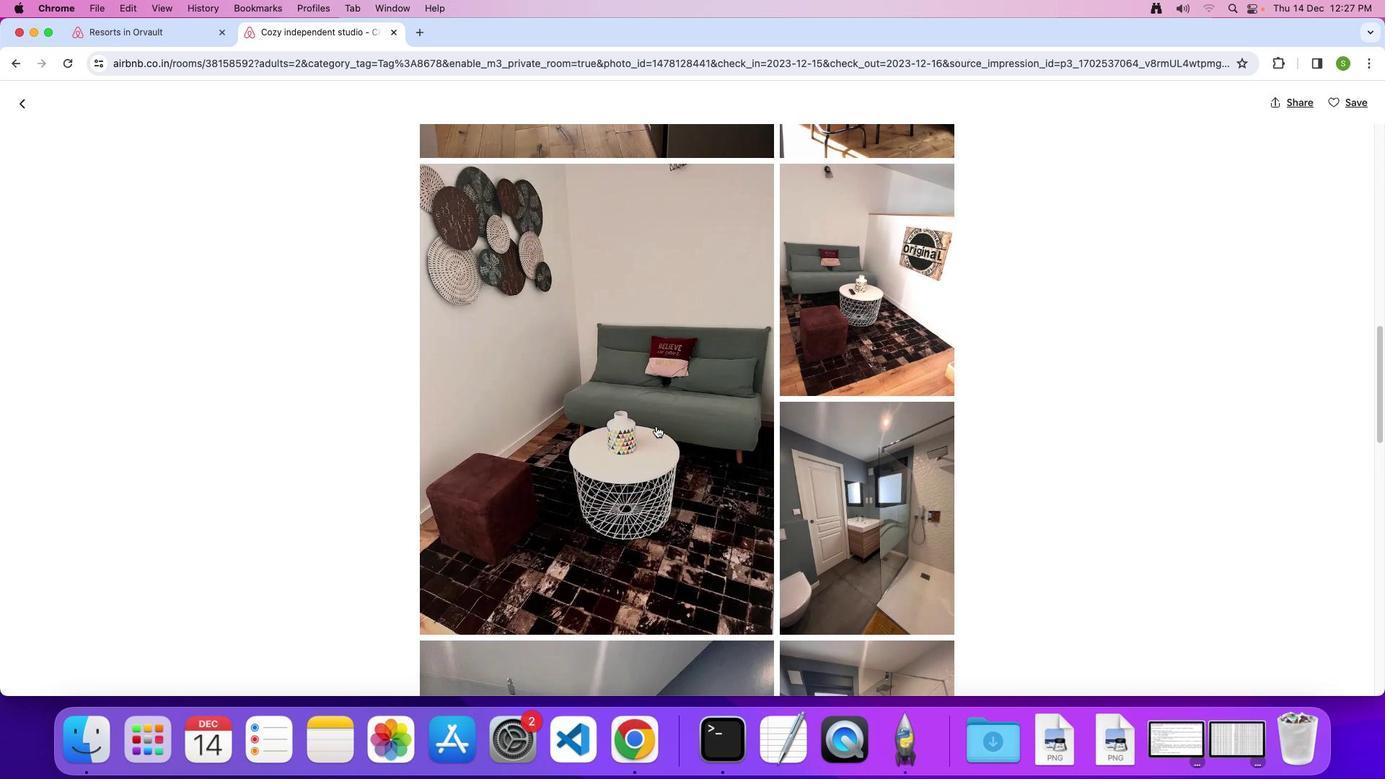 
Action: Mouse scrolled (655, 426) with delta (0, 0)
Screenshot: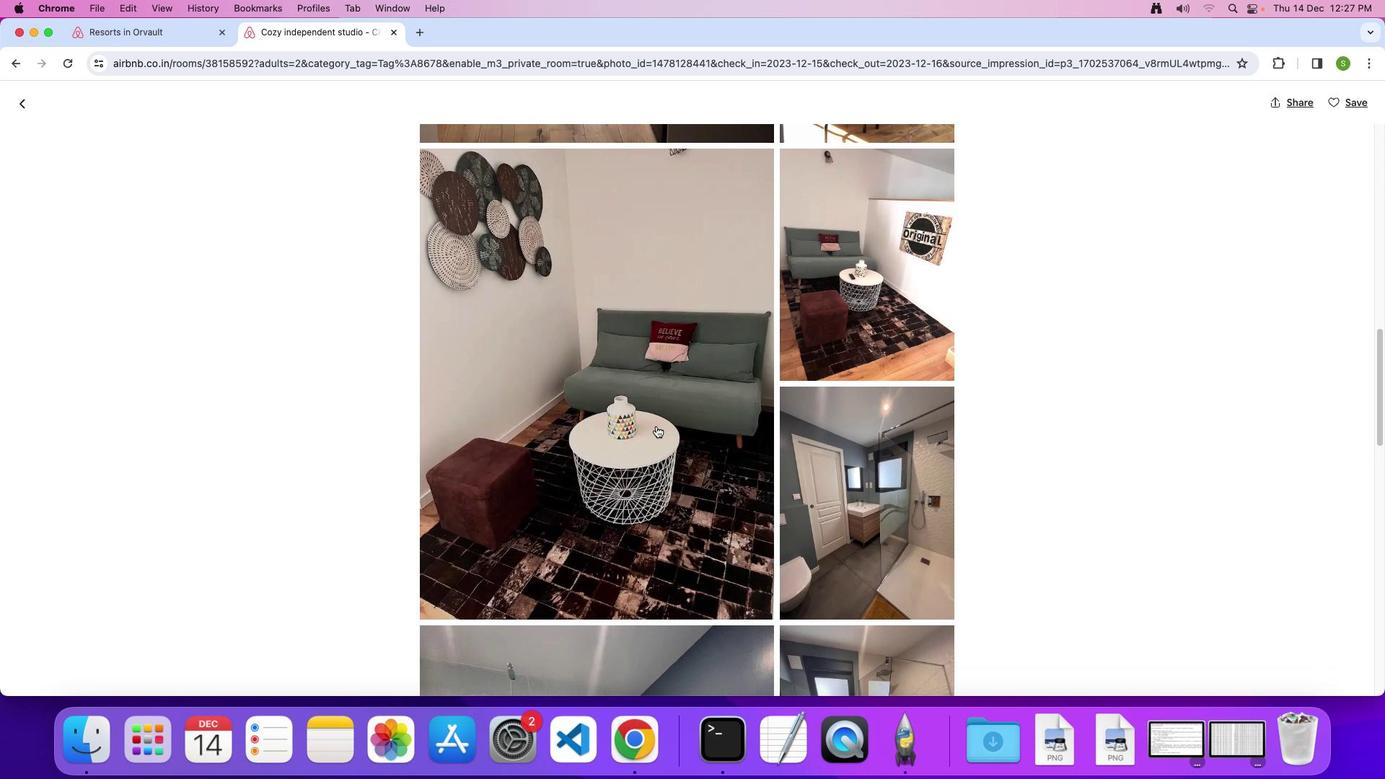 
Action: Mouse scrolled (655, 426) with delta (0, -1)
Screenshot: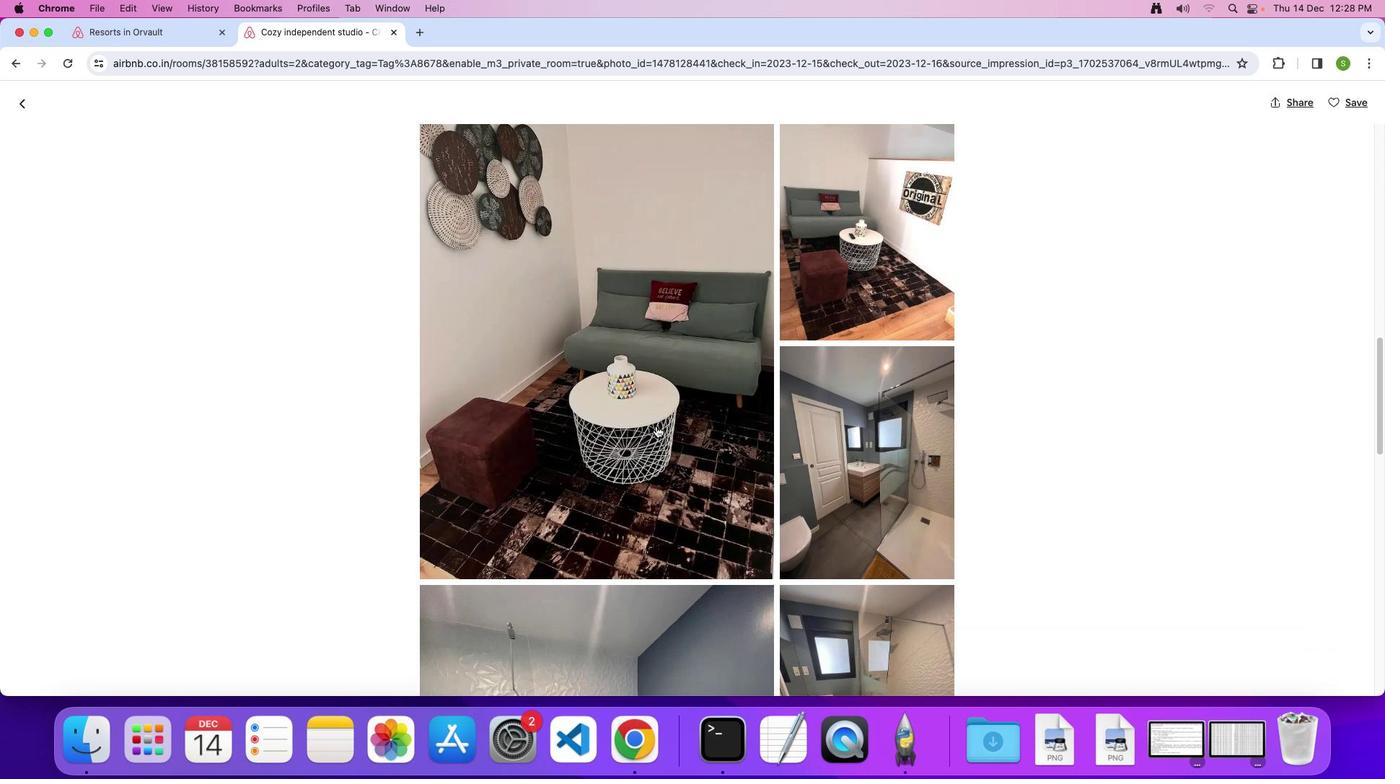 
Action: Mouse scrolled (655, 426) with delta (0, 0)
Screenshot: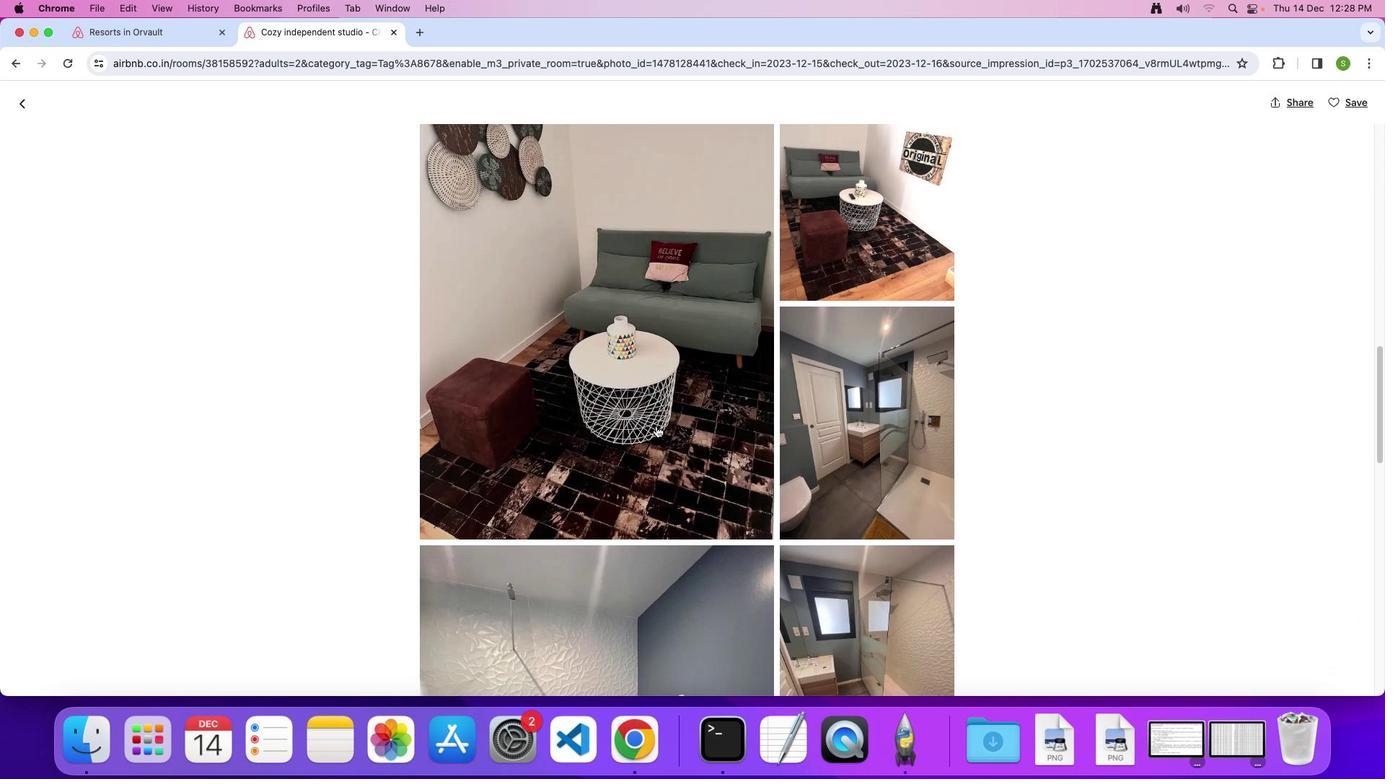 
Action: Mouse scrolled (655, 426) with delta (0, 0)
Screenshot: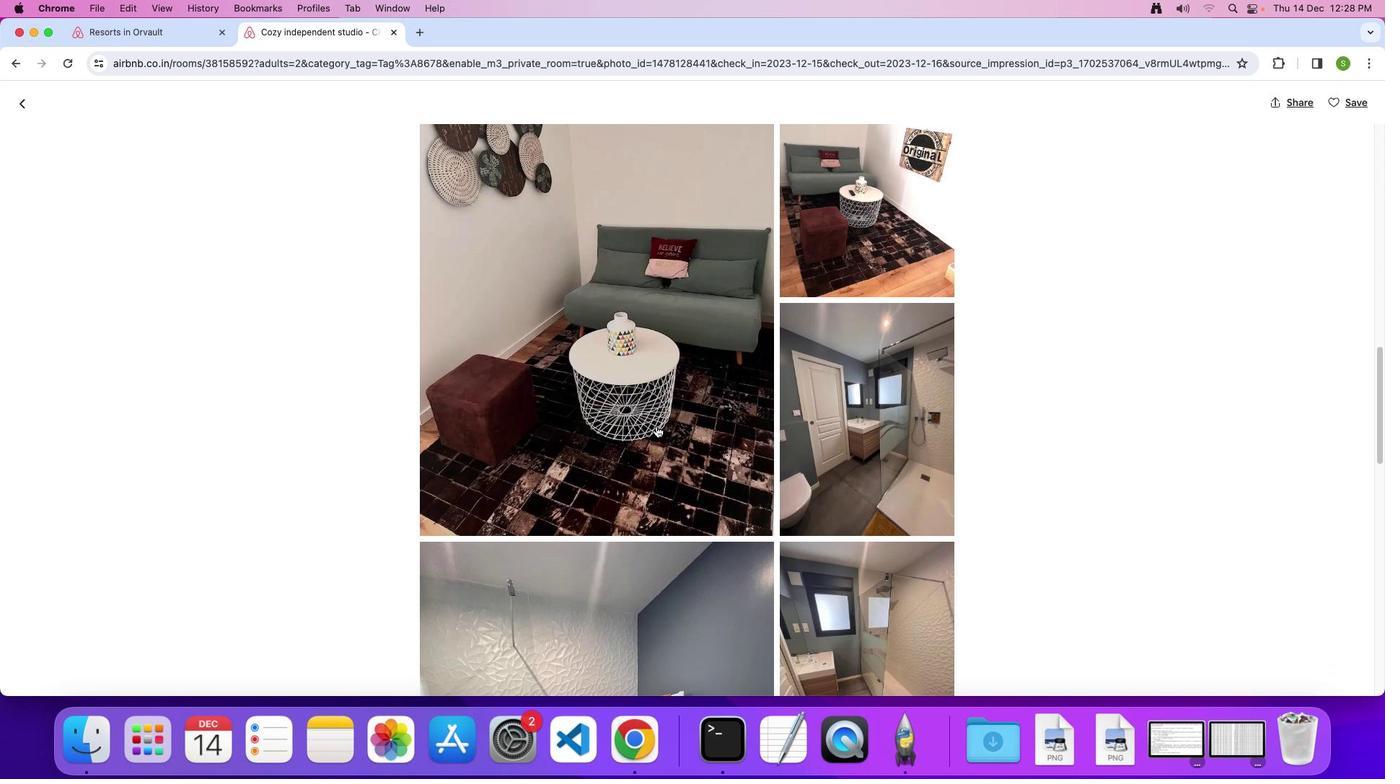 
Action: Mouse scrolled (655, 426) with delta (0, 0)
Screenshot: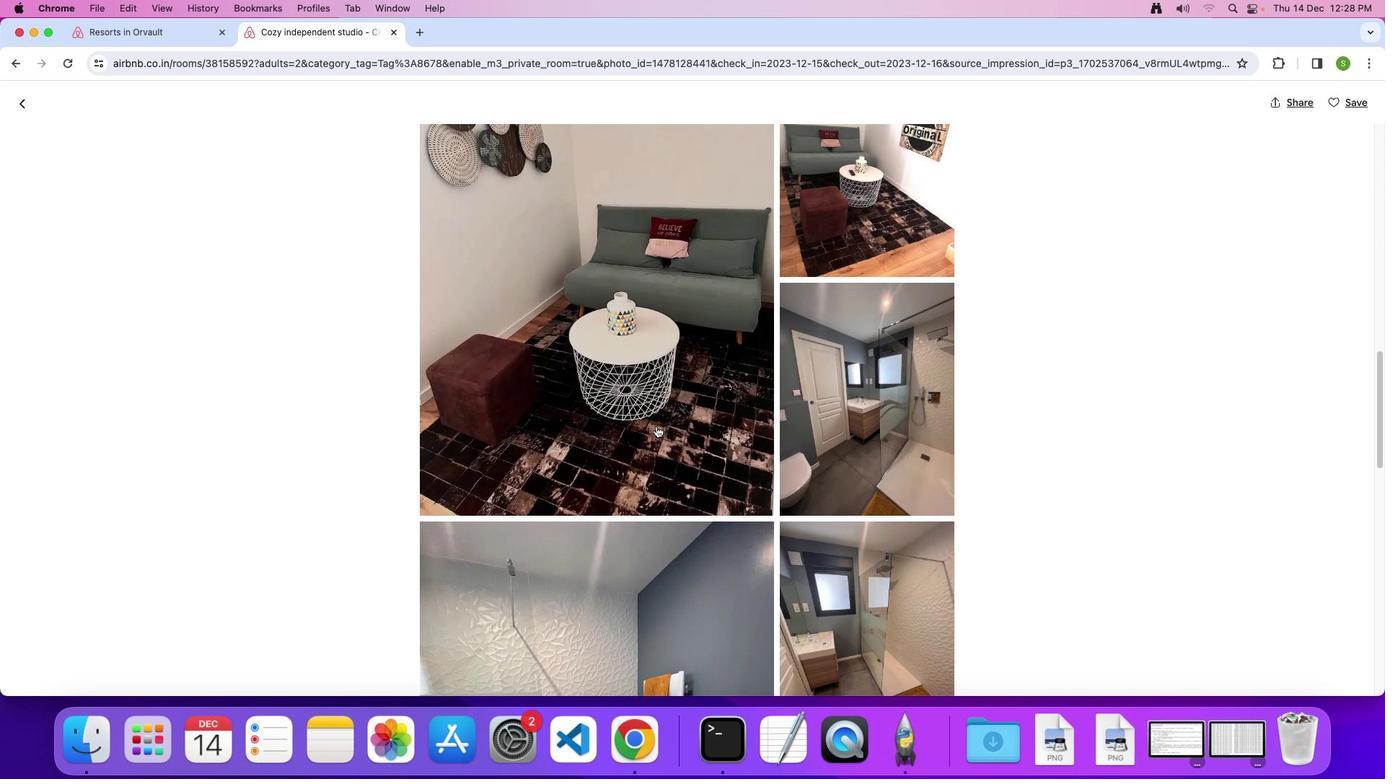 
Action: Mouse scrolled (655, 426) with delta (0, 0)
Screenshot: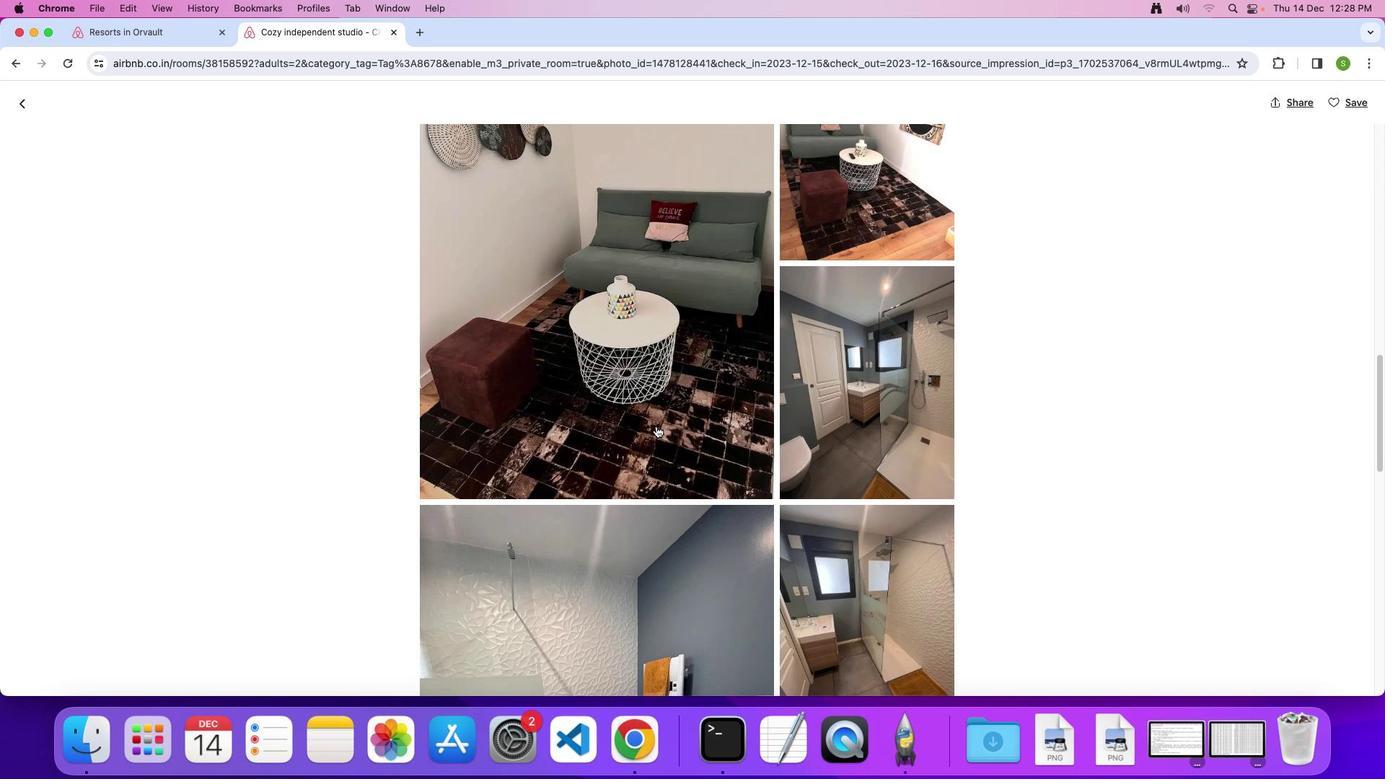 
Action: Mouse scrolled (655, 426) with delta (0, -1)
Screenshot: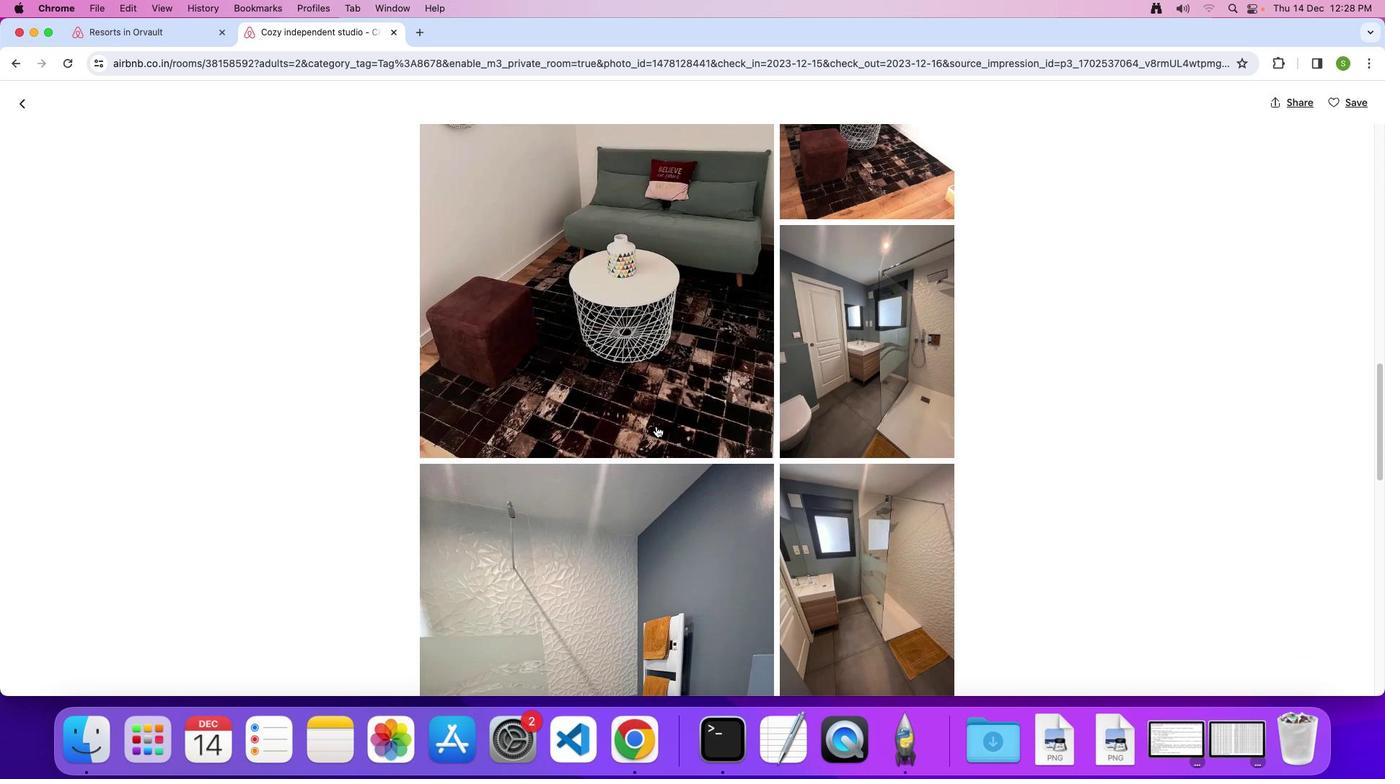 
Action: Mouse scrolled (655, 426) with delta (0, 0)
Screenshot: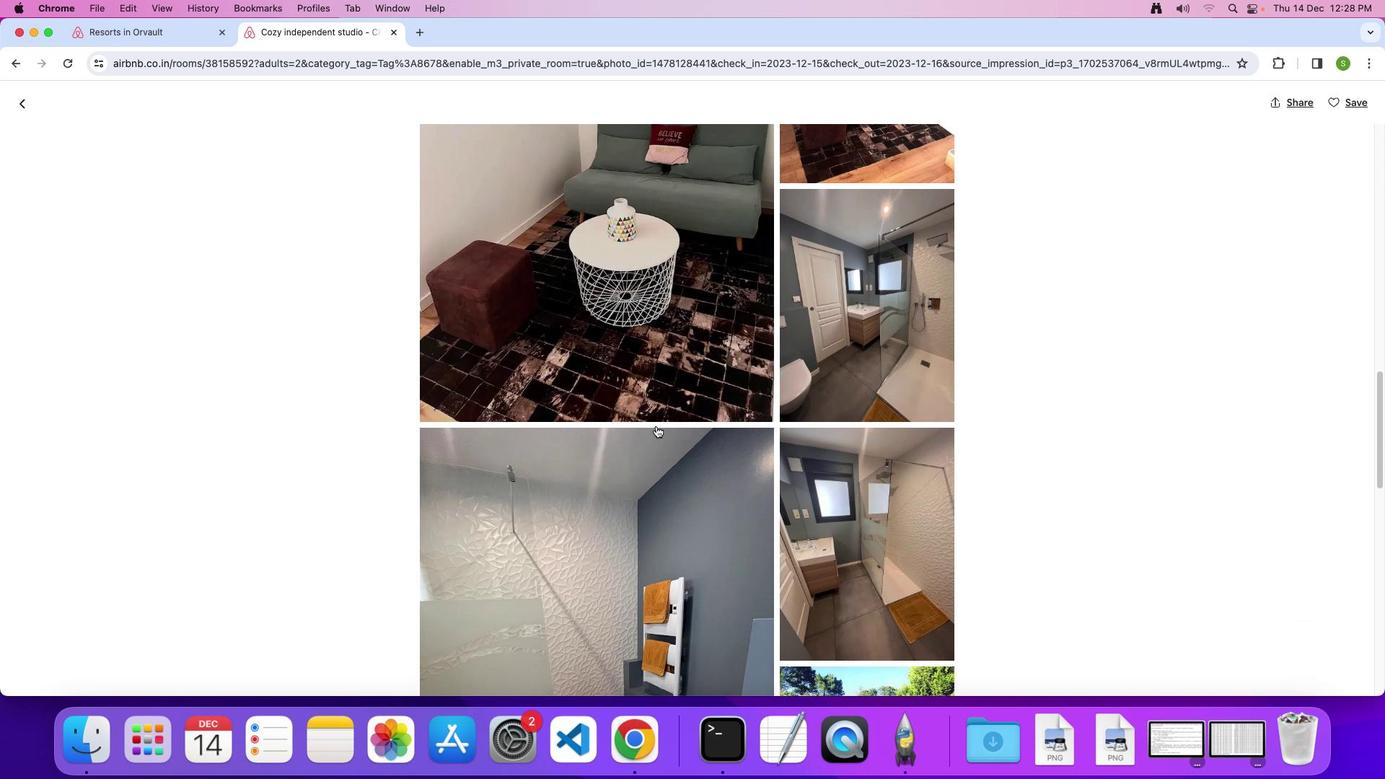 
Action: Mouse scrolled (655, 426) with delta (0, 0)
Screenshot: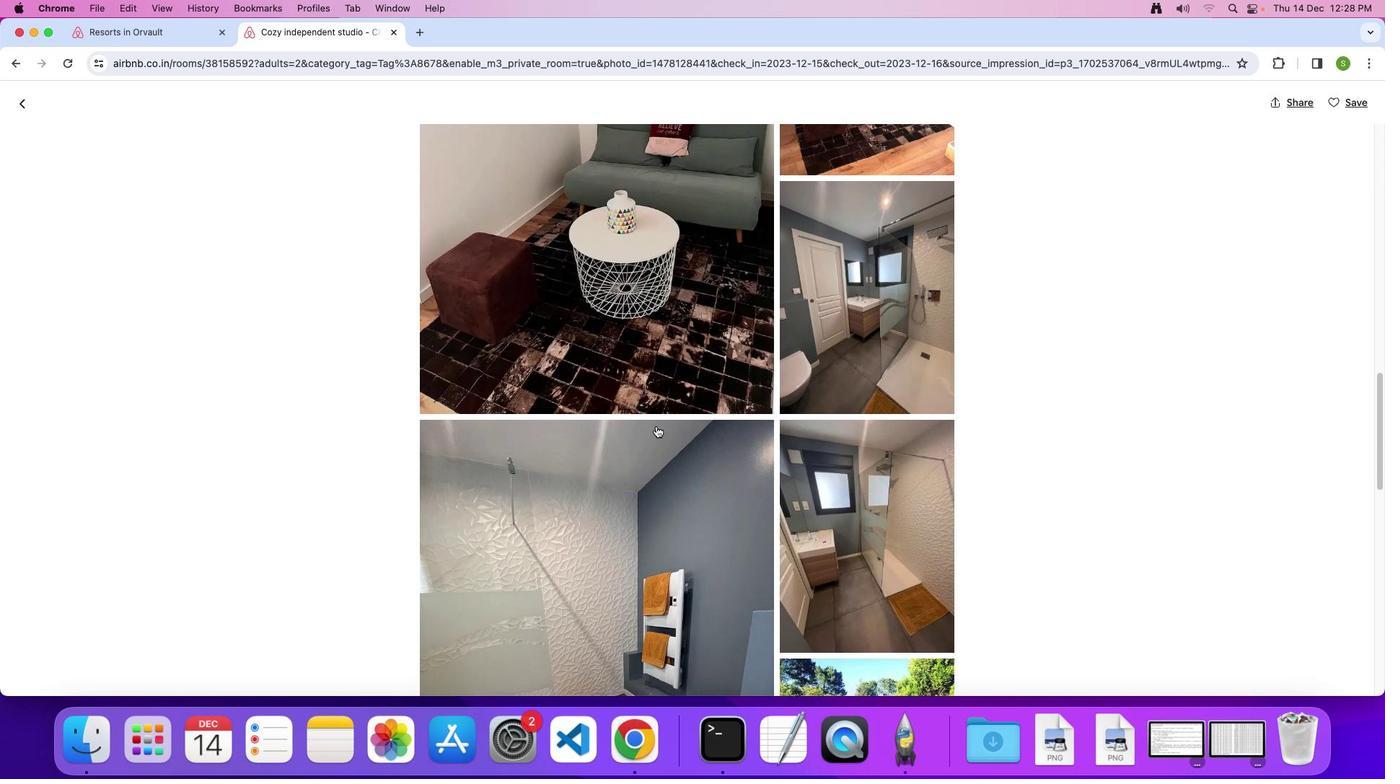 
Action: Mouse scrolled (655, 426) with delta (0, 0)
Screenshot: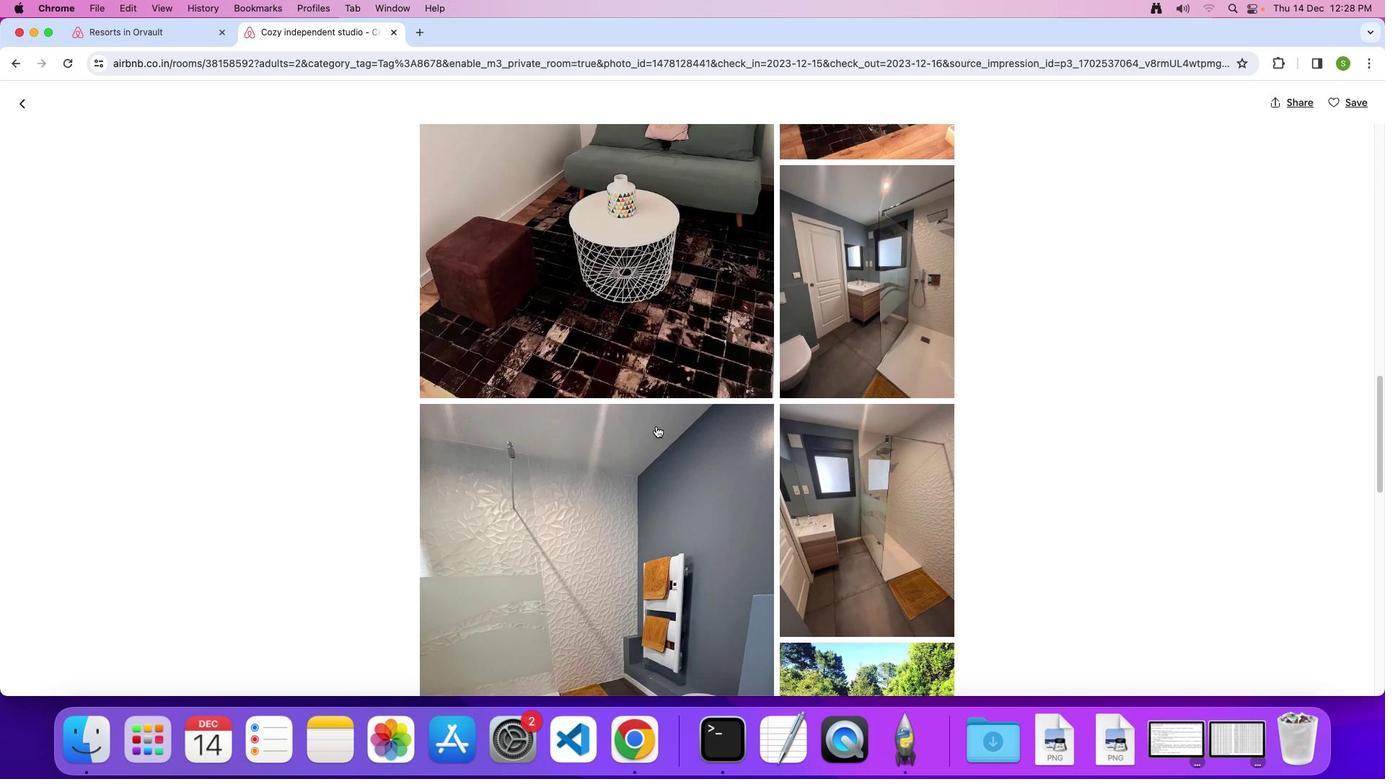 
Action: Mouse scrolled (655, 426) with delta (0, 0)
Screenshot: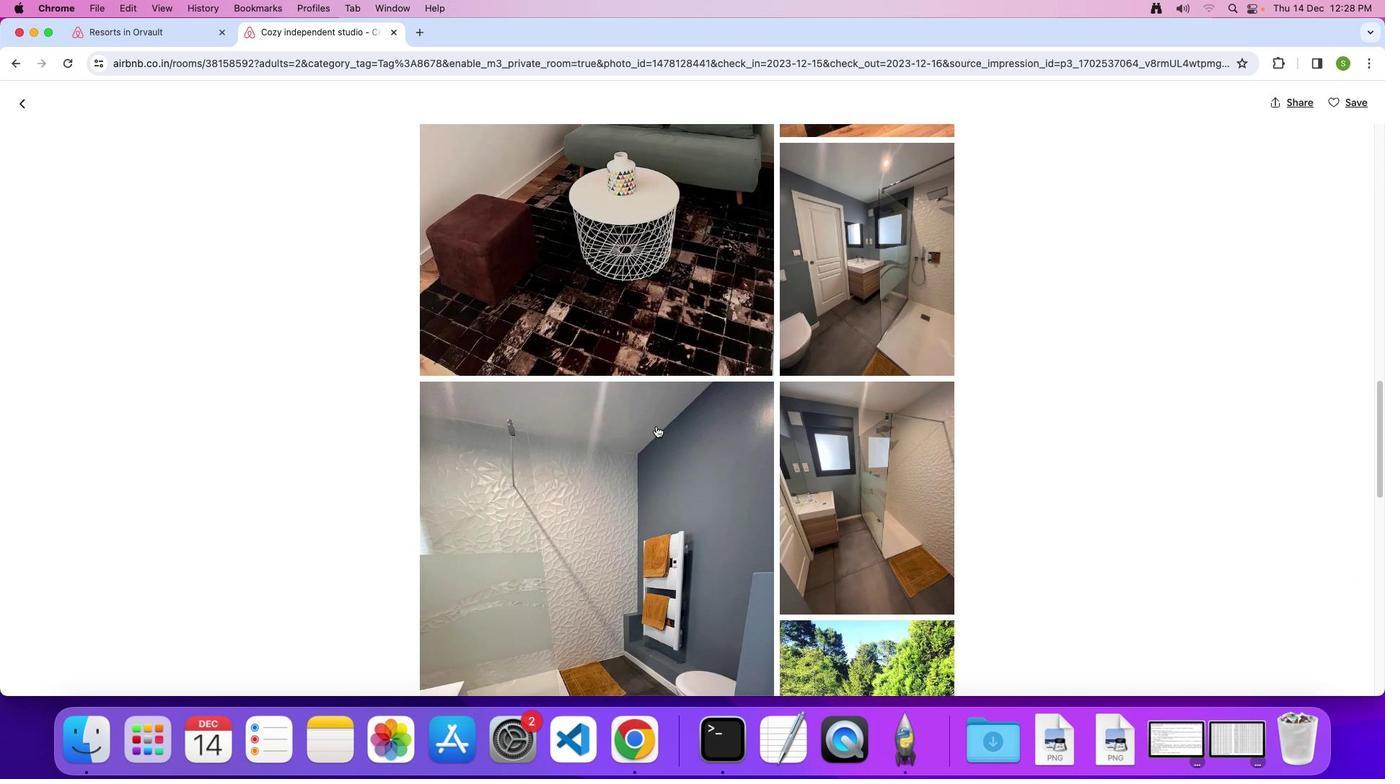 
Action: Mouse scrolled (655, 426) with delta (0, -1)
Screenshot: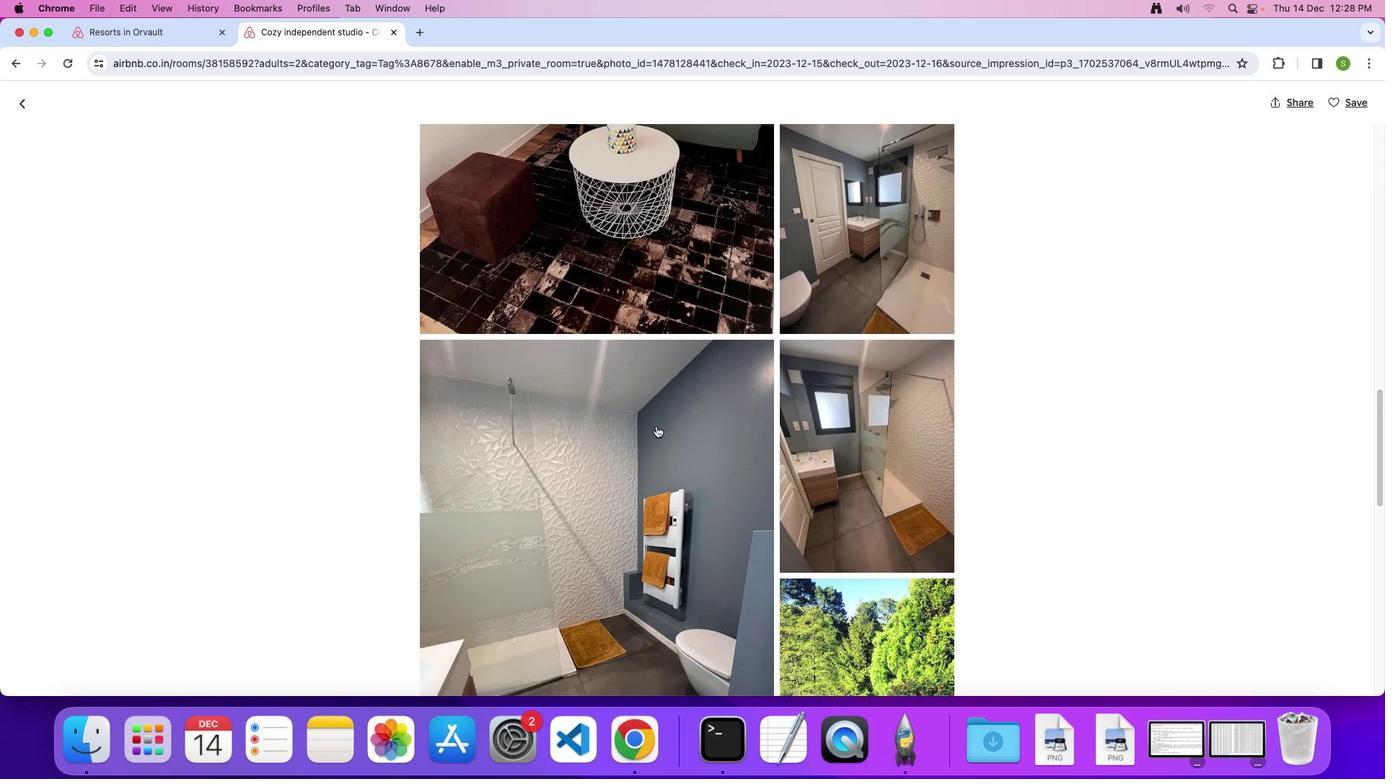
Action: Mouse scrolled (655, 426) with delta (0, 0)
Screenshot: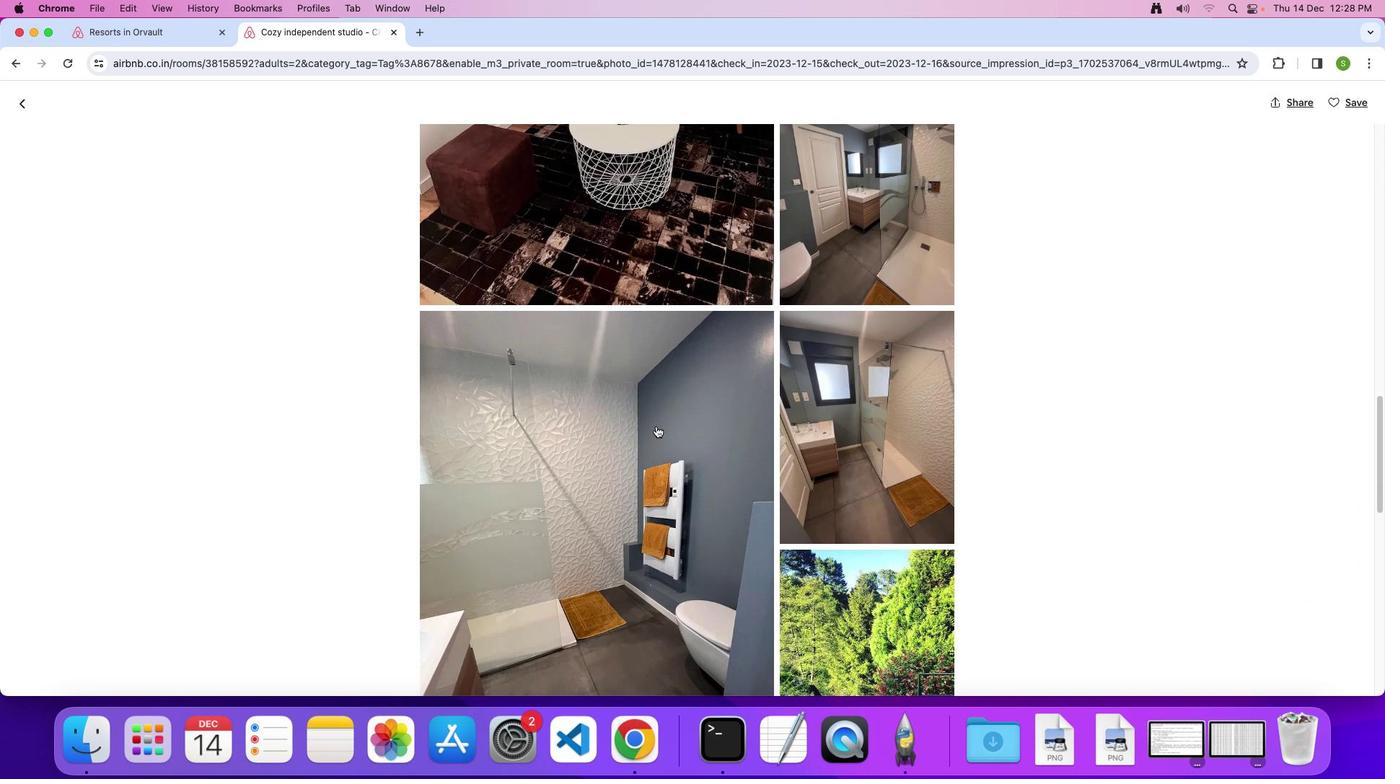 
Action: Mouse scrolled (655, 426) with delta (0, 0)
Screenshot: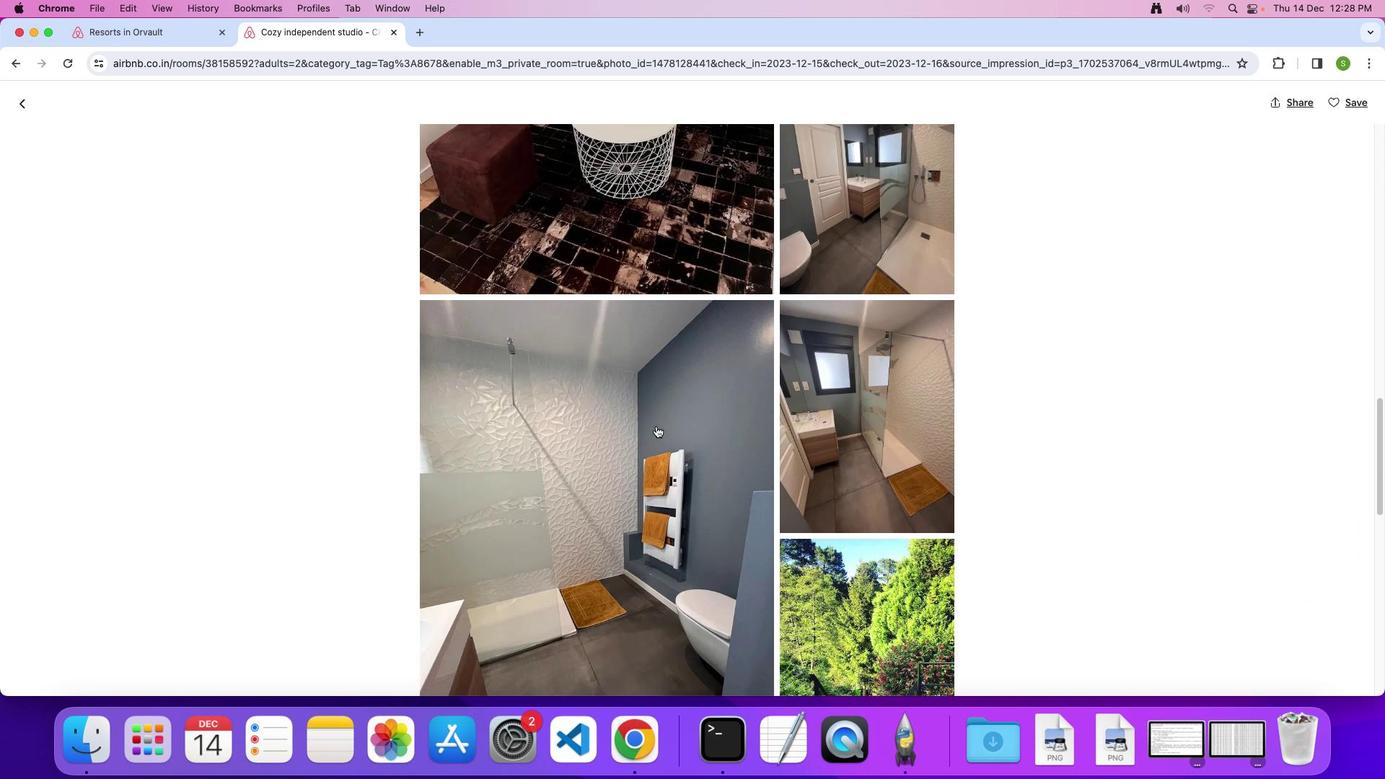 
Action: Mouse scrolled (655, 426) with delta (0, 0)
Screenshot: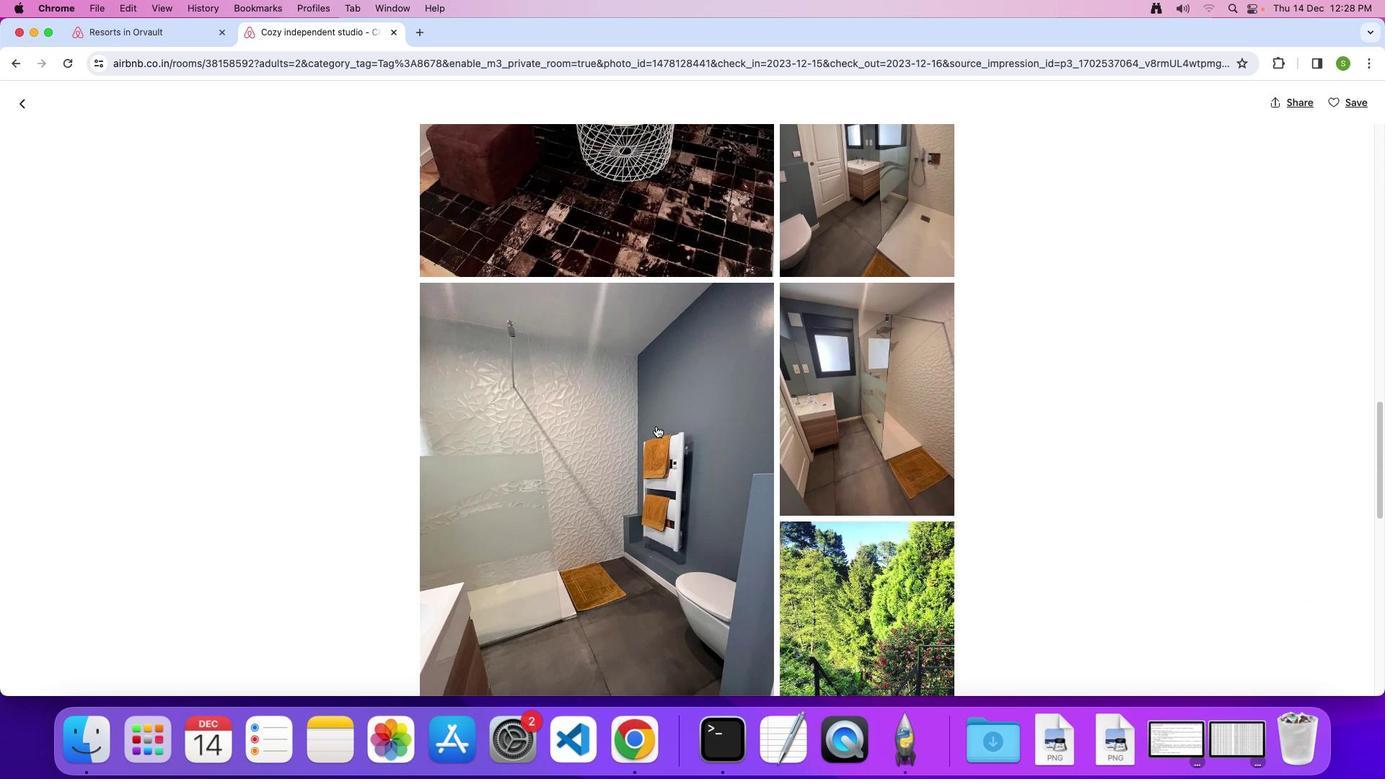 
Action: Mouse scrolled (655, 426) with delta (0, 0)
Screenshot: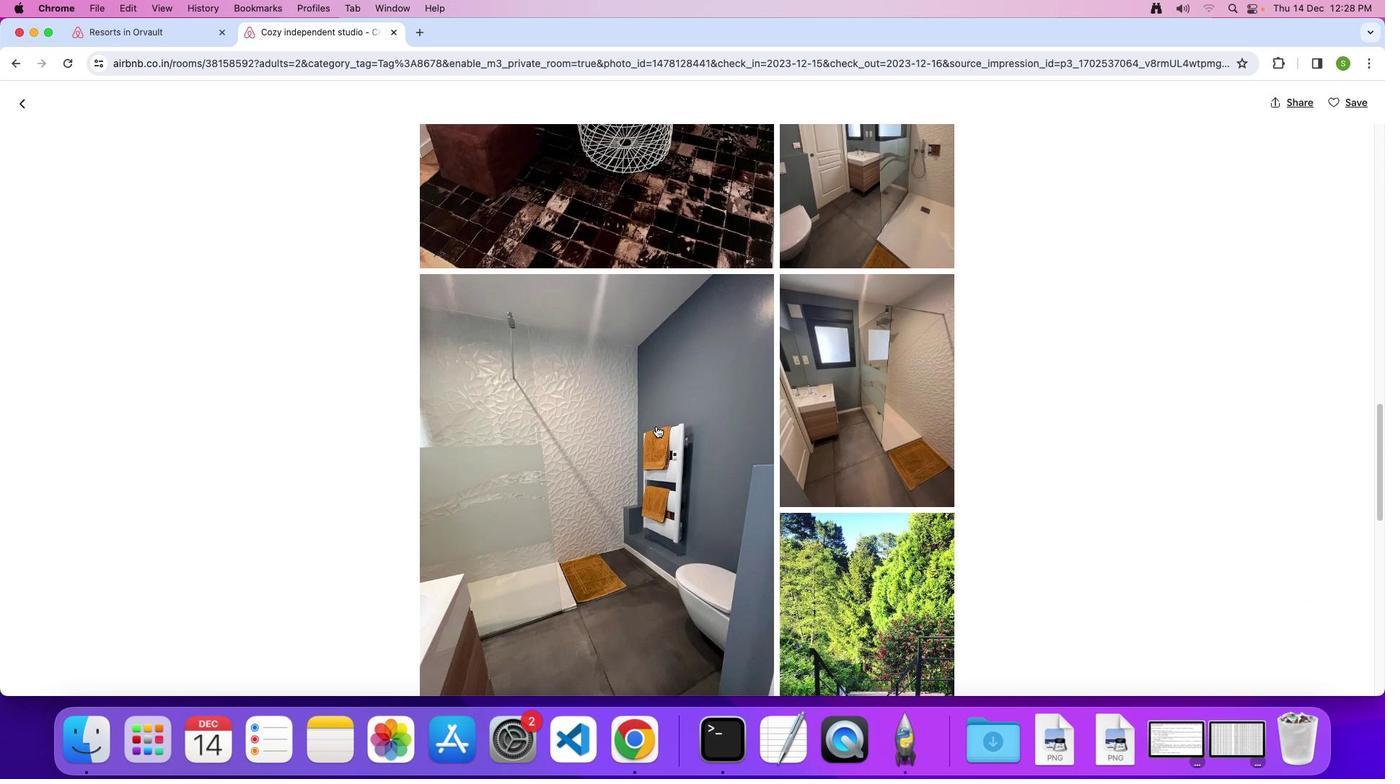 
Action: Mouse scrolled (655, 426) with delta (0, -1)
Screenshot: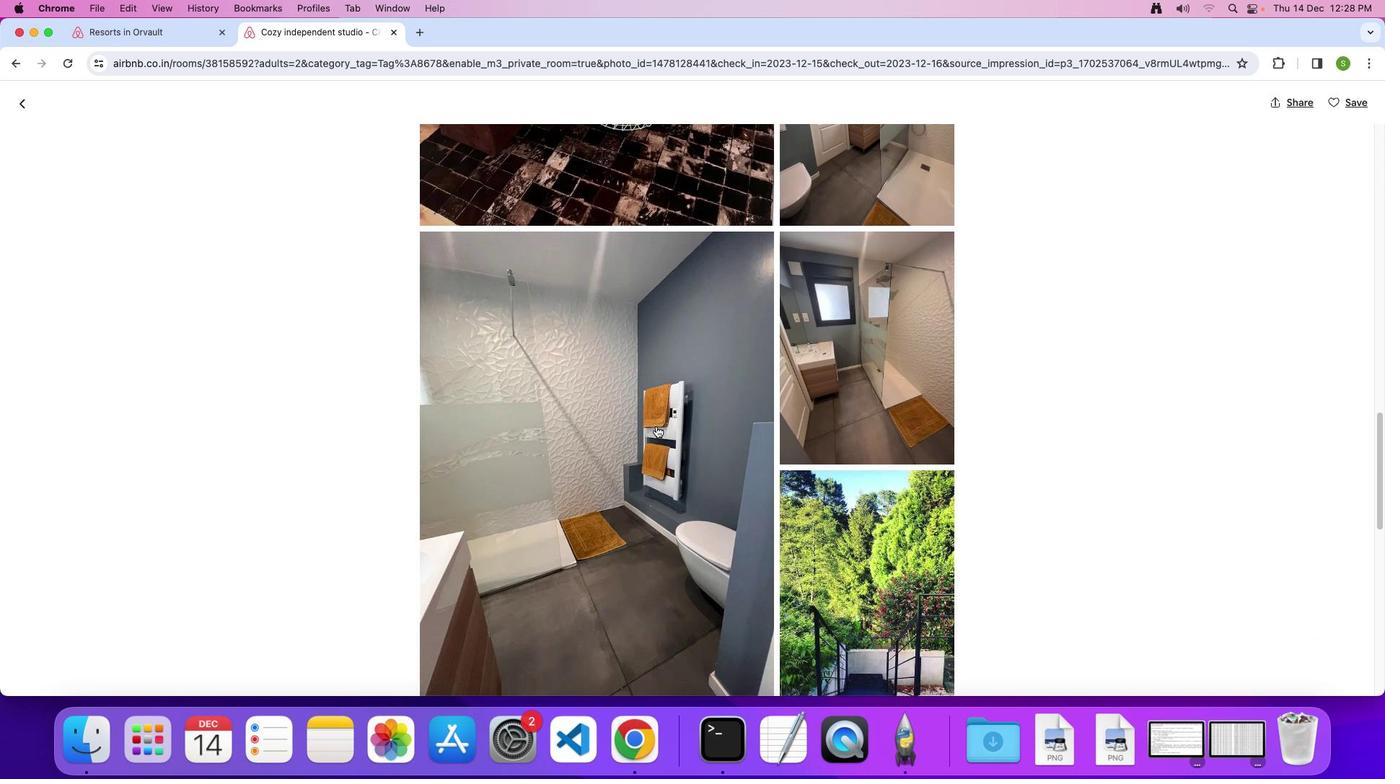 
Action: Mouse scrolled (655, 426) with delta (0, 0)
Screenshot: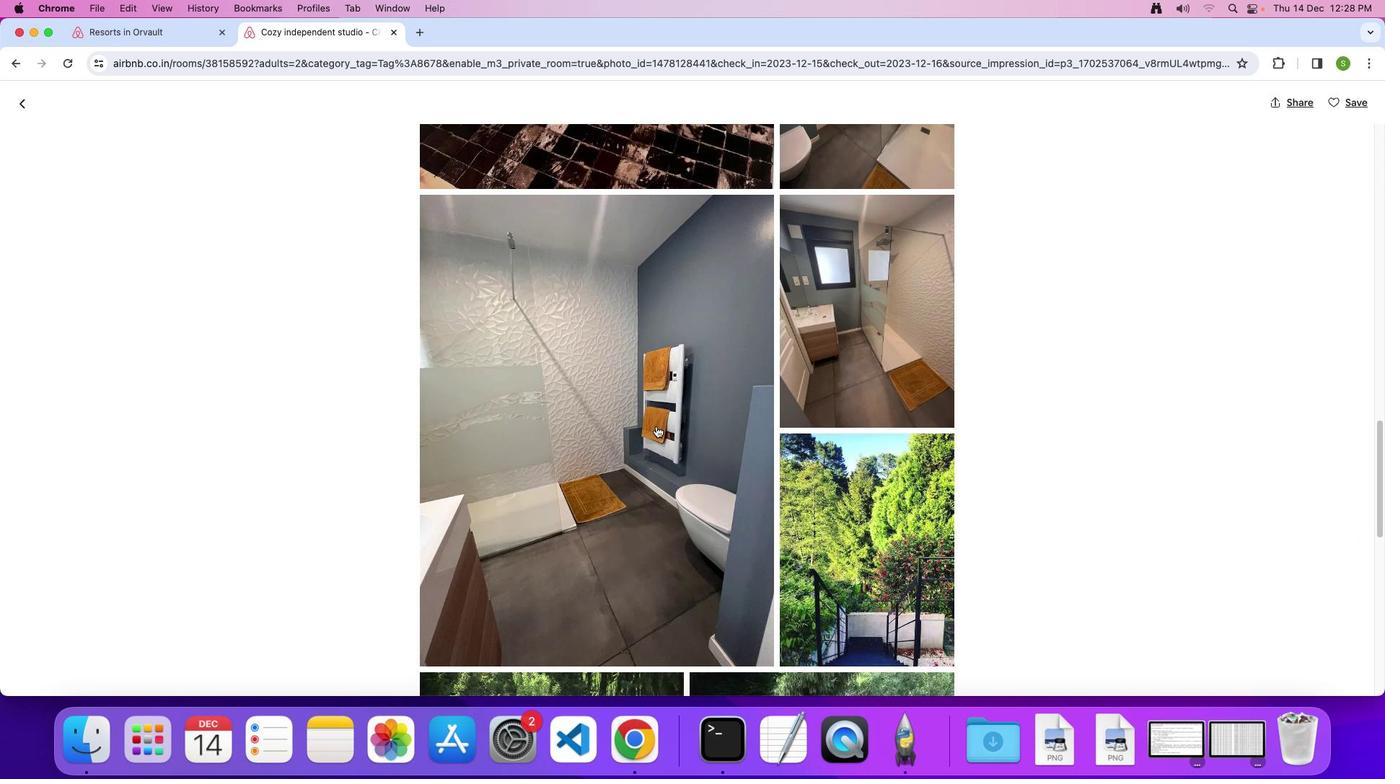 
Action: Mouse scrolled (655, 426) with delta (0, 0)
Screenshot: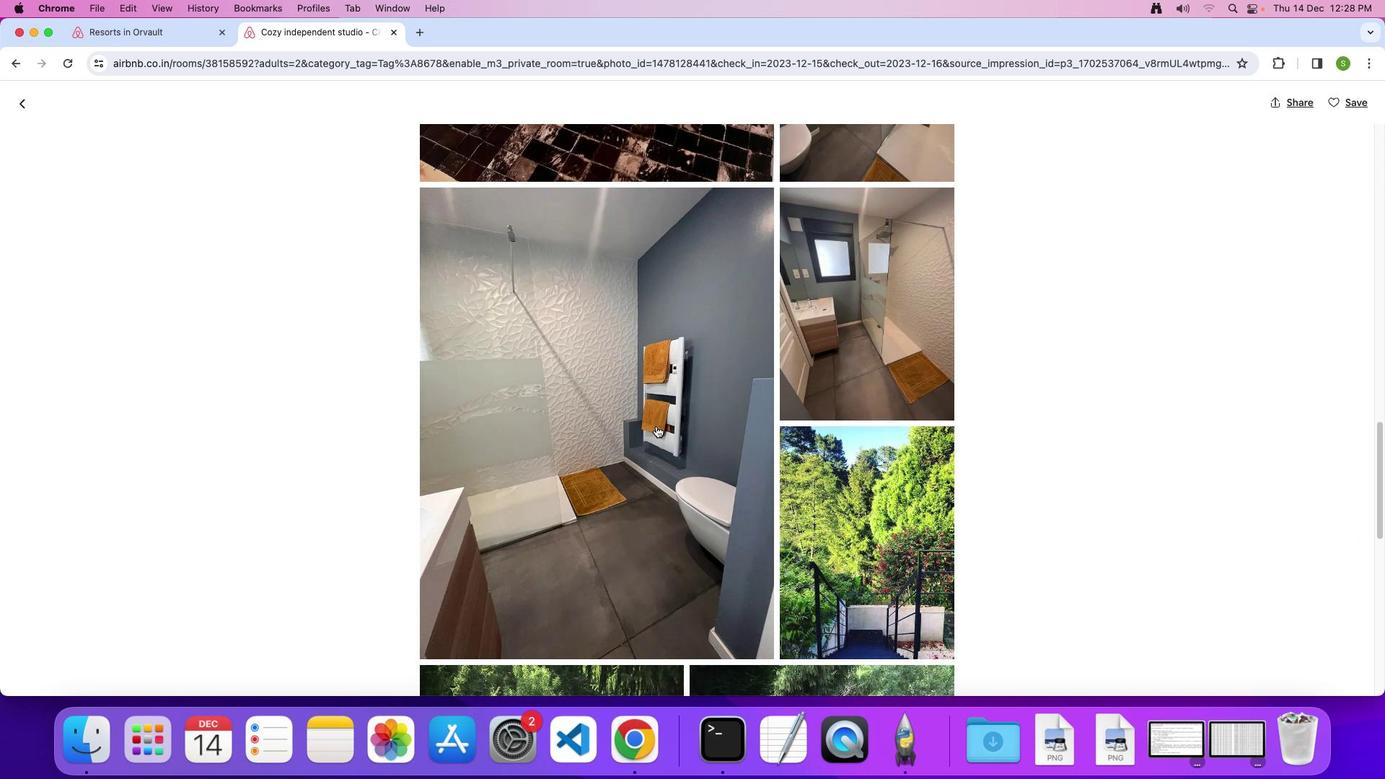 
Action: Mouse scrolled (655, 426) with delta (0, 0)
Screenshot: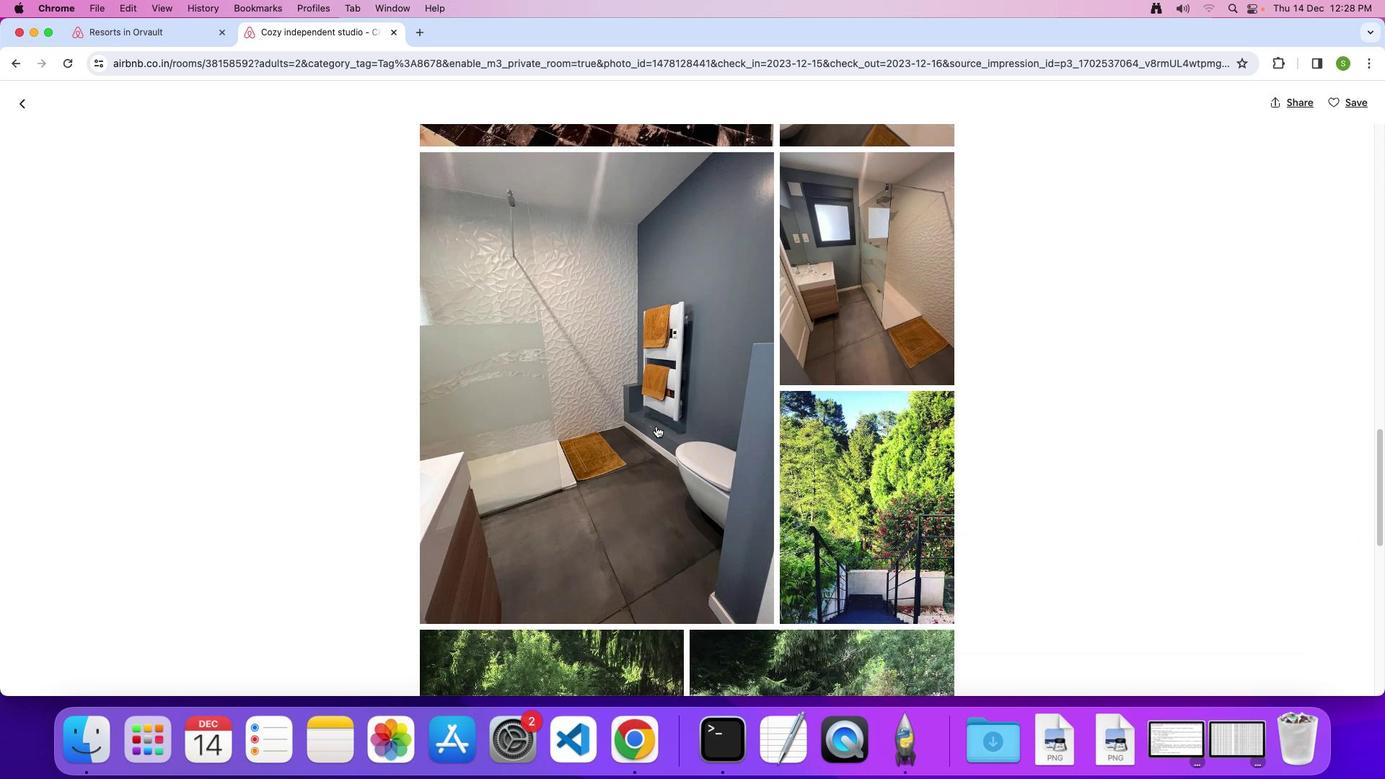
Action: Mouse scrolled (655, 426) with delta (0, 0)
Screenshot: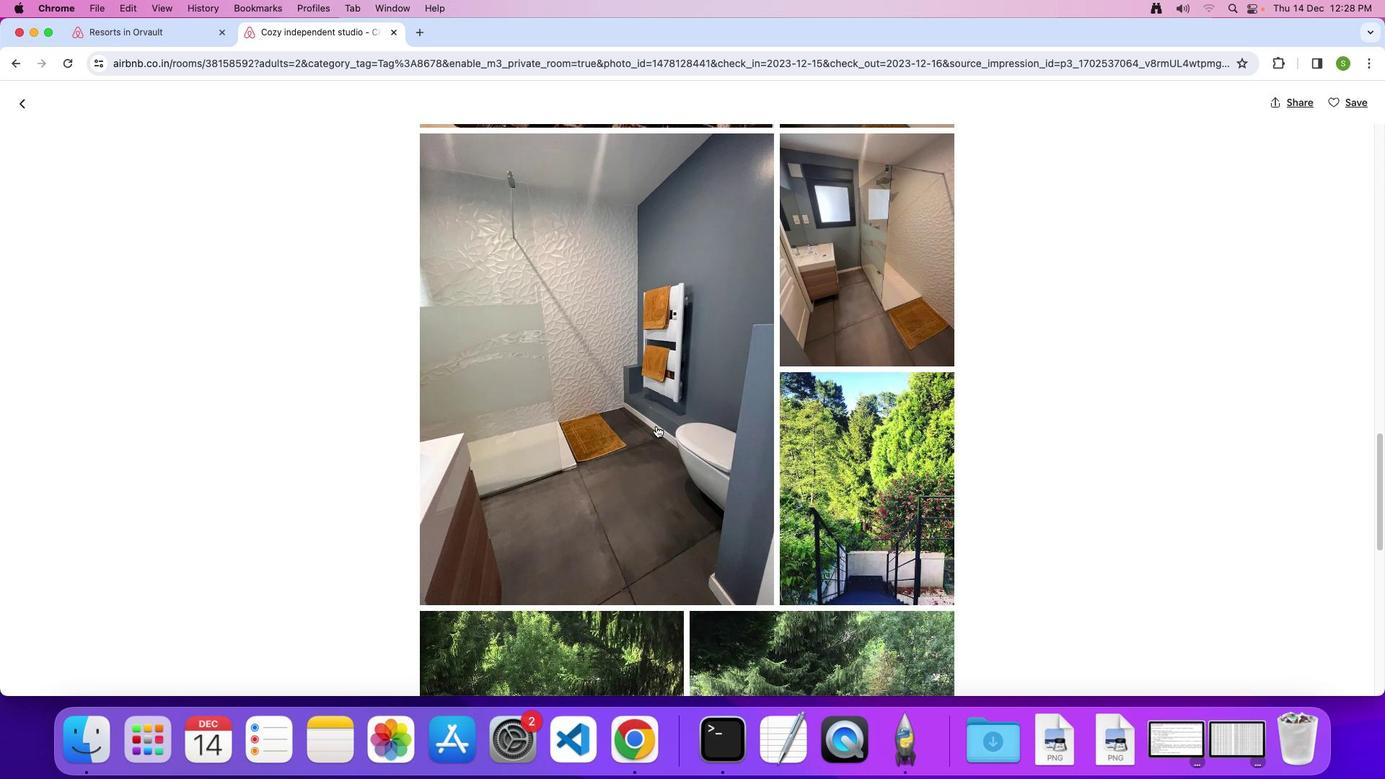 
Action: Mouse scrolled (655, 426) with delta (0, 0)
Screenshot: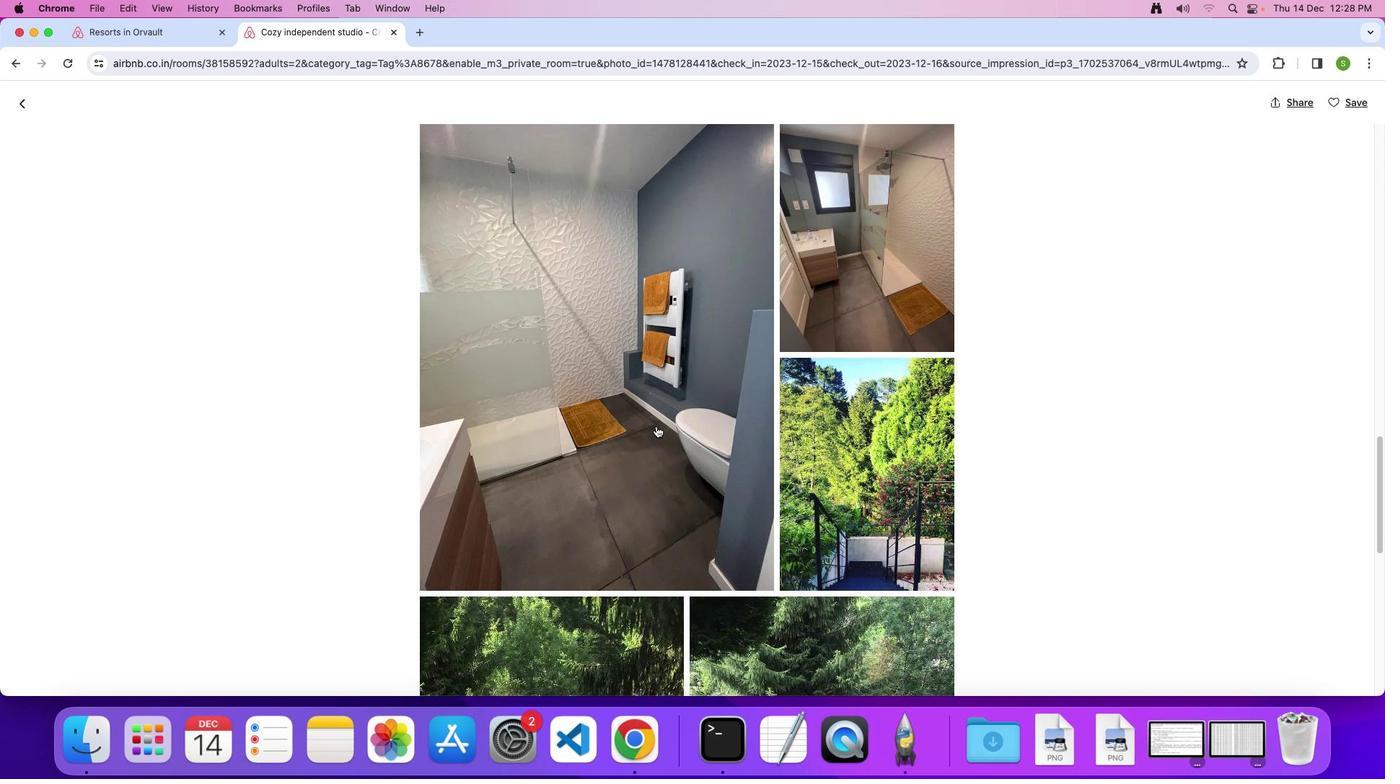 
Action: Mouse scrolled (655, 426) with delta (0, 0)
Screenshot: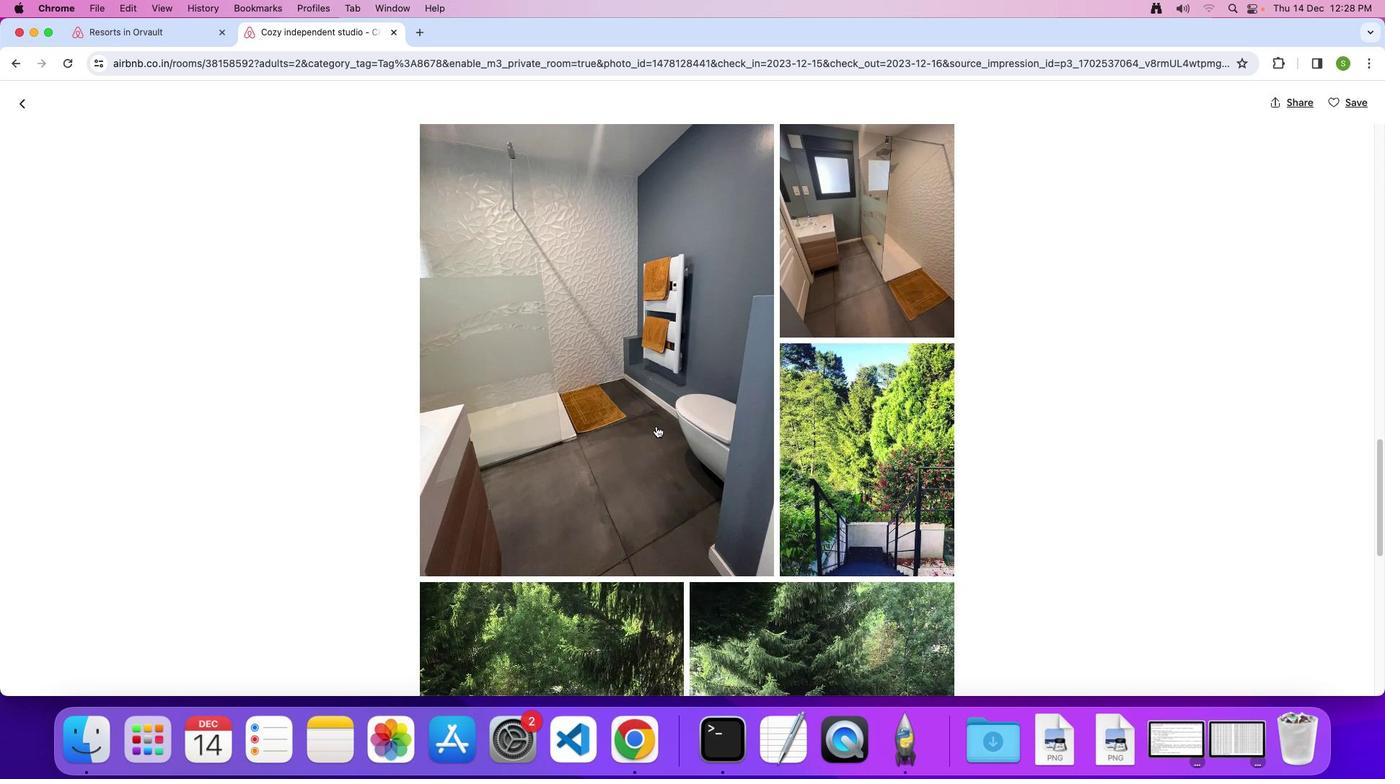 
Action: Mouse scrolled (655, 426) with delta (0, 0)
Screenshot: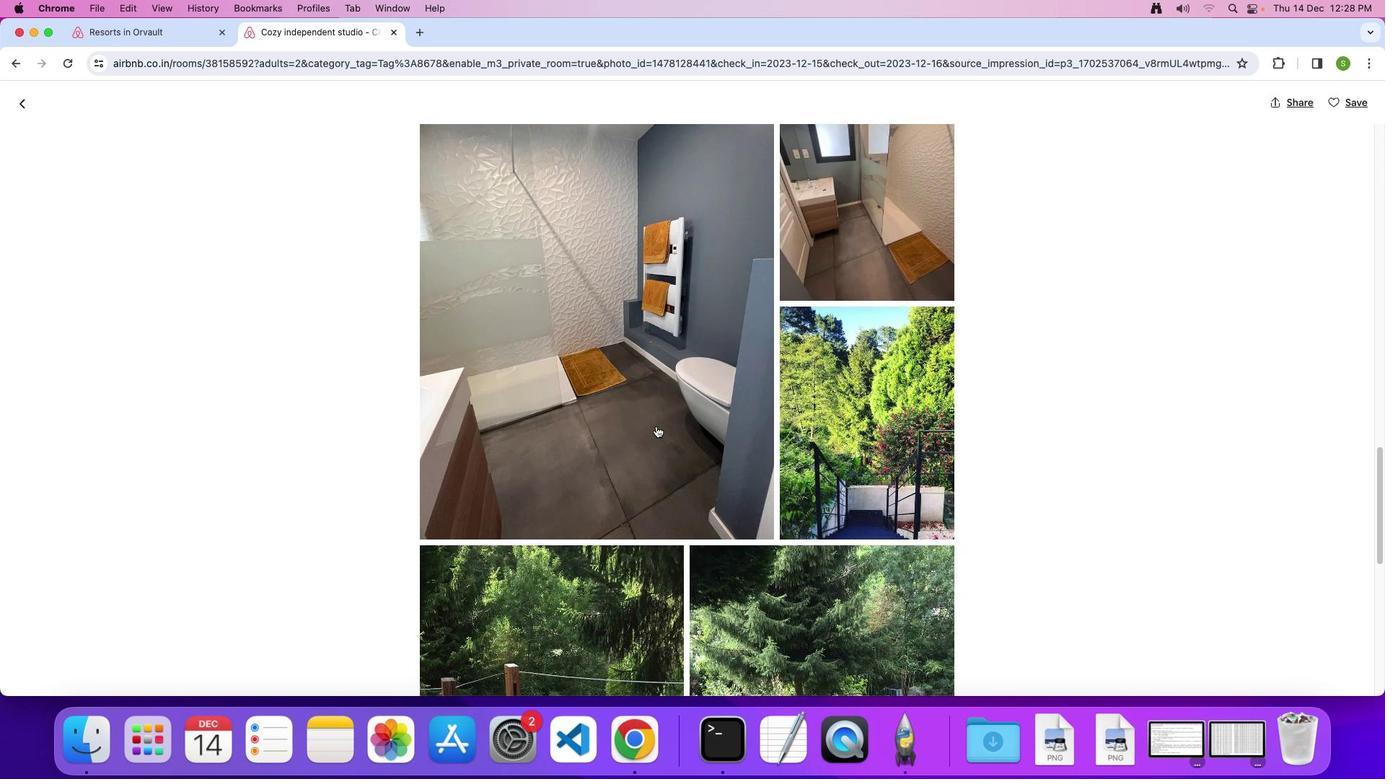 
Action: Mouse scrolled (655, 426) with delta (0, -1)
Screenshot: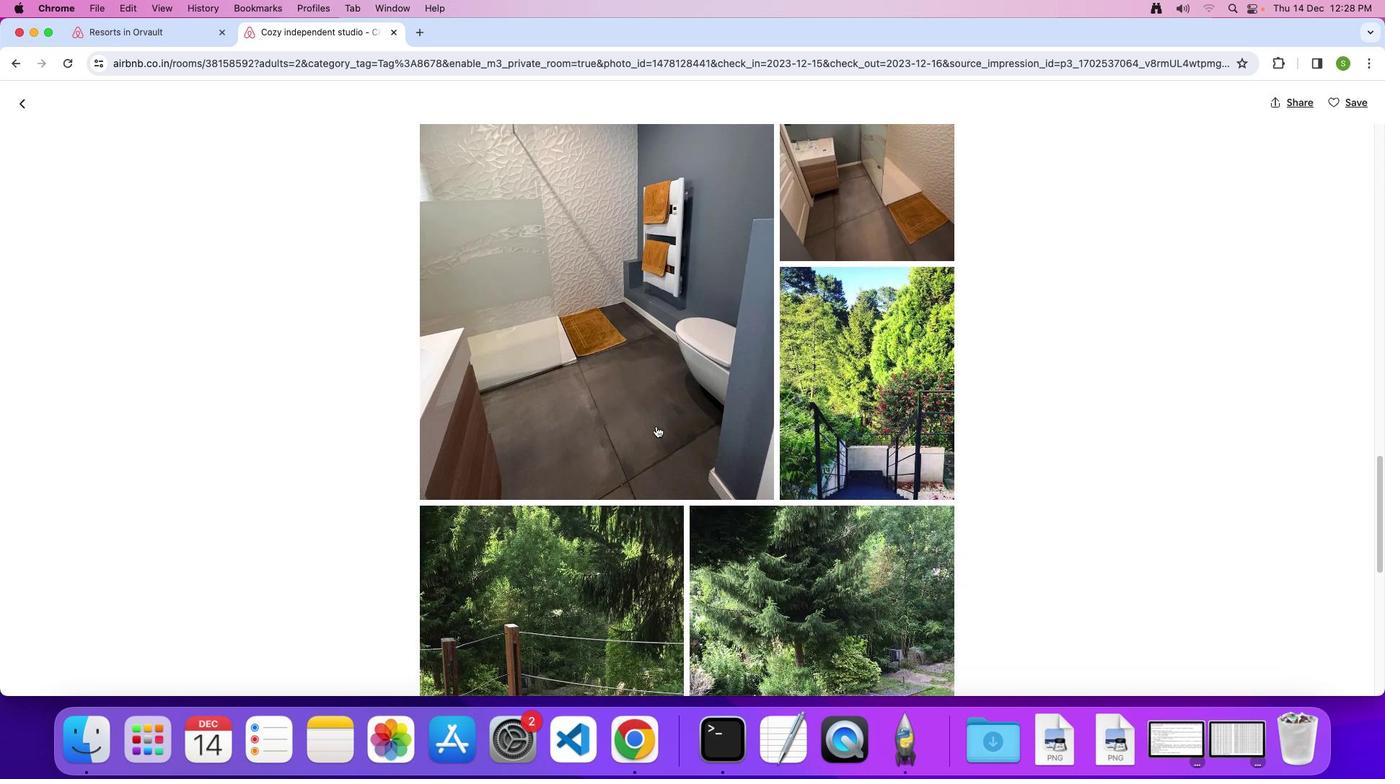 
Action: Mouse scrolled (655, 426) with delta (0, 0)
Screenshot: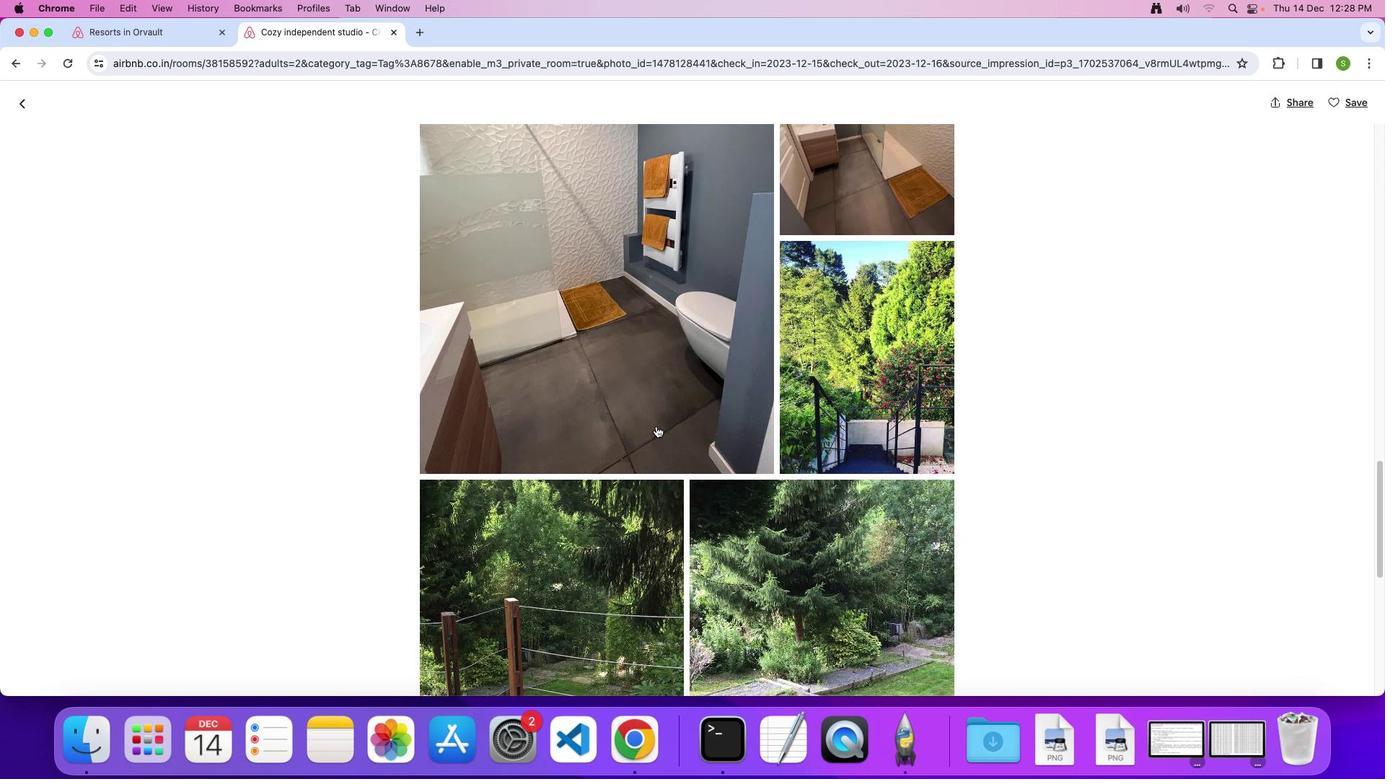 
Action: Mouse scrolled (655, 426) with delta (0, 0)
Screenshot: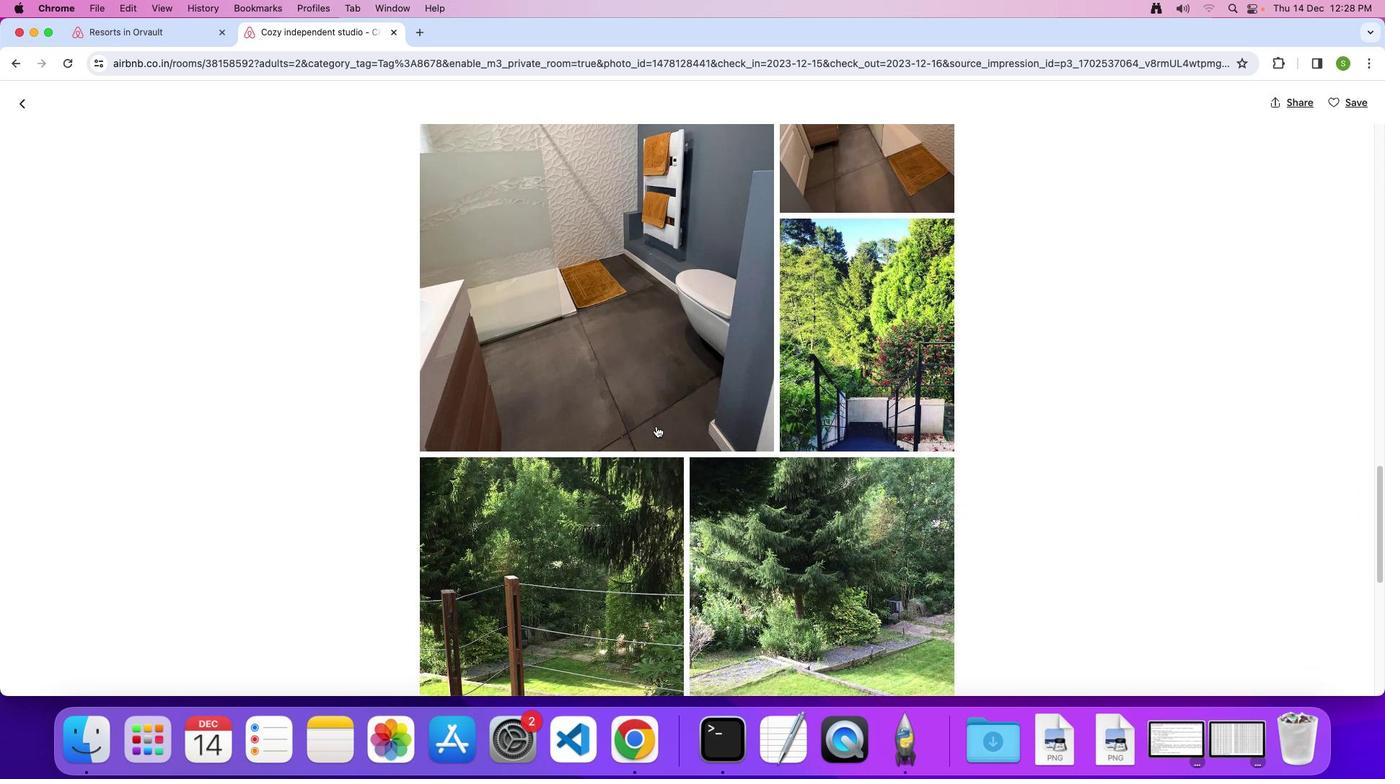 
Action: Mouse scrolled (655, 426) with delta (0, 0)
Screenshot: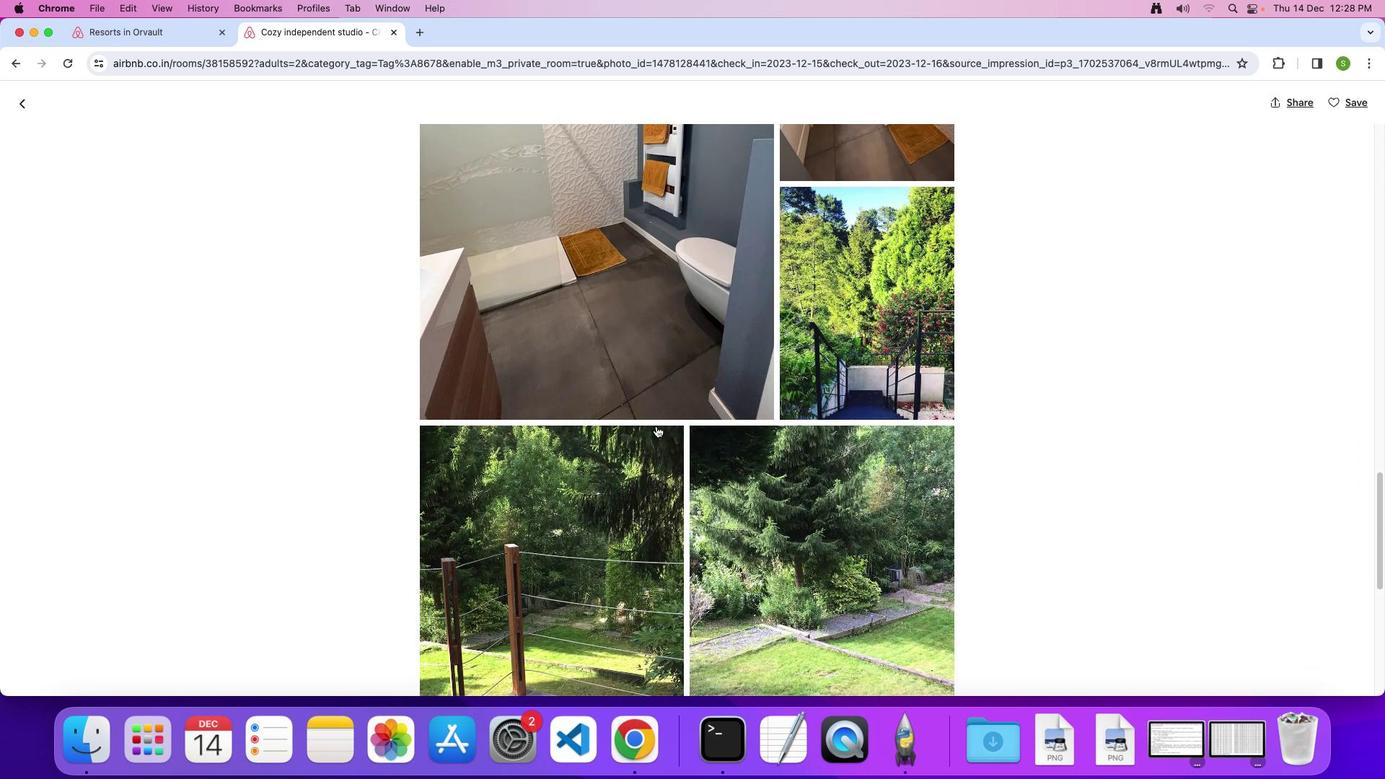 
Action: Mouse scrolled (655, 426) with delta (0, 0)
Screenshot: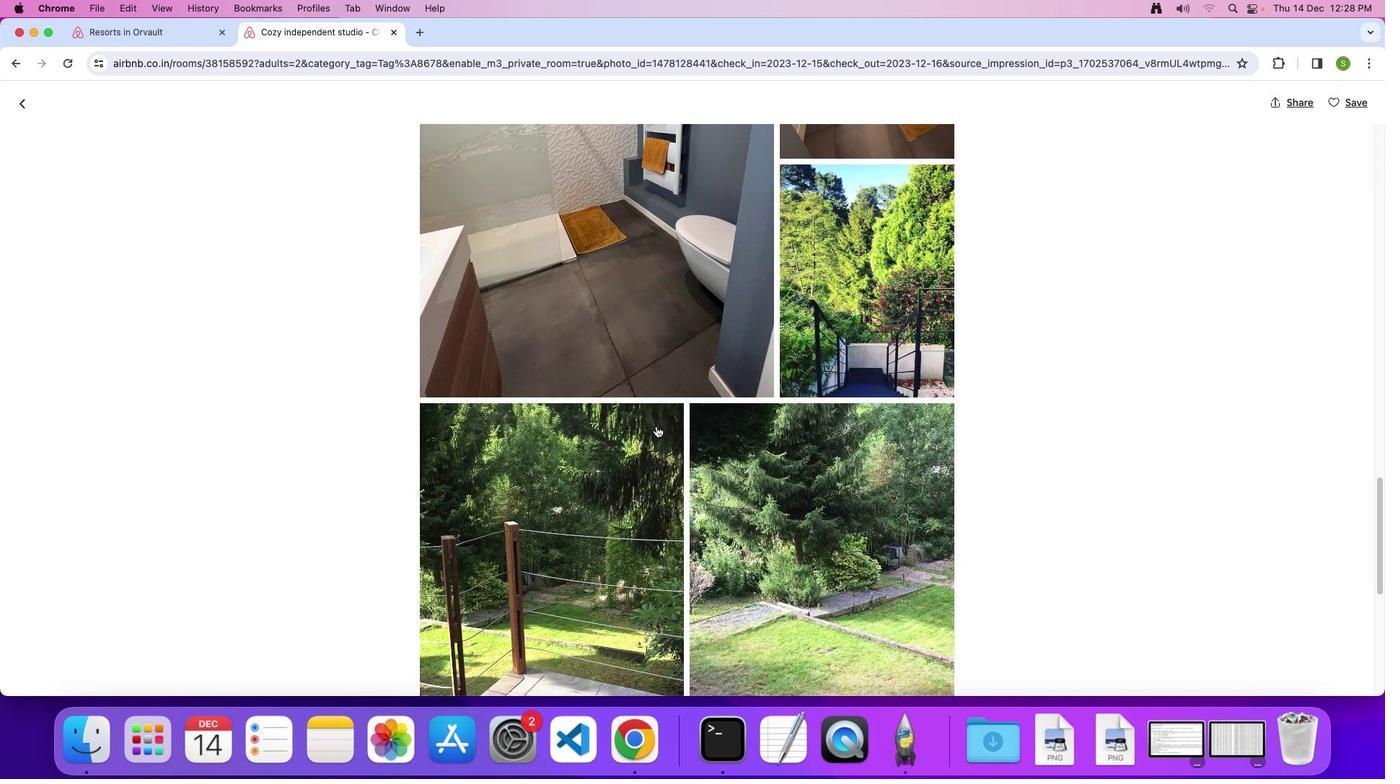 
Action: Mouse scrolled (655, 426) with delta (0, 0)
Screenshot: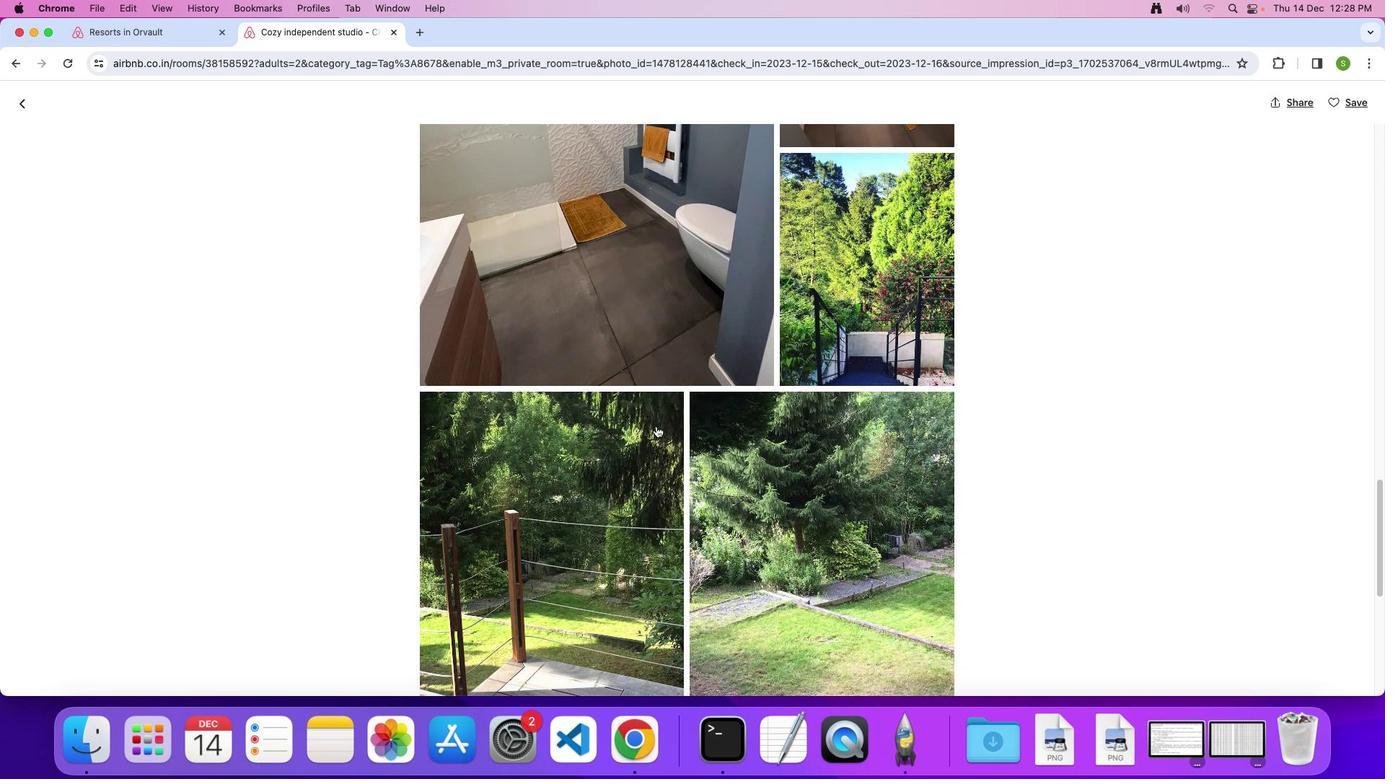 
Action: Mouse scrolled (655, 426) with delta (0, -1)
Screenshot: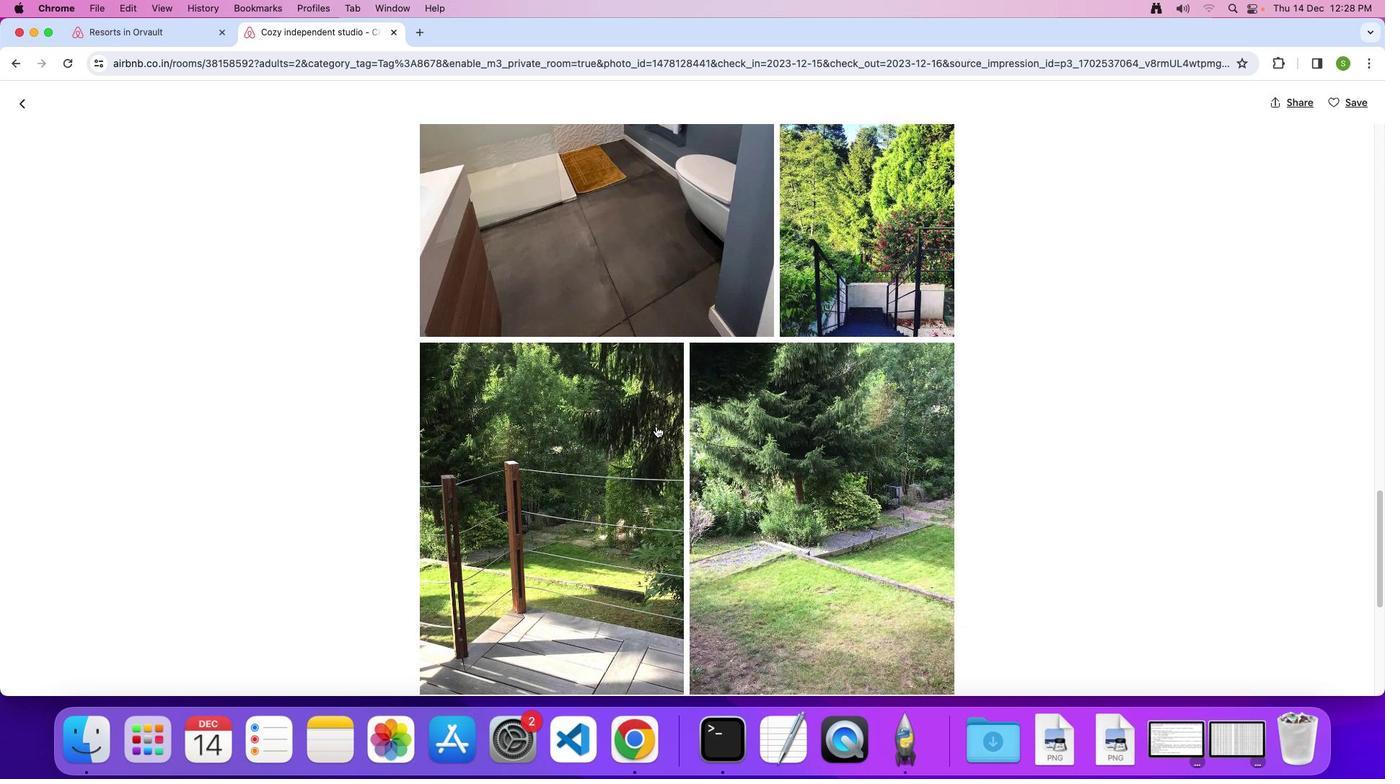 
Action: Mouse scrolled (655, 426) with delta (0, 0)
Screenshot: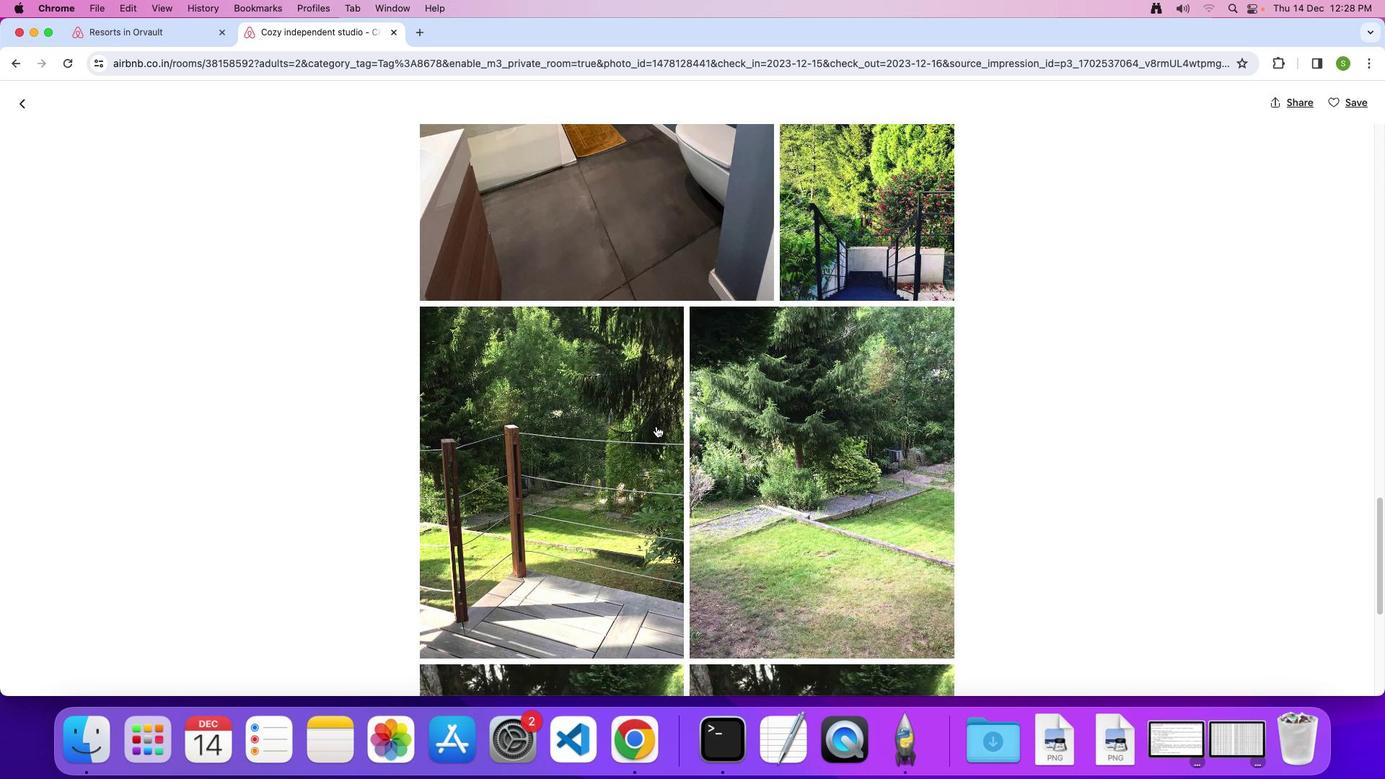 
Action: Mouse scrolled (655, 426) with delta (0, 0)
Screenshot: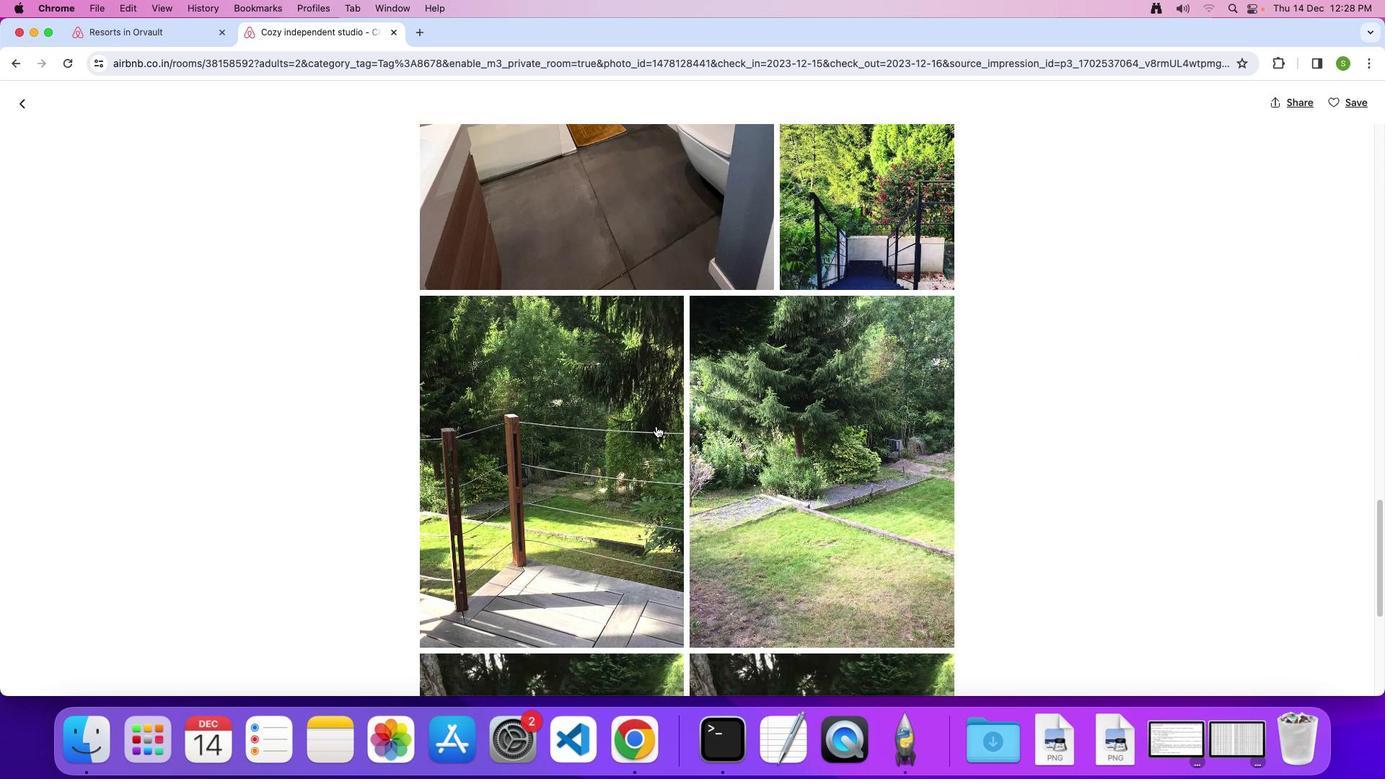 
Action: Mouse scrolled (655, 426) with delta (0, -1)
Screenshot: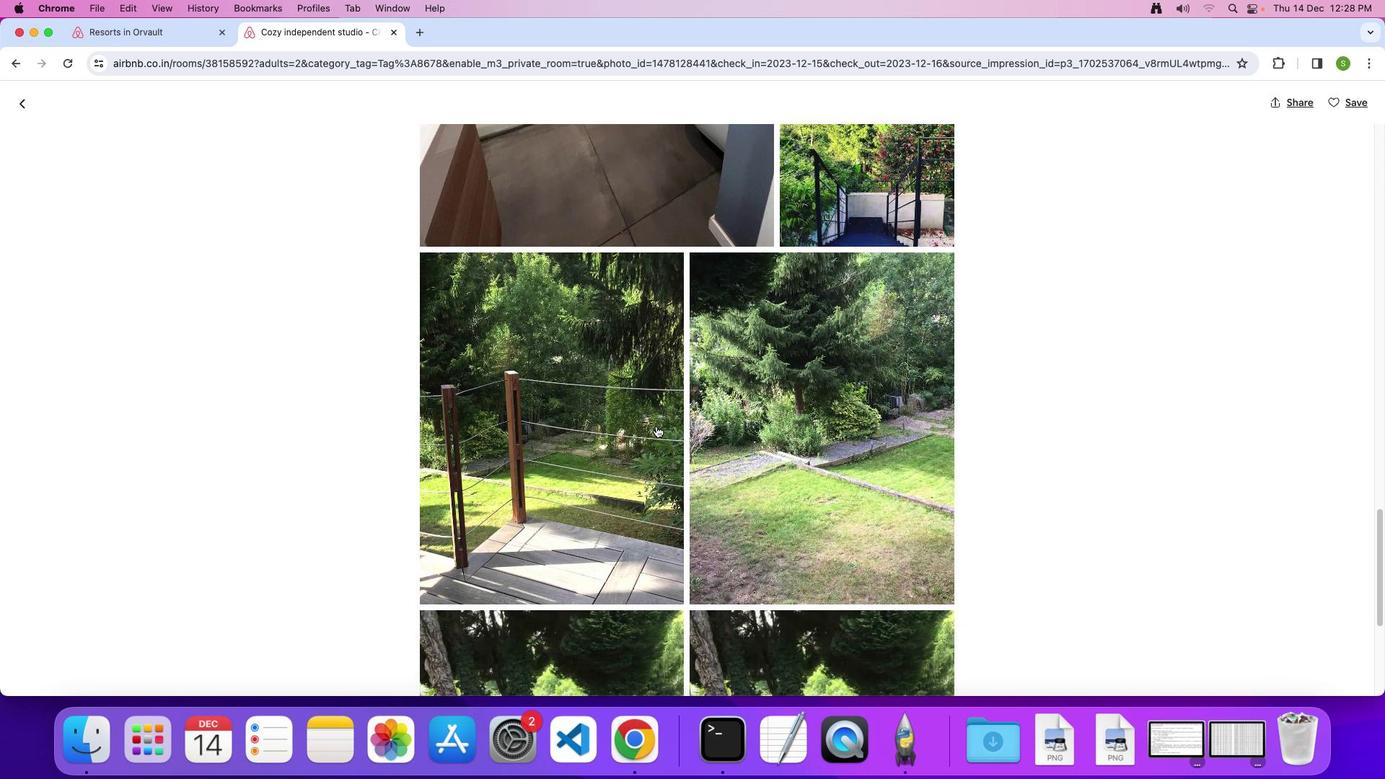 
Action: Mouse scrolled (655, 426) with delta (0, 0)
Screenshot: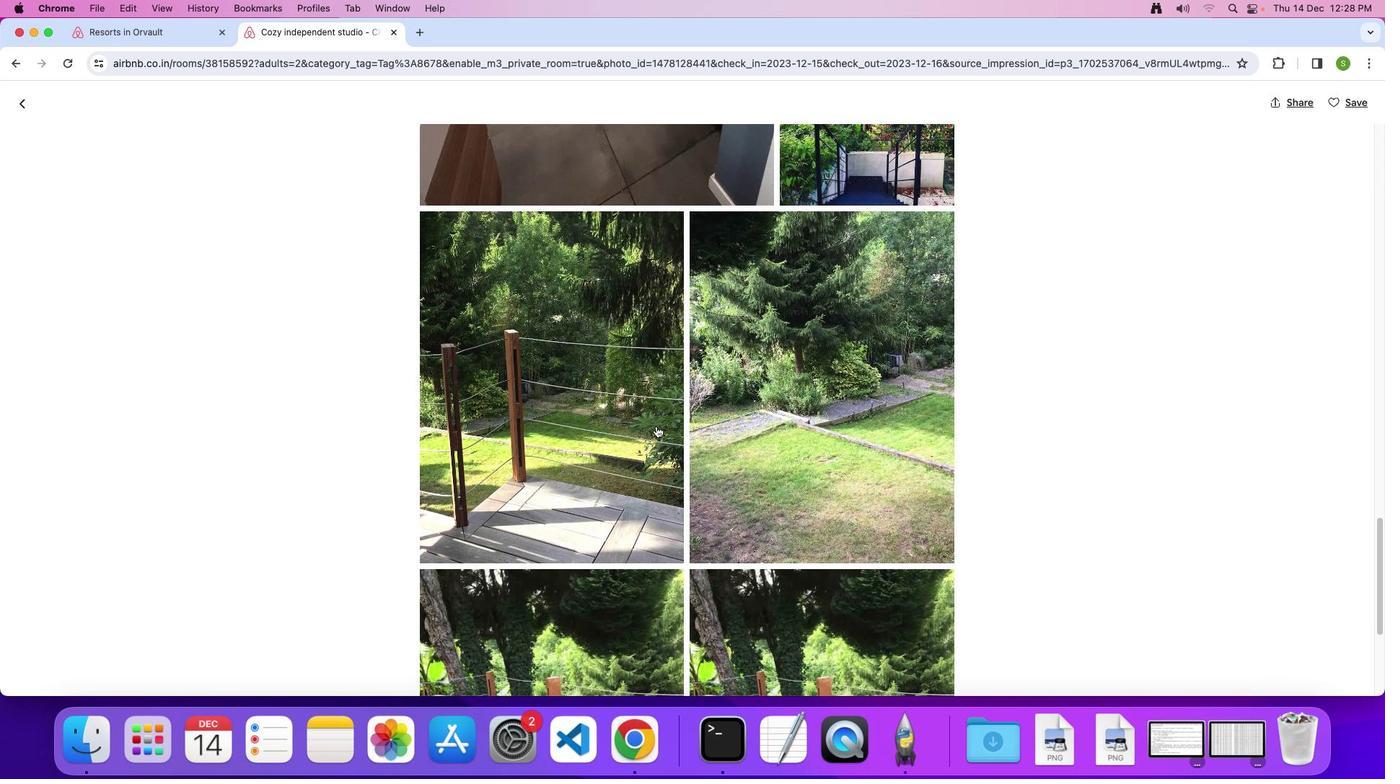 
Action: Mouse scrolled (655, 426) with delta (0, 0)
Screenshot: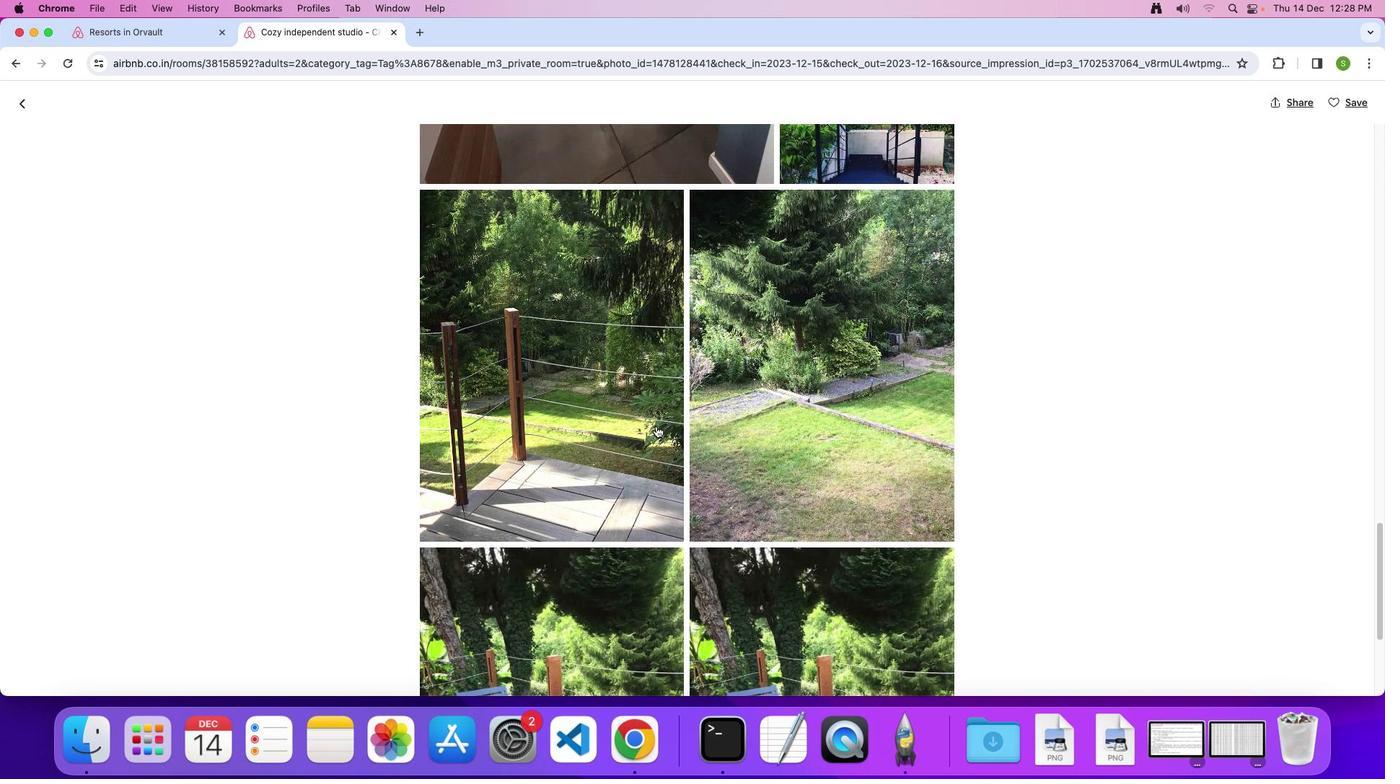 
Action: Mouse scrolled (655, 426) with delta (0, -1)
Screenshot: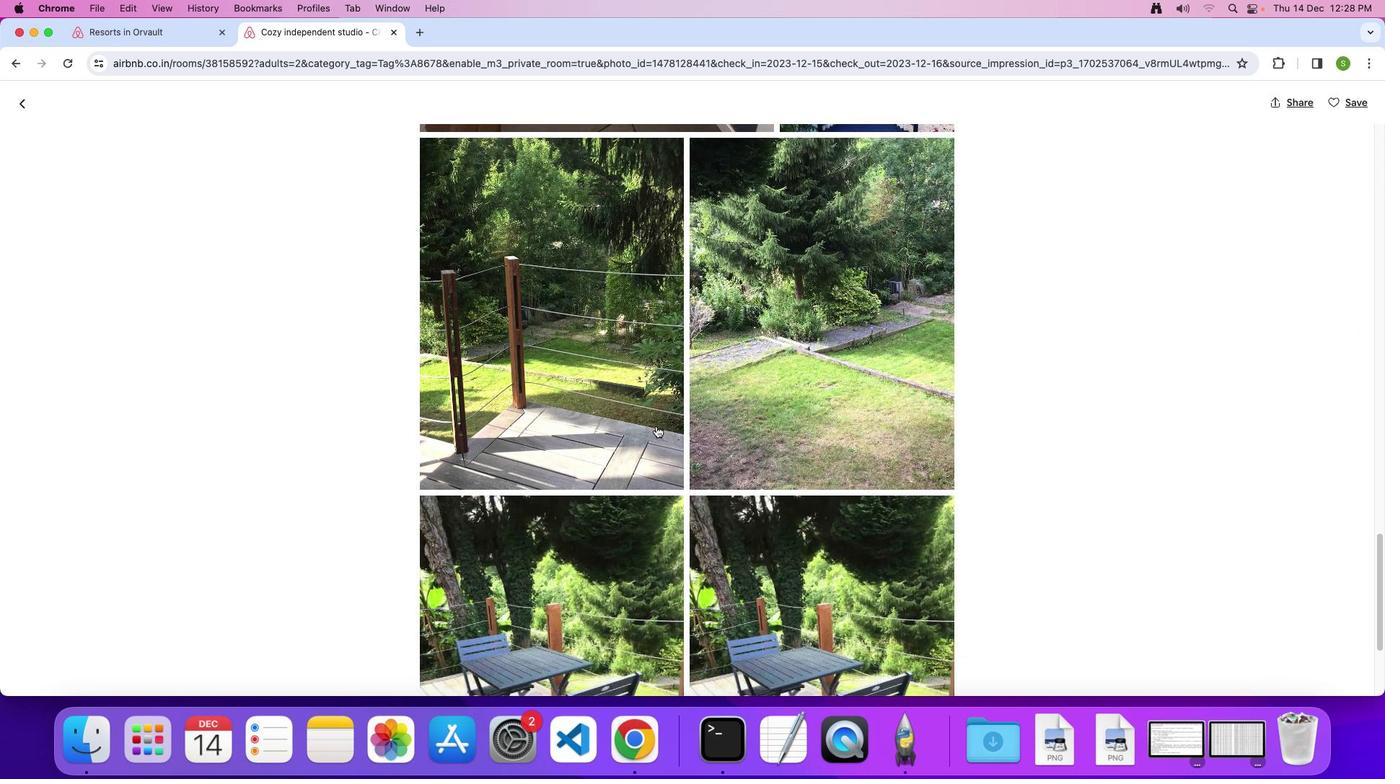 
Action: Mouse scrolled (655, 426) with delta (0, 0)
Screenshot: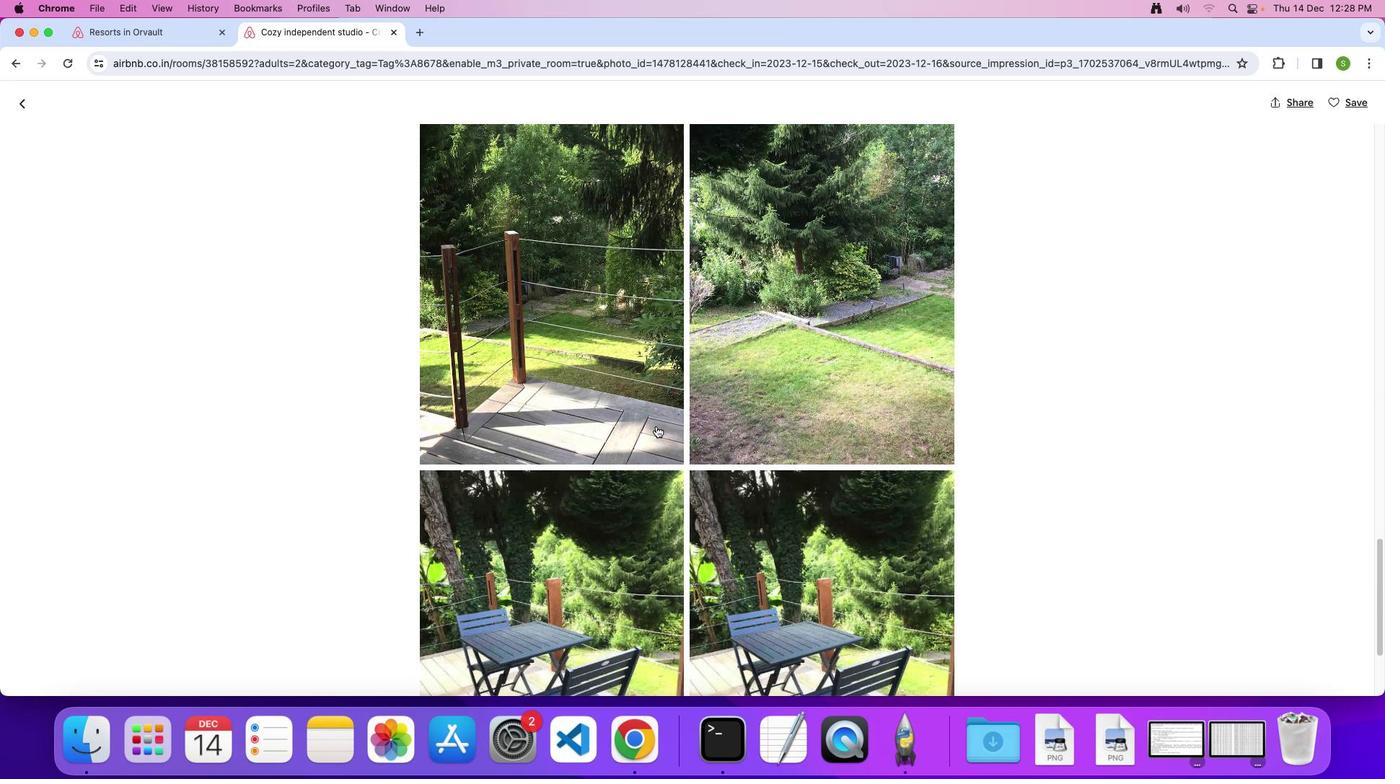 
Action: Mouse scrolled (655, 426) with delta (0, 0)
Screenshot: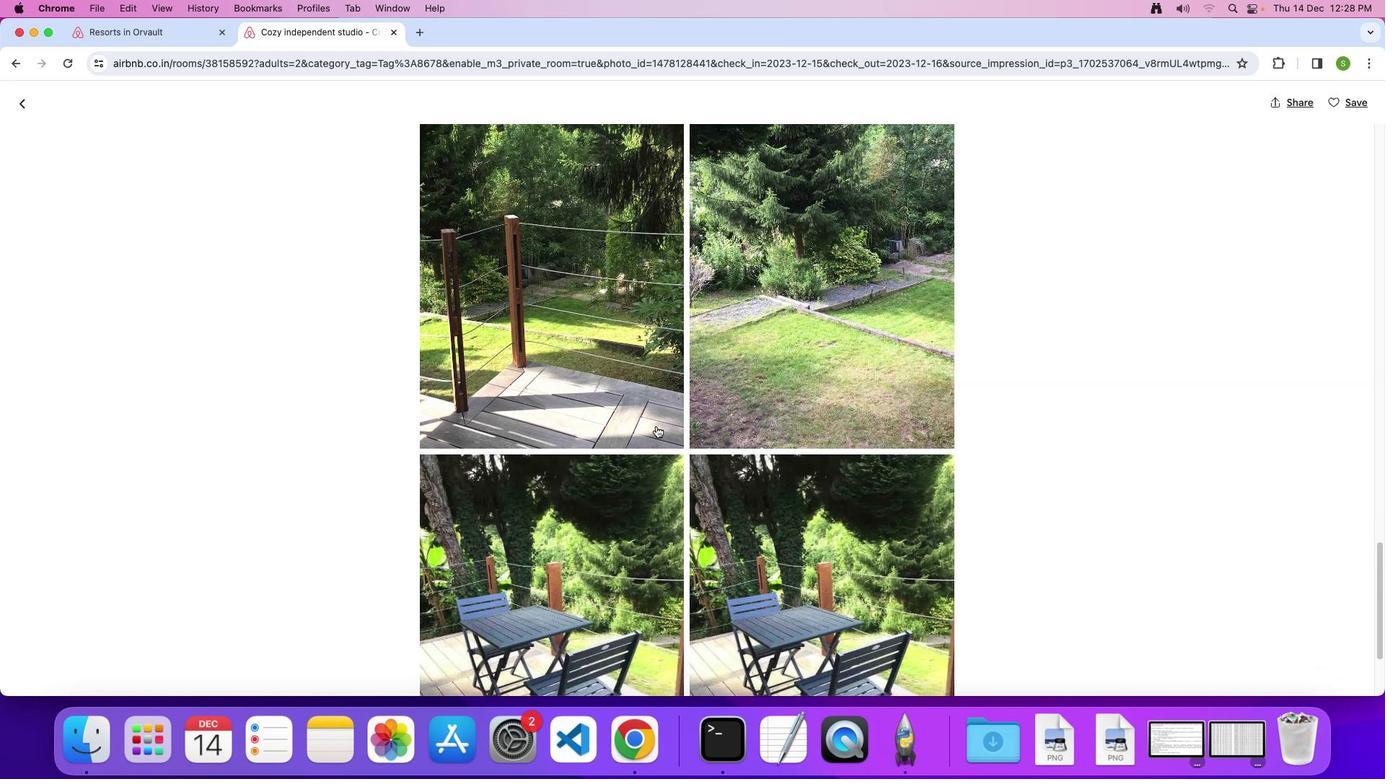 
Action: Mouse scrolled (655, 426) with delta (0, 0)
Screenshot: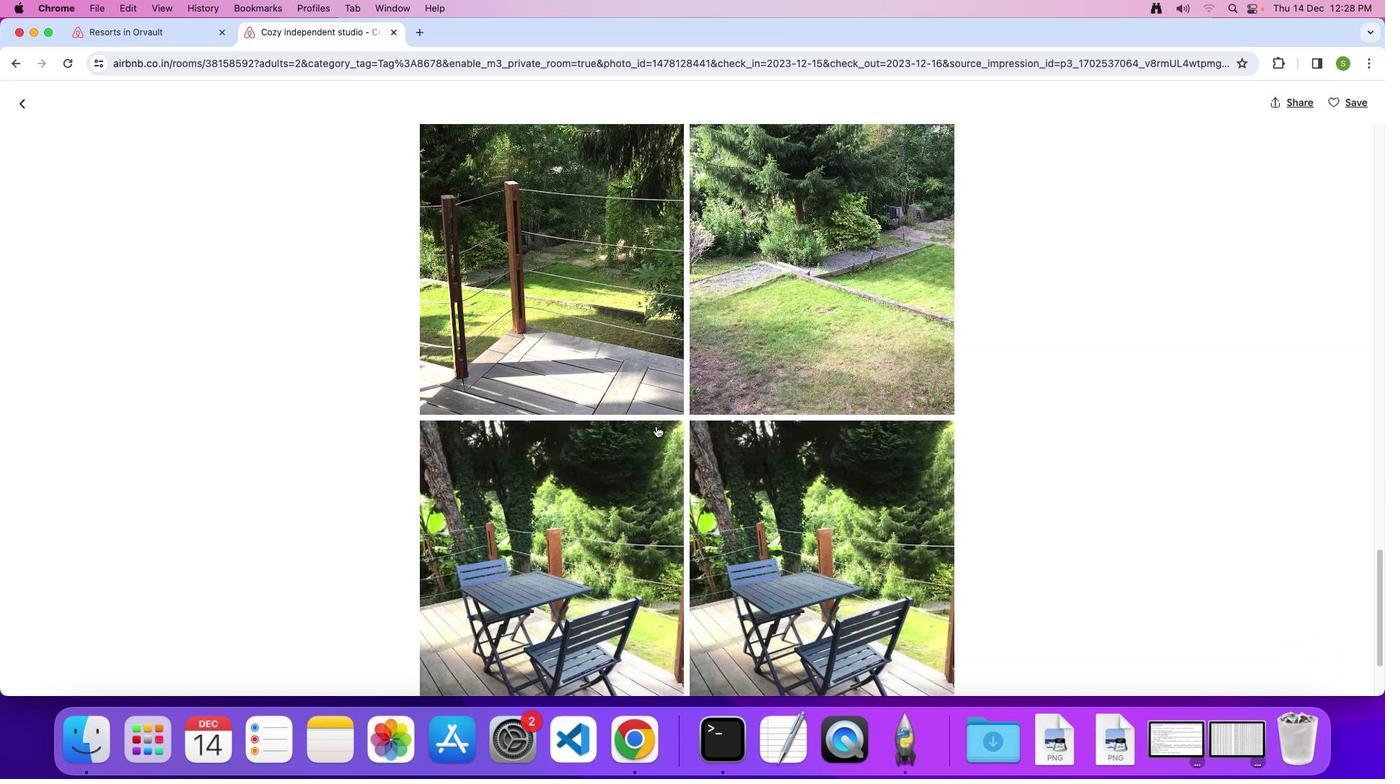 
Action: Mouse scrolled (655, 426) with delta (0, 0)
Screenshot: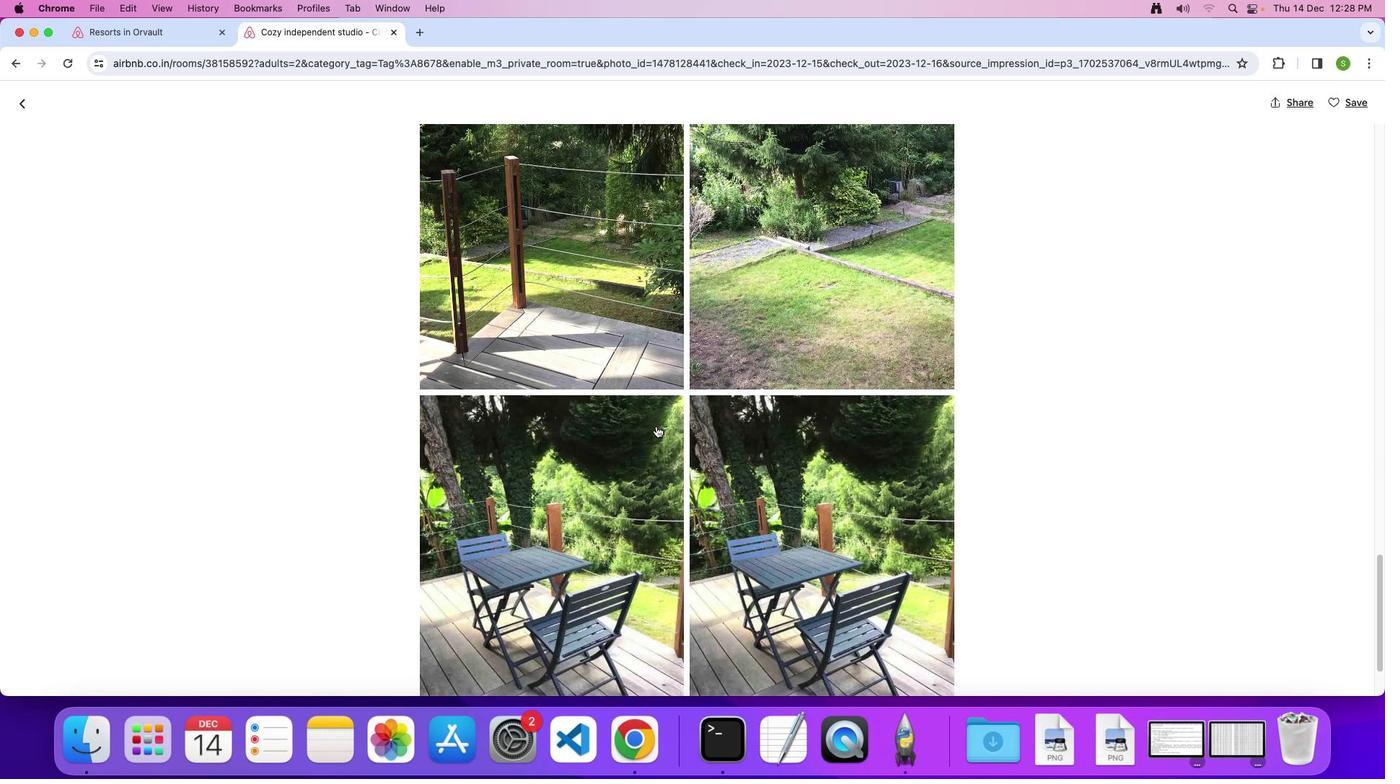 
Action: Mouse scrolled (655, 426) with delta (0, 0)
Screenshot: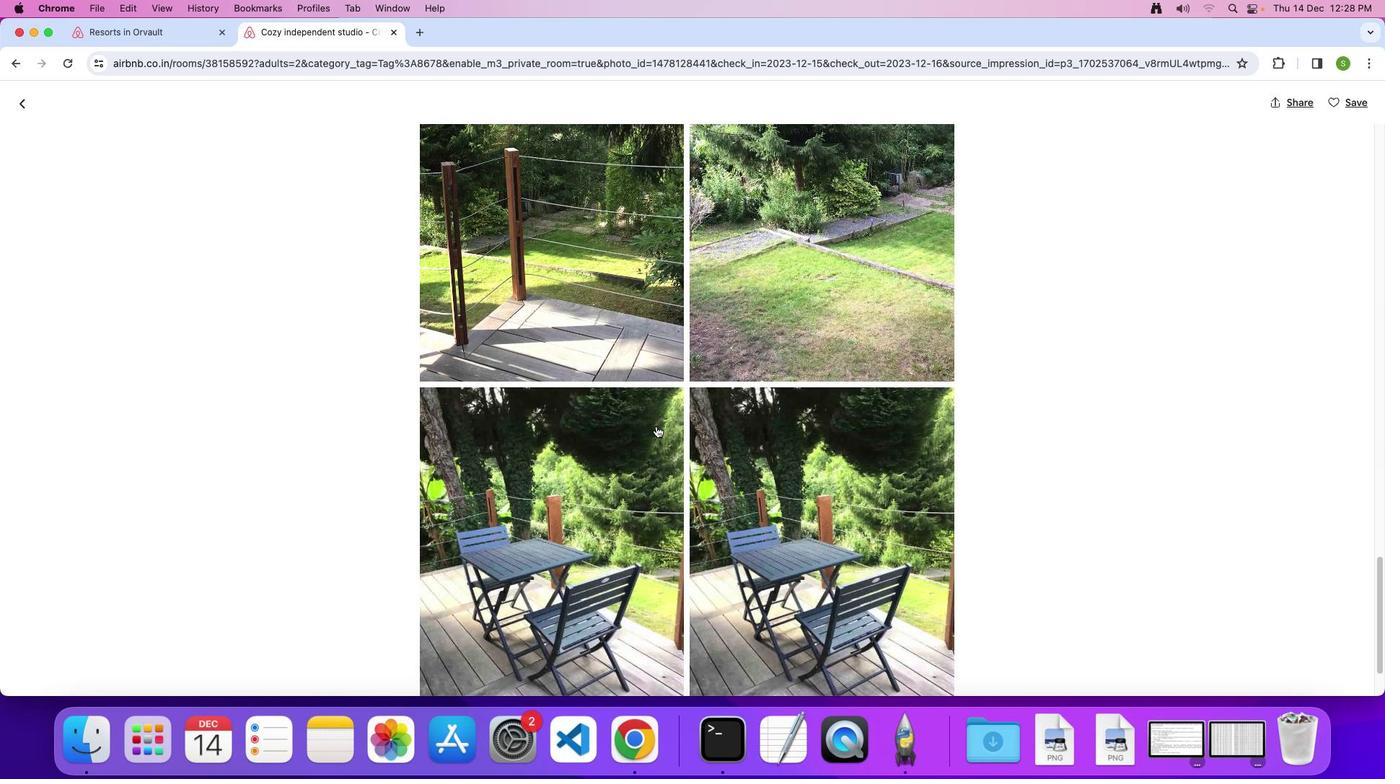 
Action: Mouse scrolled (655, 426) with delta (0, 0)
Screenshot: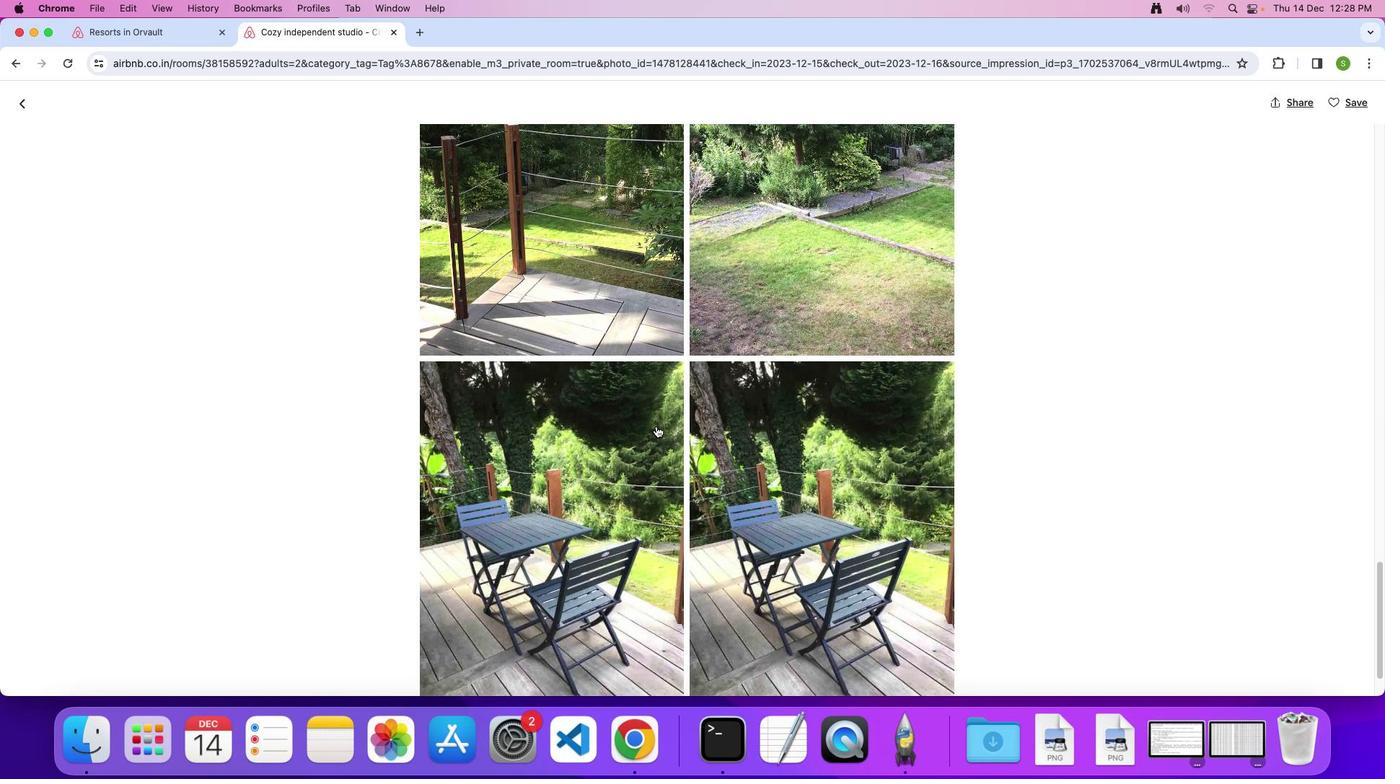 
Action: Mouse scrolled (655, 426) with delta (0, 0)
Screenshot: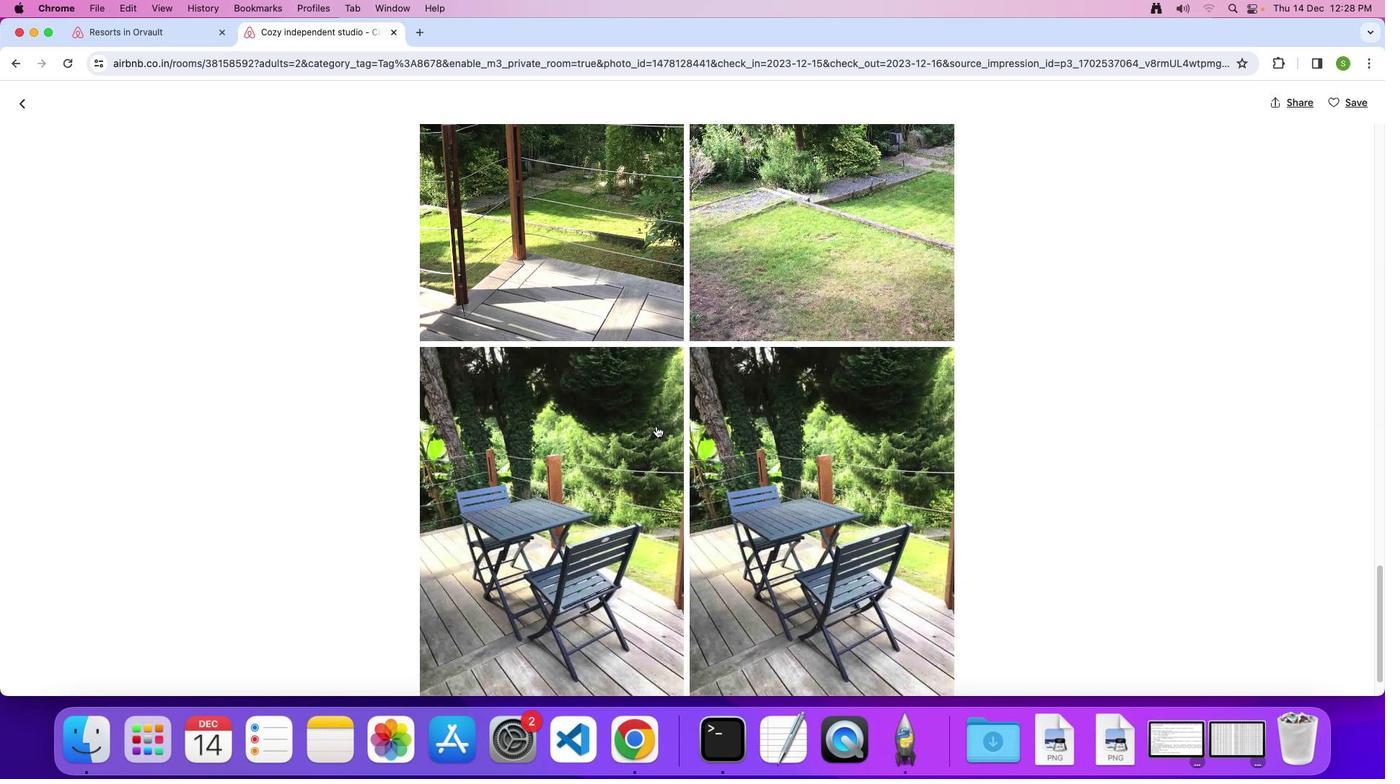
Action: Mouse scrolled (655, 426) with delta (0, -2)
Screenshot: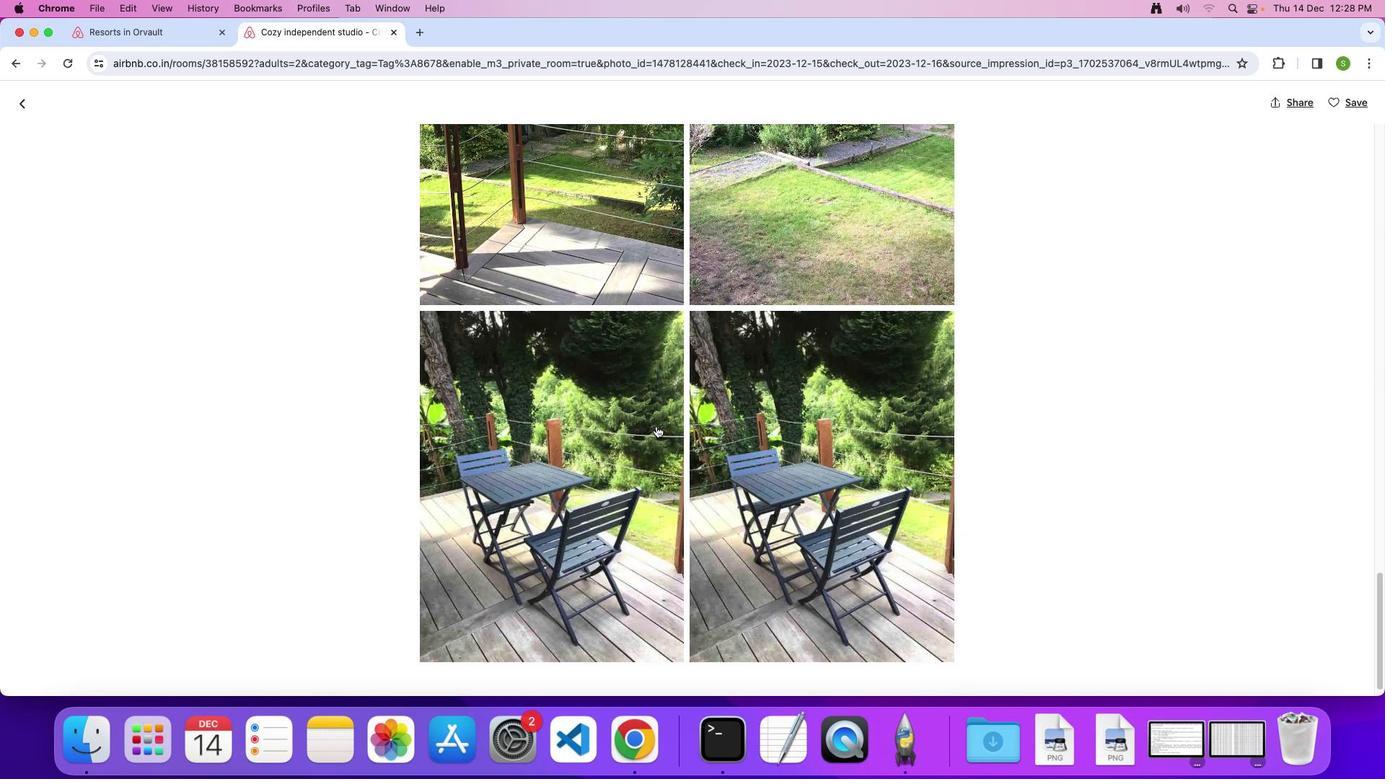 
Action: Mouse scrolled (655, 426) with delta (0, 0)
Screenshot: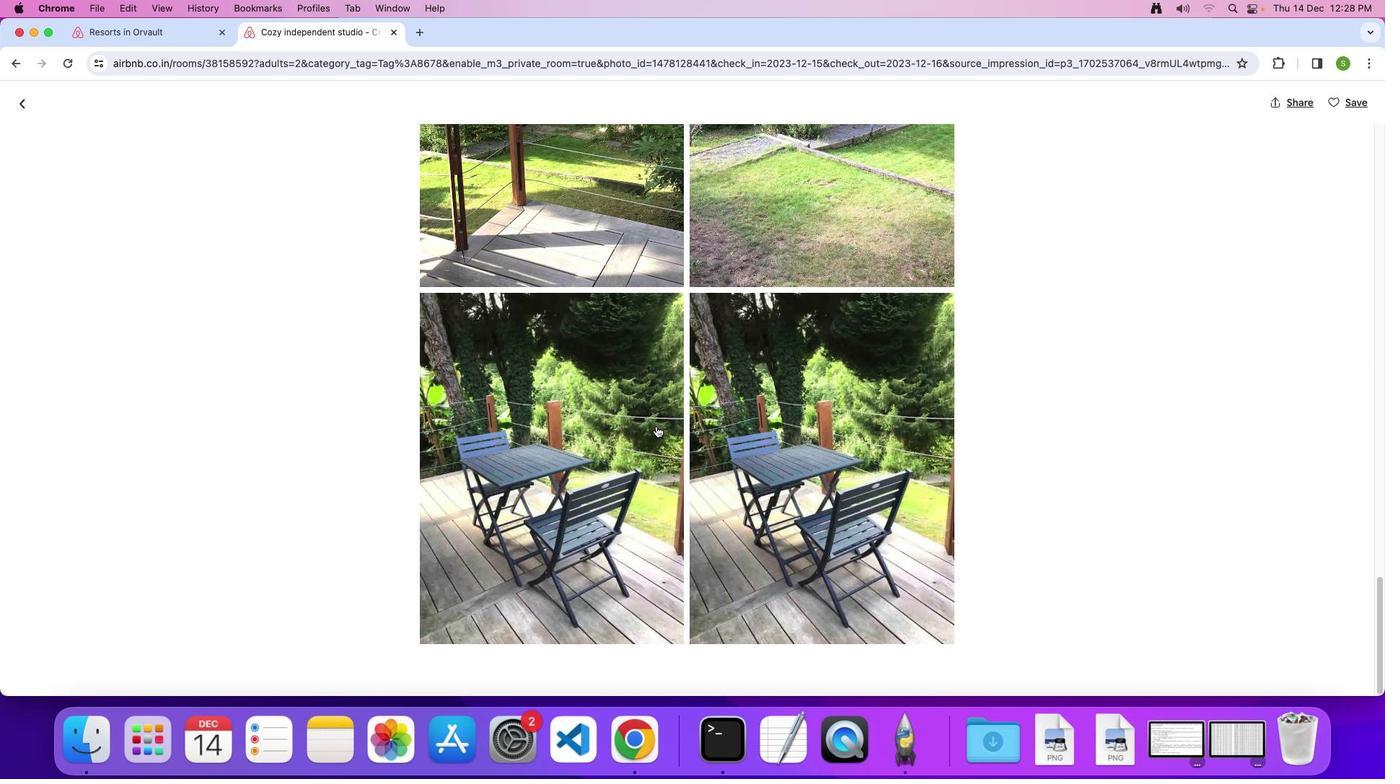 
Action: Mouse scrolled (655, 426) with delta (0, 0)
Screenshot: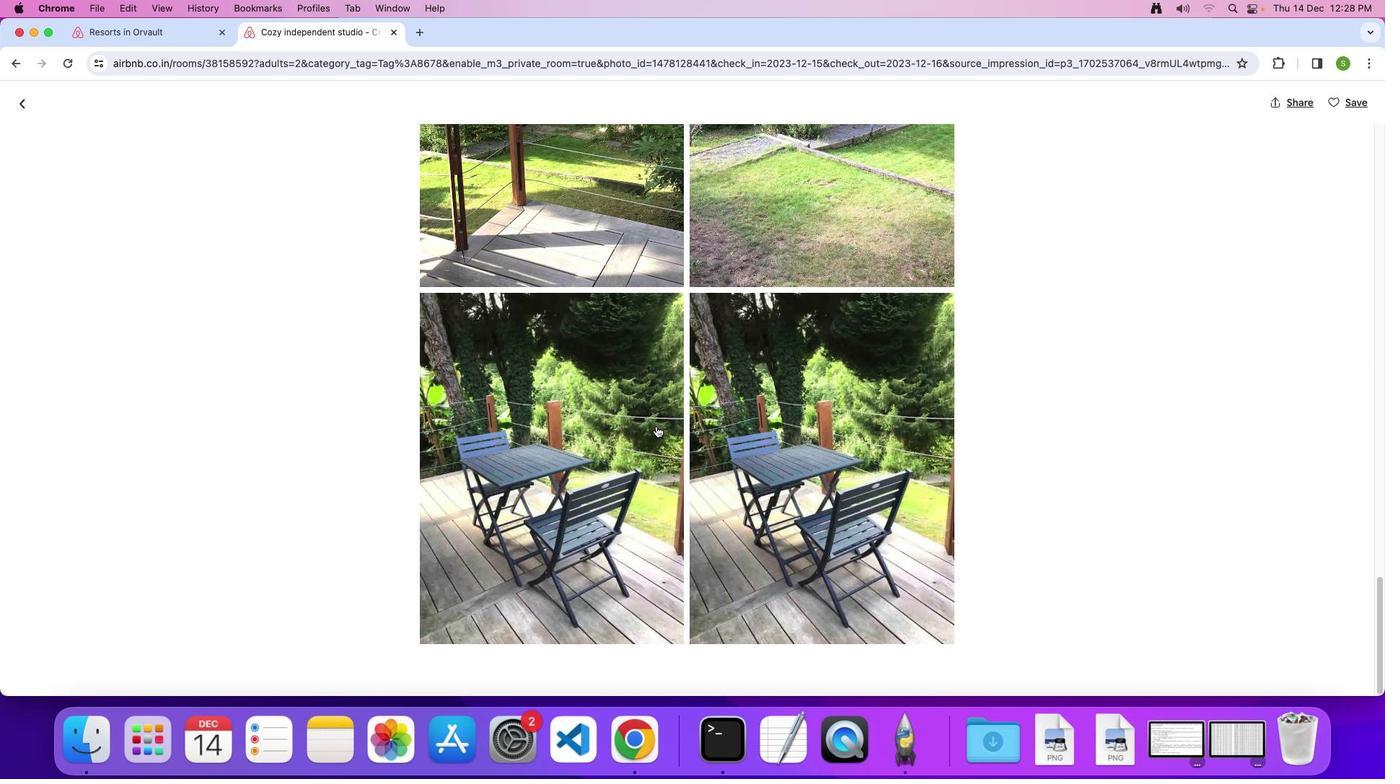 
Action: Mouse scrolled (655, 426) with delta (0, -1)
Screenshot: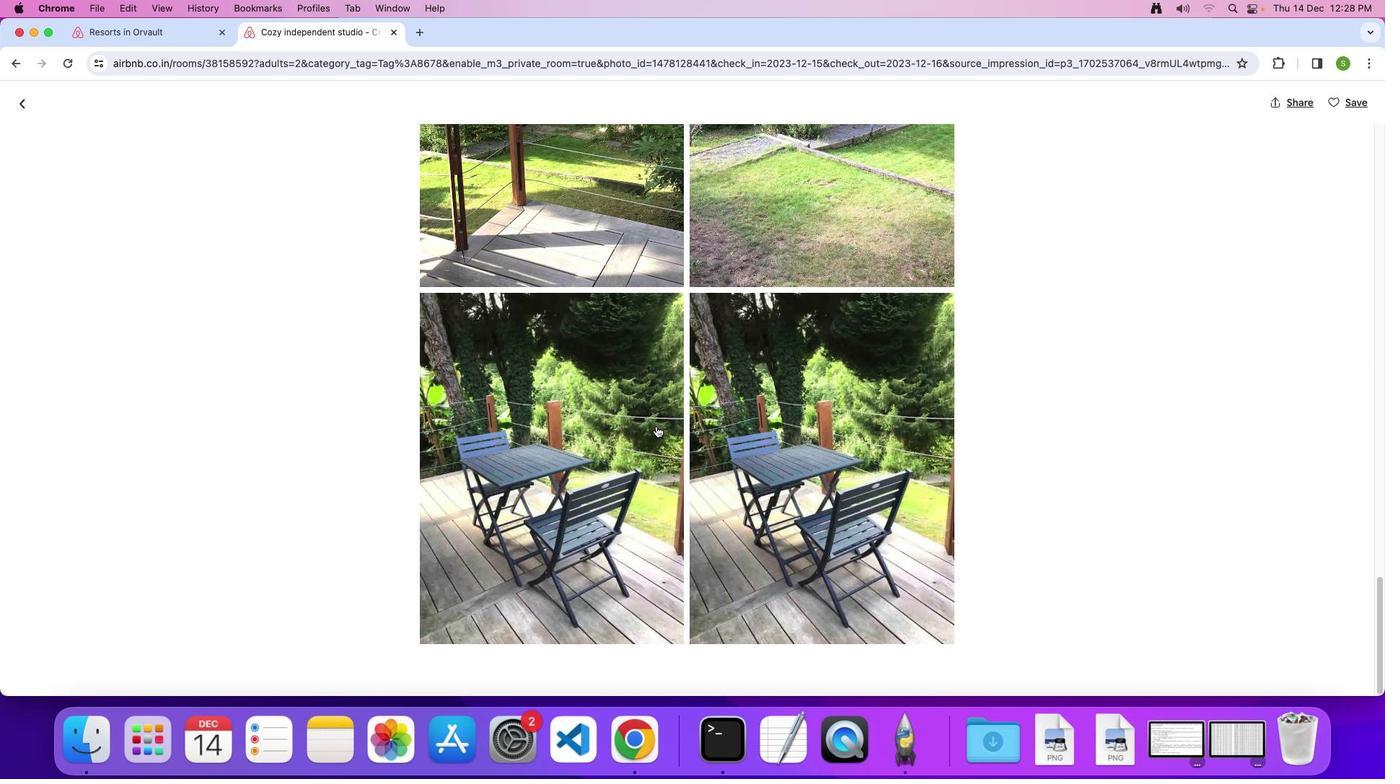 
Action: Mouse scrolled (655, 426) with delta (0, 0)
Screenshot: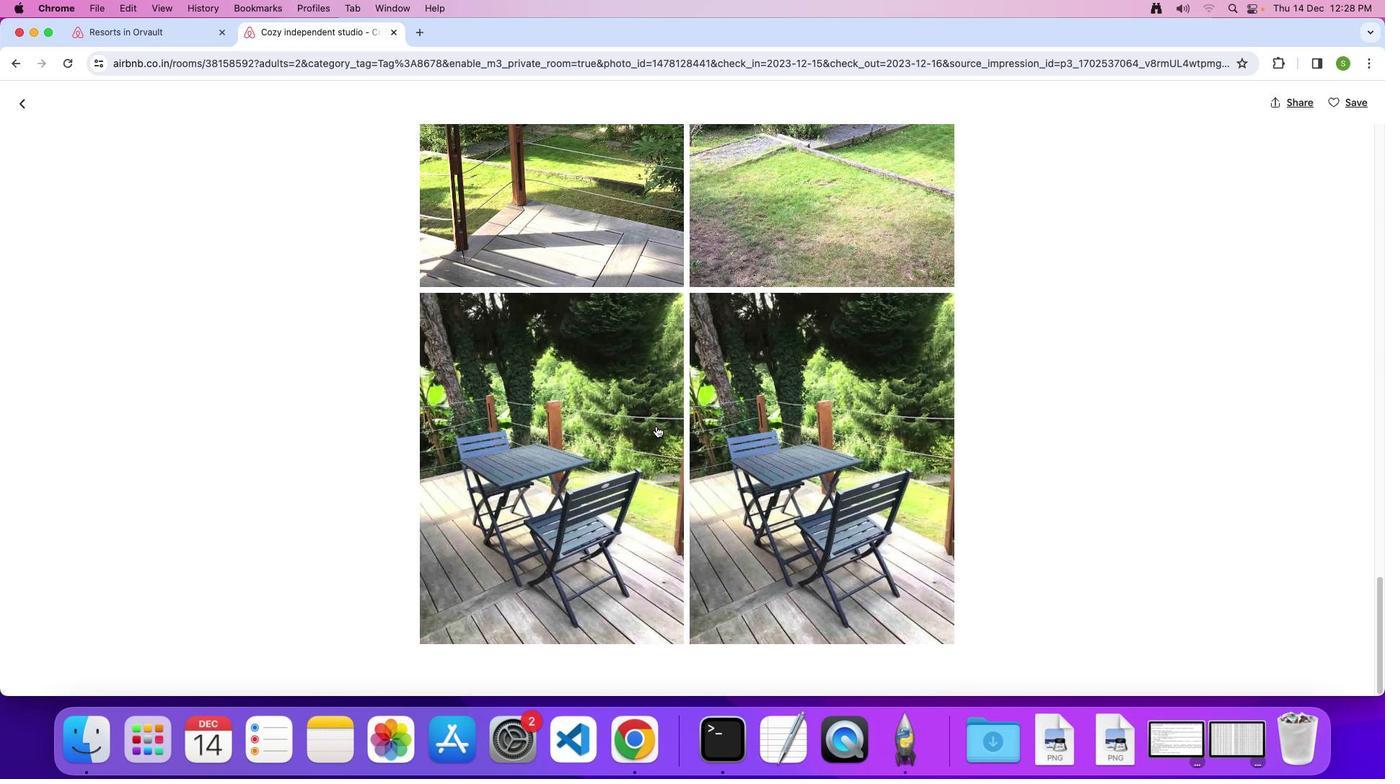 
Action: Mouse scrolled (655, 426) with delta (0, 0)
Screenshot: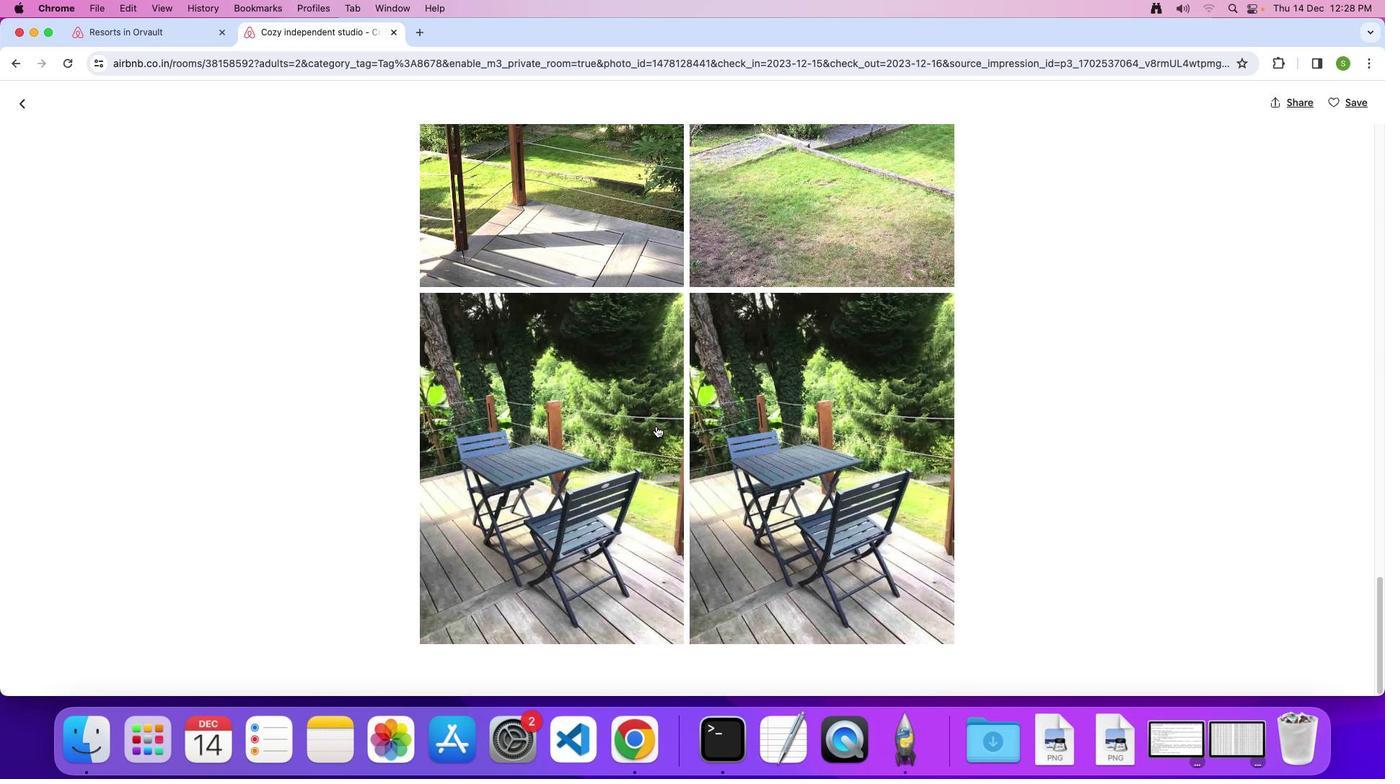 
Action: Mouse scrolled (655, 426) with delta (0, -1)
Screenshot: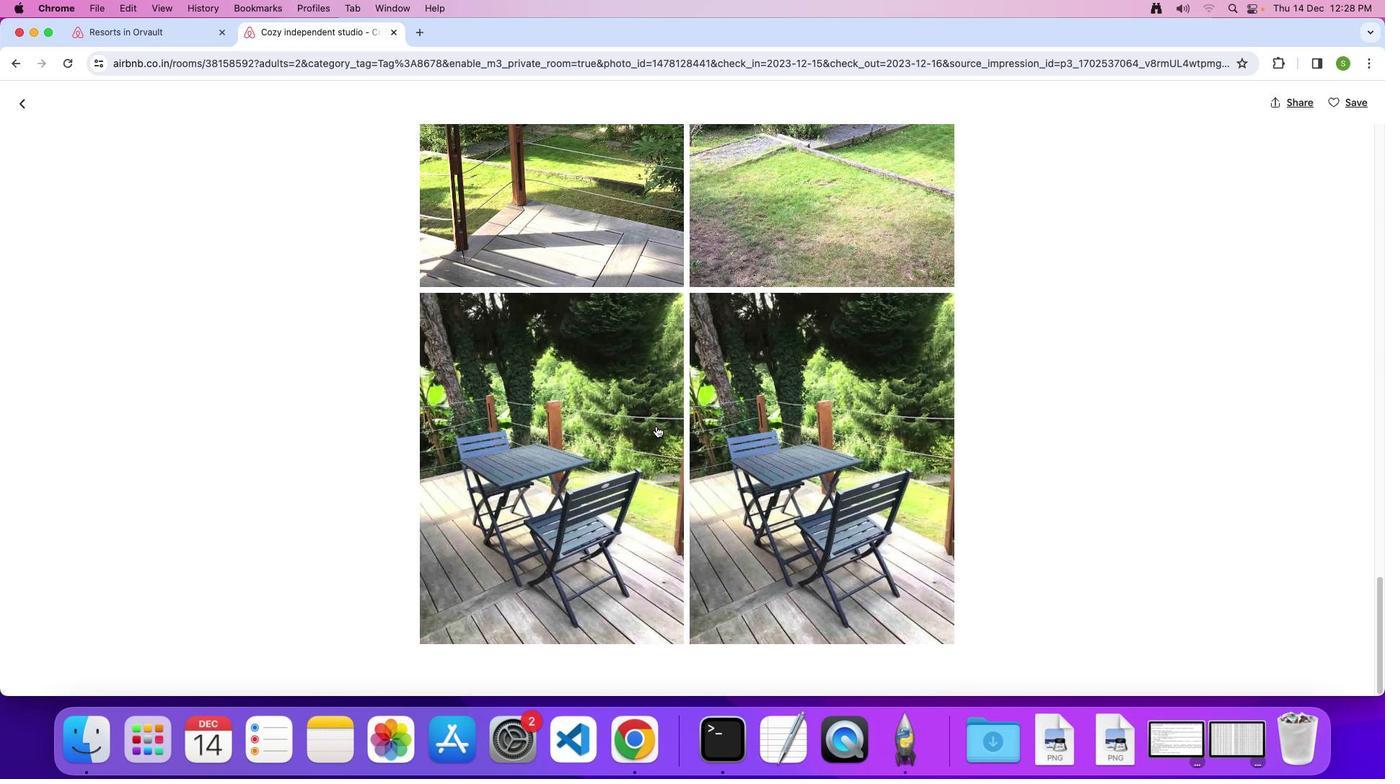 
Action: Mouse moved to (18, 110)
Screenshot: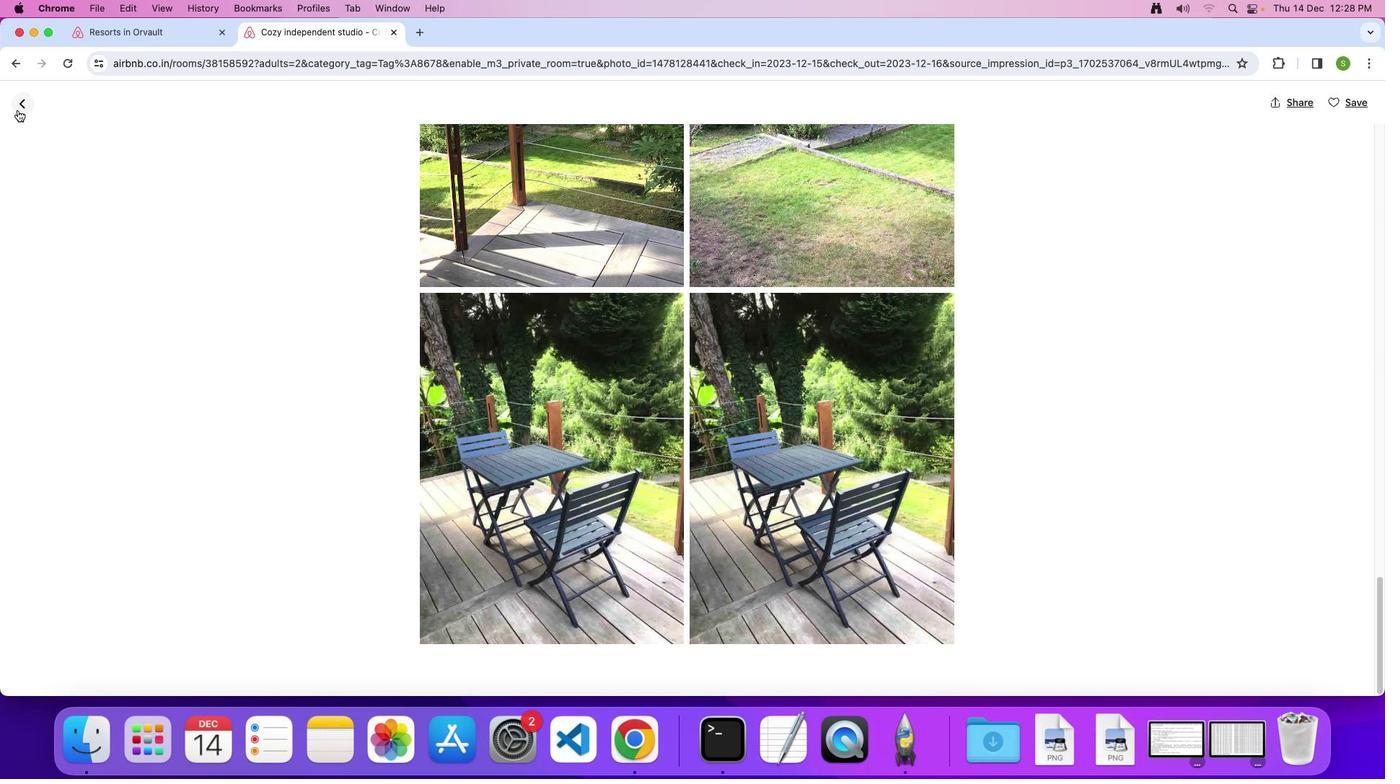 
Action: Mouse pressed left at (18, 110)
Screenshot: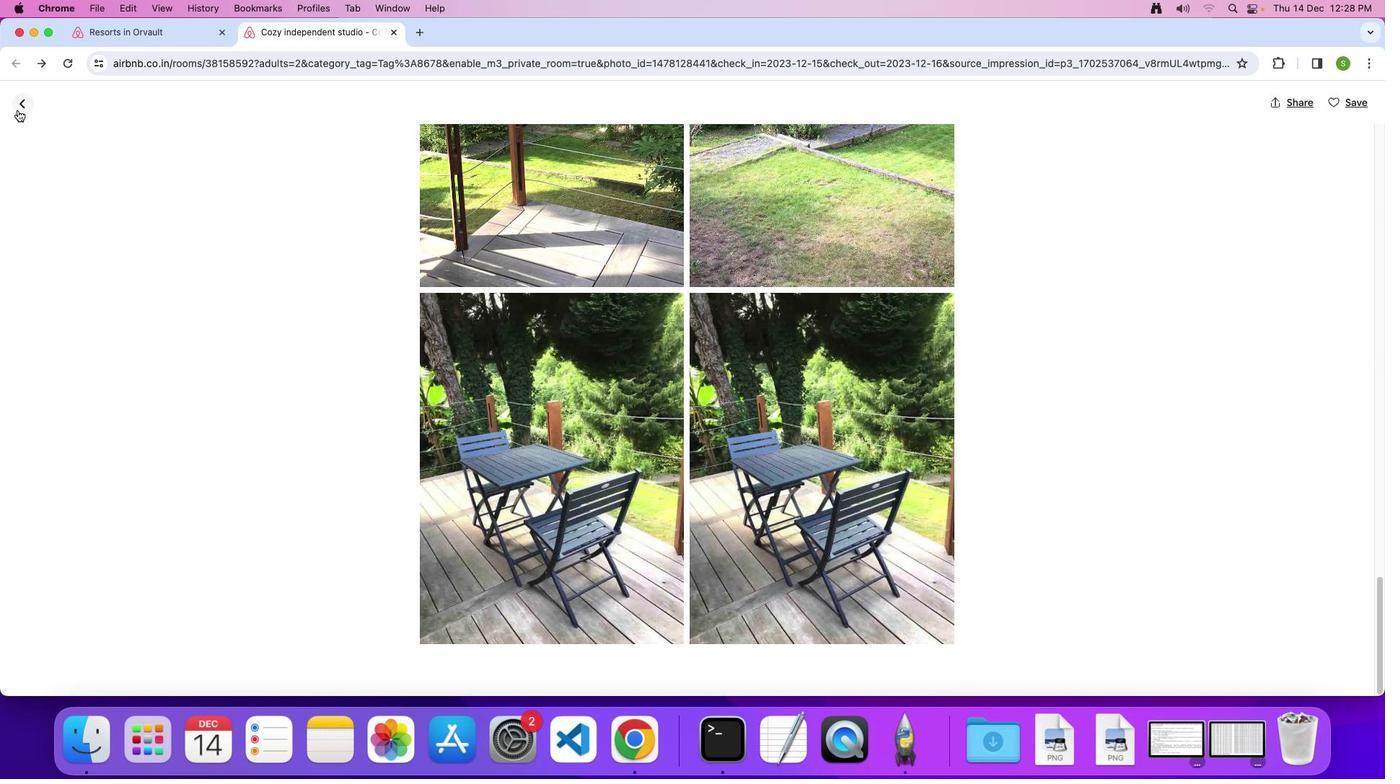 
Action: Mouse moved to (584, 457)
Screenshot: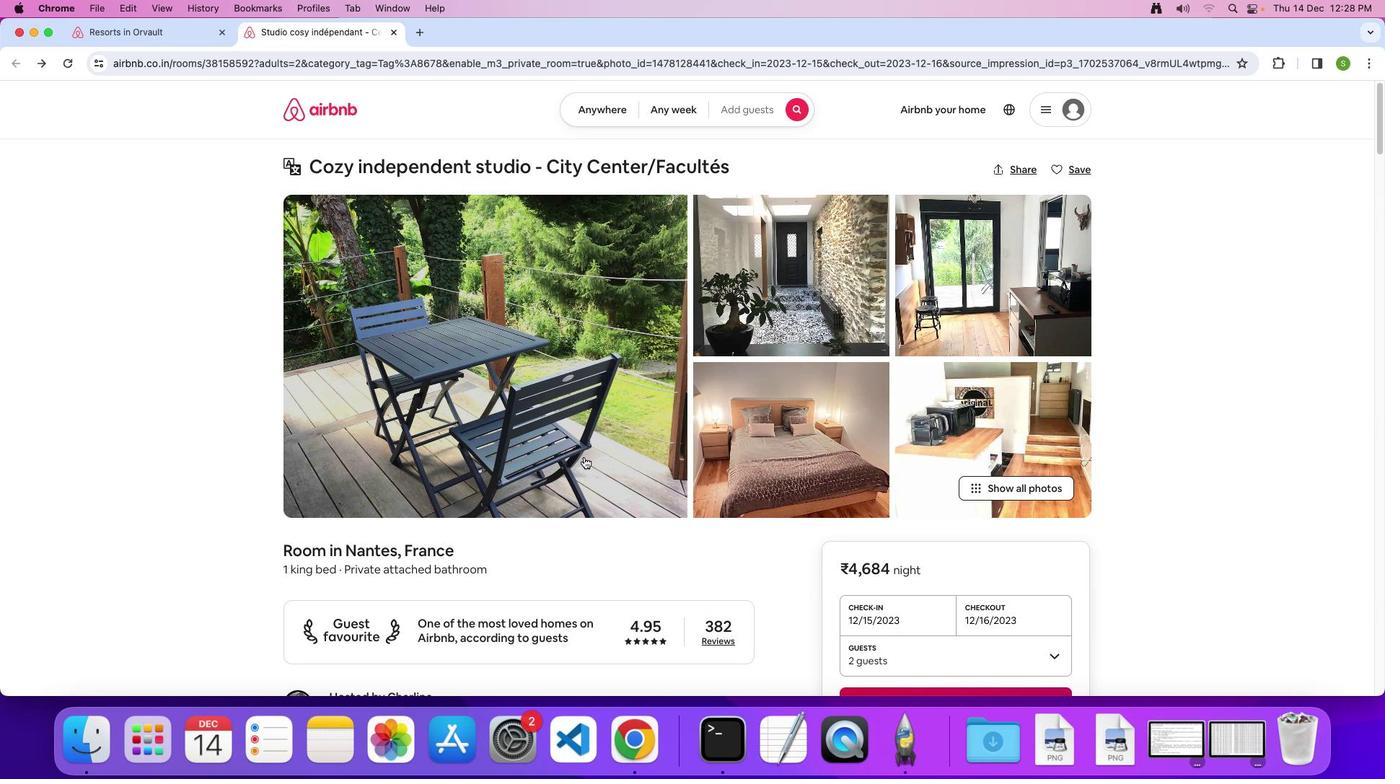 
Action: Mouse scrolled (584, 457) with delta (0, 0)
Screenshot: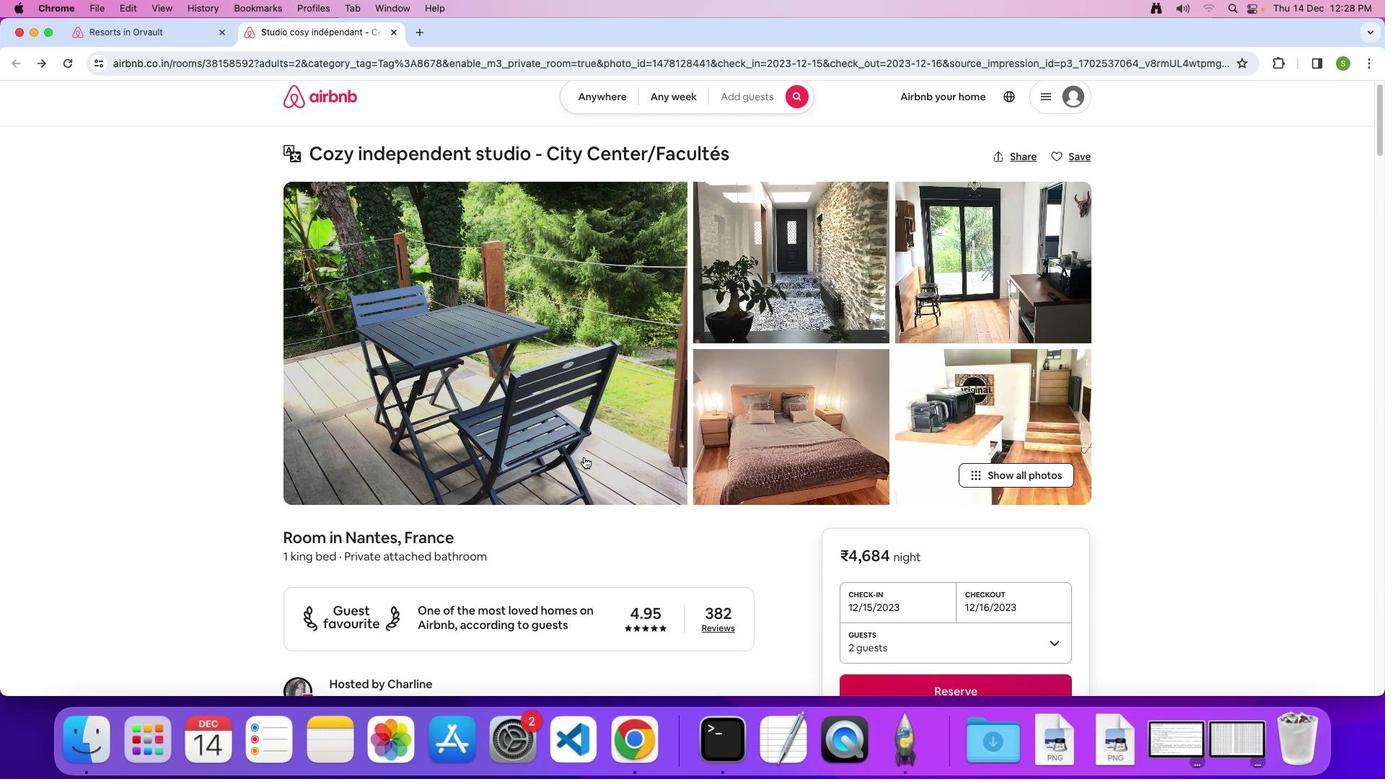 
Action: Mouse scrolled (584, 457) with delta (0, 0)
Screenshot: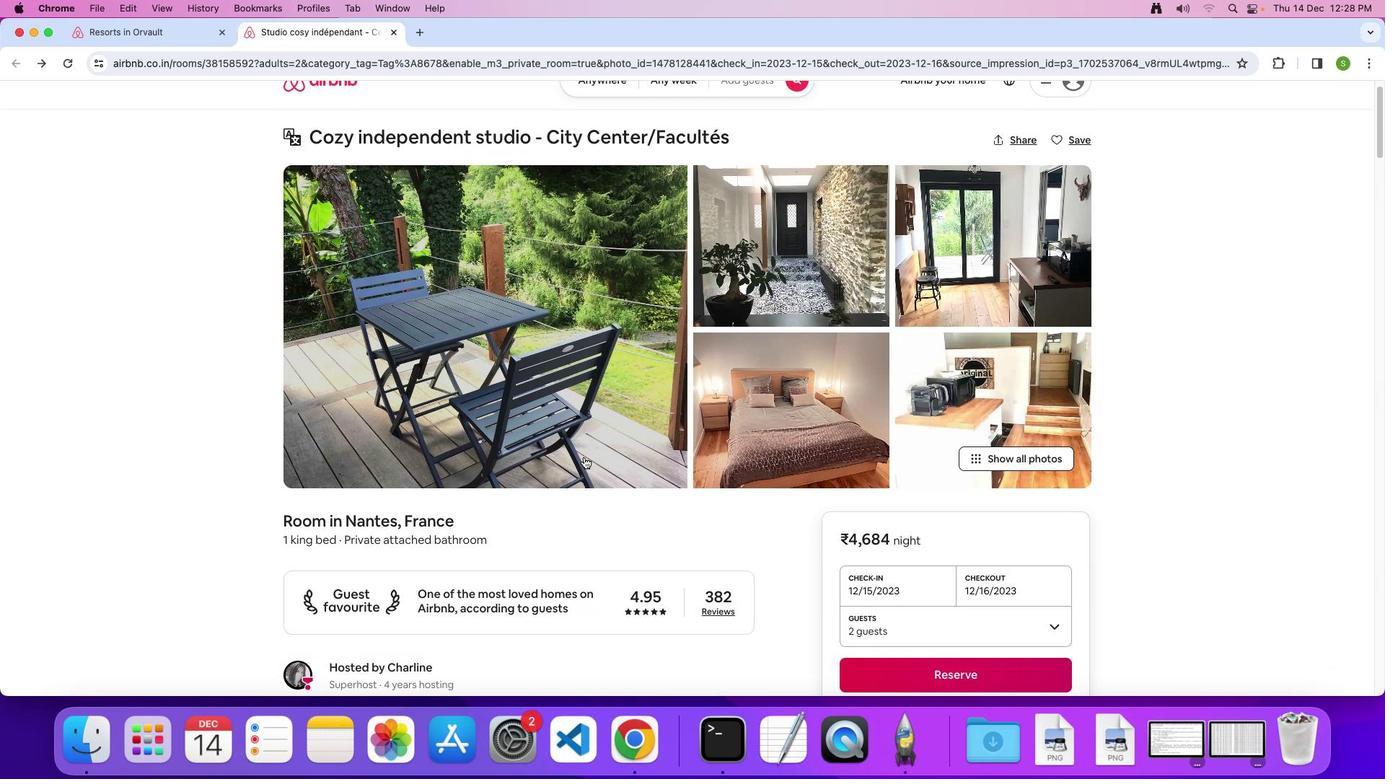 
Action: Mouse scrolled (584, 457) with delta (0, -1)
Screenshot: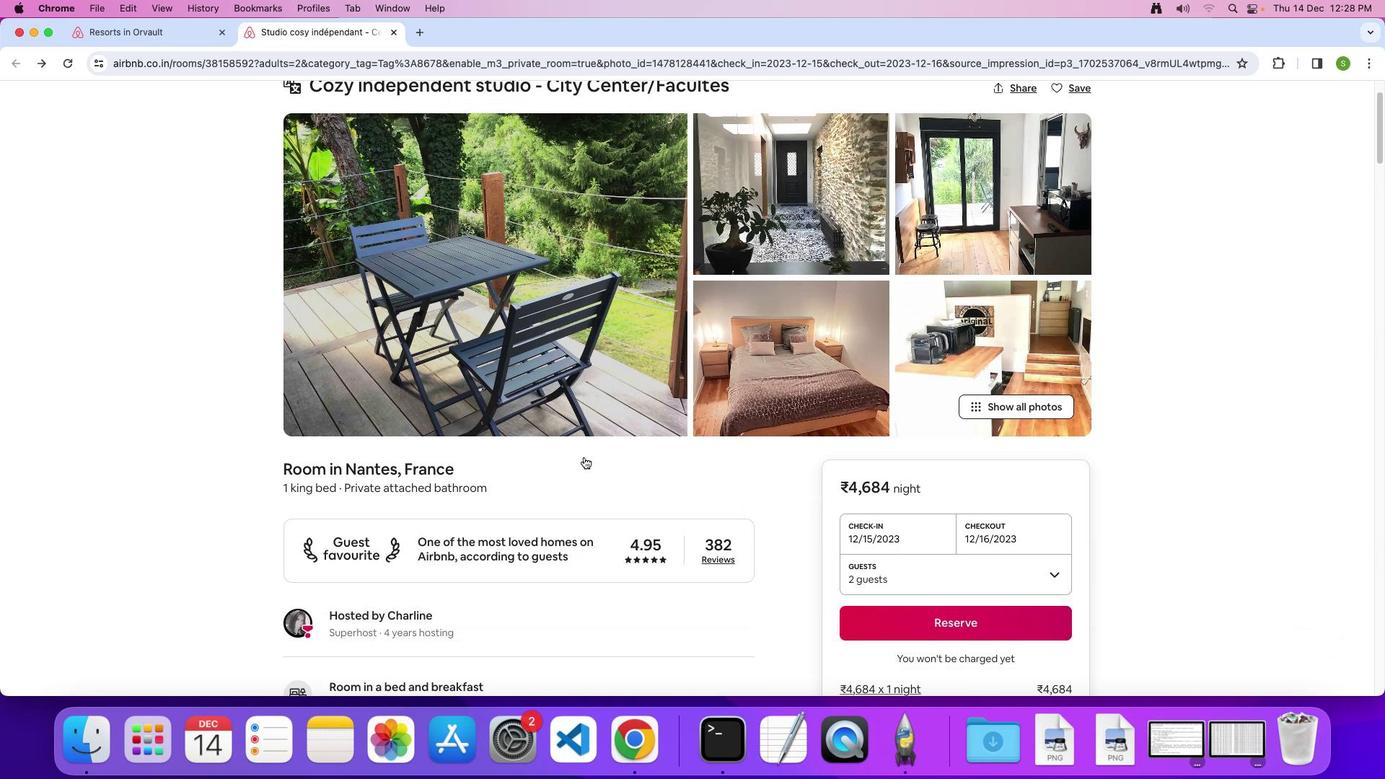 
Action: Mouse scrolled (584, 457) with delta (0, 0)
Screenshot: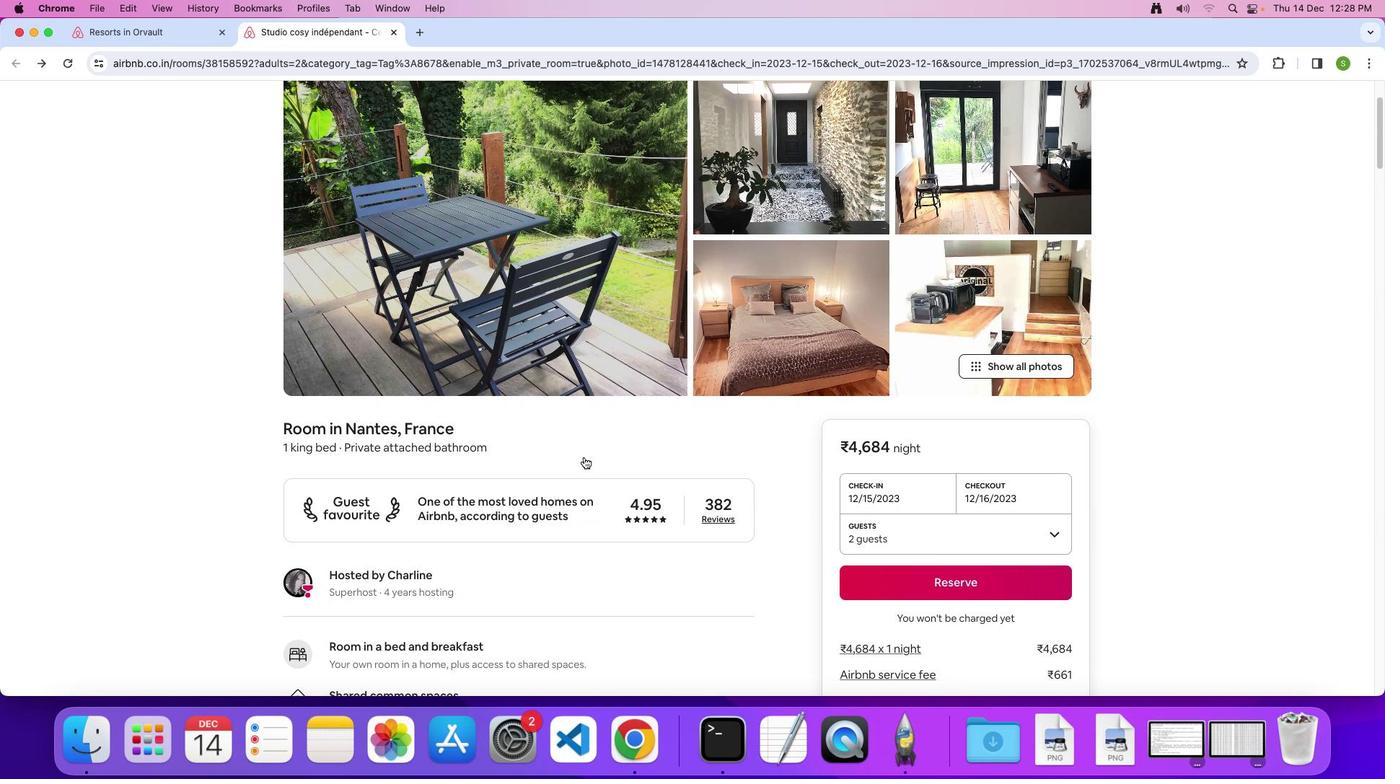 
Action: Mouse scrolled (584, 457) with delta (0, 0)
Screenshot: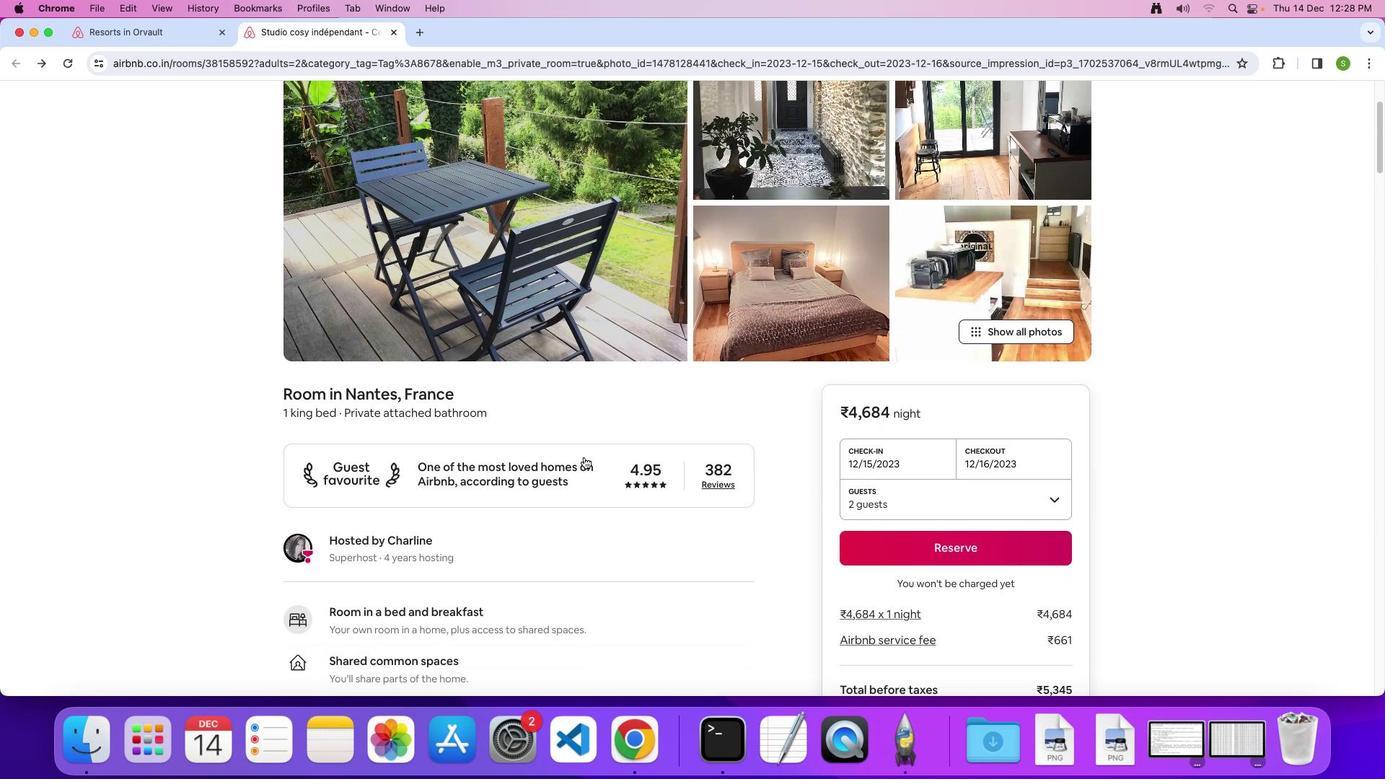 
Action: Mouse scrolled (584, 457) with delta (0, -1)
Screenshot: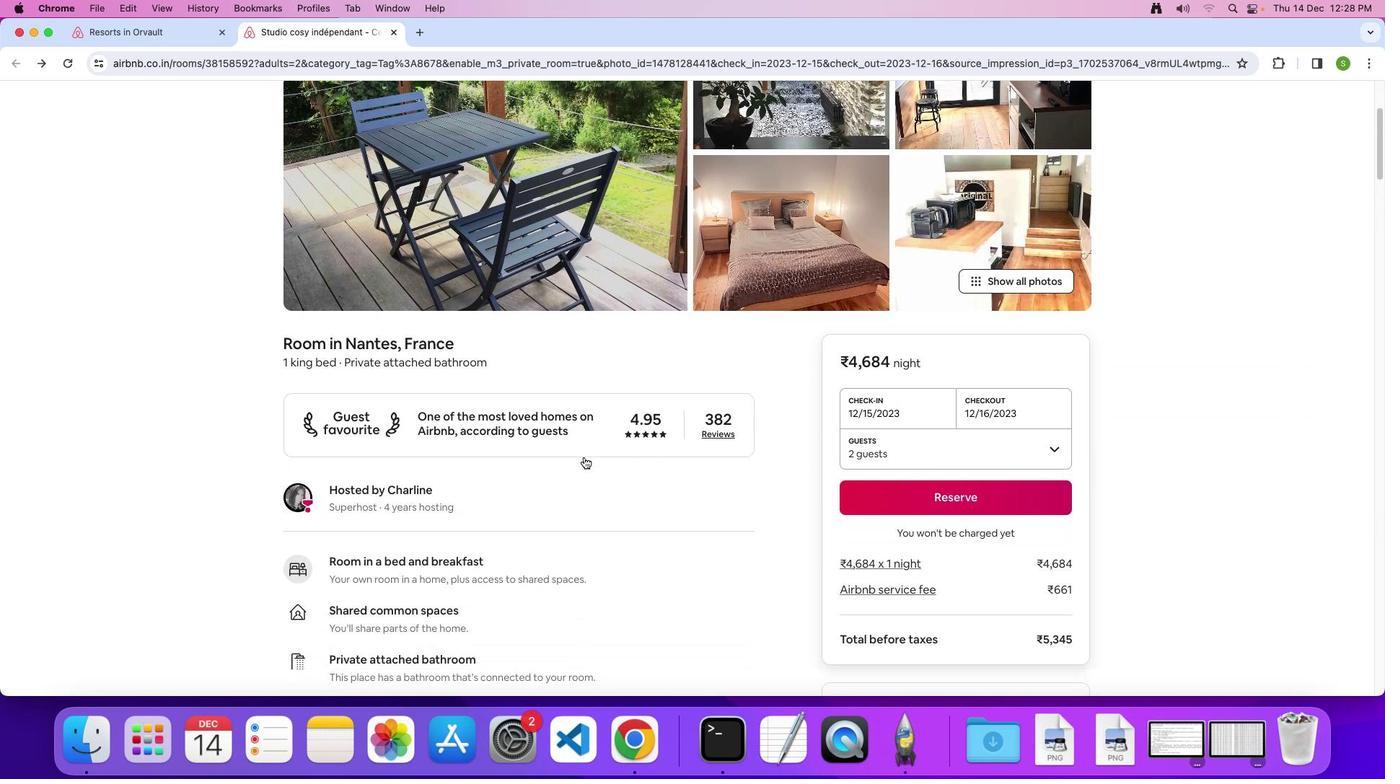 
Action: Mouse scrolled (584, 457) with delta (0, 0)
Screenshot: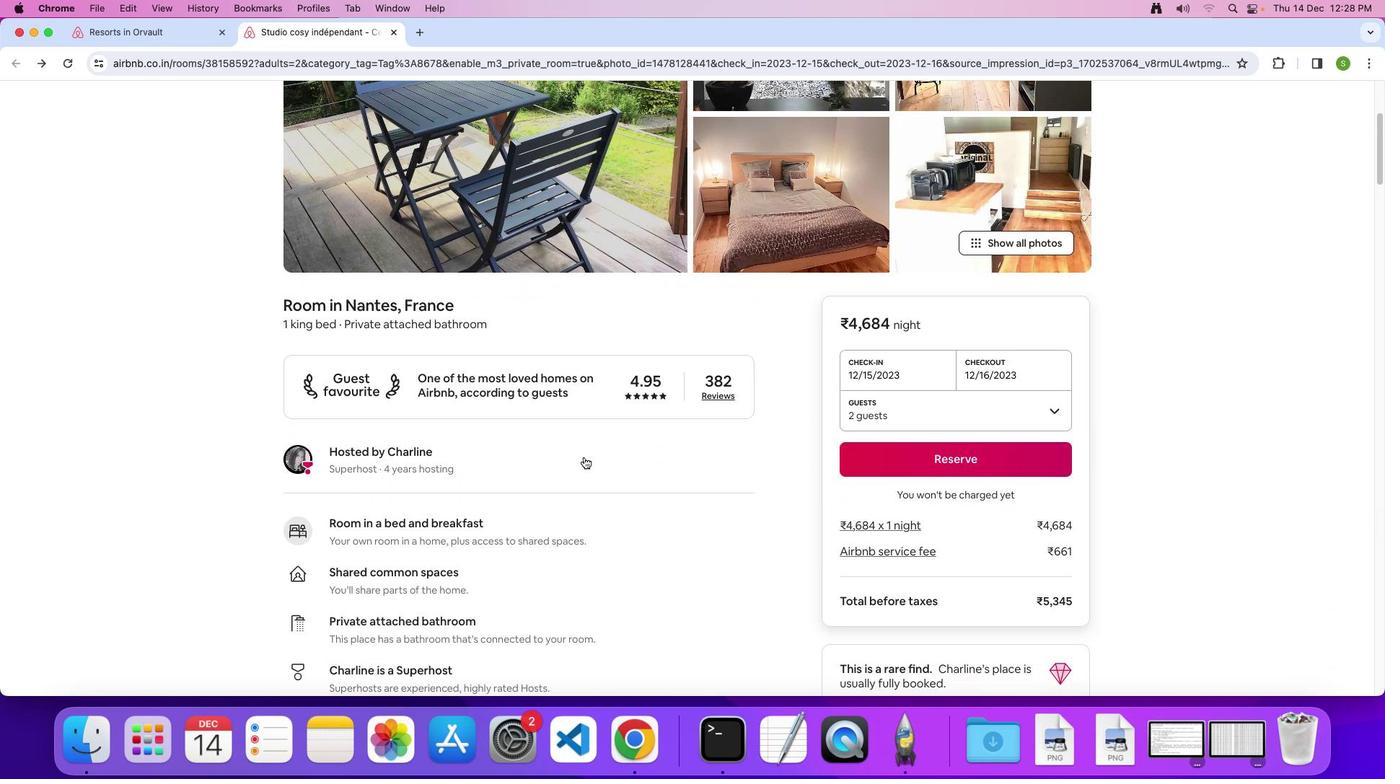 
Action: Mouse scrolled (584, 457) with delta (0, 0)
Screenshot: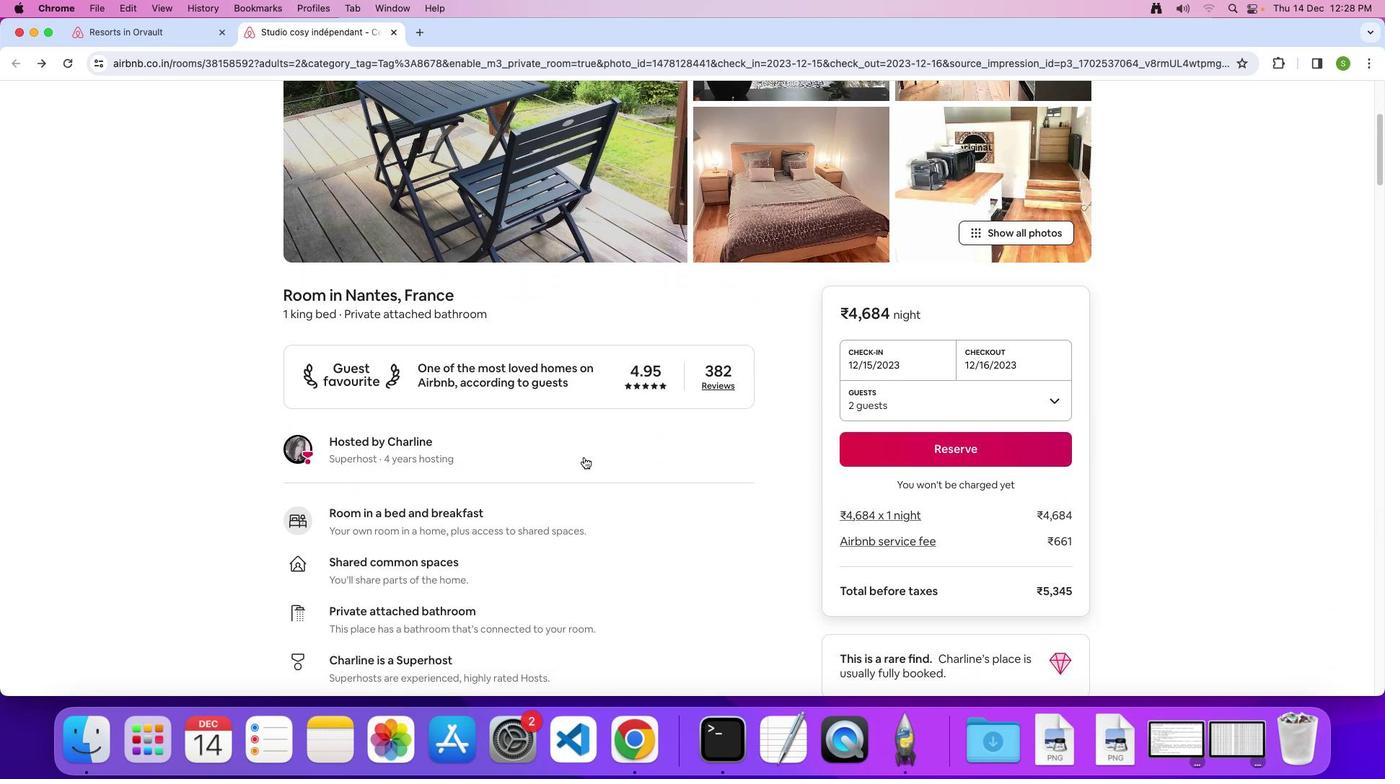 
Action: Mouse scrolled (584, 457) with delta (0, -1)
Screenshot: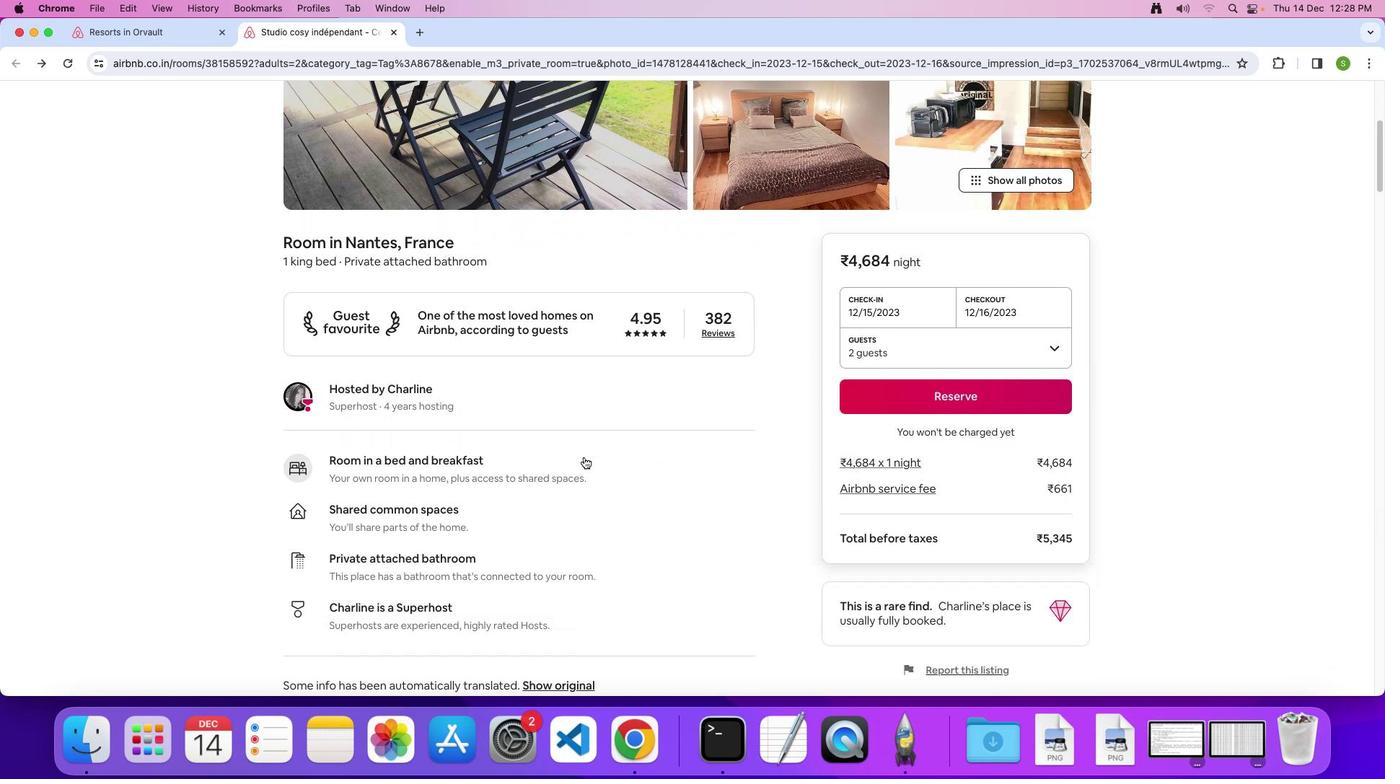 
Action: Mouse scrolled (584, 457) with delta (0, 0)
Screenshot: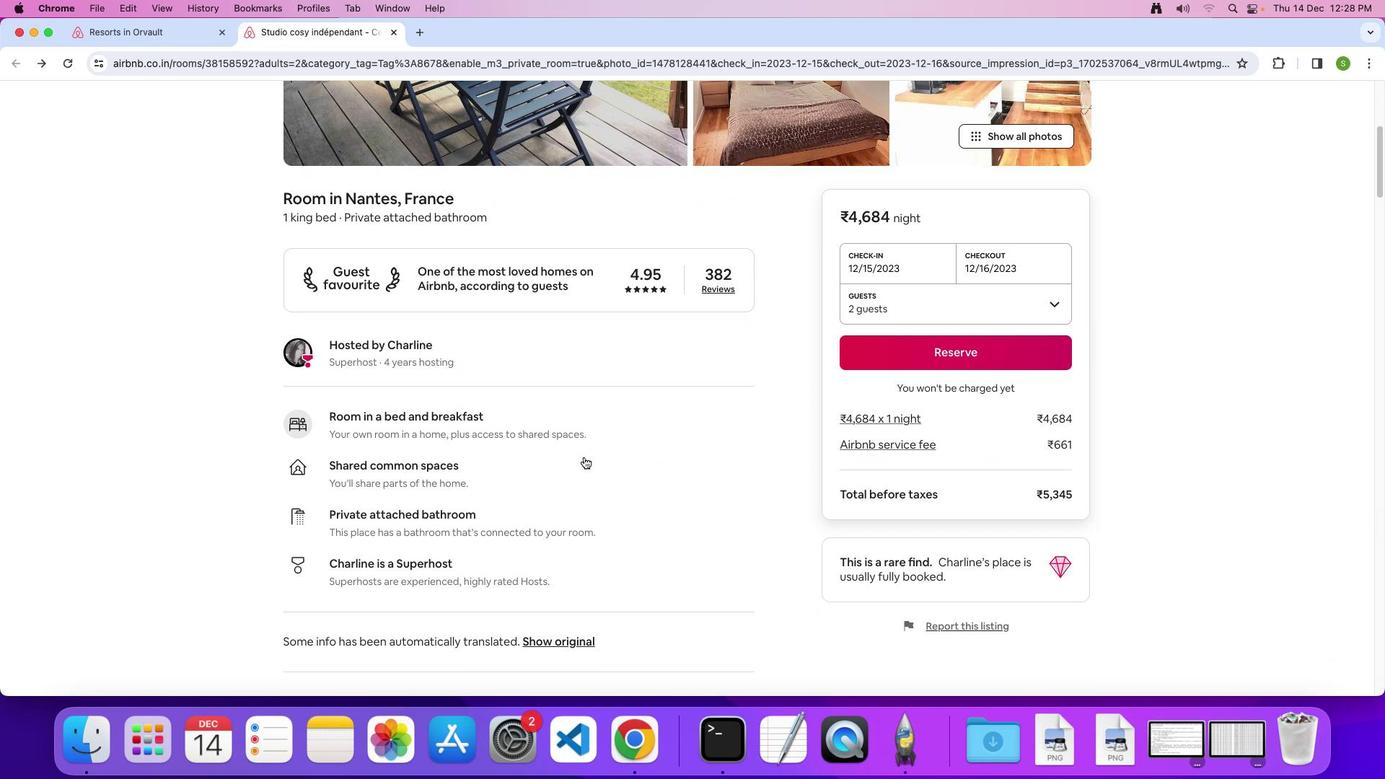
Action: Mouse scrolled (584, 457) with delta (0, 0)
Screenshot: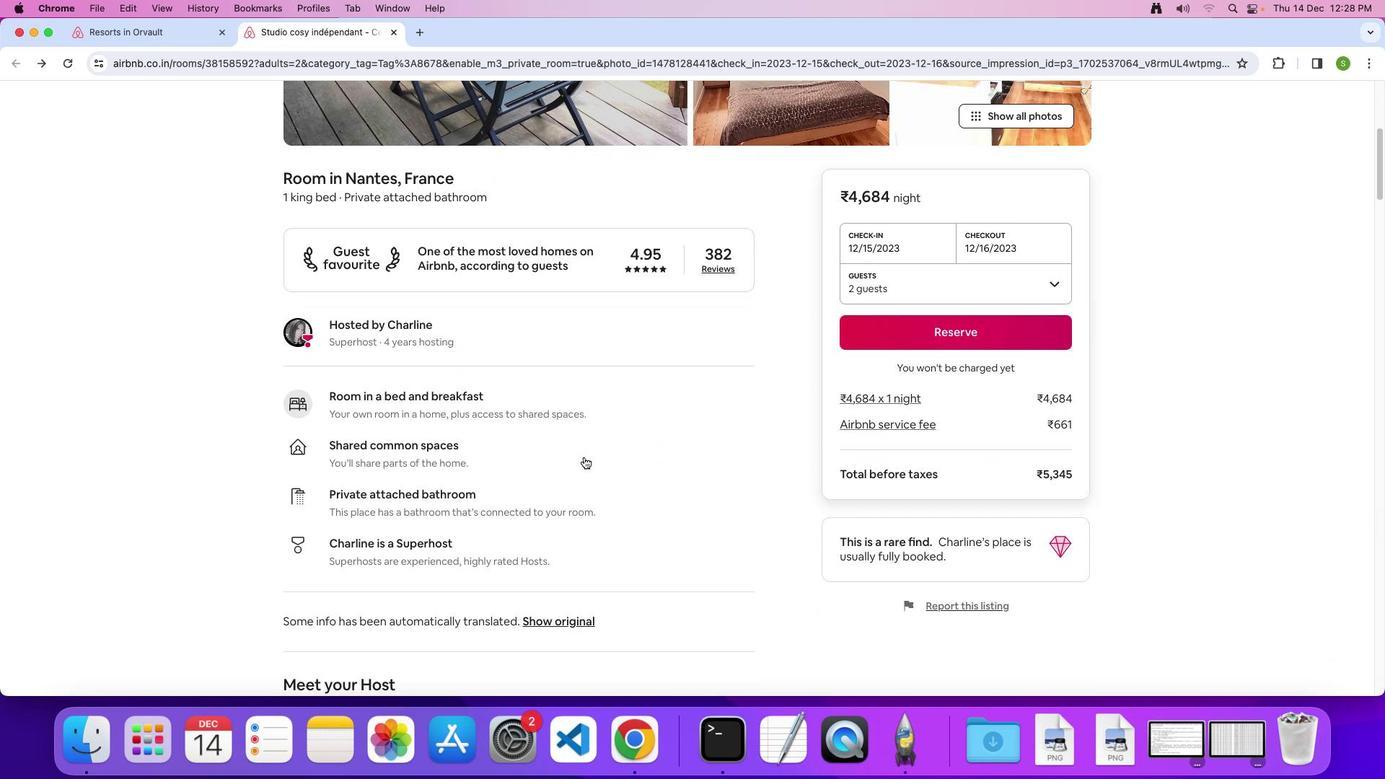 
Action: Mouse scrolled (584, 457) with delta (0, -1)
Screenshot: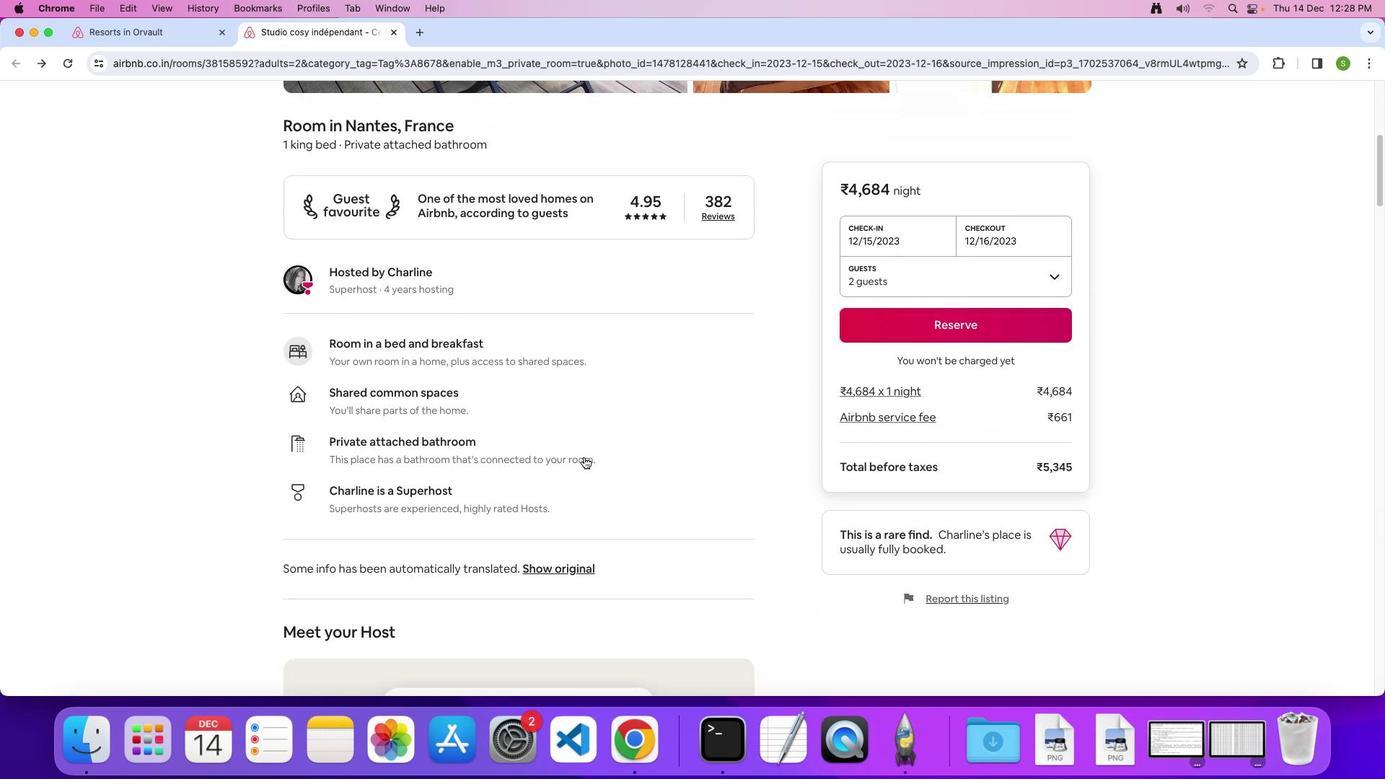 
Action: Mouse scrolled (584, 457) with delta (0, 0)
Screenshot: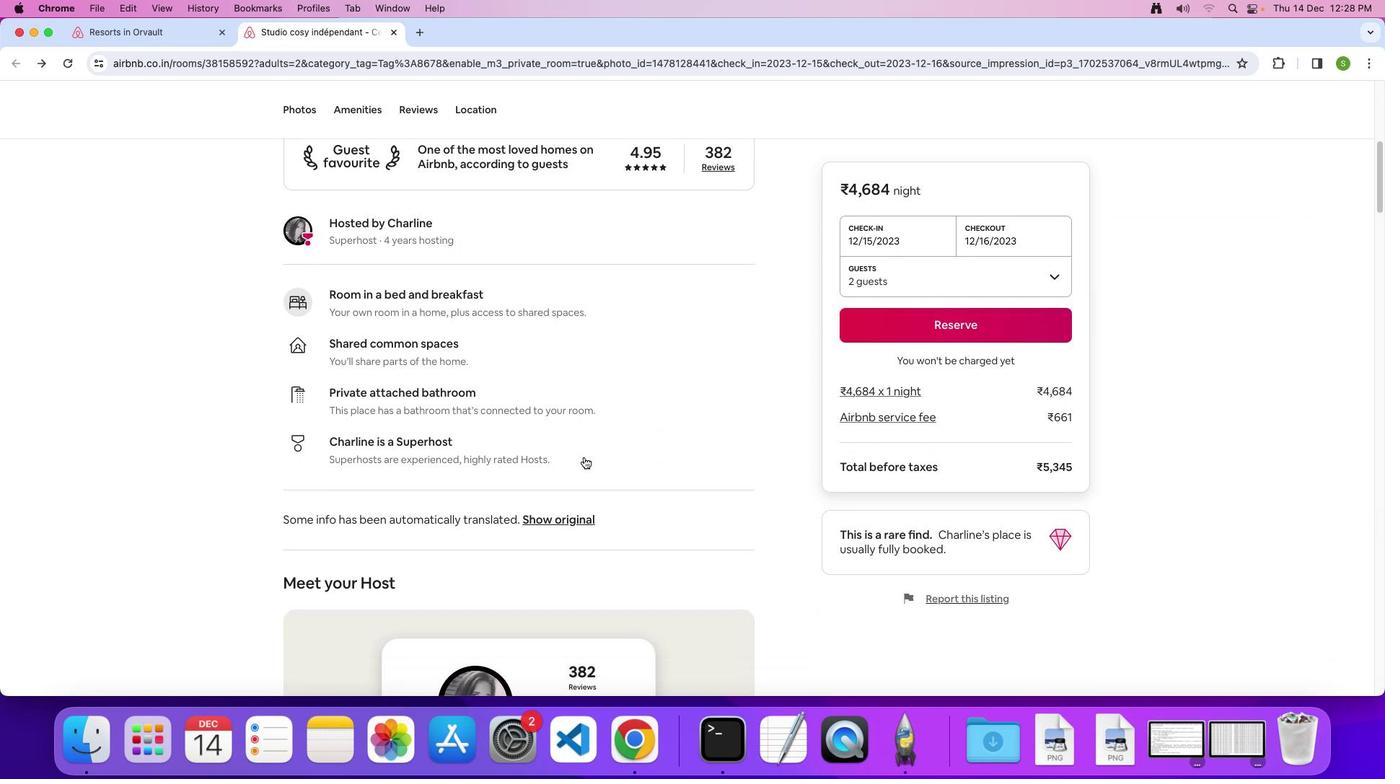 
Action: Mouse scrolled (584, 457) with delta (0, 0)
Screenshot: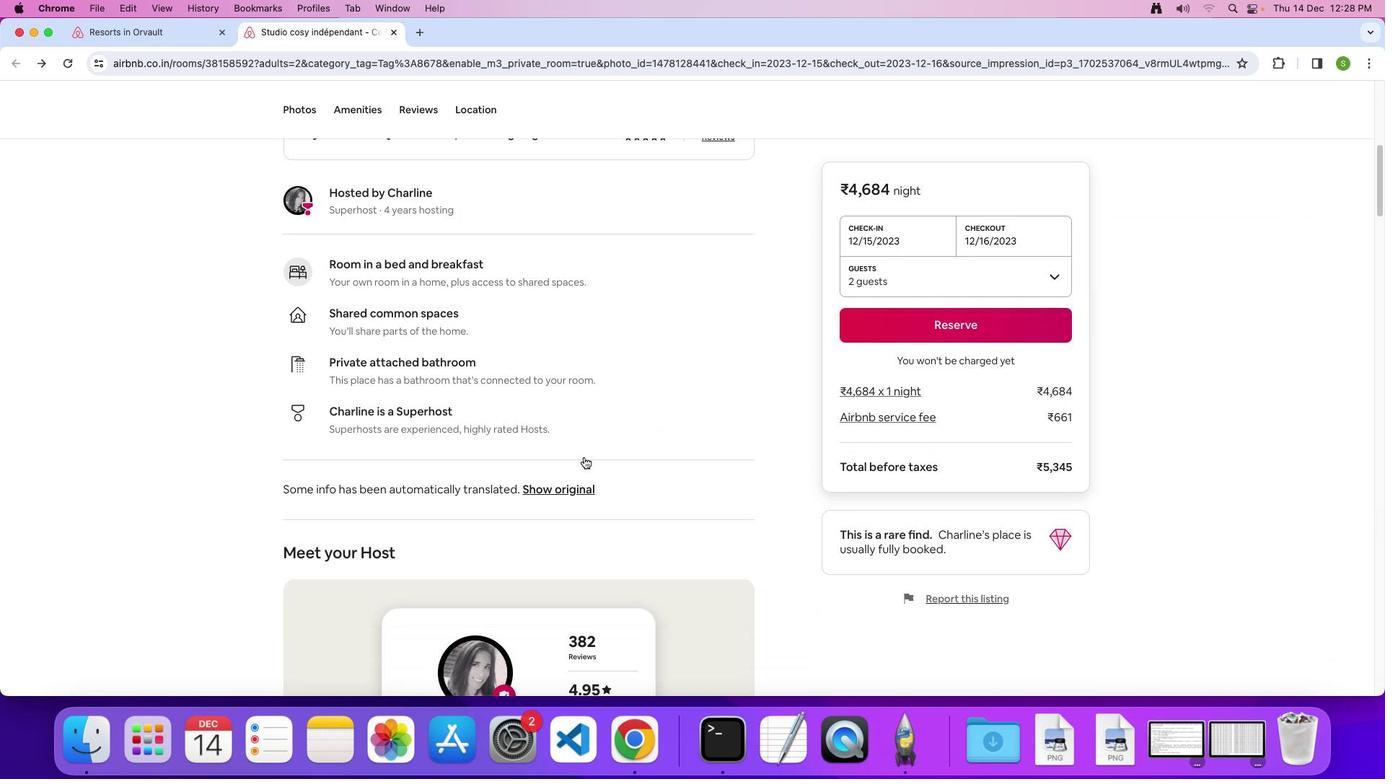 
Action: Mouse scrolled (584, 457) with delta (0, -2)
Screenshot: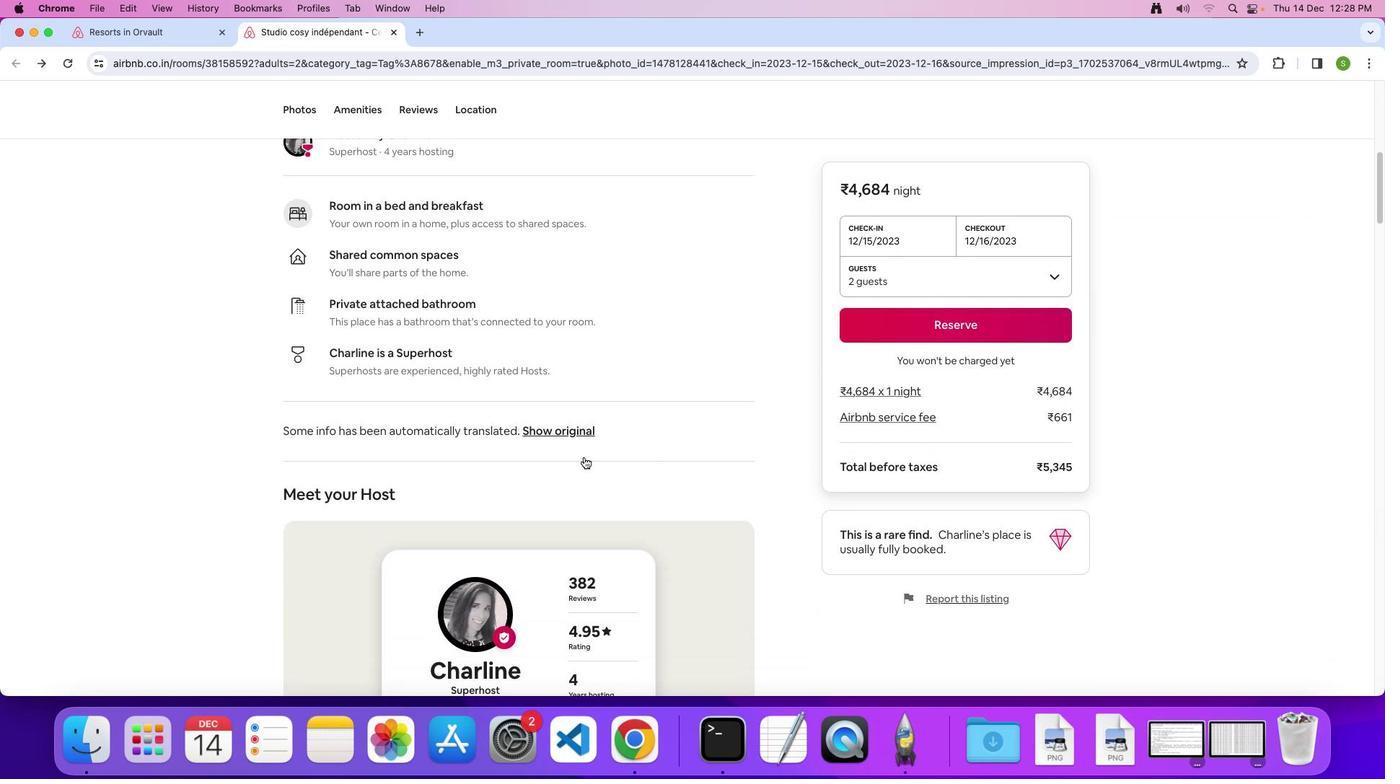 
Action: Mouse scrolled (584, 457) with delta (0, 0)
Screenshot: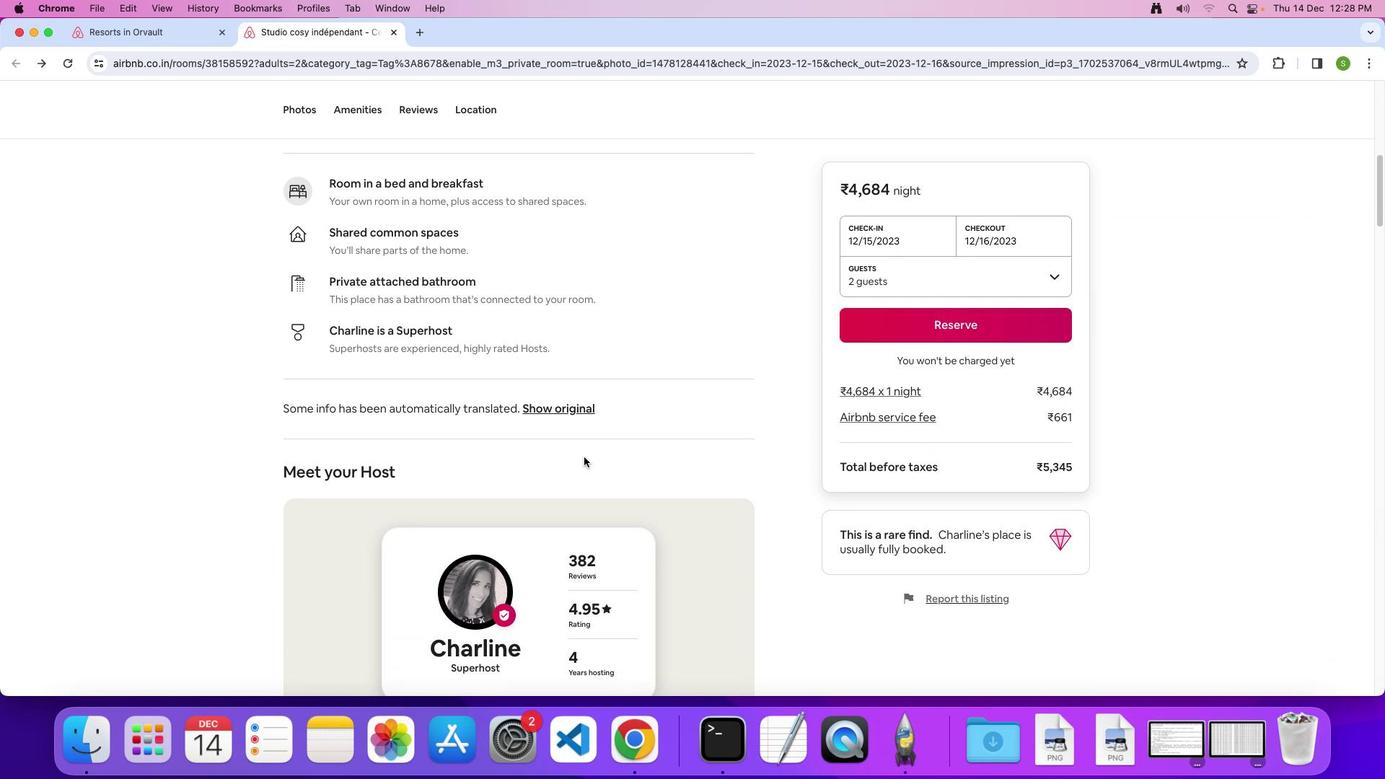 
Action: Mouse scrolled (584, 457) with delta (0, 0)
Screenshot: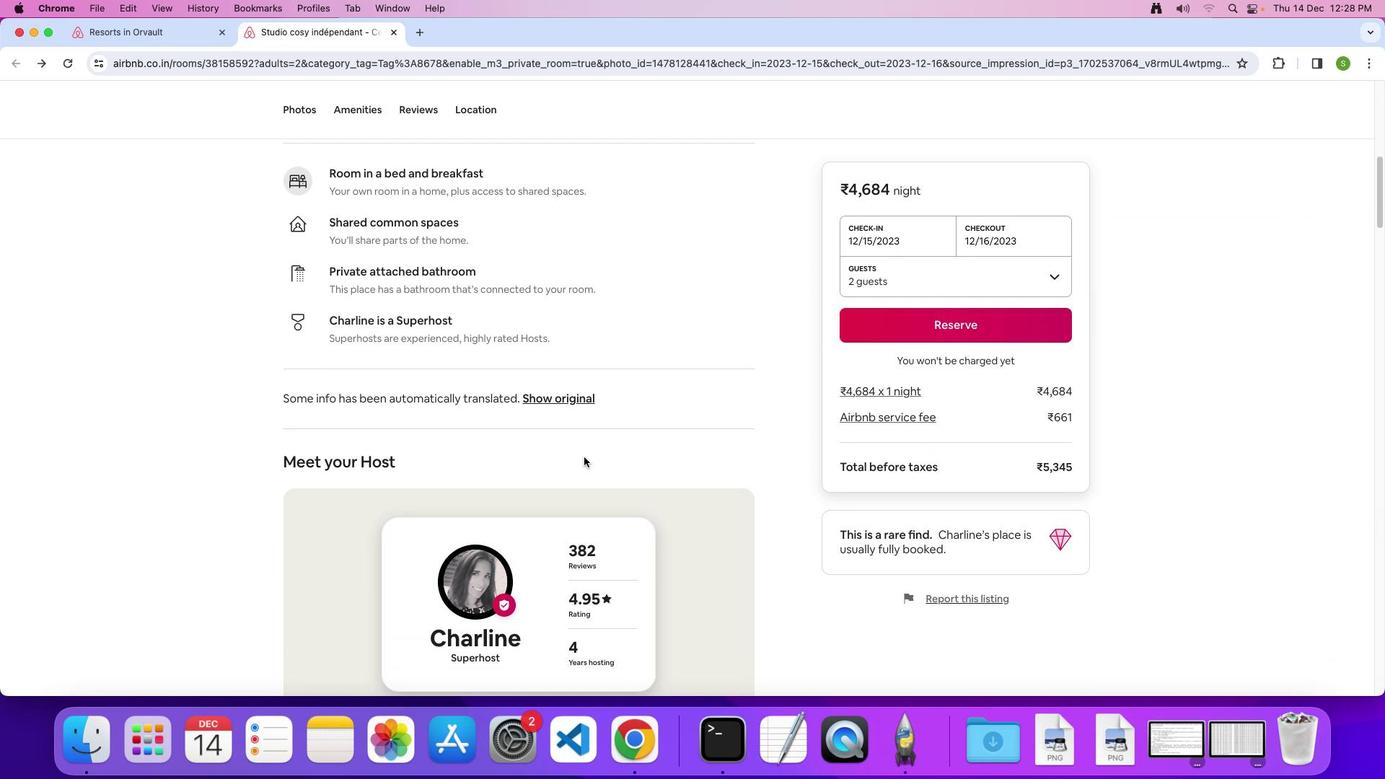 
Action: Mouse scrolled (584, 457) with delta (0, -1)
Screenshot: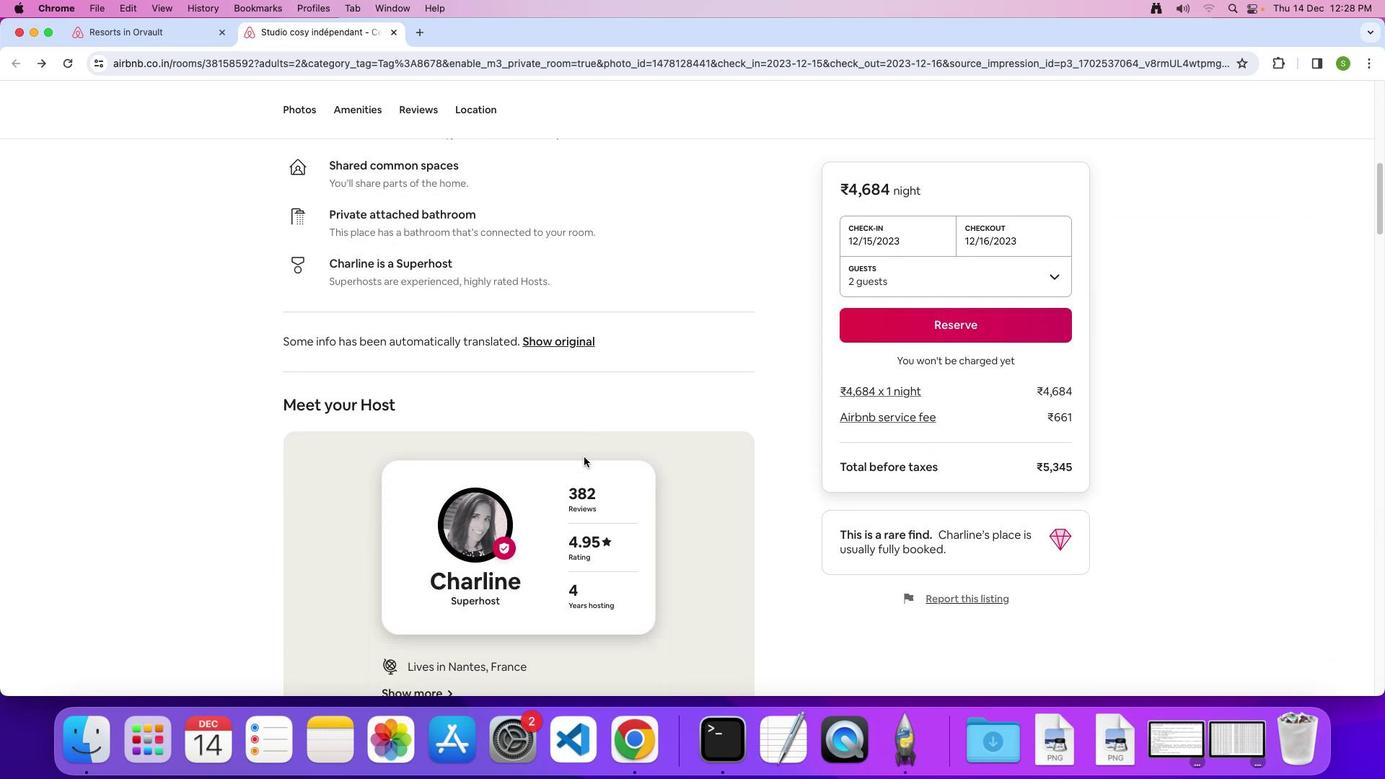 
Action: Mouse scrolled (584, 457) with delta (0, 0)
Screenshot: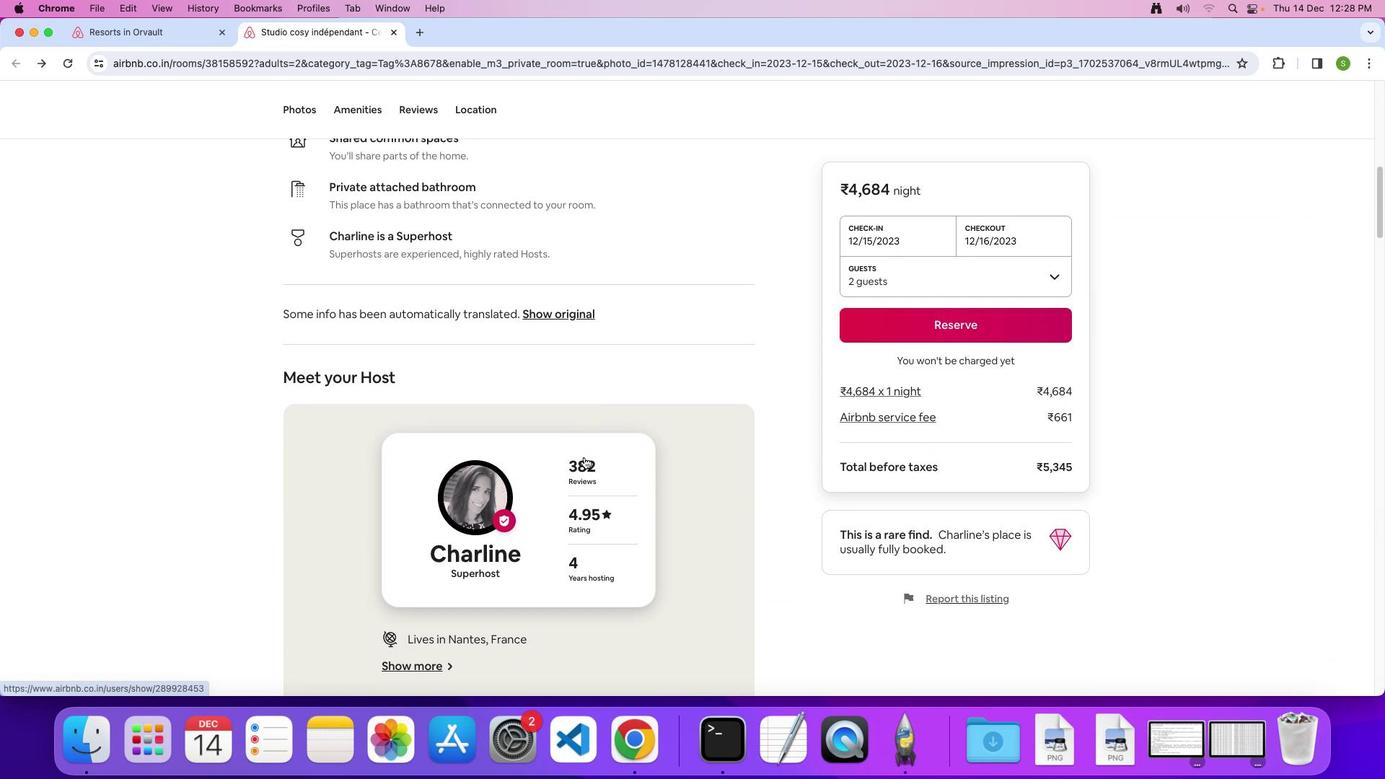 
Action: Mouse scrolled (584, 457) with delta (0, 0)
Screenshot: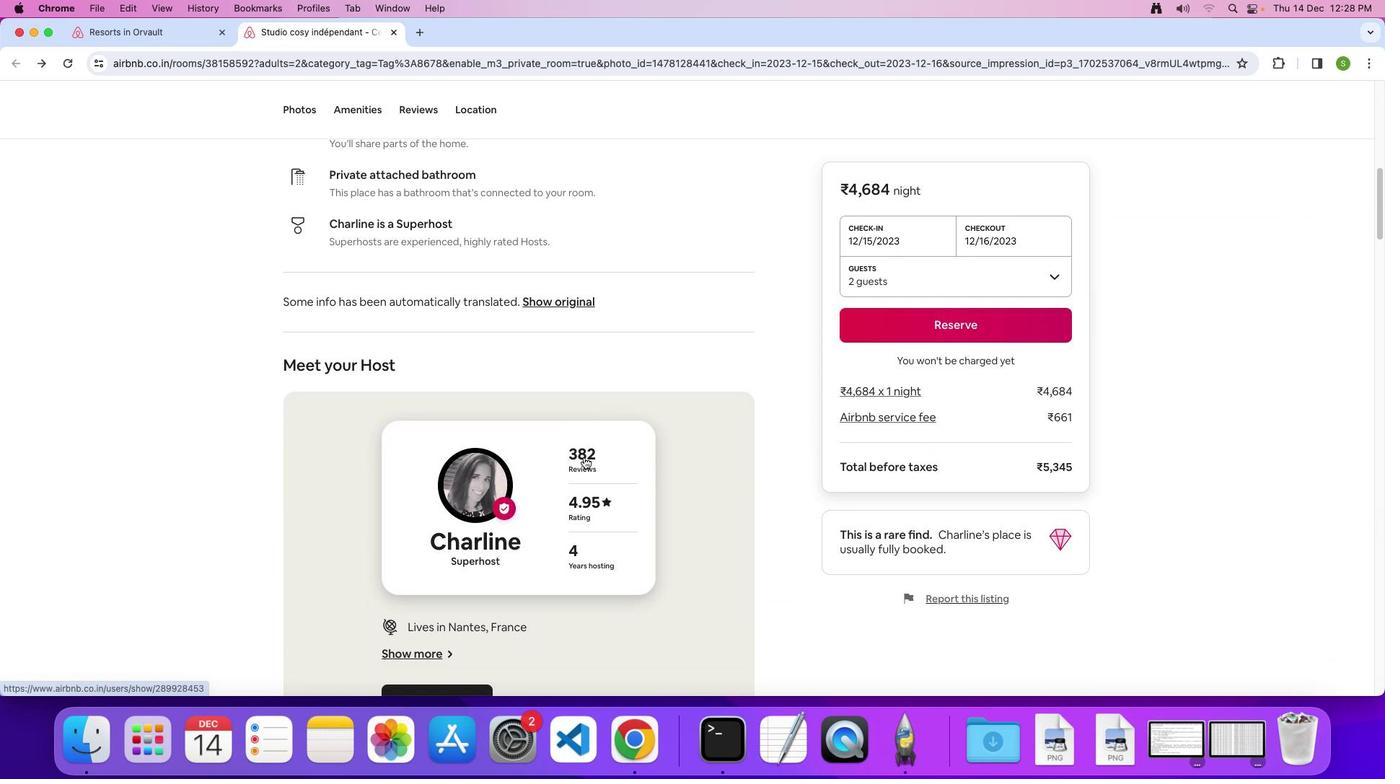 
Action: Mouse scrolled (584, 457) with delta (0, -1)
Screenshot: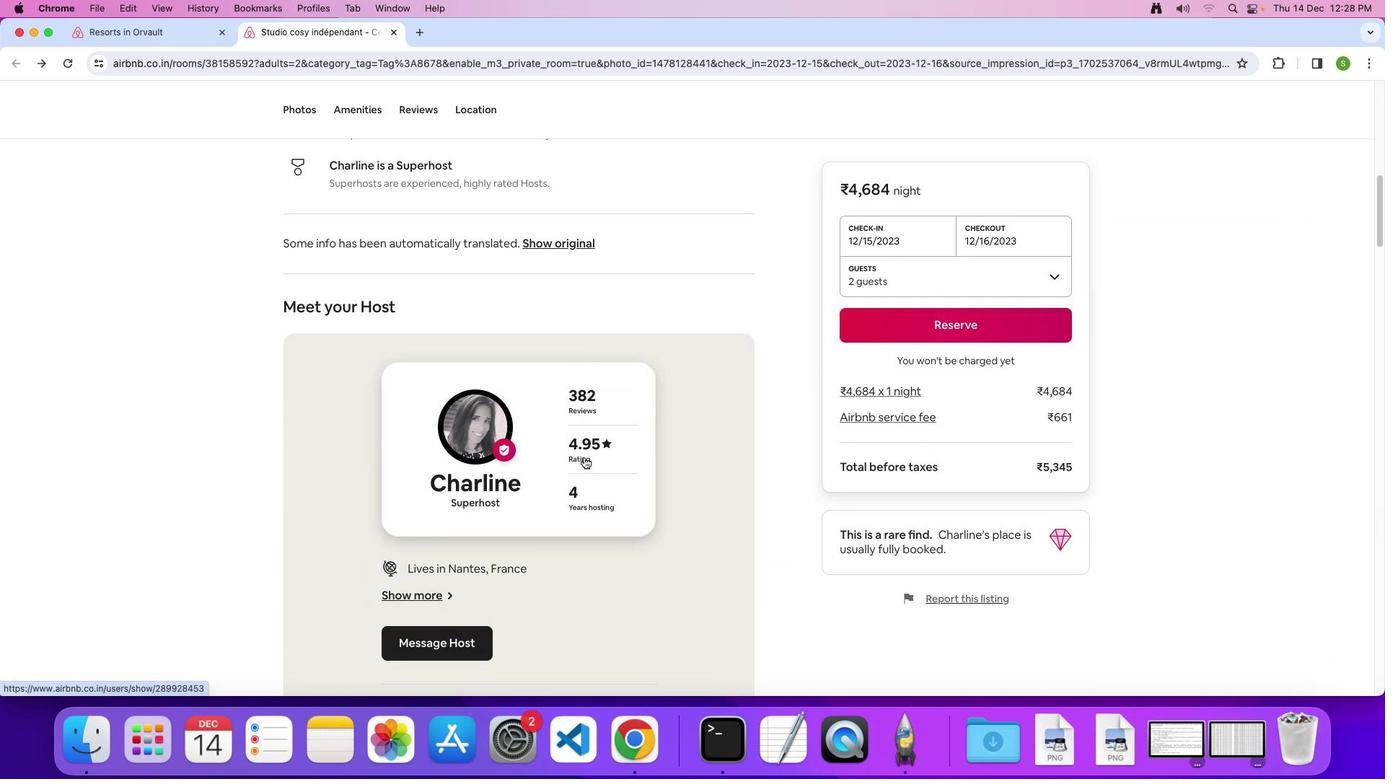 
Action: Mouse scrolled (584, 457) with delta (0, 0)
Screenshot: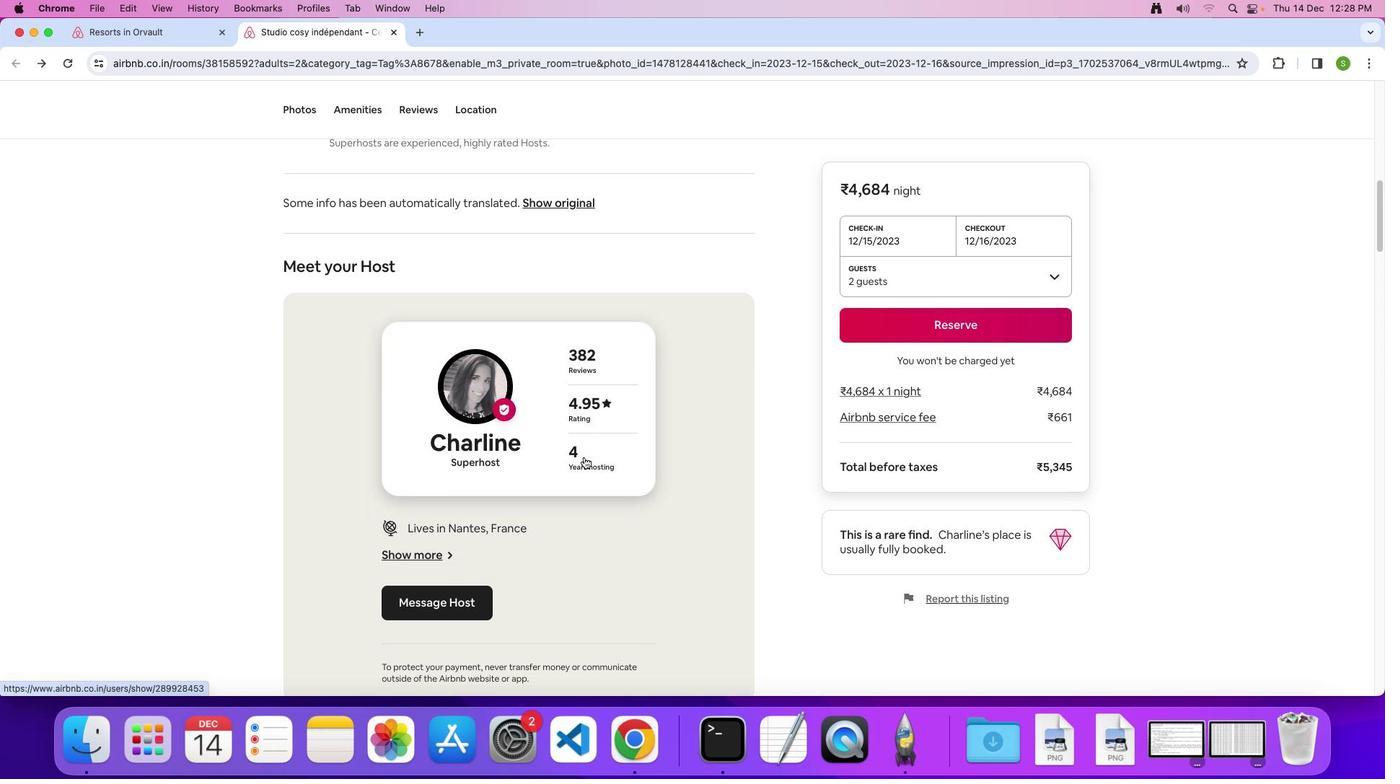 
Action: Mouse scrolled (584, 457) with delta (0, 0)
Screenshot: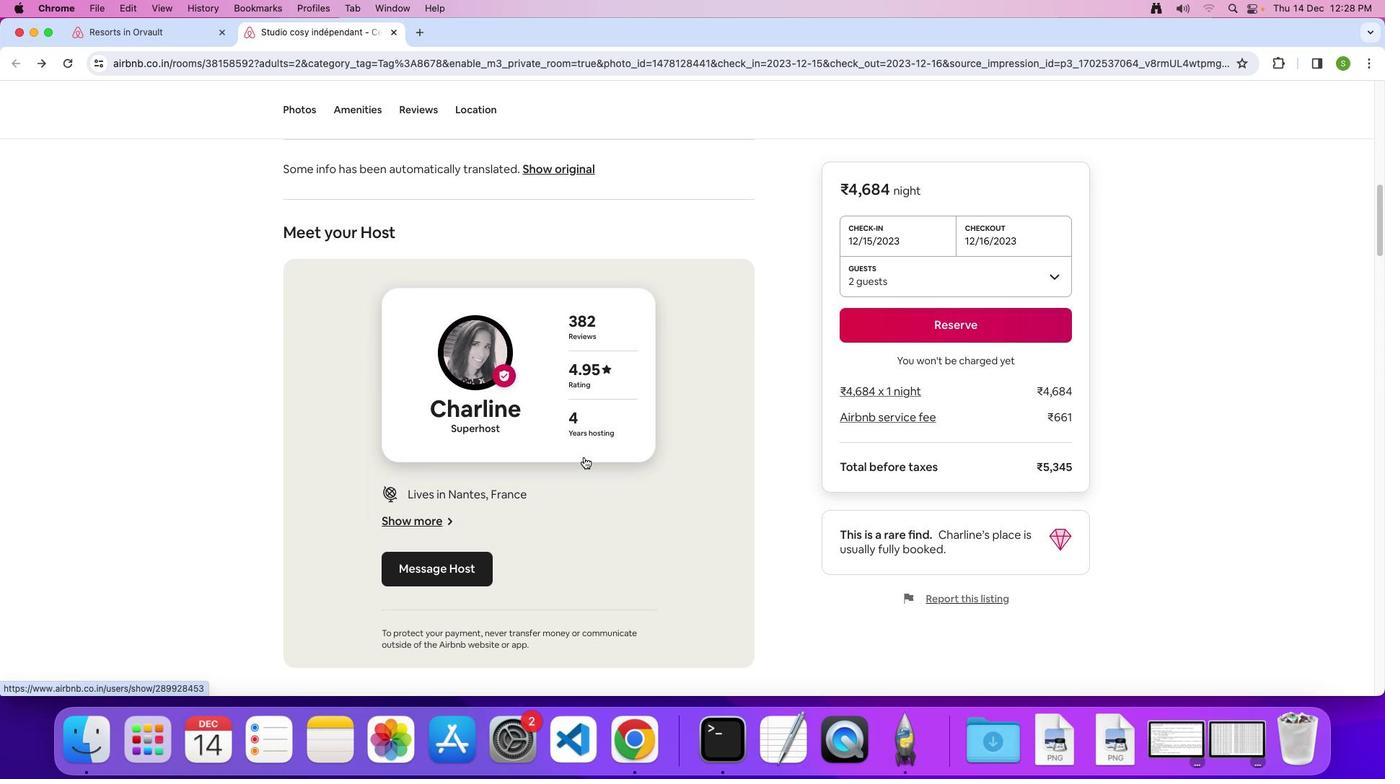 
Action: Mouse scrolled (584, 457) with delta (0, -2)
Screenshot: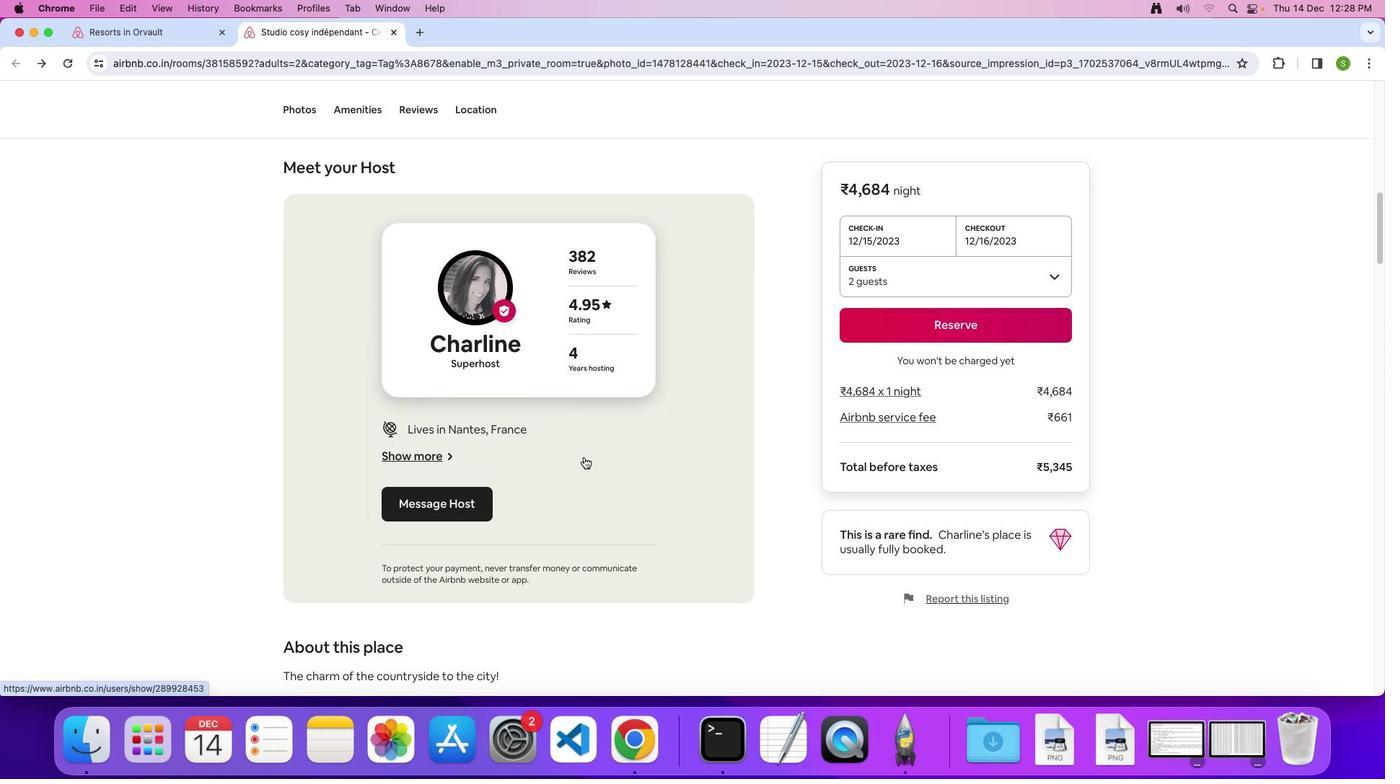 
Action: Mouse scrolled (584, 457) with delta (0, 0)
Screenshot: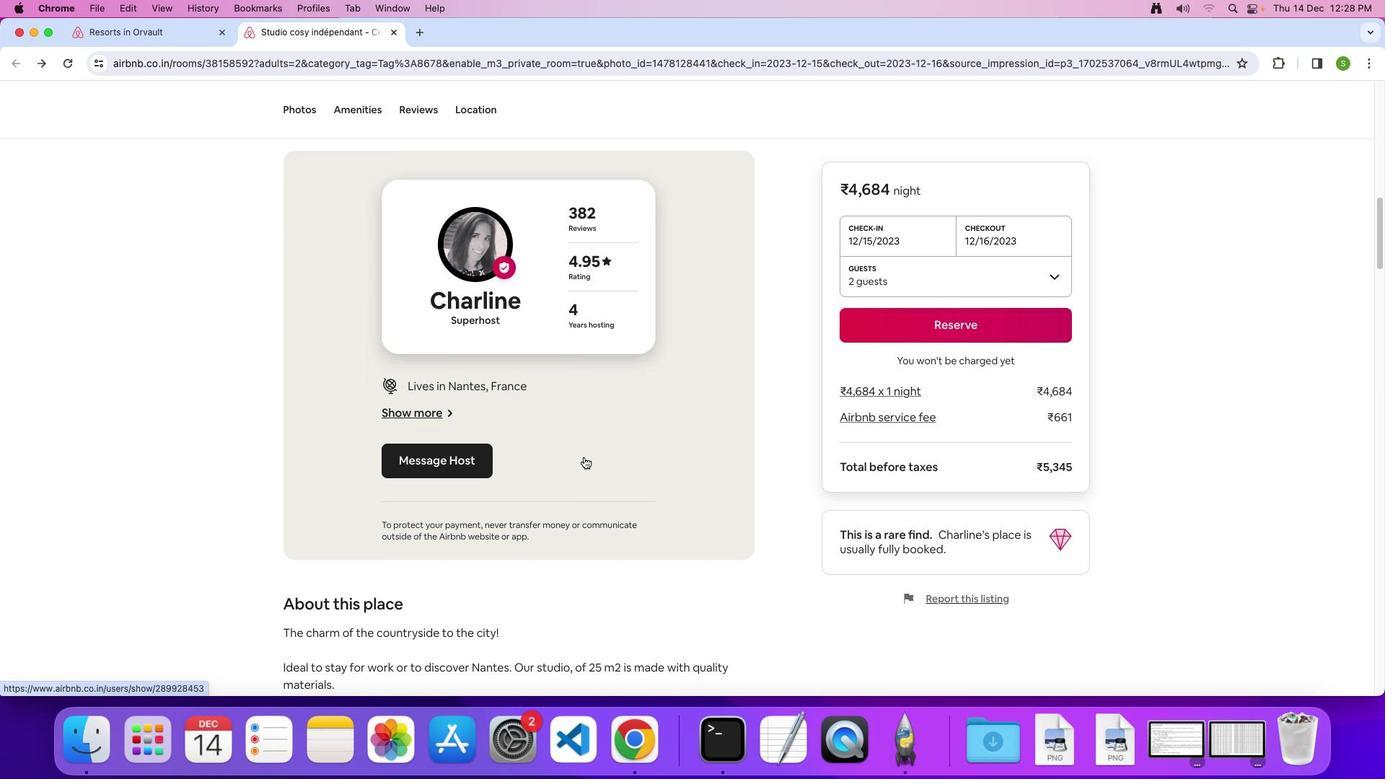 
Action: Mouse scrolled (584, 457) with delta (0, 0)
Screenshot: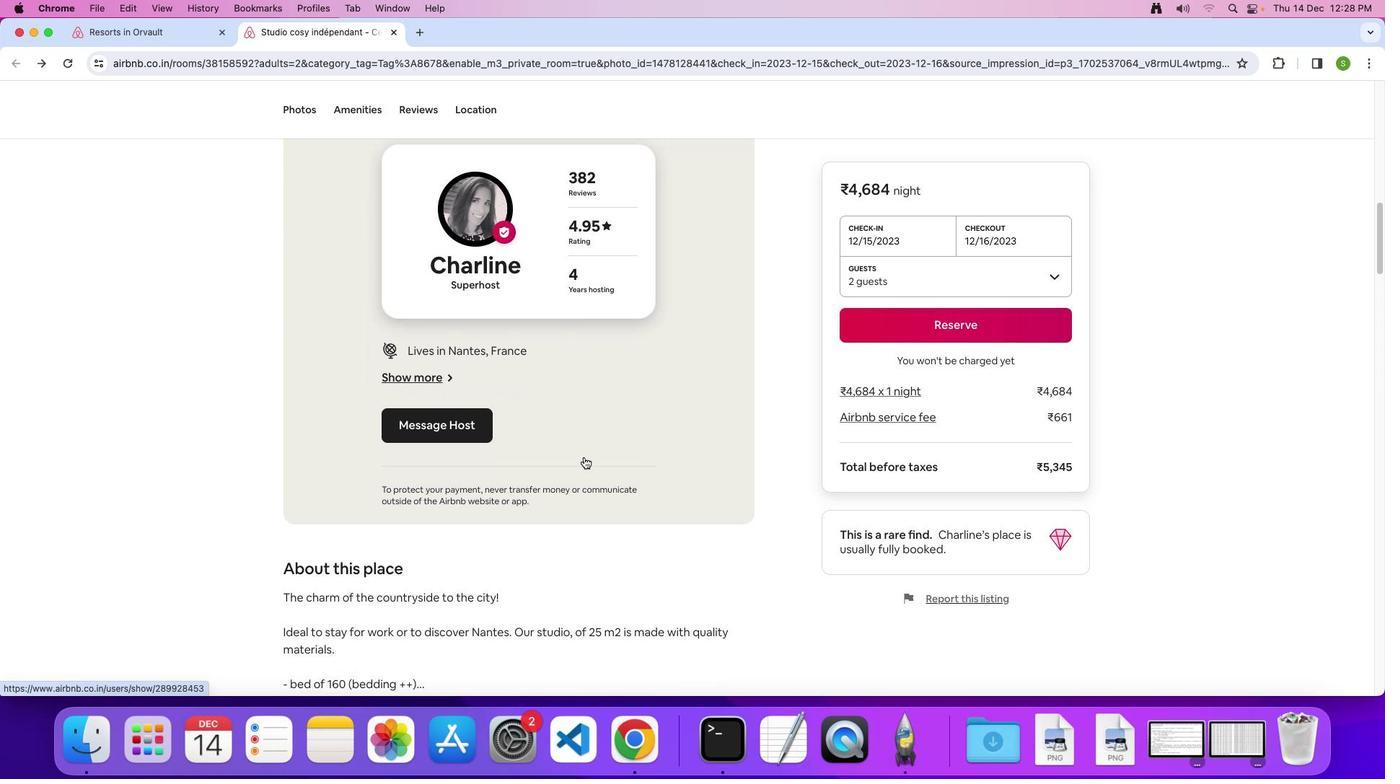 
Action: Mouse scrolled (584, 457) with delta (0, -2)
Screenshot: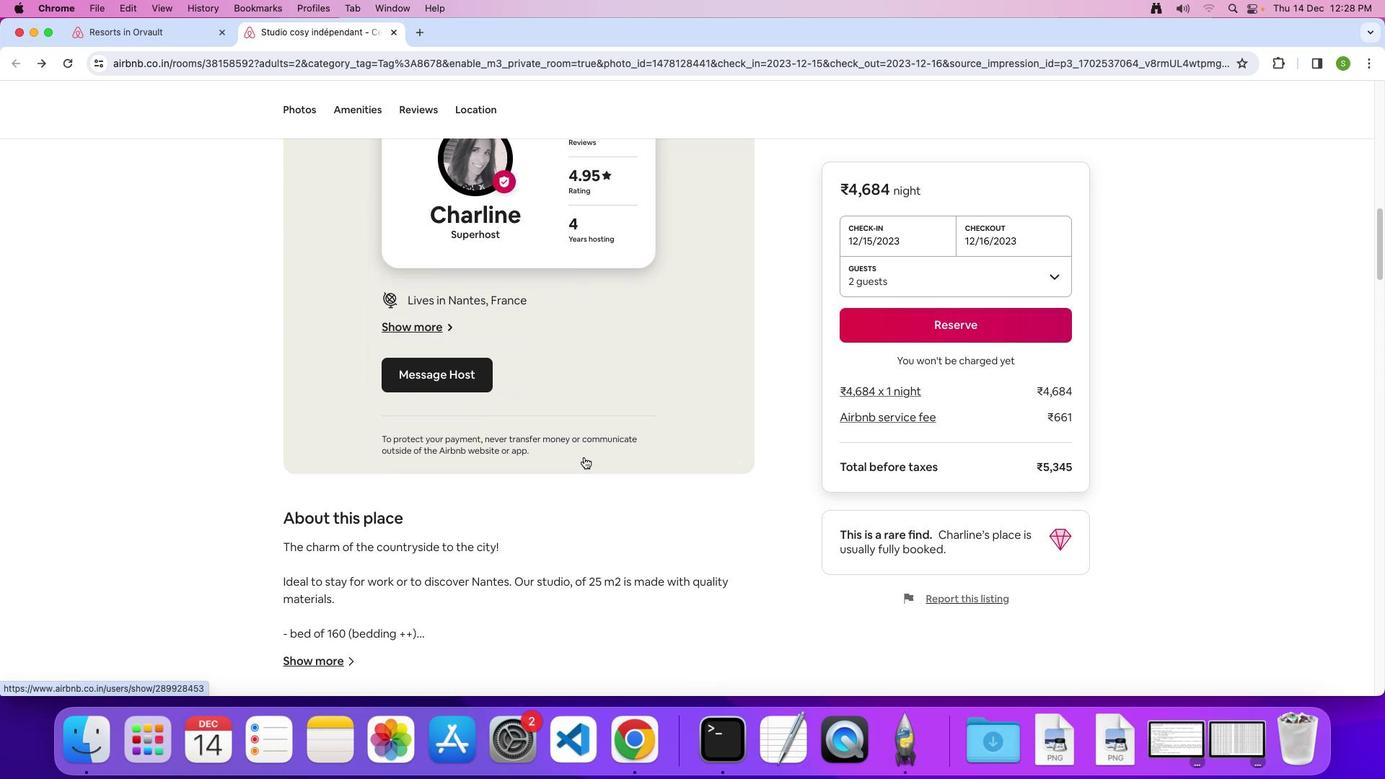 
Action: Mouse scrolled (584, 457) with delta (0, 0)
Screenshot: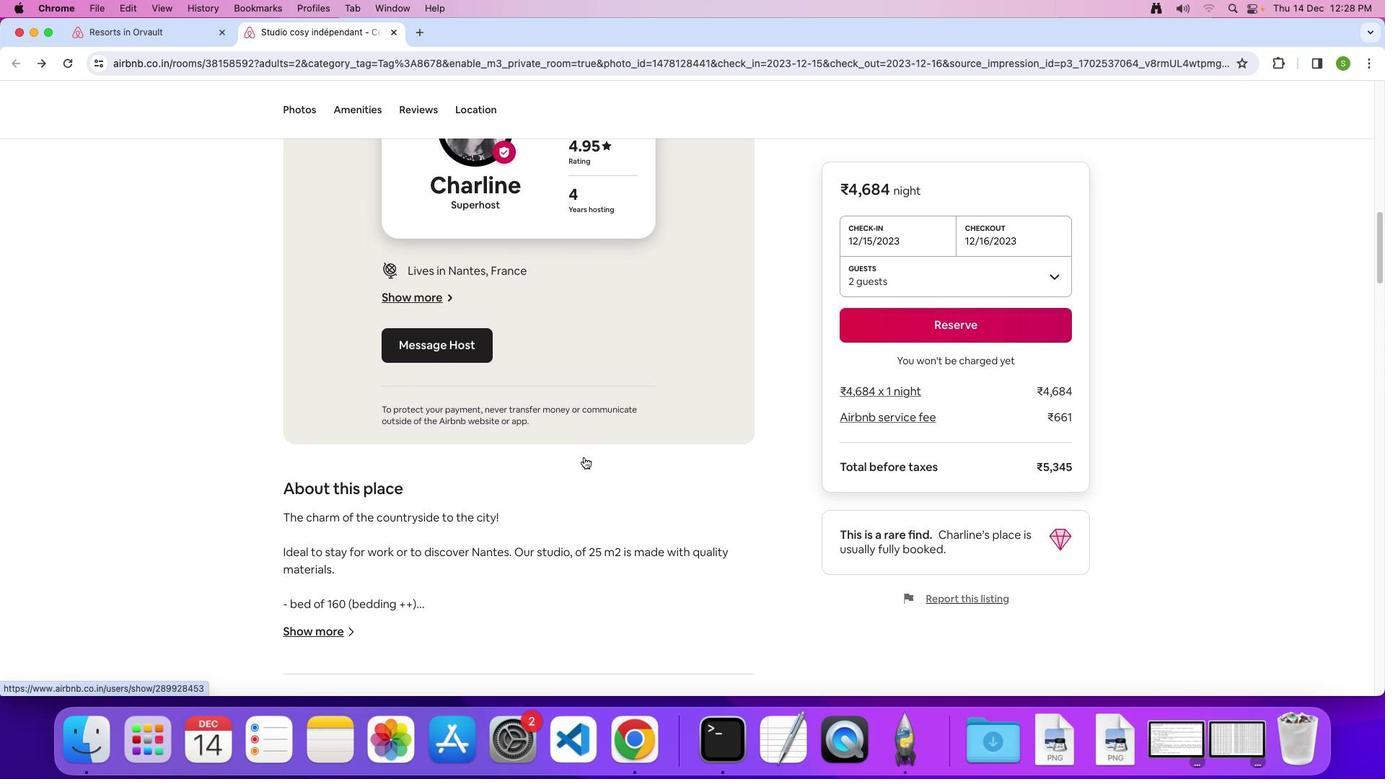
Action: Mouse scrolled (584, 457) with delta (0, 0)
Screenshot: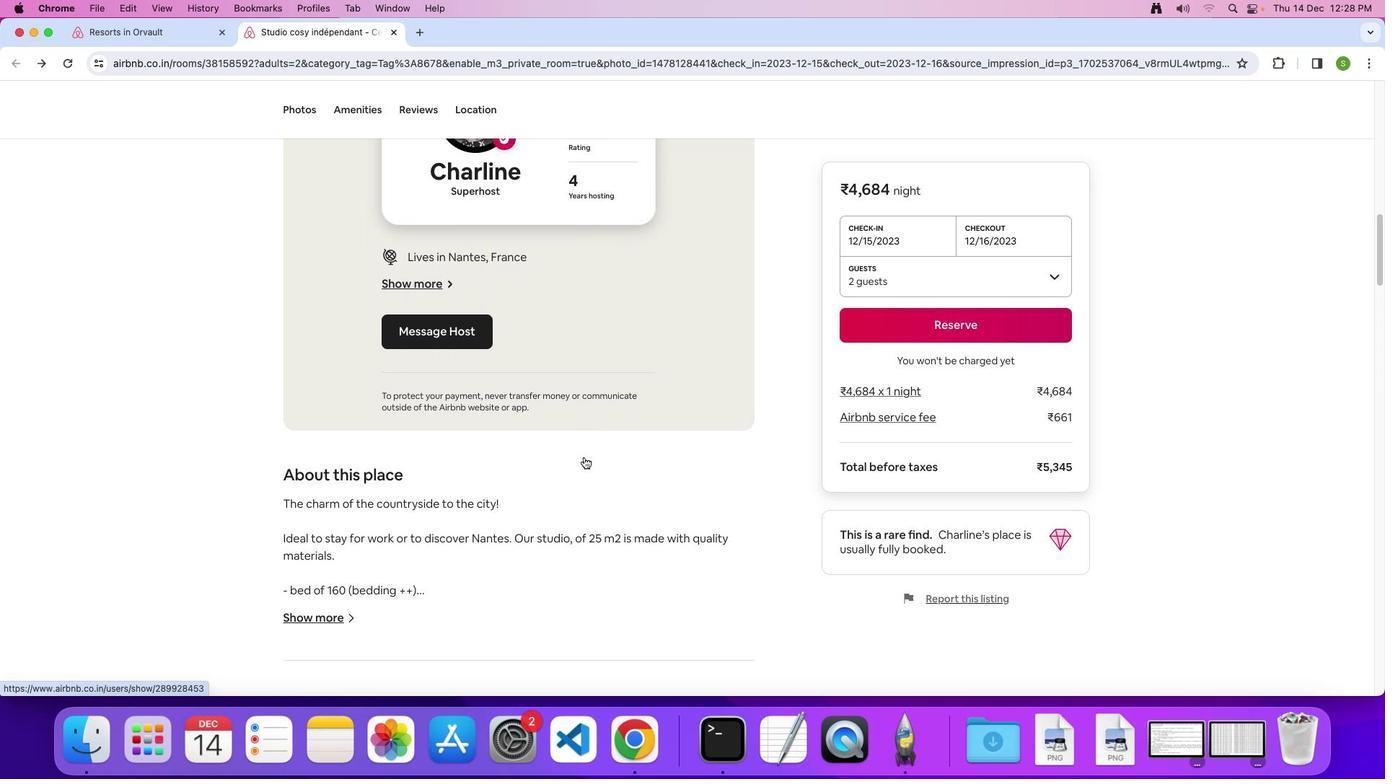 
Action: Mouse scrolled (584, 457) with delta (0, -1)
Screenshot: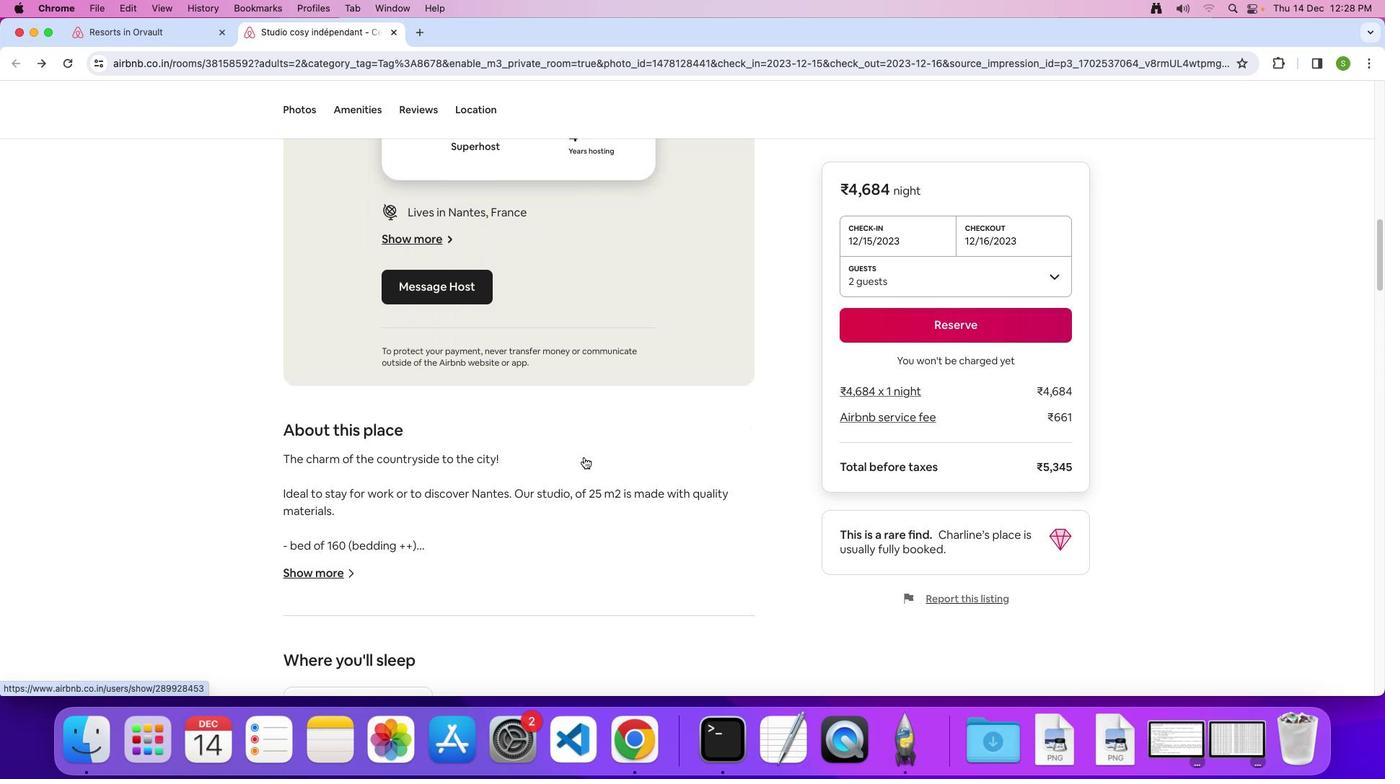 
Action: Mouse moved to (333, 540)
Screenshot: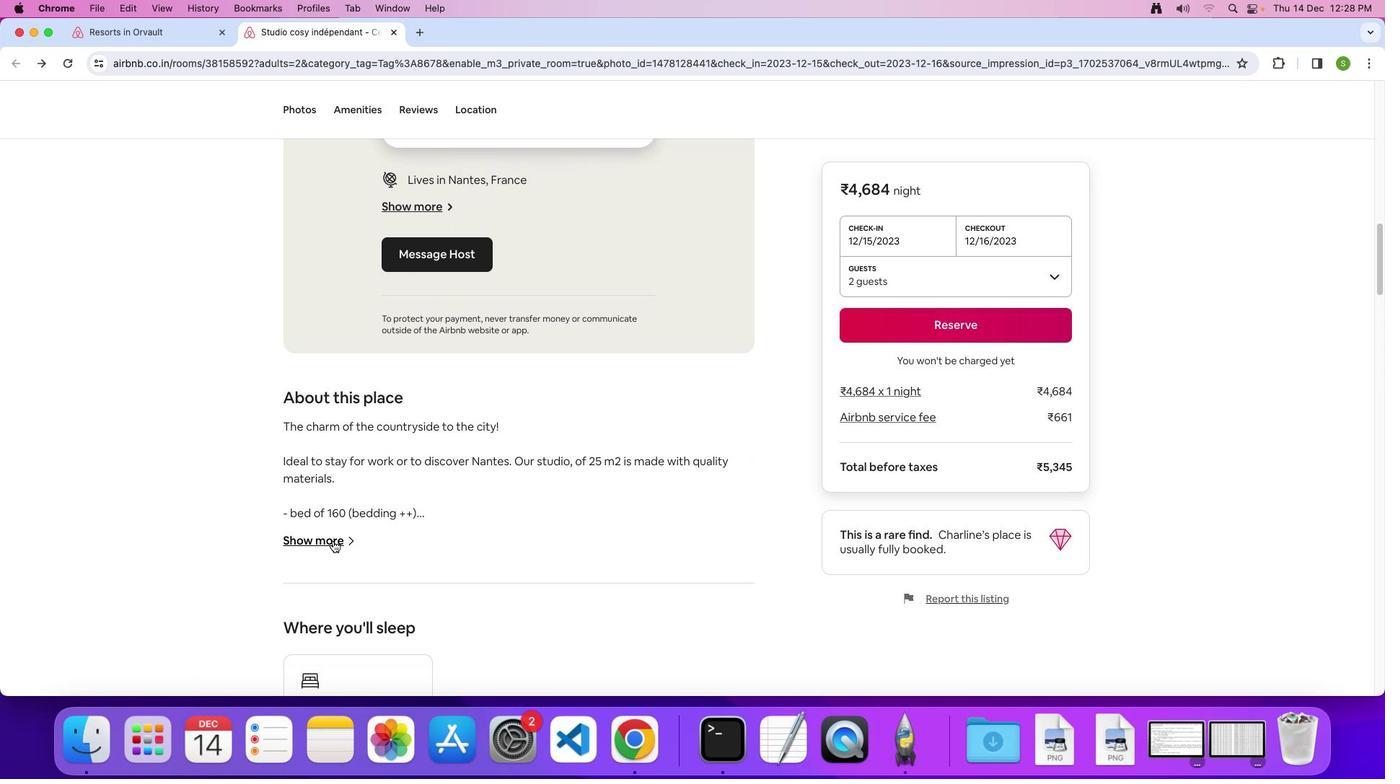 
Action: Mouse pressed left at (333, 540)
Screenshot: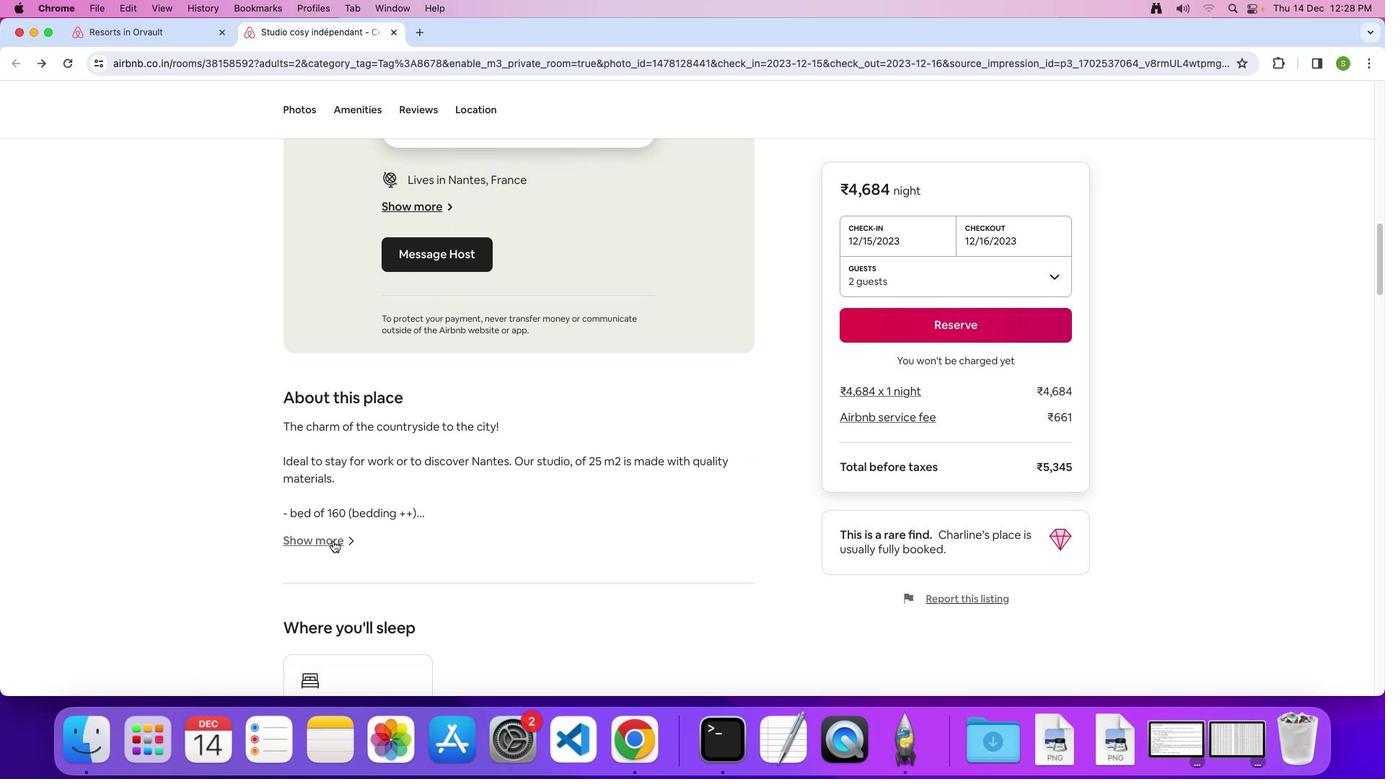 
Action: Mouse moved to (656, 371)
Screenshot: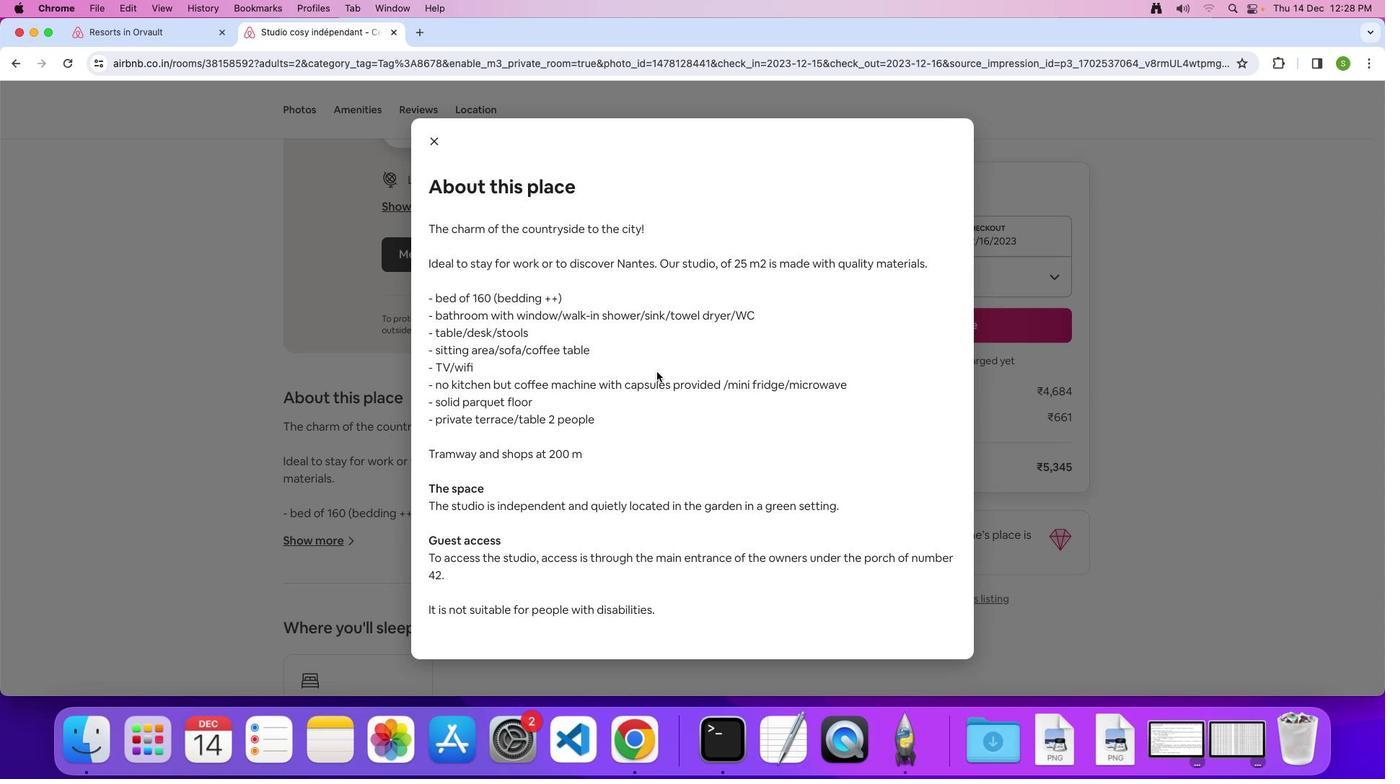 
Action: Mouse scrolled (656, 371) with delta (0, 0)
Screenshot: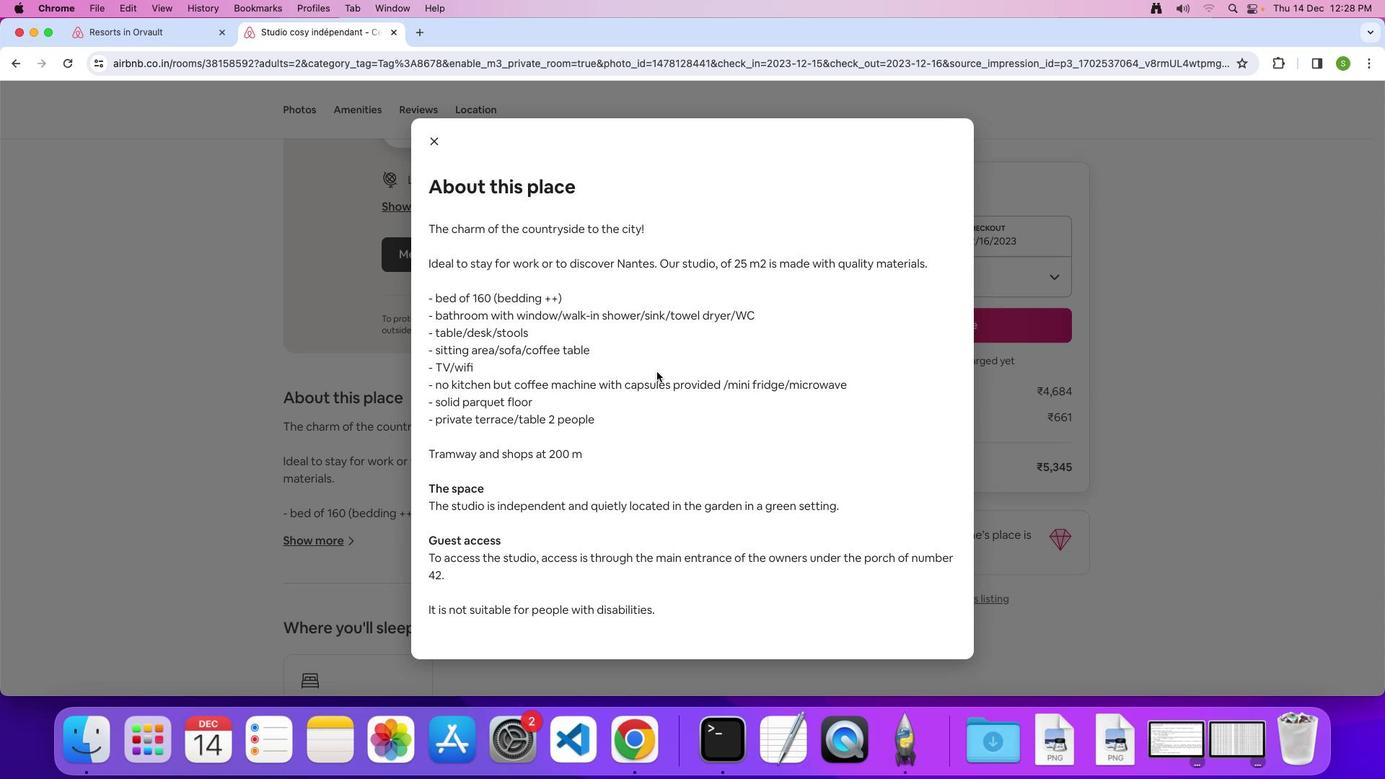 
Action: Mouse scrolled (656, 371) with delta (0, 0)
Screenshot: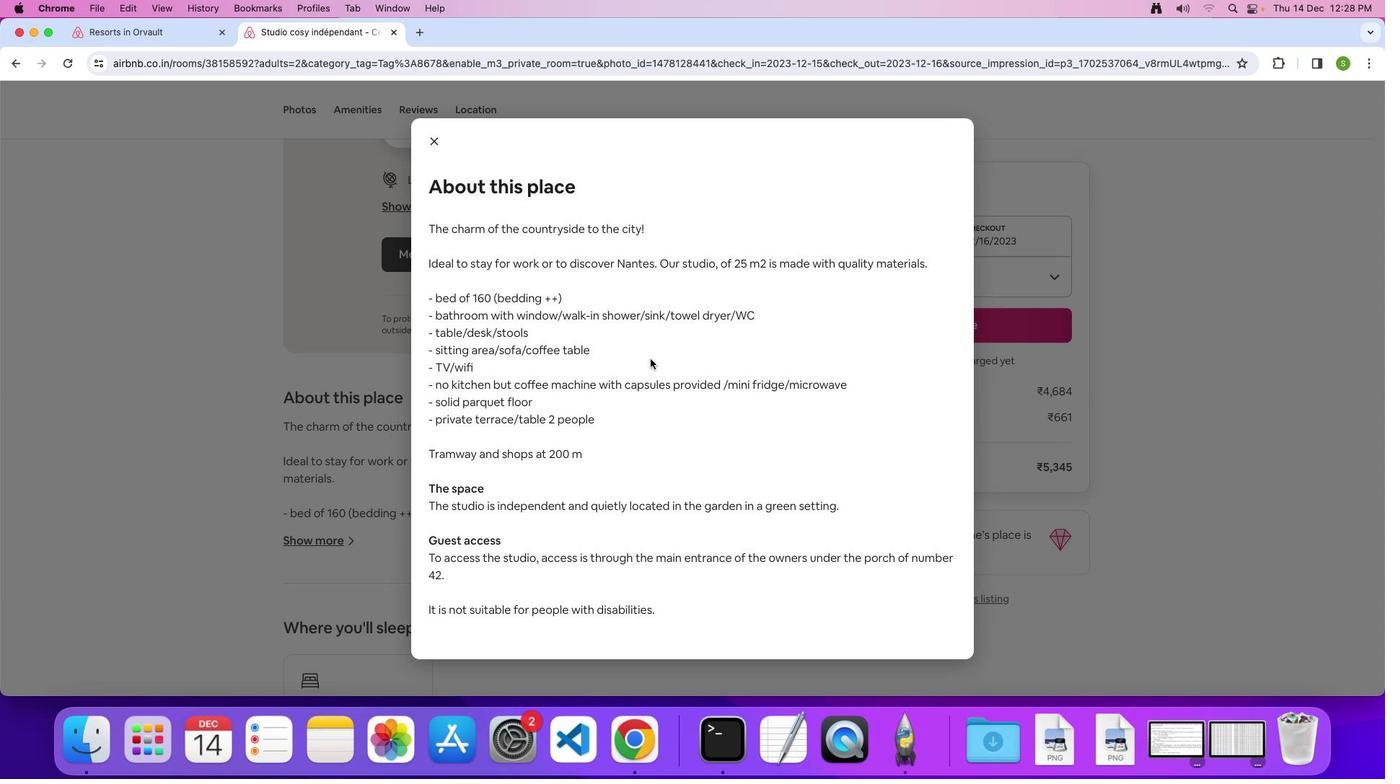 
Action: Mouse moved to (435, 138)
Screenshot: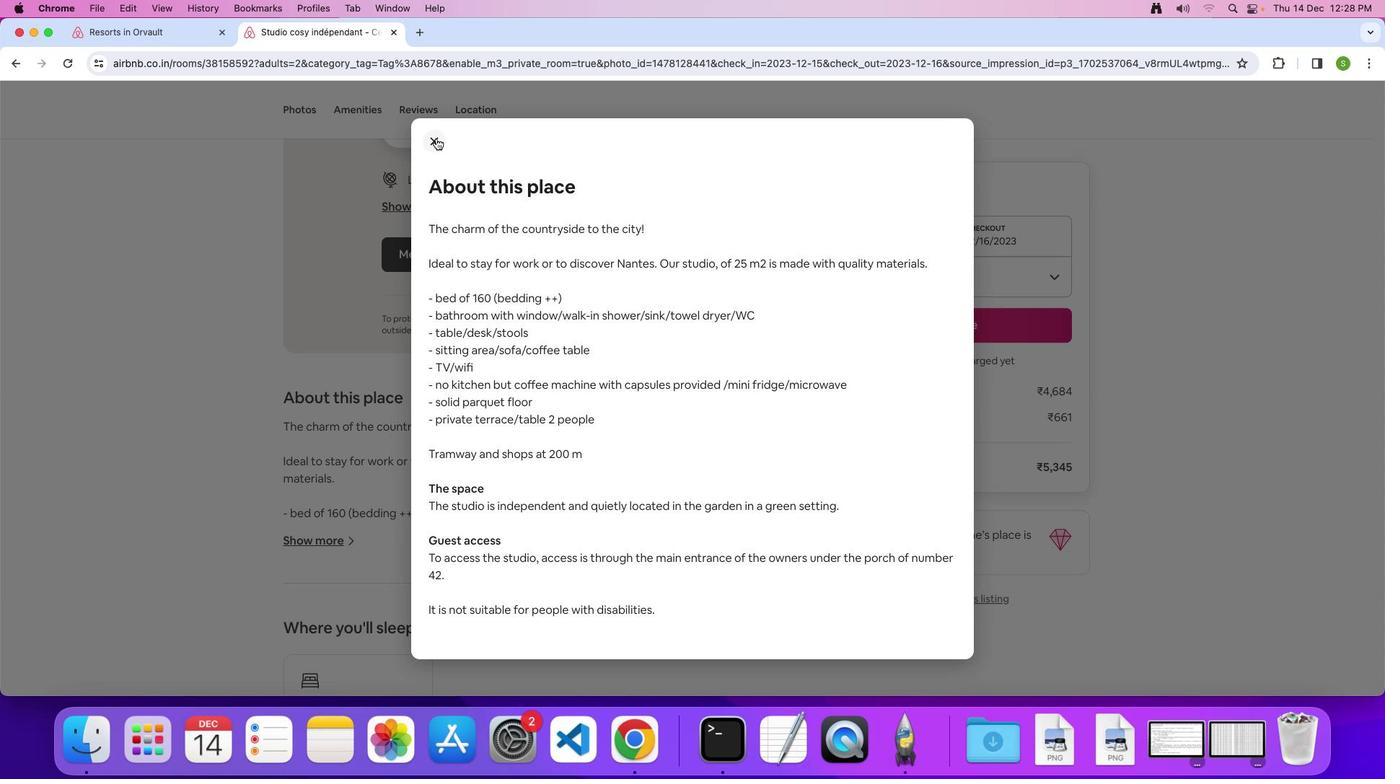 
Action: Mouse pressed left at (435, 138)
Screenshot: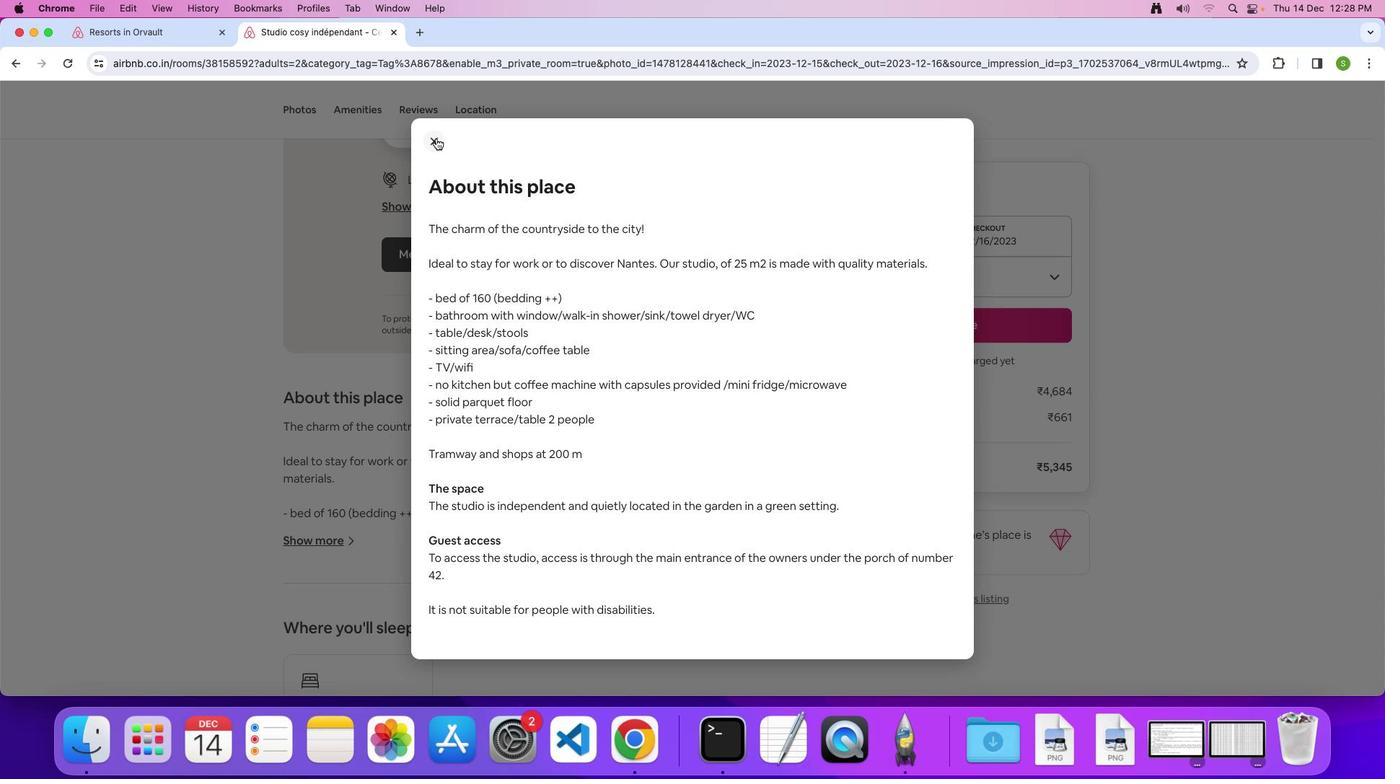 
Action: Mouse moved to (576, 458)
Screenshot: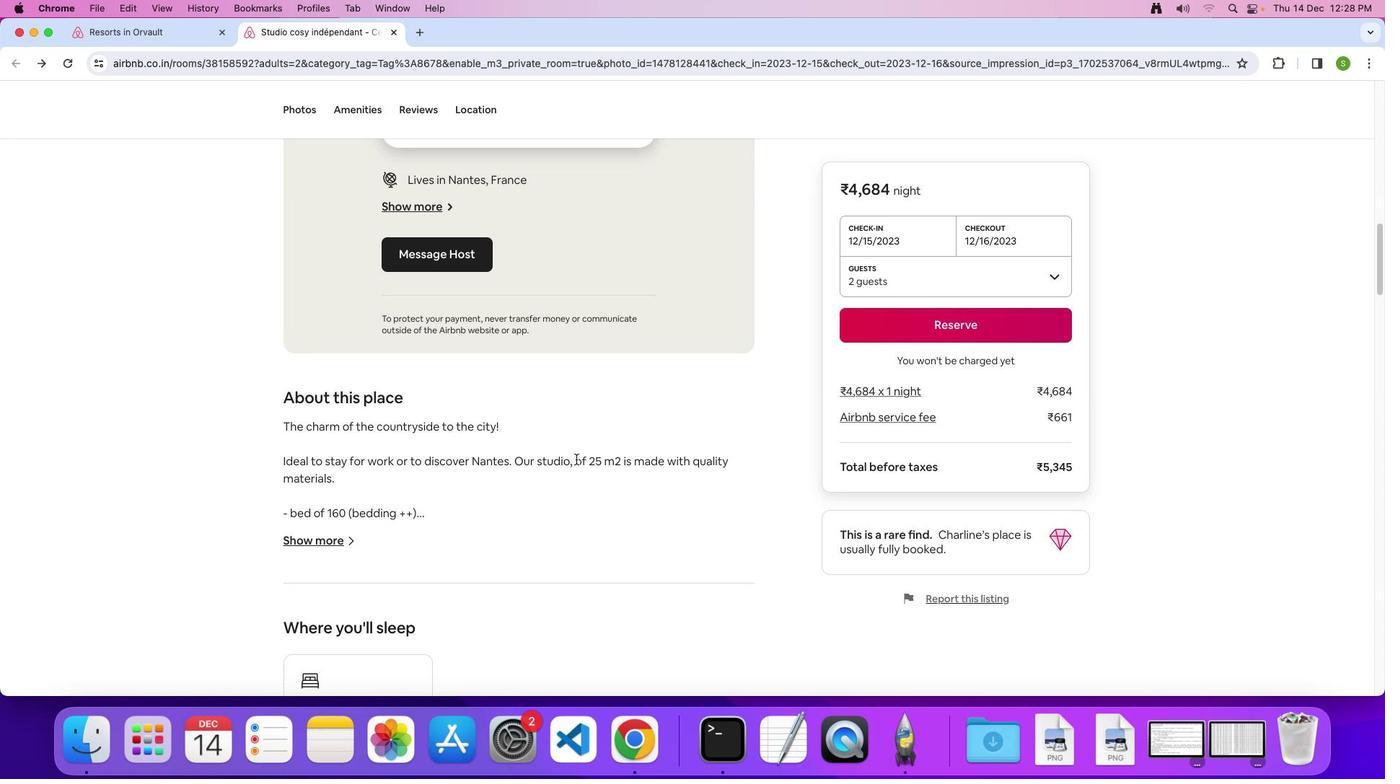 
Action: Mouse scrolled (576, 458) with delta (0, 0)
Screenshot: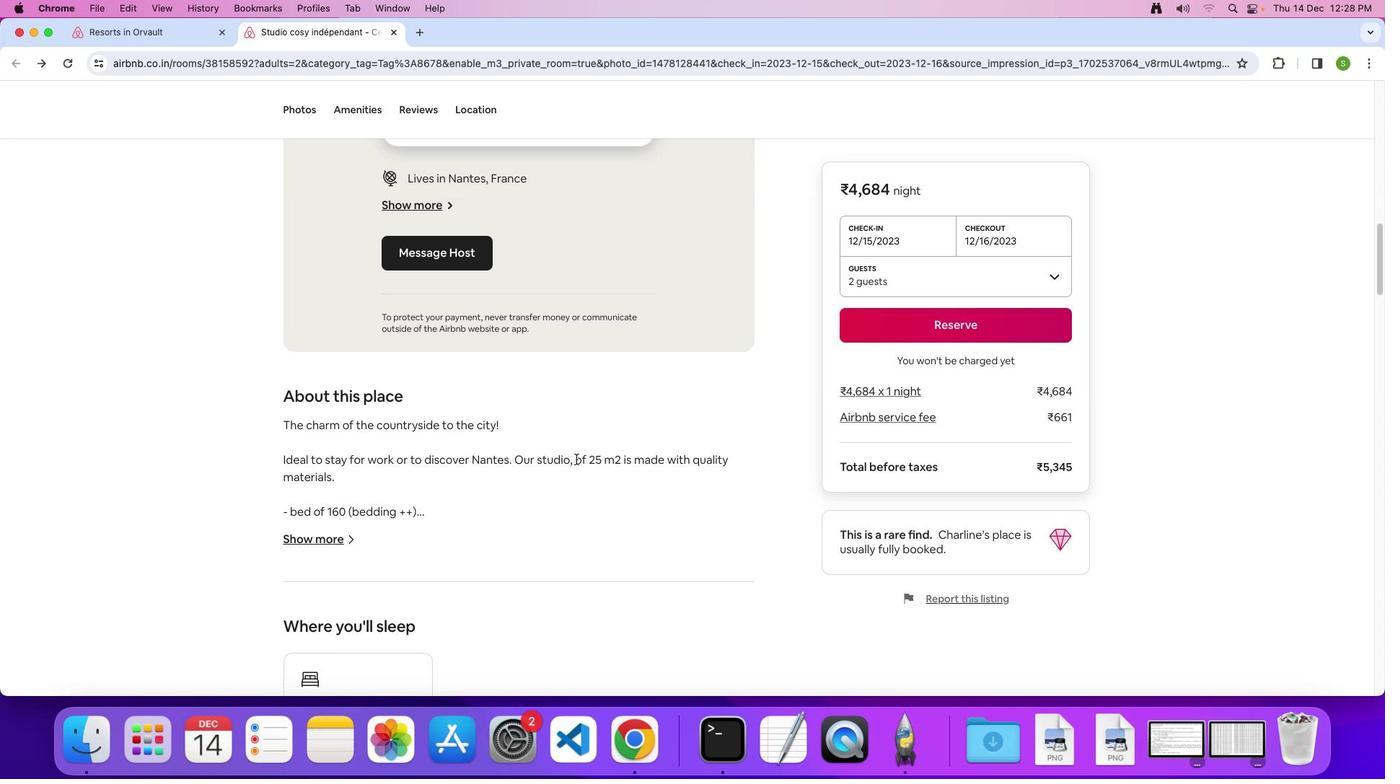 
Action: Mouse scrolled (576, 458) with delta (0, 0)
Screenshot: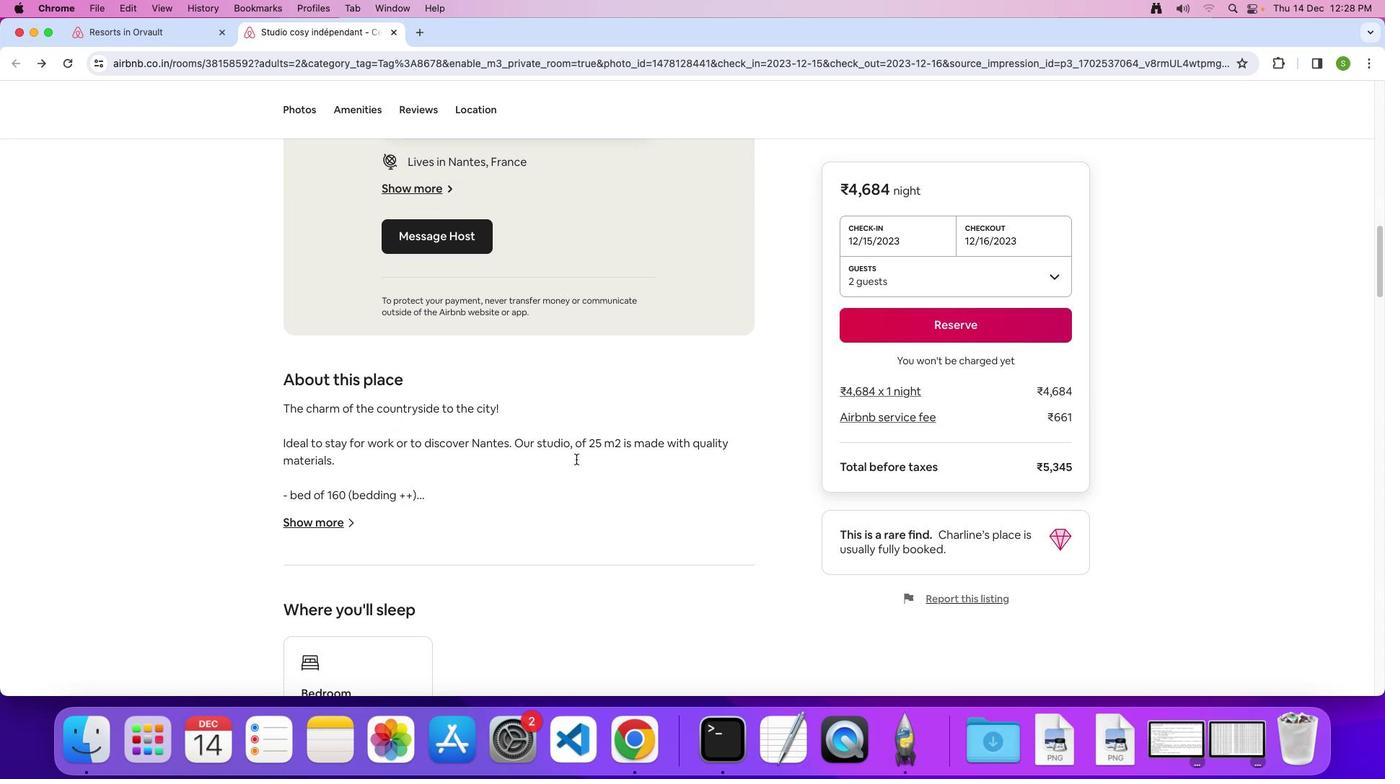 
Action: Mouse scrolled (576, 458) with delta (0, 0)
Screenshot: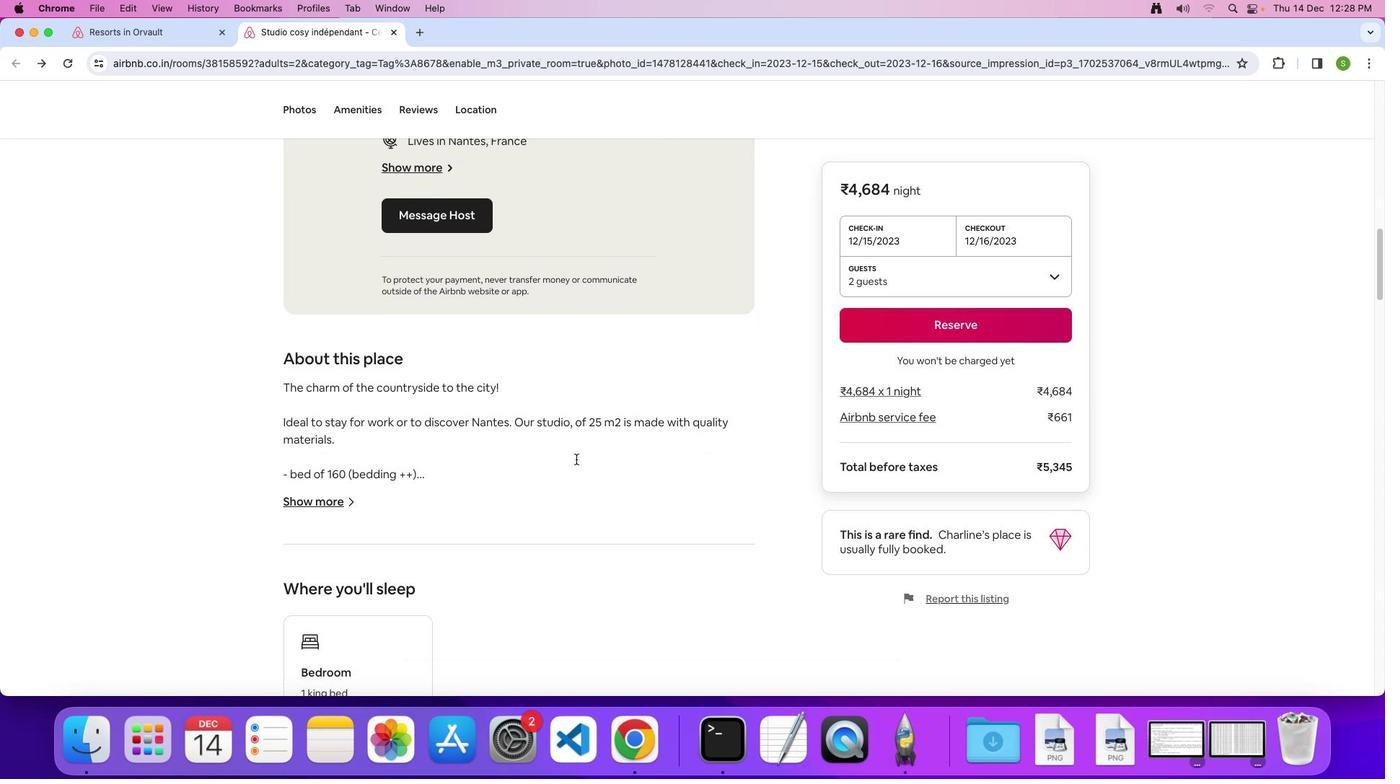 
Action: Mouse moved to (580, 458)
Screenshot: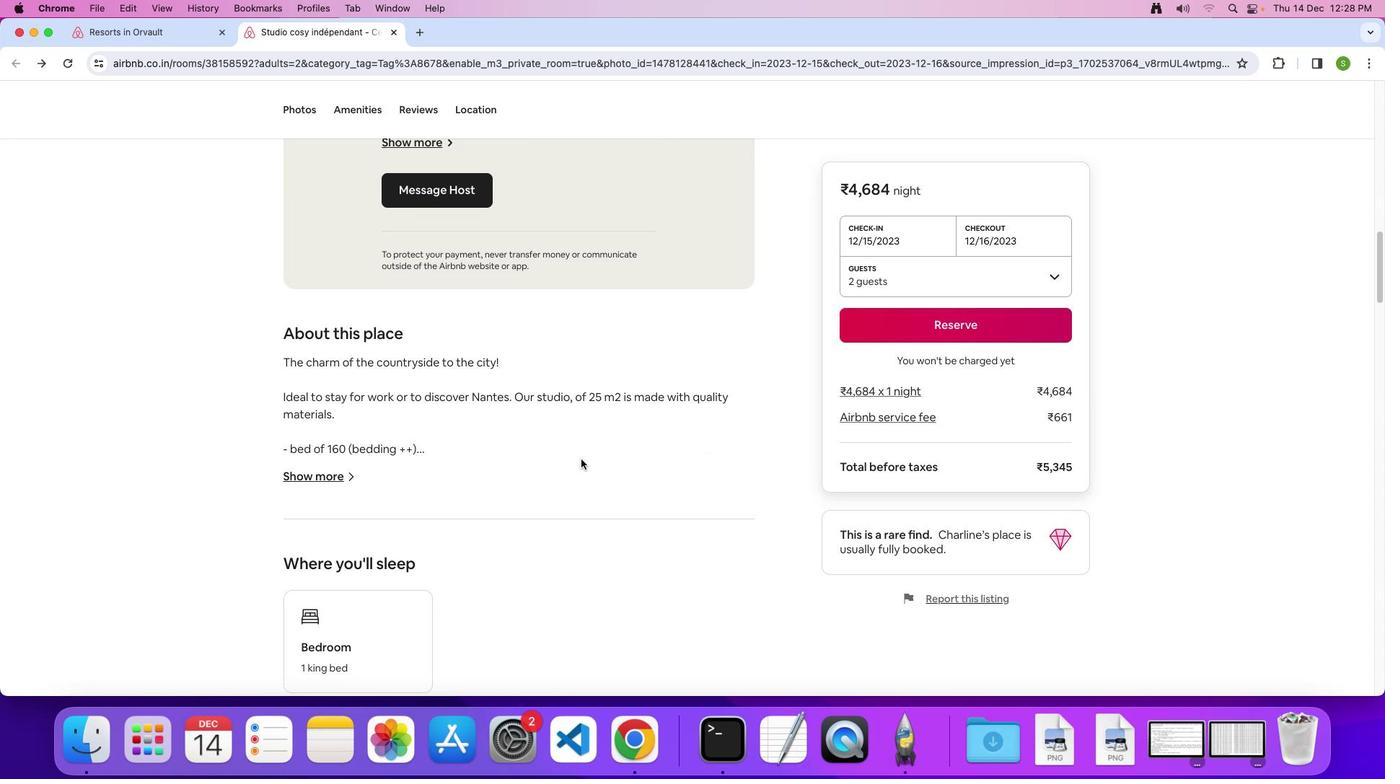 
Action: Mouse scrolled (580, 458) with delta (0, 0)
Screenshot: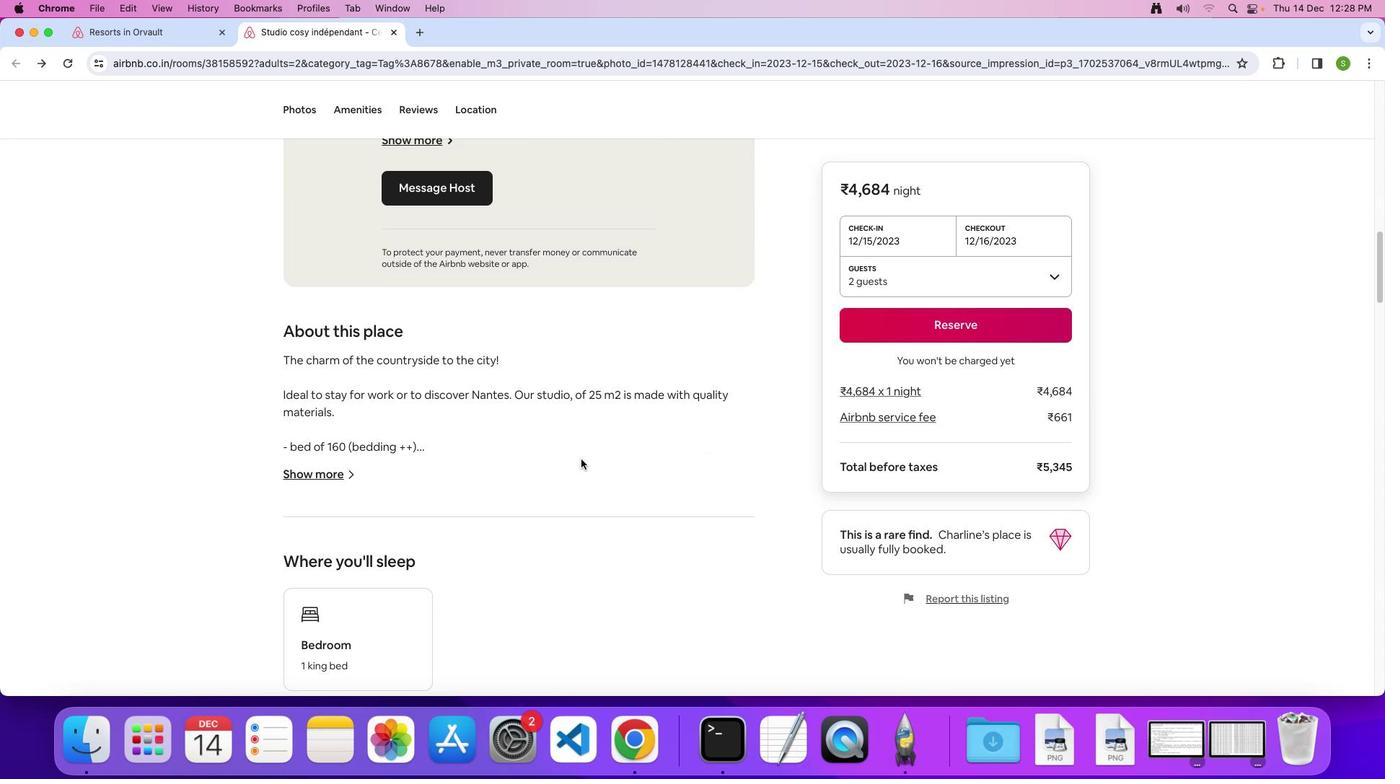 
Action: Mouse scrolled (580, 458) with delta (0, 0)
Screenshot: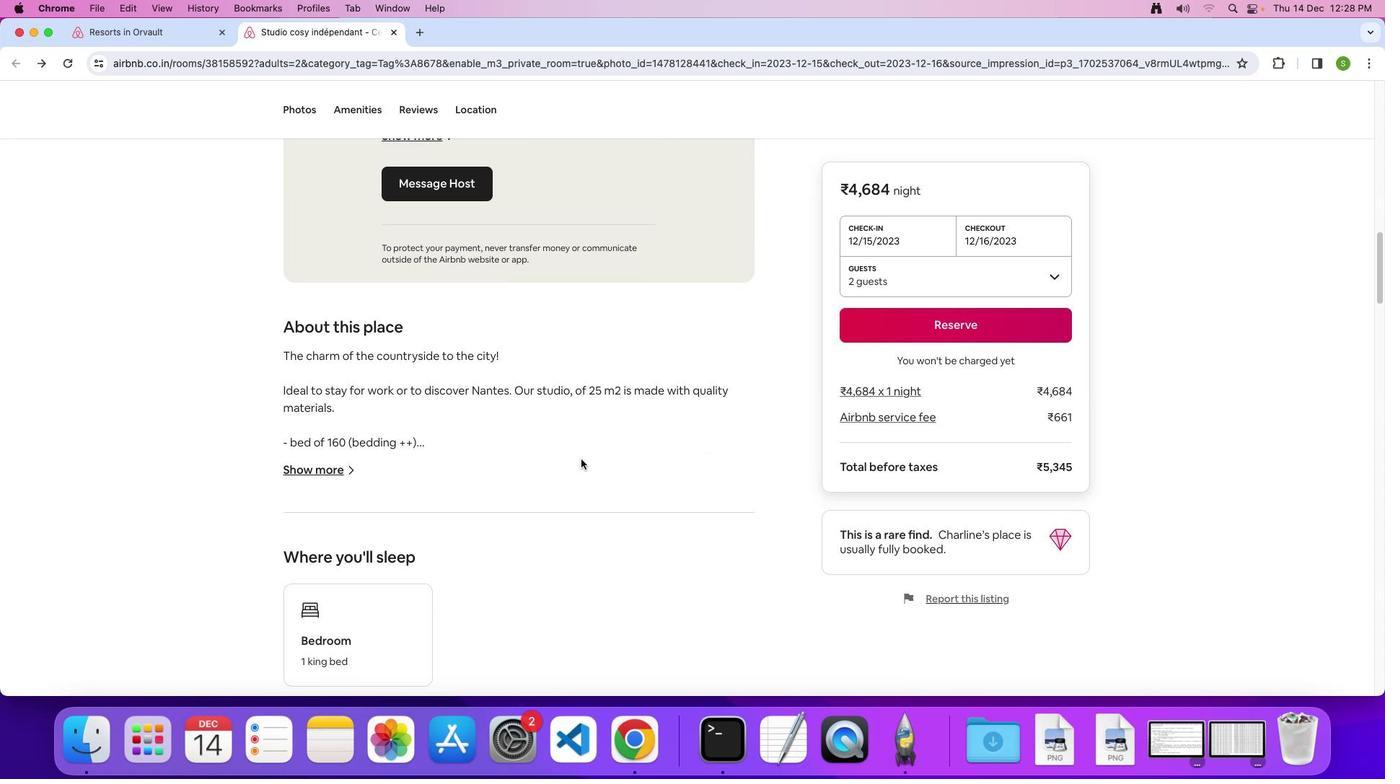 
Action: Mouse scrolled (580, 458) with delta (0, 0)
Screenshot: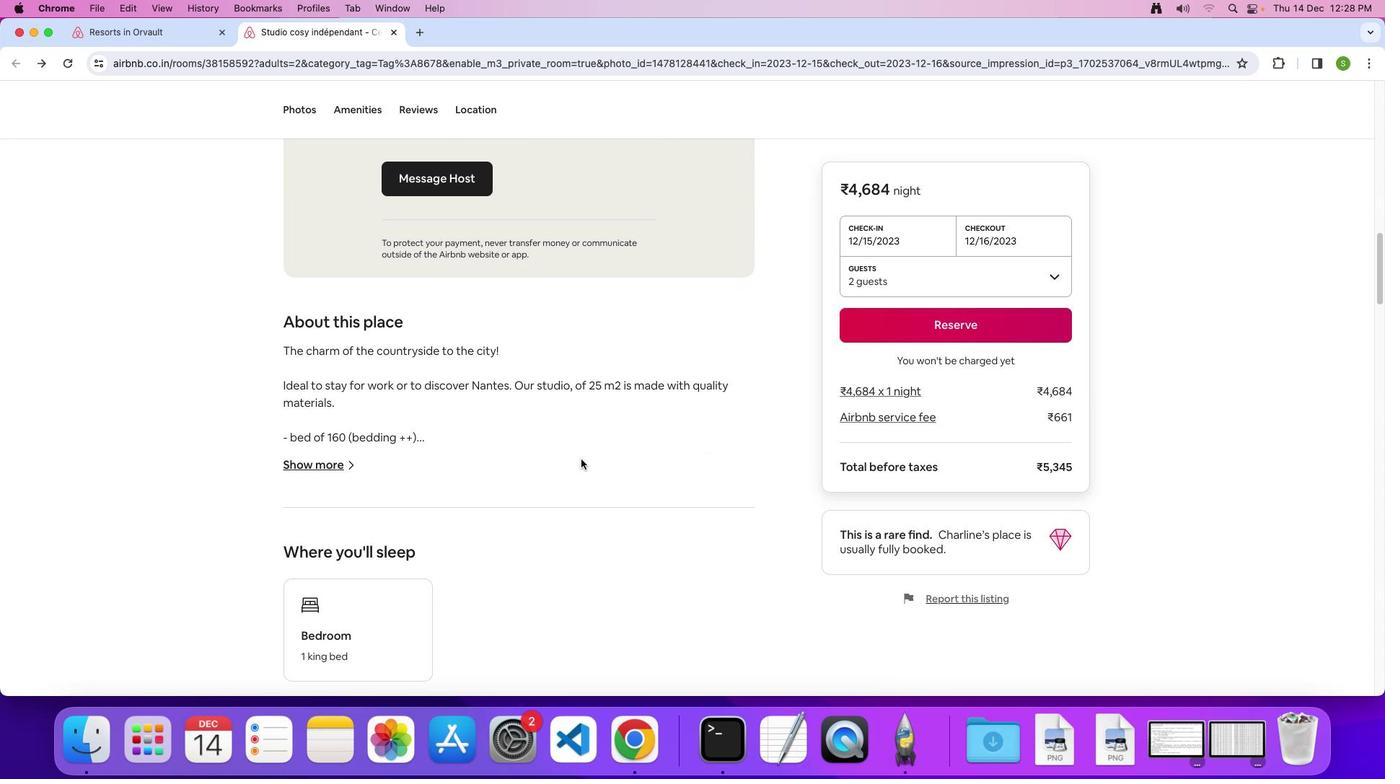 
Action: Mouse scrolled (580, 458) with delta (0, 0)
Screenshot: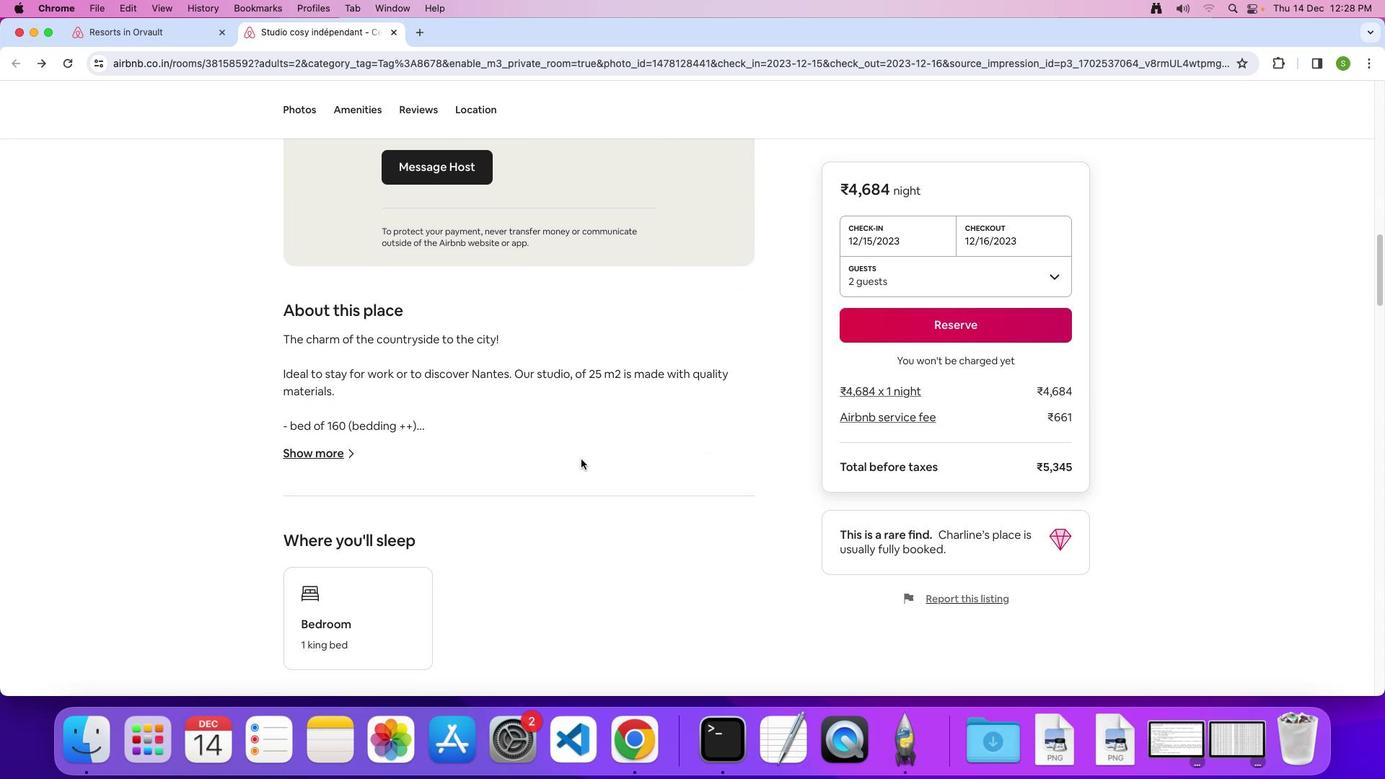 
Action: Mouse scrolled (580, 458) with delta (0, 0)
Screenshot: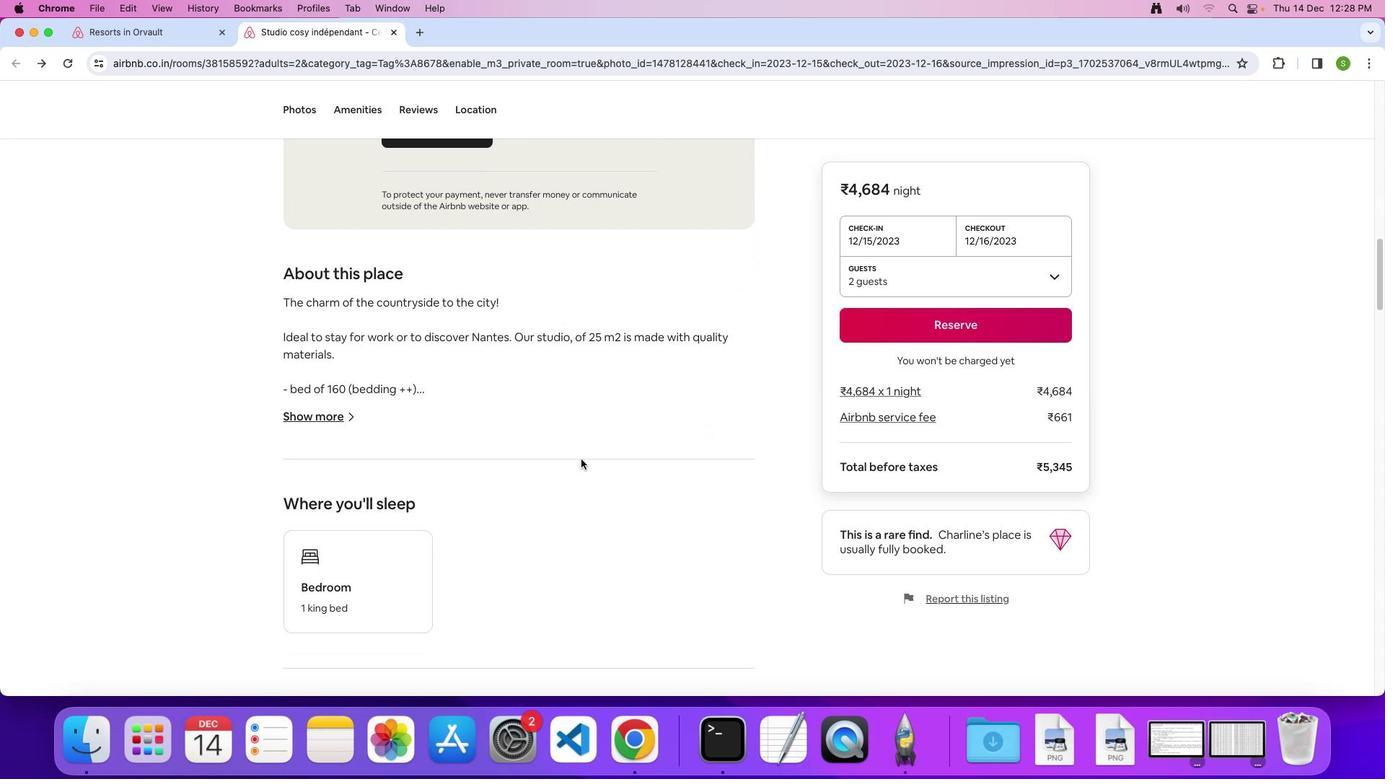 
Action: Mouse scrolled (580, 458) with delta (0, 0)
Screenshot: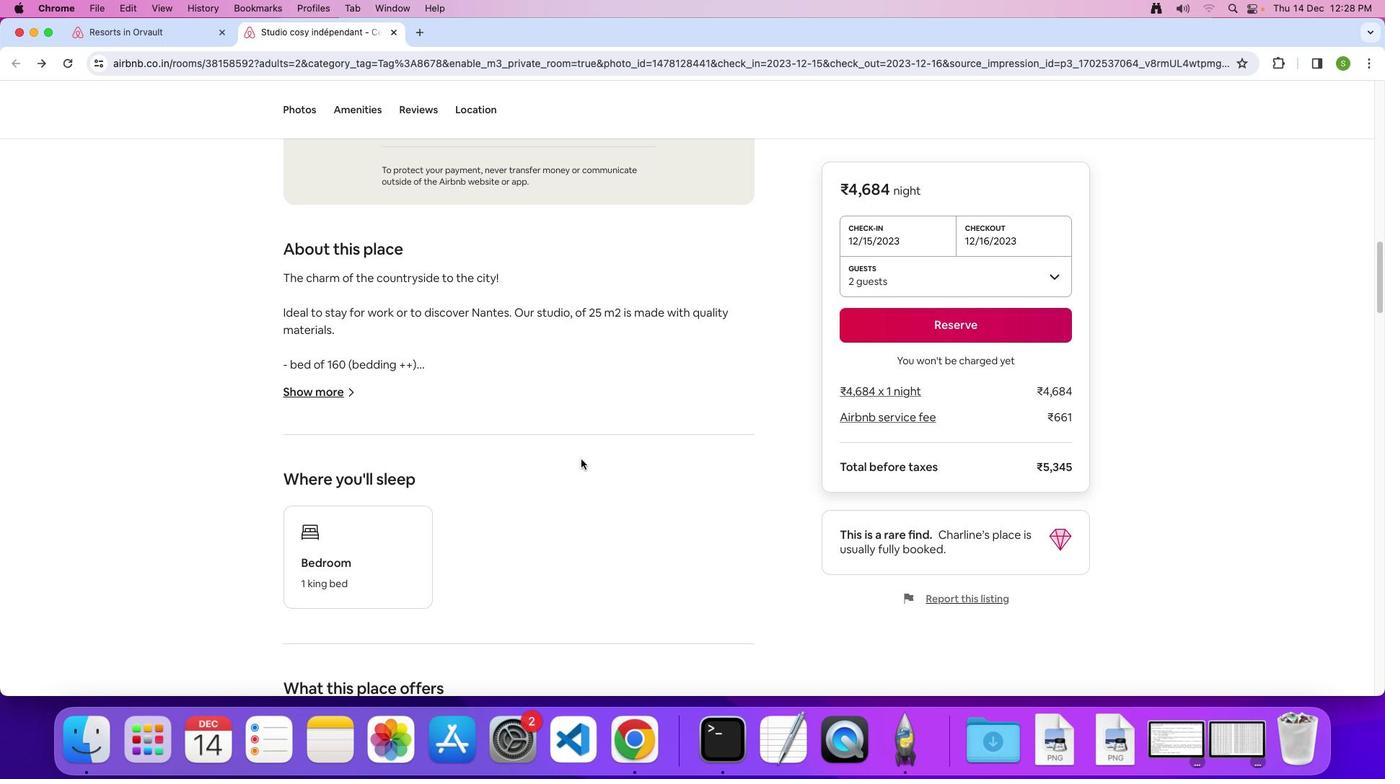 
Action: Mouse scrolled (580, 458) with delta (0, 0)
Screenshot: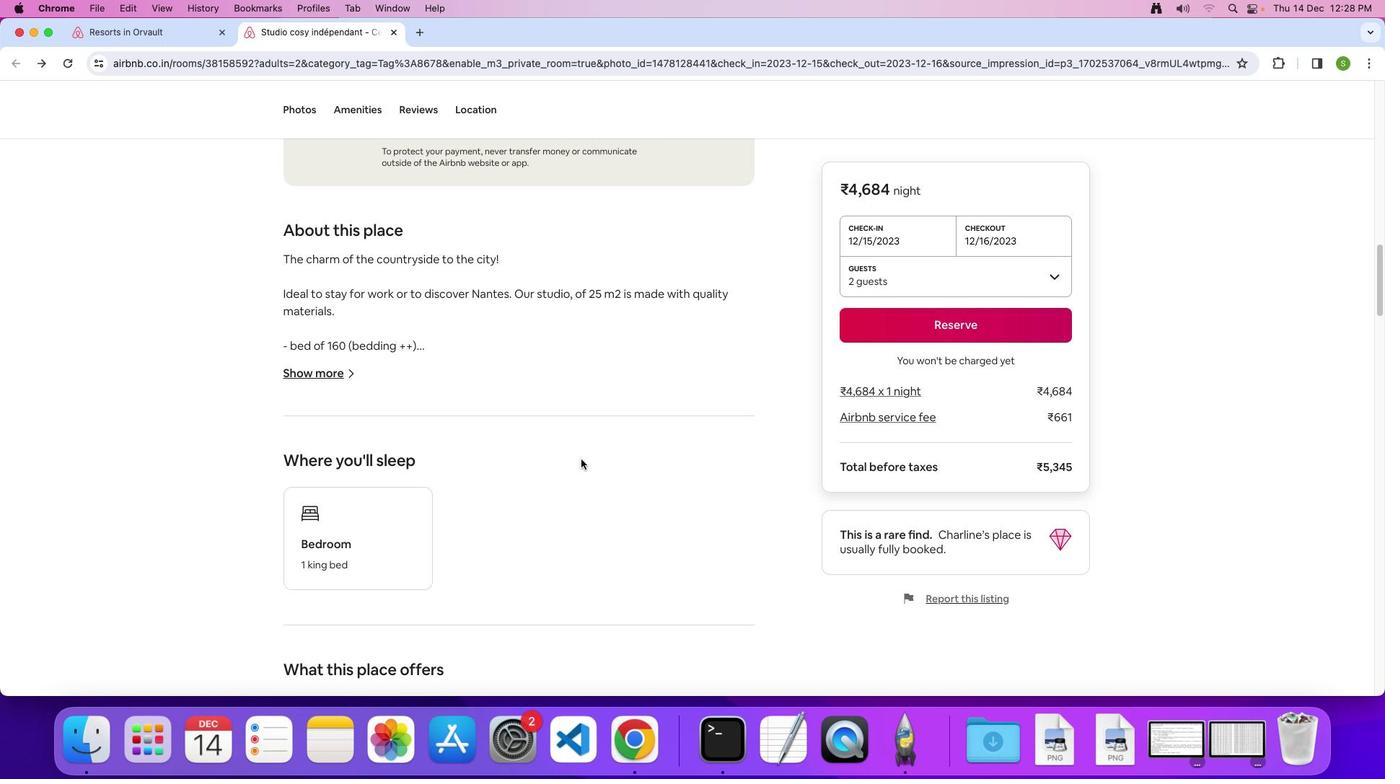 
Action: Mouse scrolled (580, 458) with delta (0, -1)
Screenshot: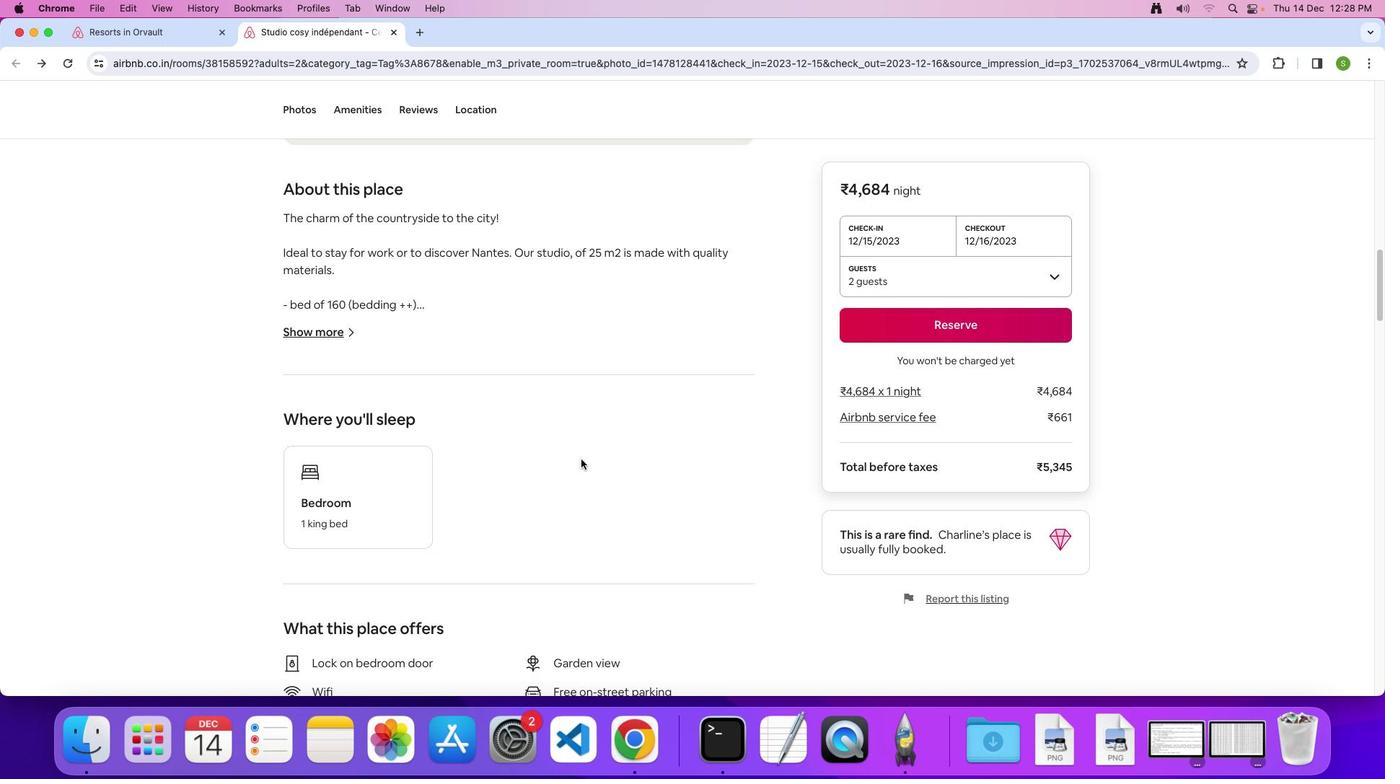 
Action: Mouse scrolled (580, 458) with delta (0, 0)
Screenshot: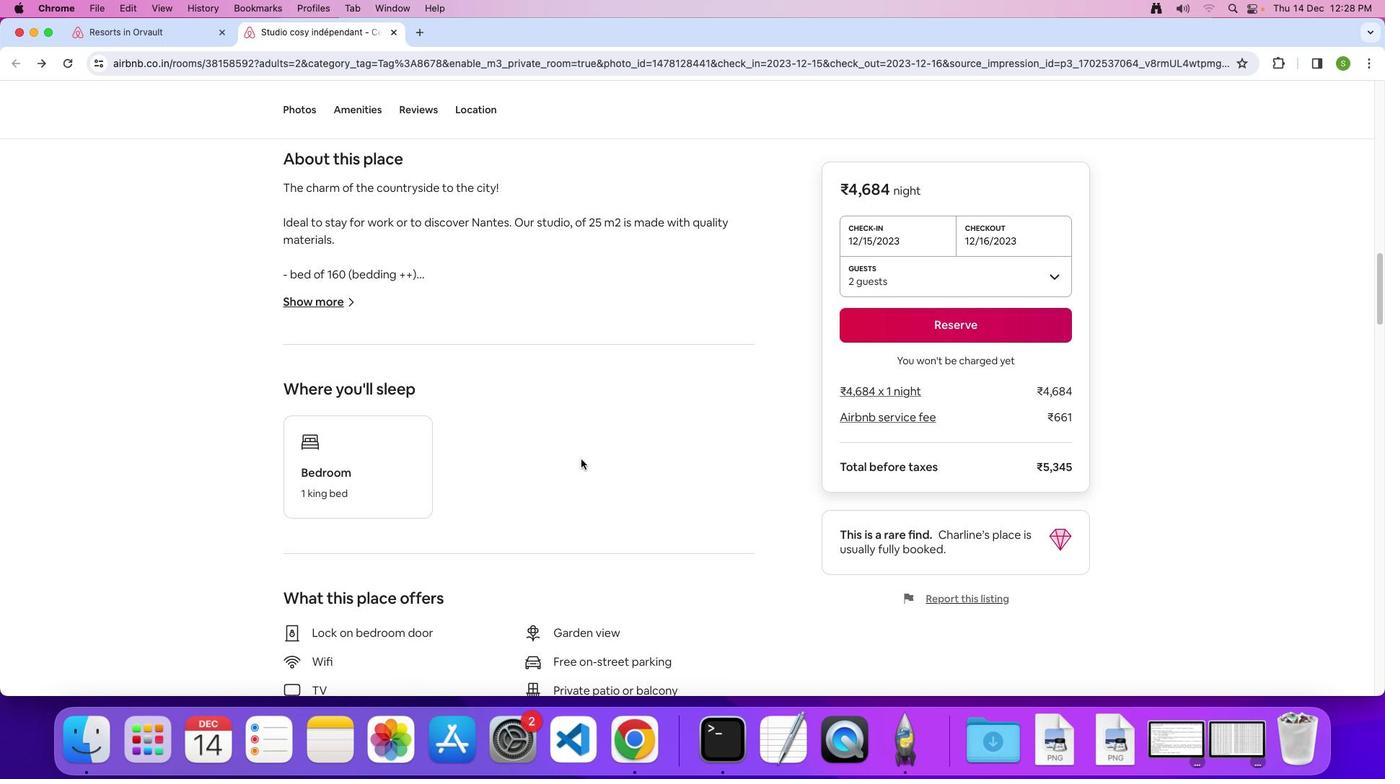 
Action: Mouse scrolled (580, 458) with delta (0, 0)
Screenshot: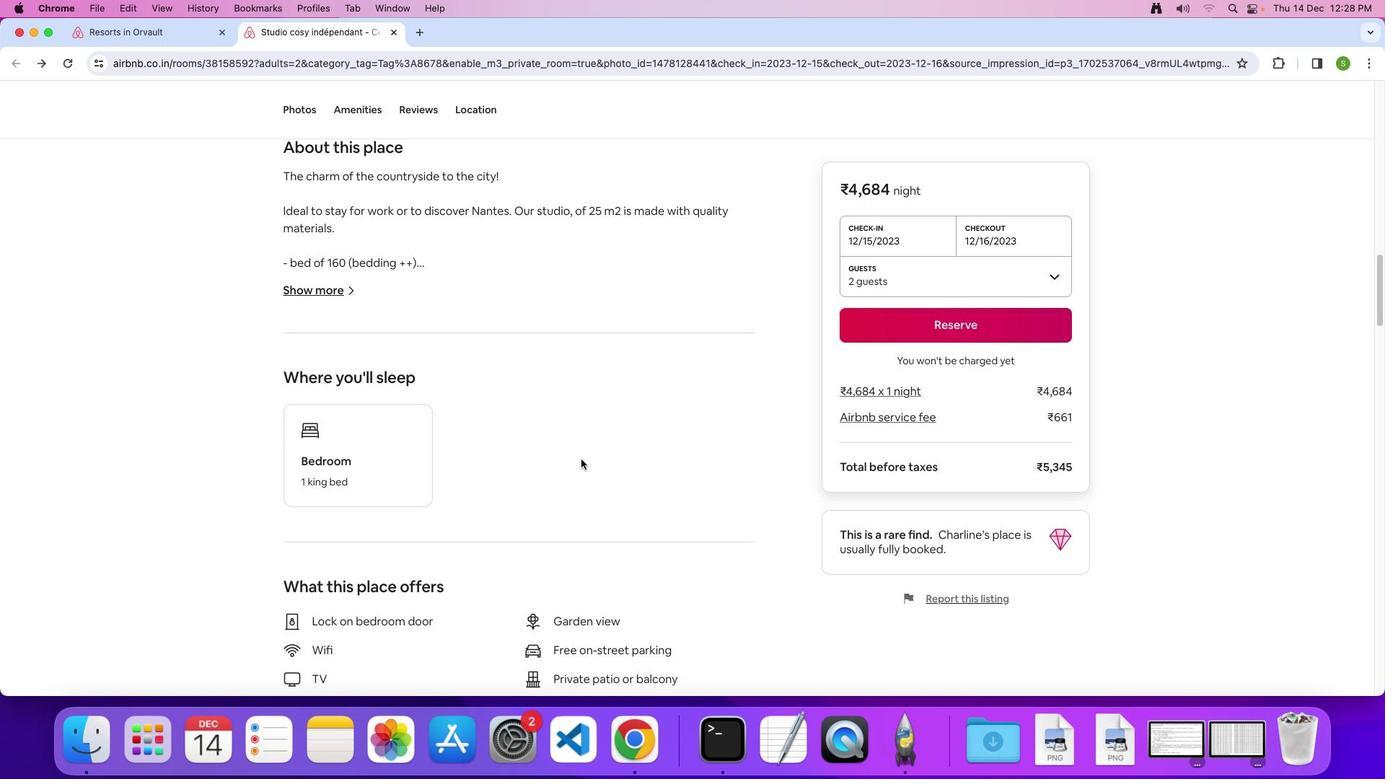 
Action: Mouse scrolled (580, 458) with delta (0, 0)
Screenshot: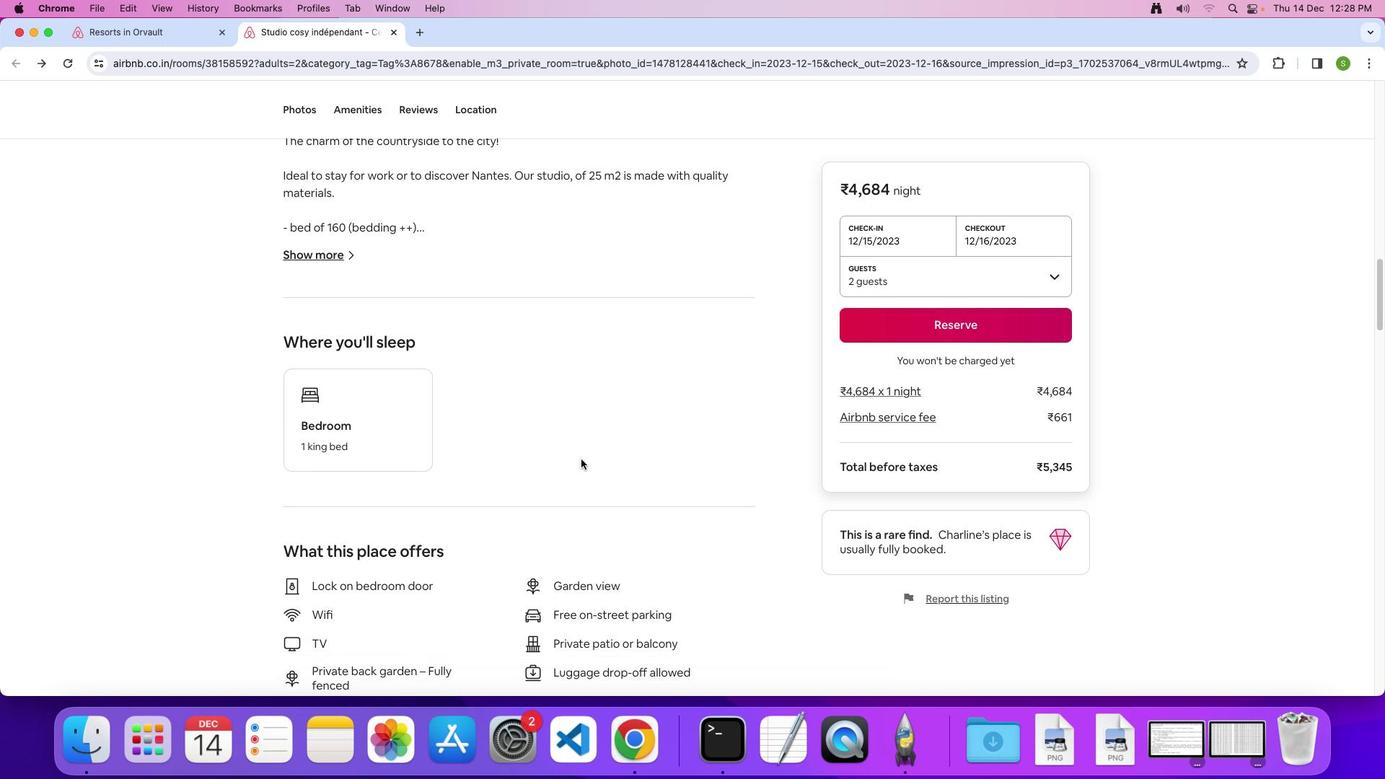 
Action: Mouse scrolled (580, 458) with delta (0, 0)
Screenshot: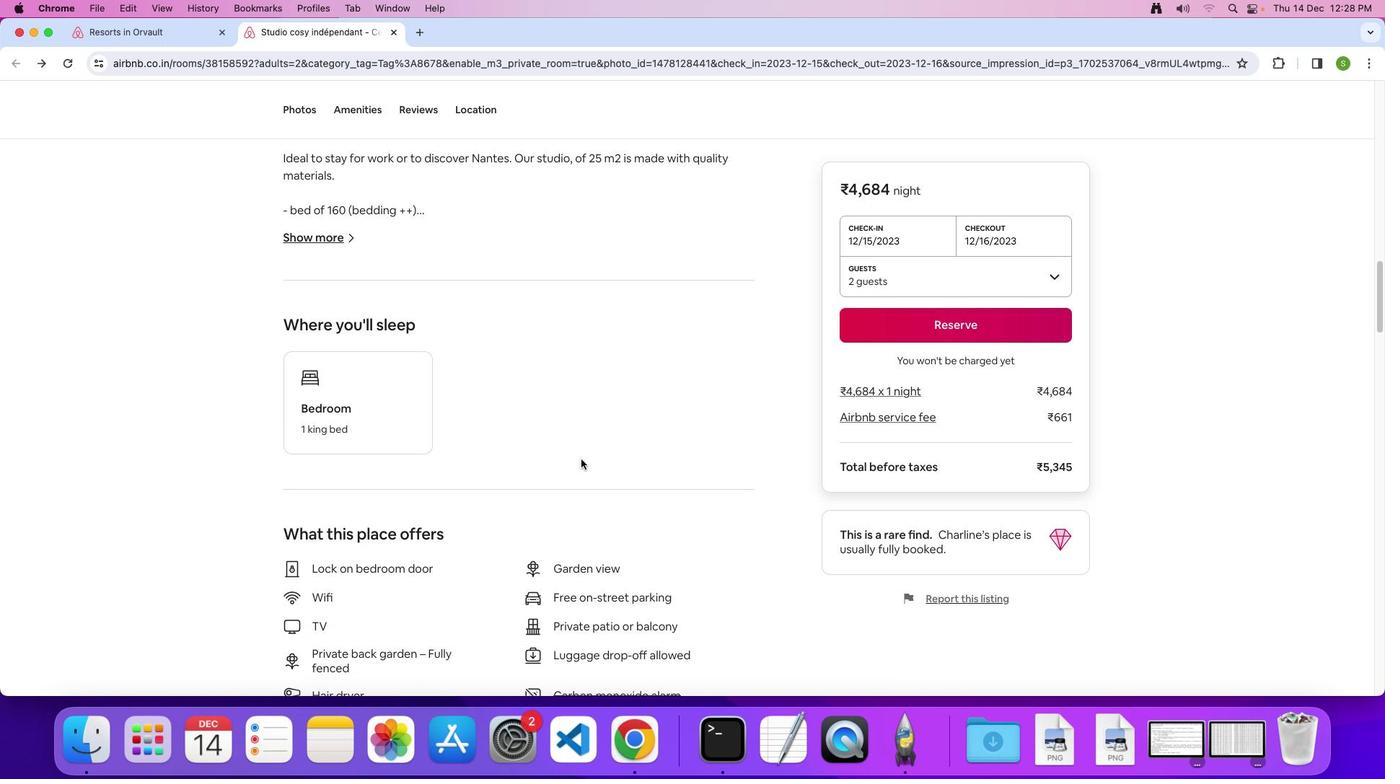 
Action: Mouse scrolled (580, 458) with delta (0, 0)
Screenshot: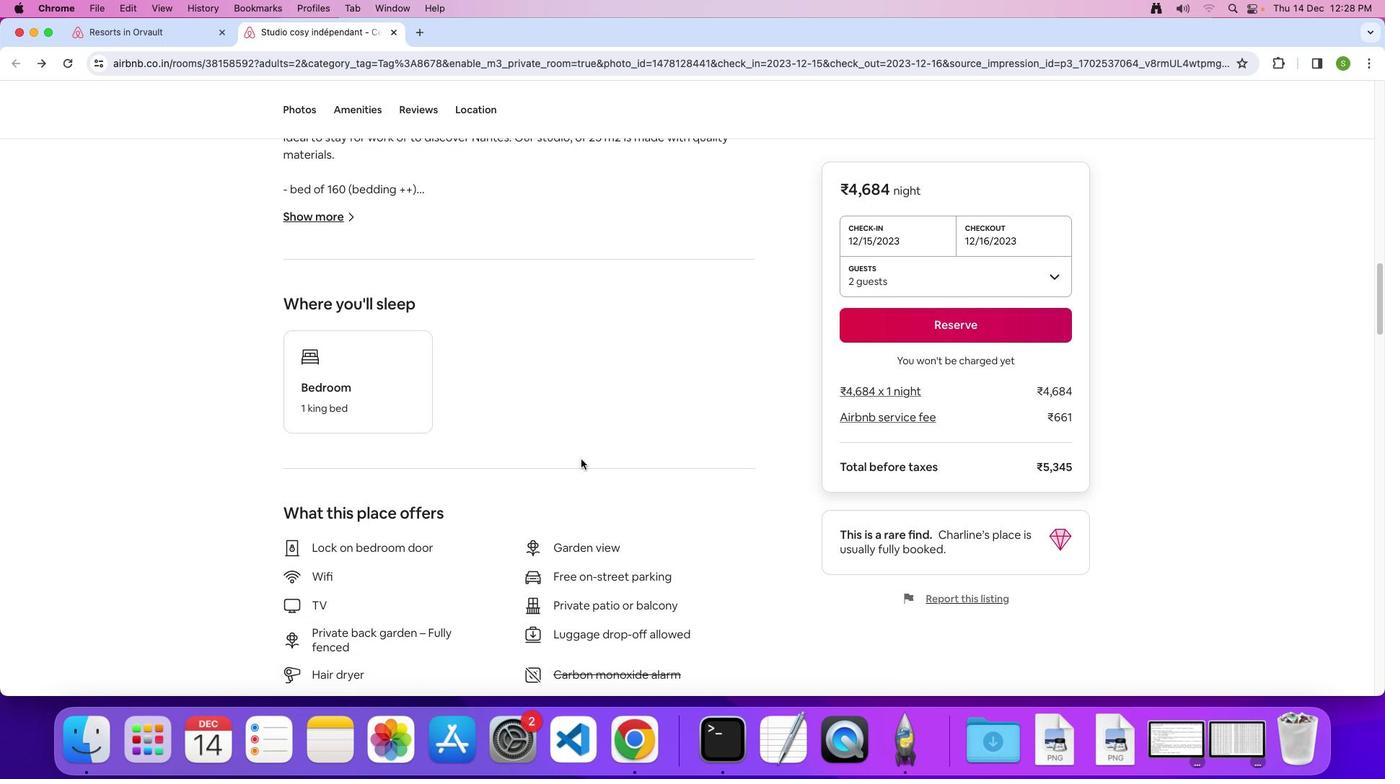 
Action: Mouse scrolled (580, 458) with delta (0, -1)
Screenshot: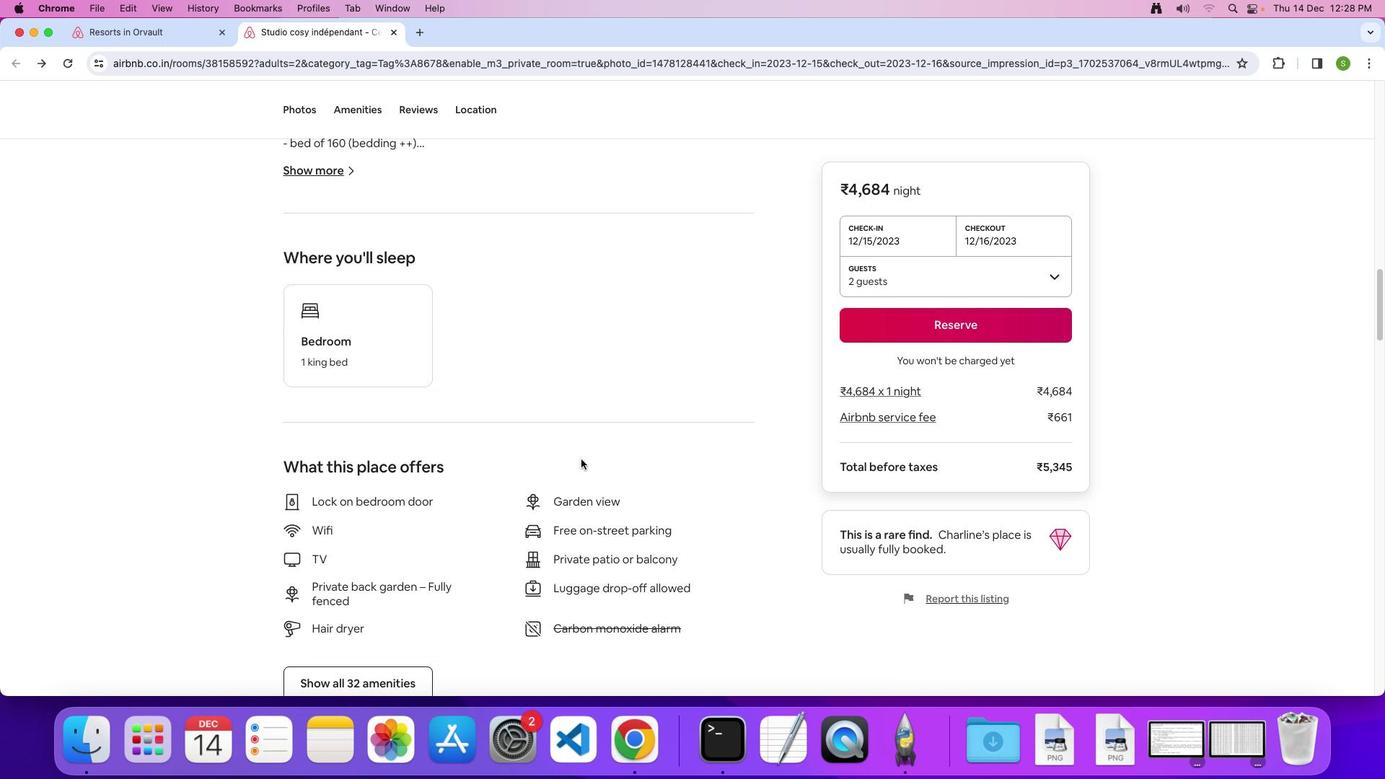 
Action: Mouse scrolled (580, 458) with delta (0, 0)
Screenshot: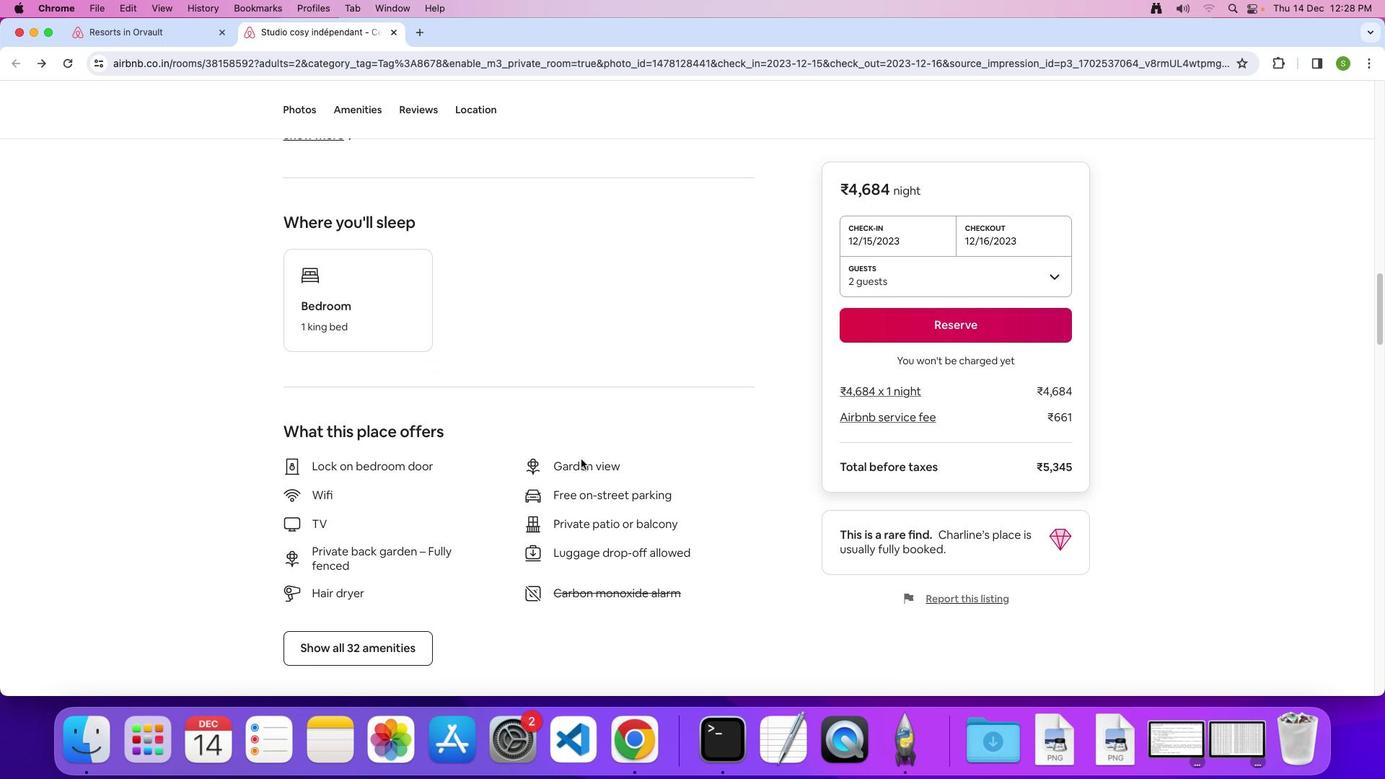 
Action: Mouse scrolled (580, 458) with delta (0, 0)
Screenshot: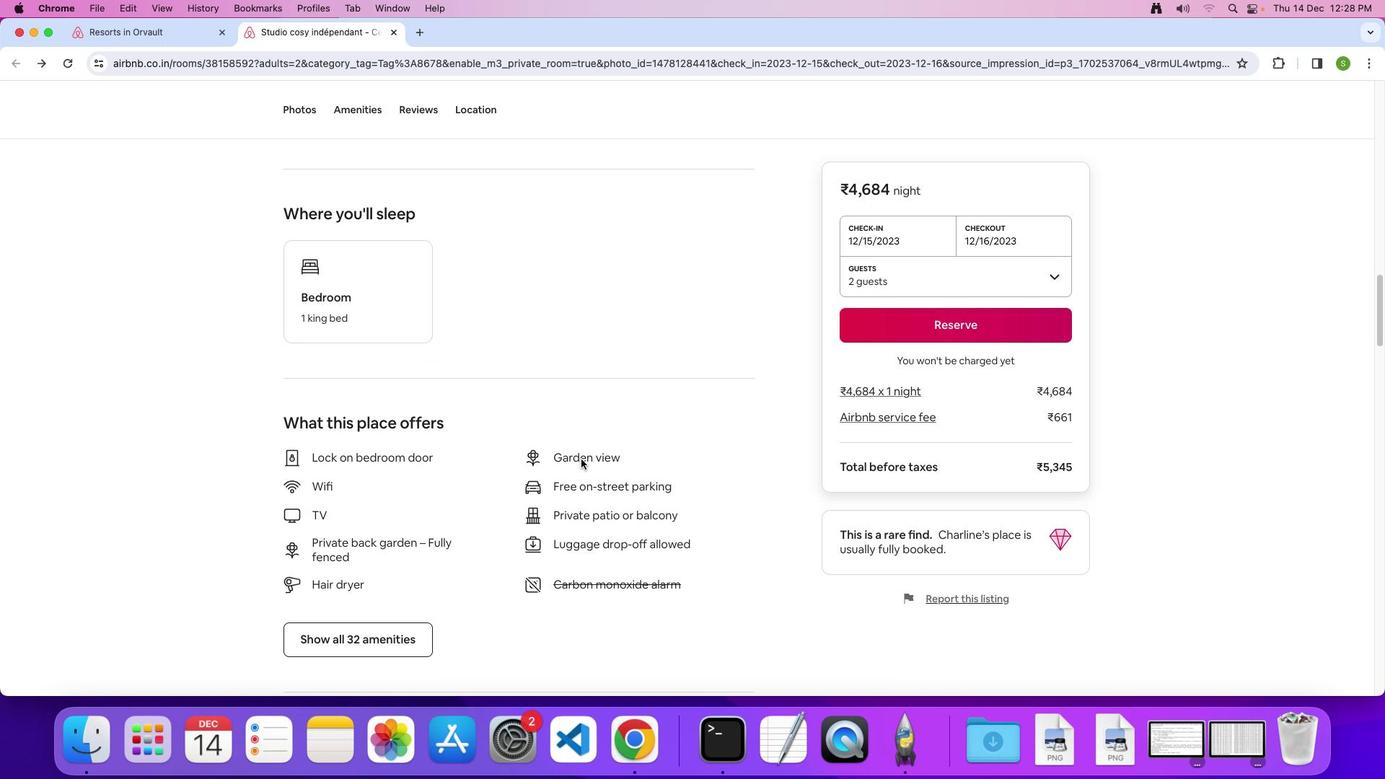 
Action: Mouse scrolled (580, 458) with delta (0, -1)
Screenshot: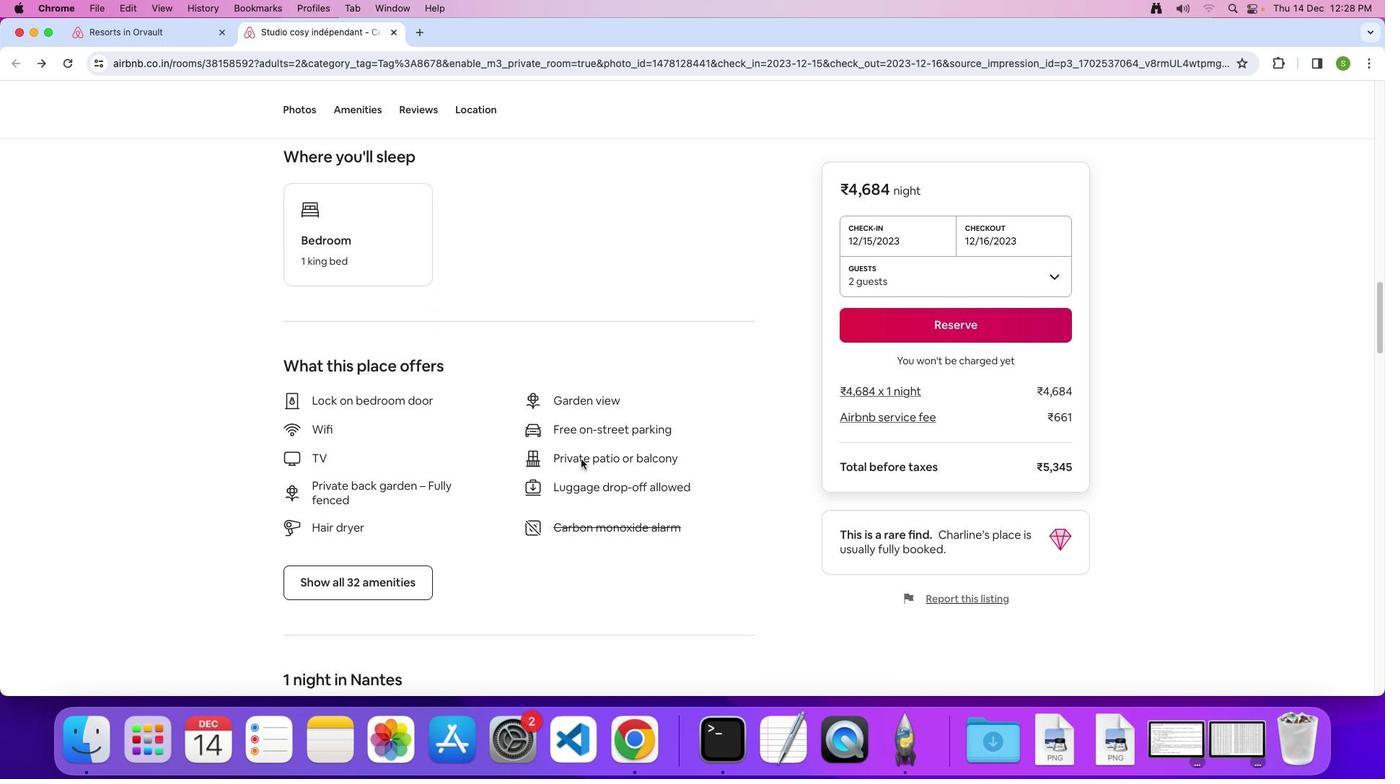
Action: Mouse scrolled (580, 458) with delta (0, 0)
Screenshot: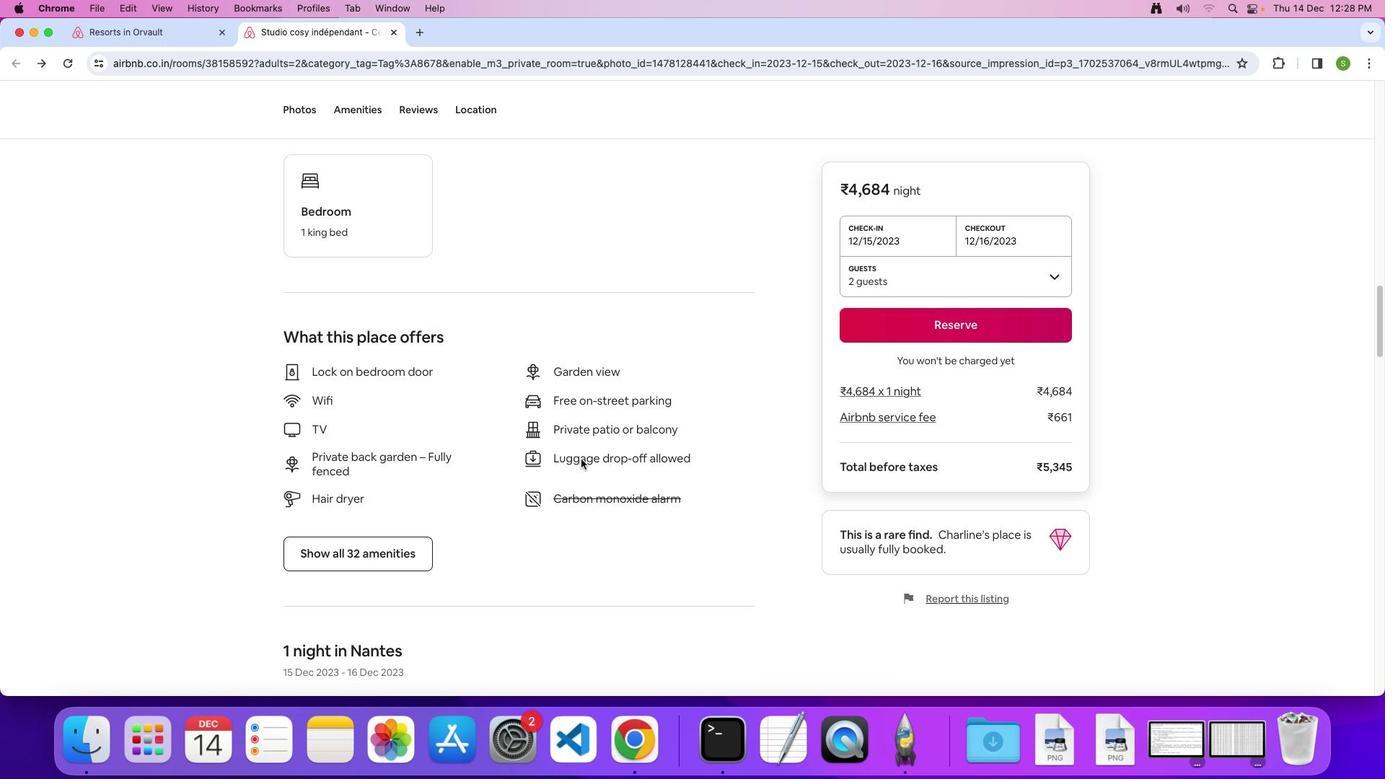 
Action: Mouse scrolled (580, 458) with delta (0, 0)
Screenshot: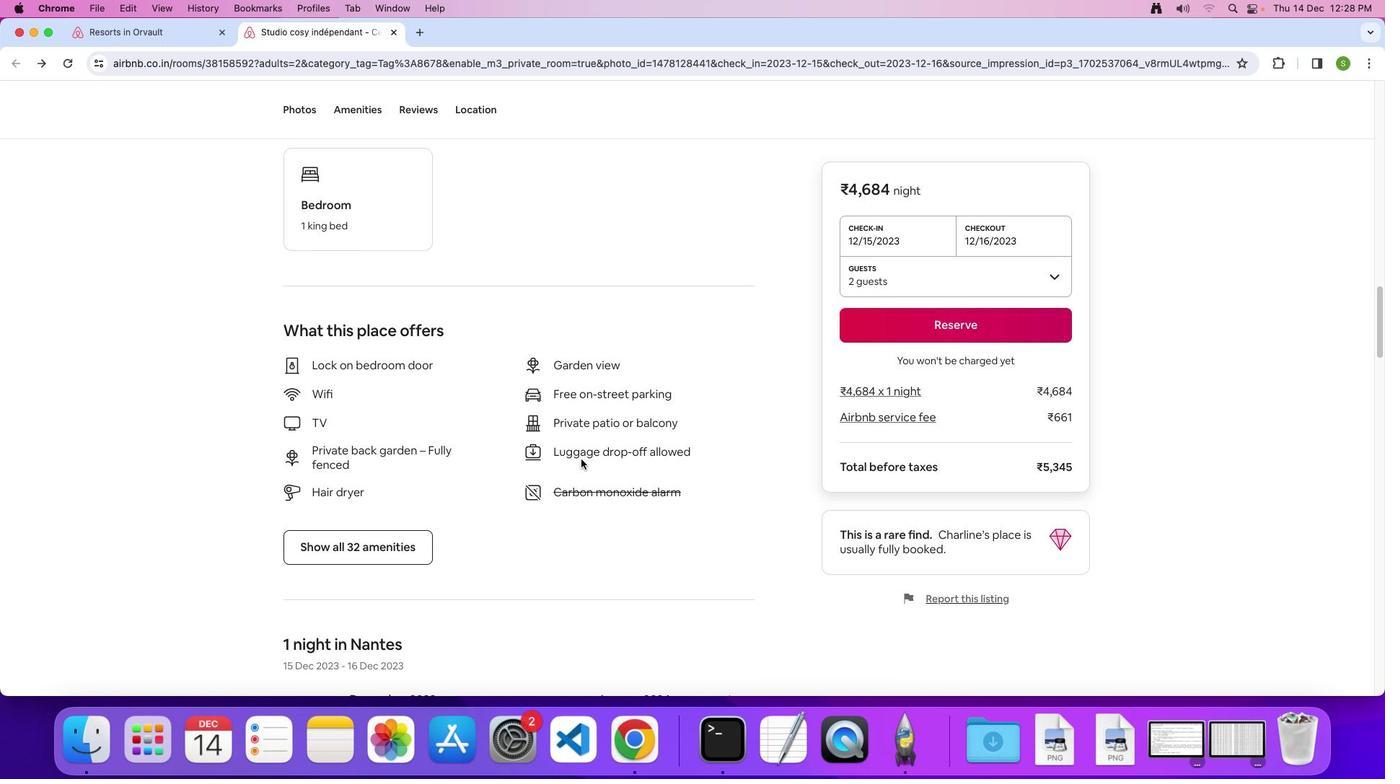 
Action: Mouse moved to (345, 541)
Screenshot: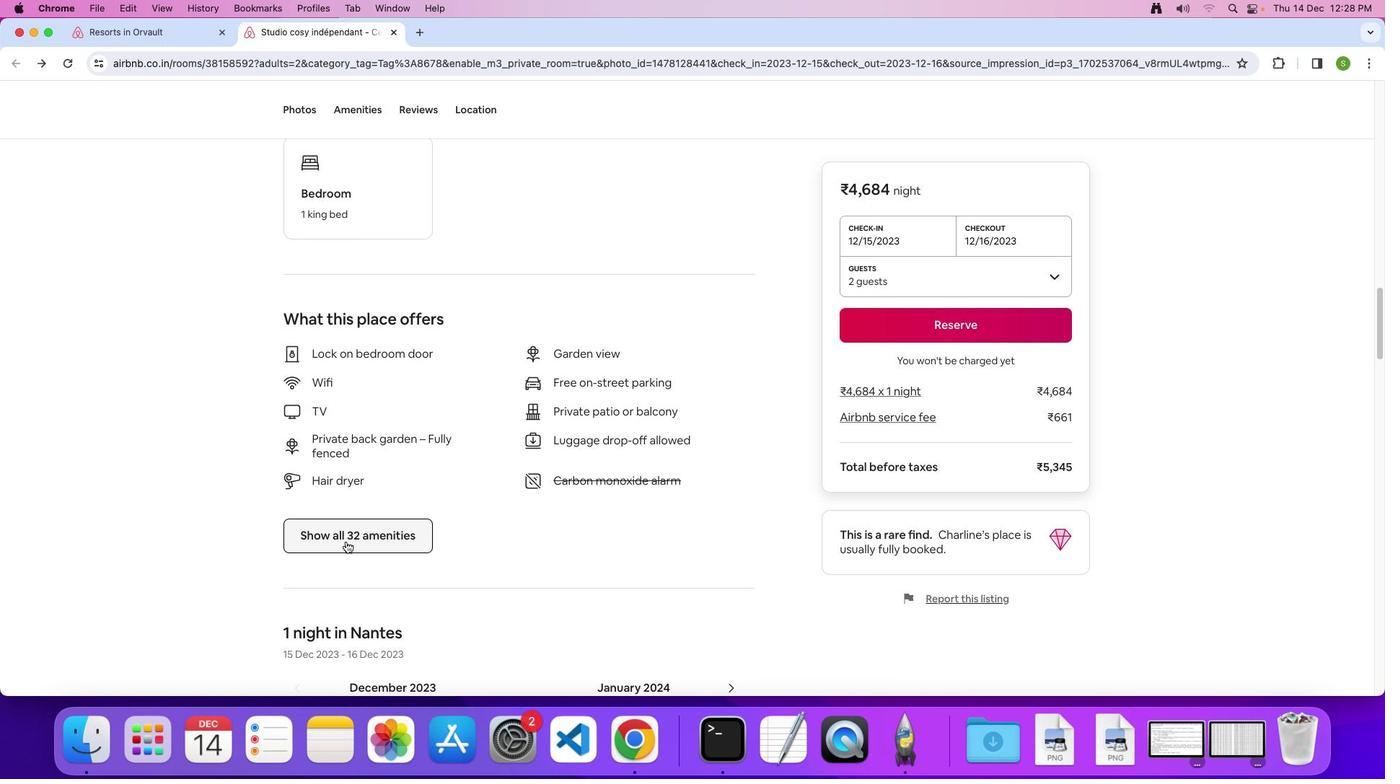 
Action: Mouse pressed left at (345, 541)
Screenshot: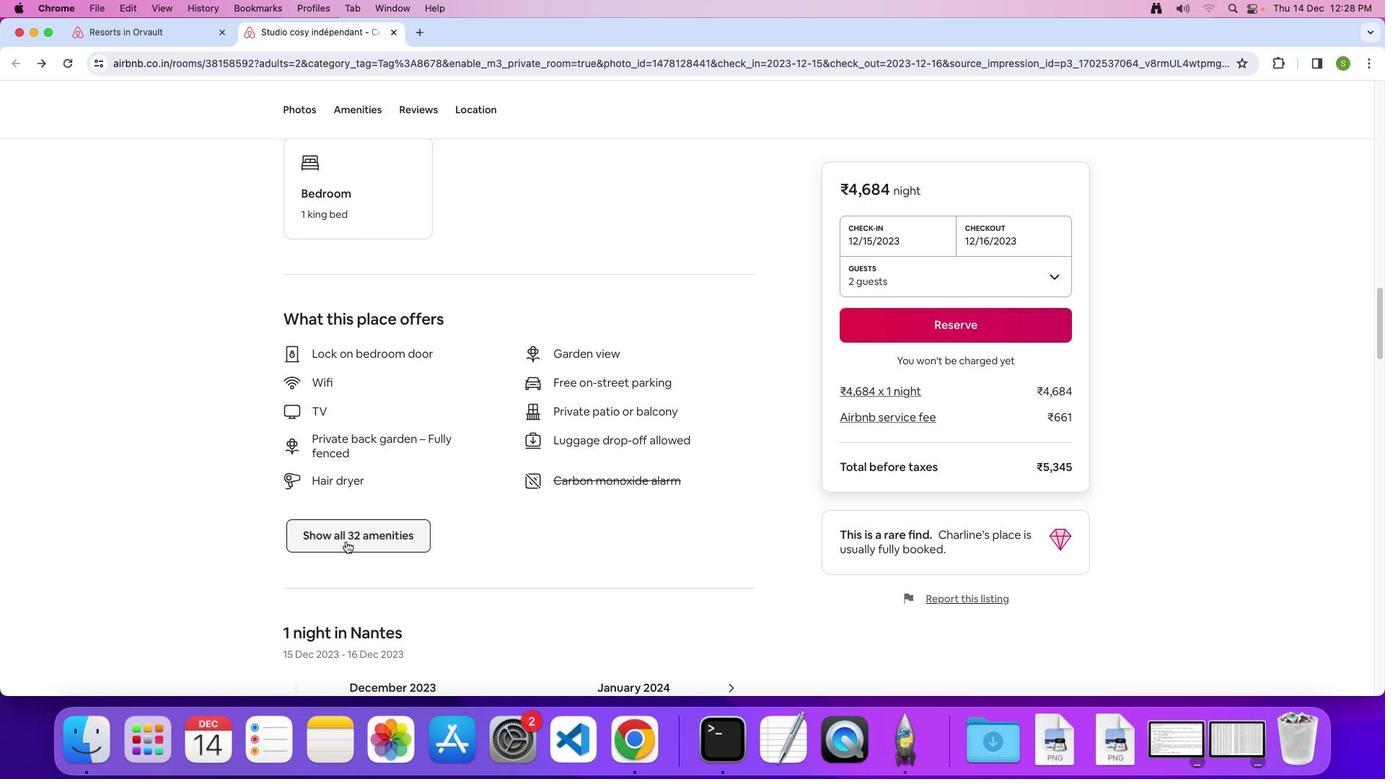 
Action: Mouse moved to (520, 487)
Screenshot: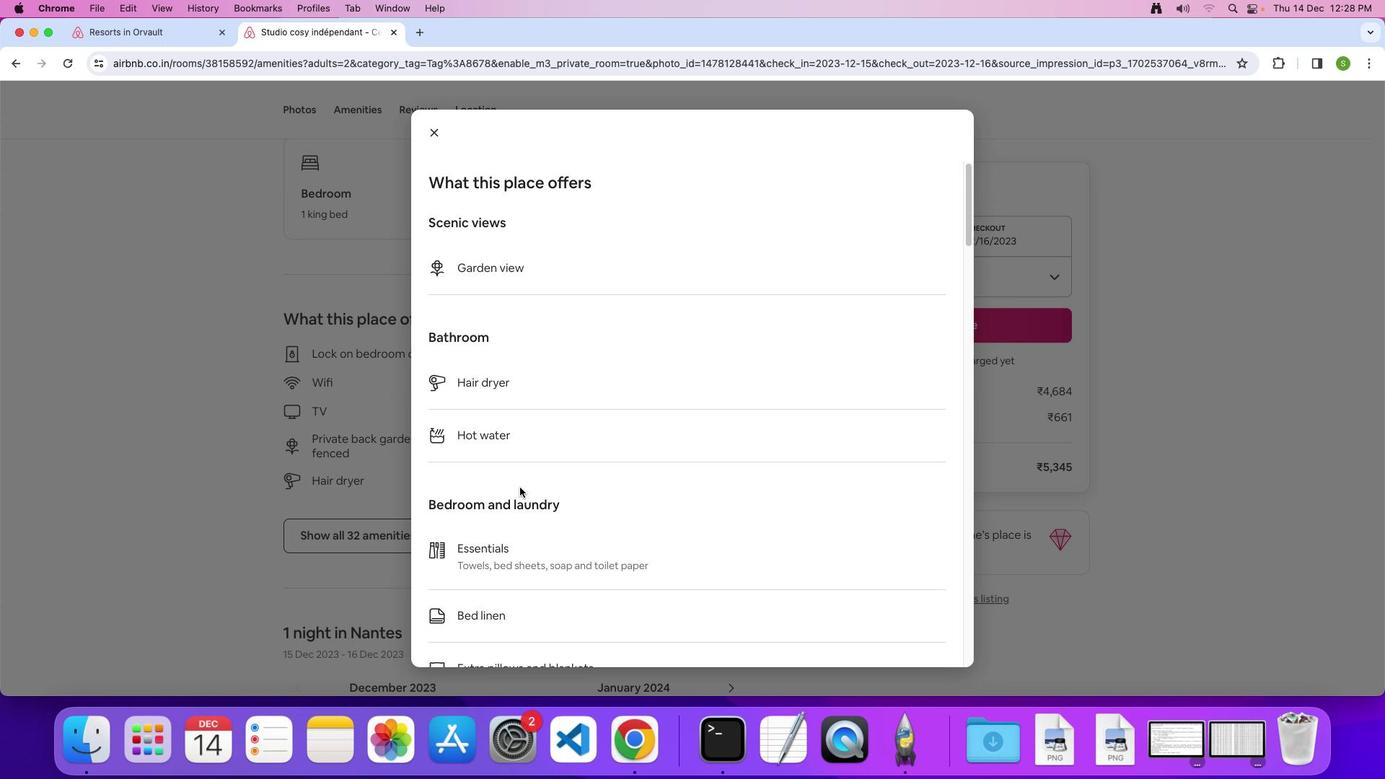 
Action: Mouse scrolled (520, 487) with delta (0, 0)
Screenshot: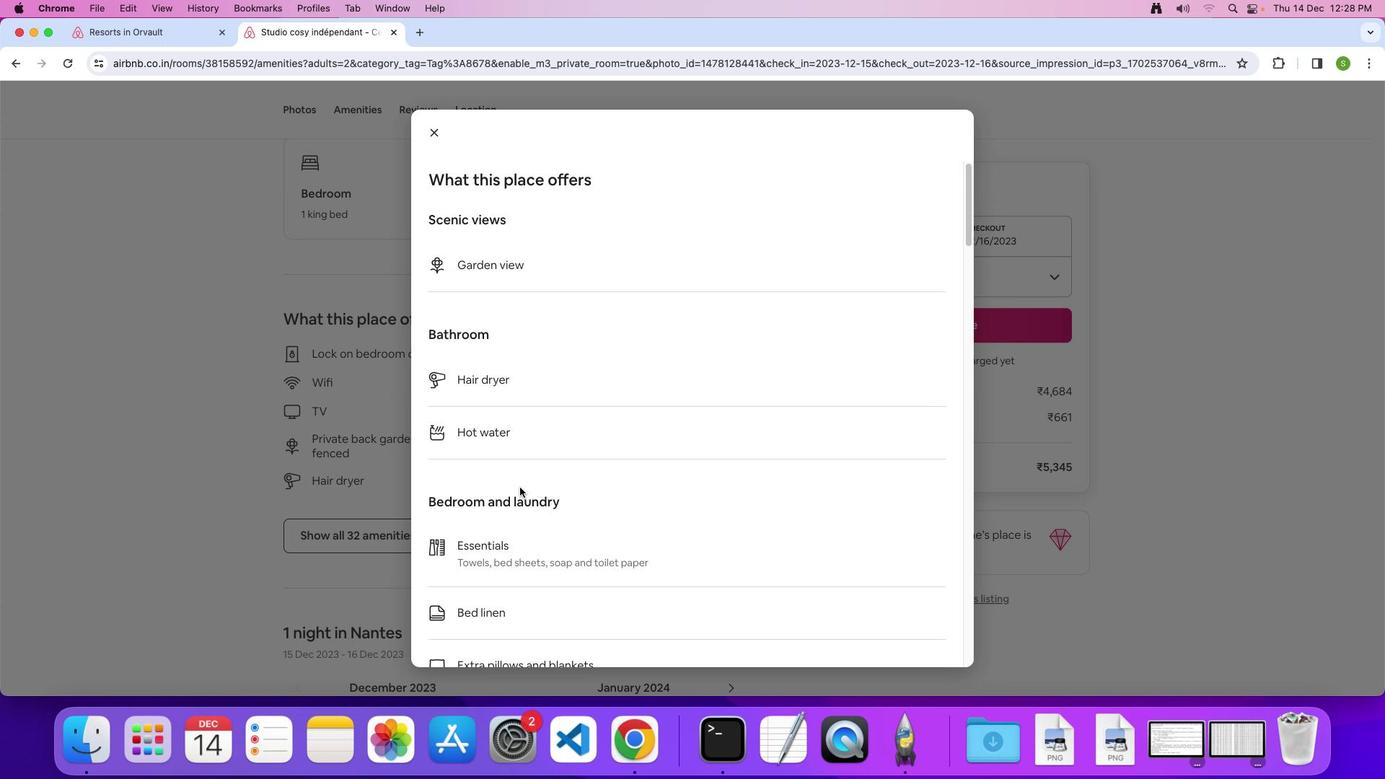 
Action: Mouse moved to (520, 487)
Screenshot: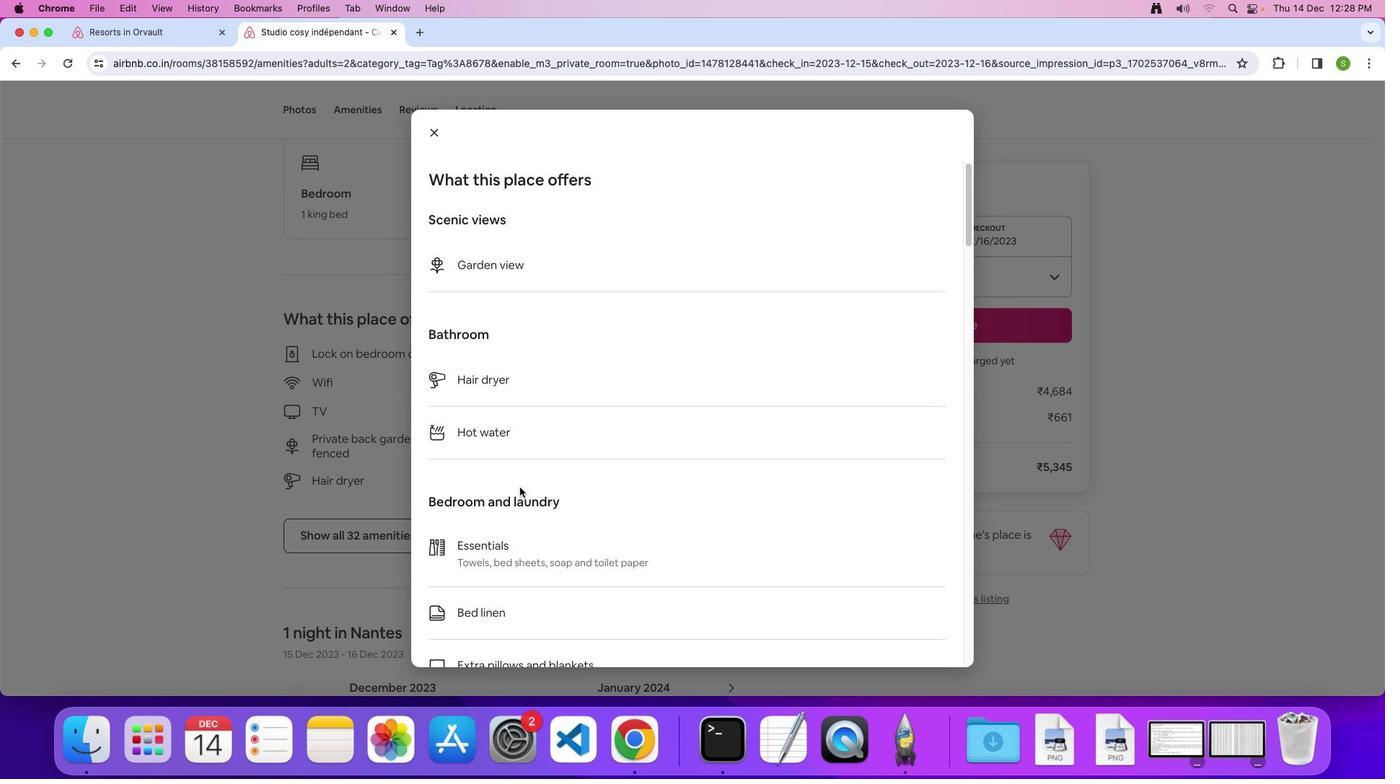 
Action: Mouse scrolled (520, 487) with delta (0, 0)
Screenshot: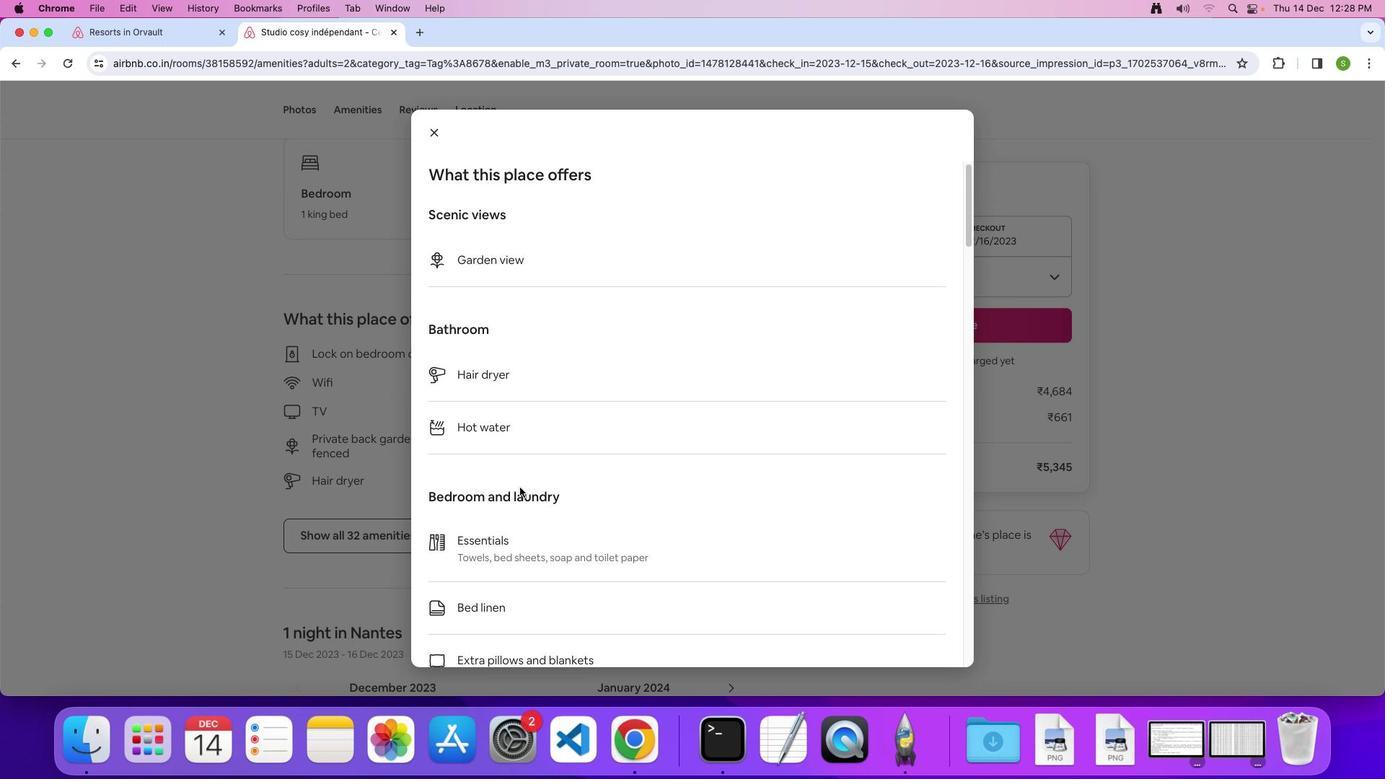 
Action: Mouse scrolled (520, 487) with delta (0, 0)
